 Task: Buy 2 Power Dental Flossers from Oral Care section under best seller category for shipping address: Karen Flores, 1475 Vineyard Drive, Independence, Ohio 44131, Cell Number 4403901431. Pay from credit card ending with 7965, CVV 549
Action: Mouse moved to (29, 109)
Screenshot: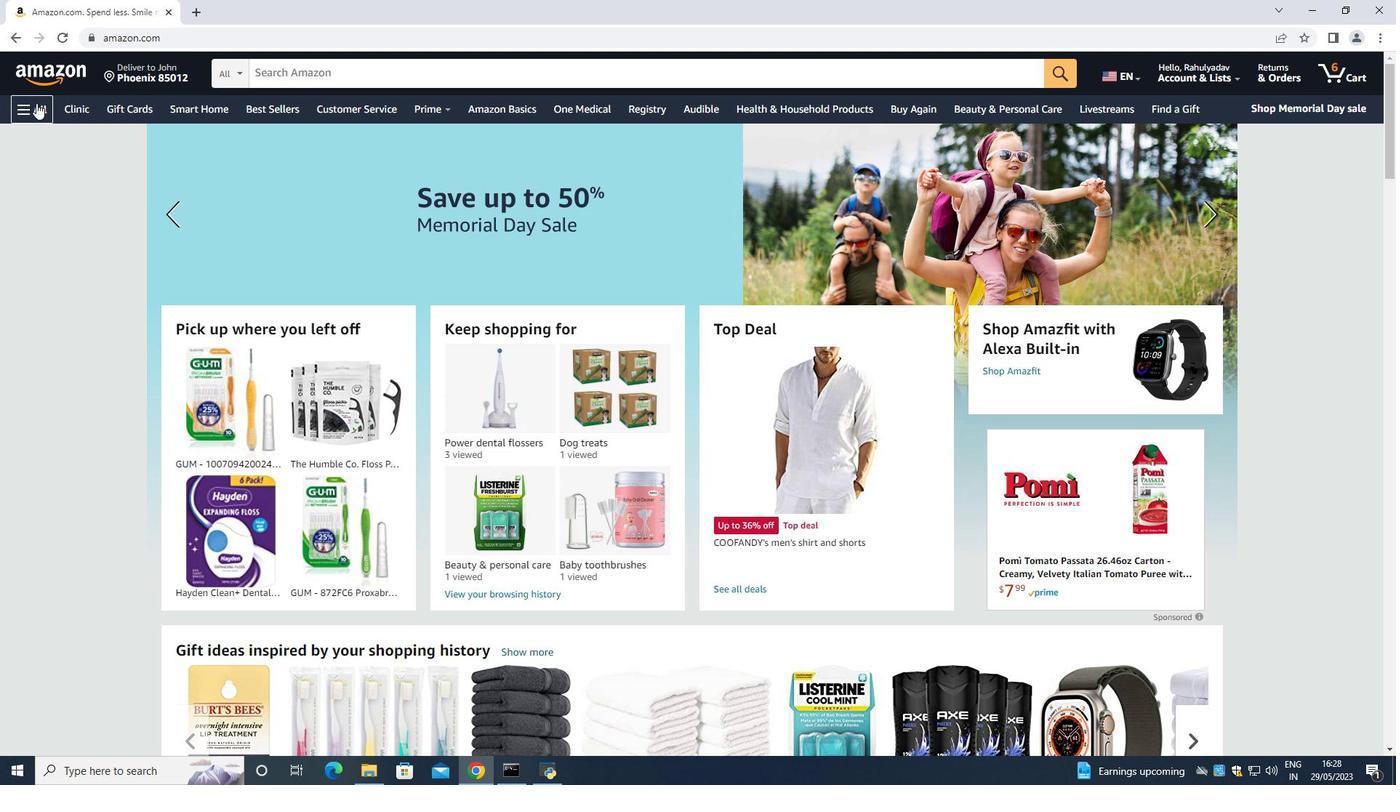 
Action: Mouse pressed left at (29, 109)
Screenshot: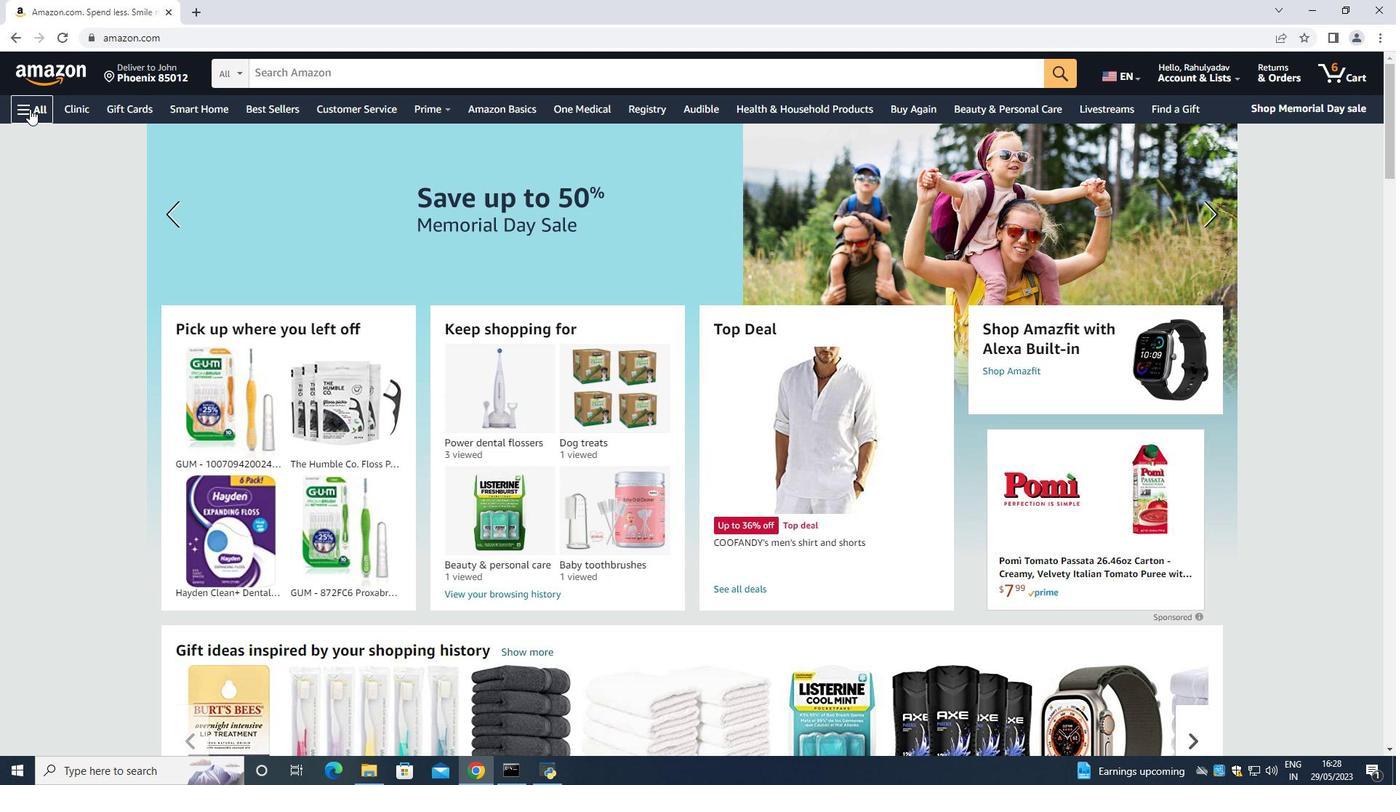 
Action: Mouse moved to (48, 138)
Screenshot: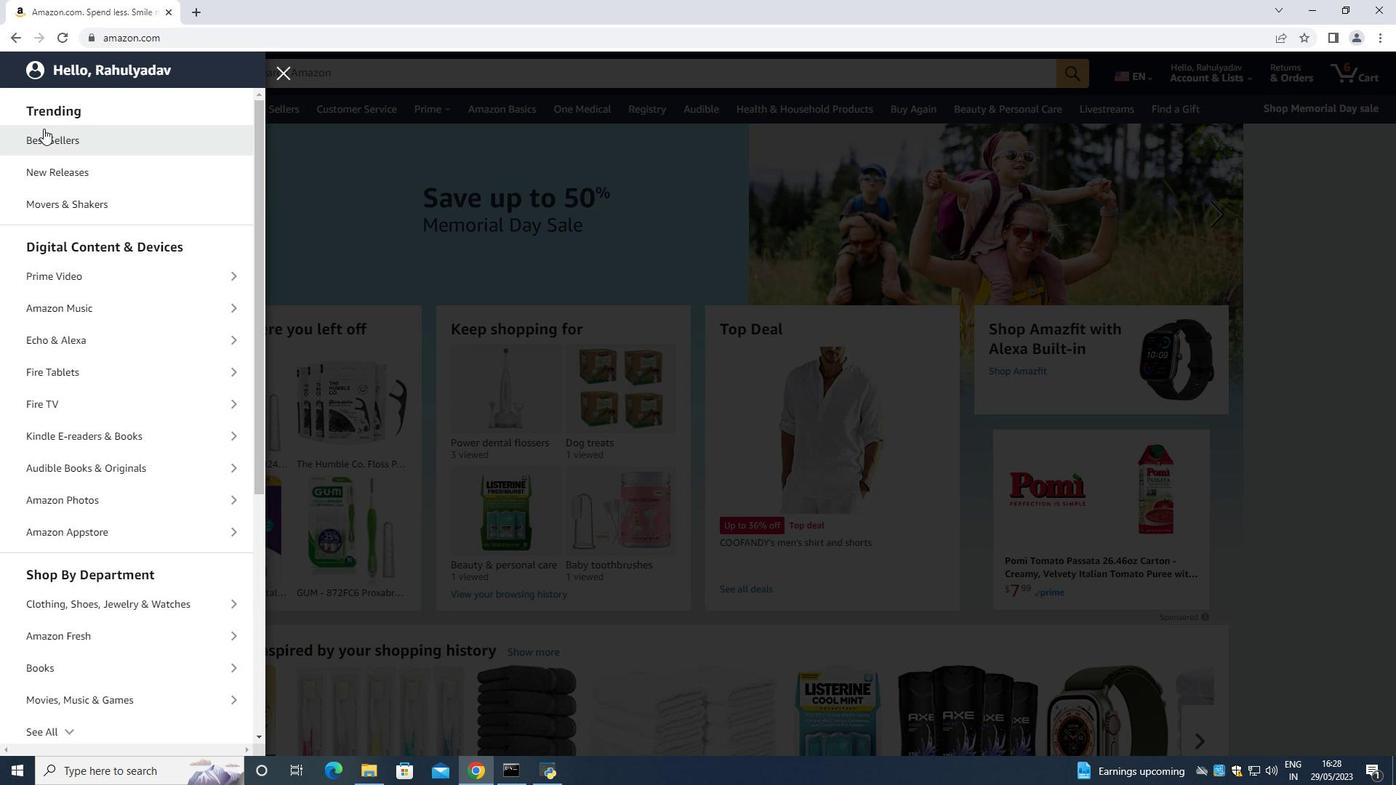 
Action: Mouse pressed left at (48, 138)
Screenshot: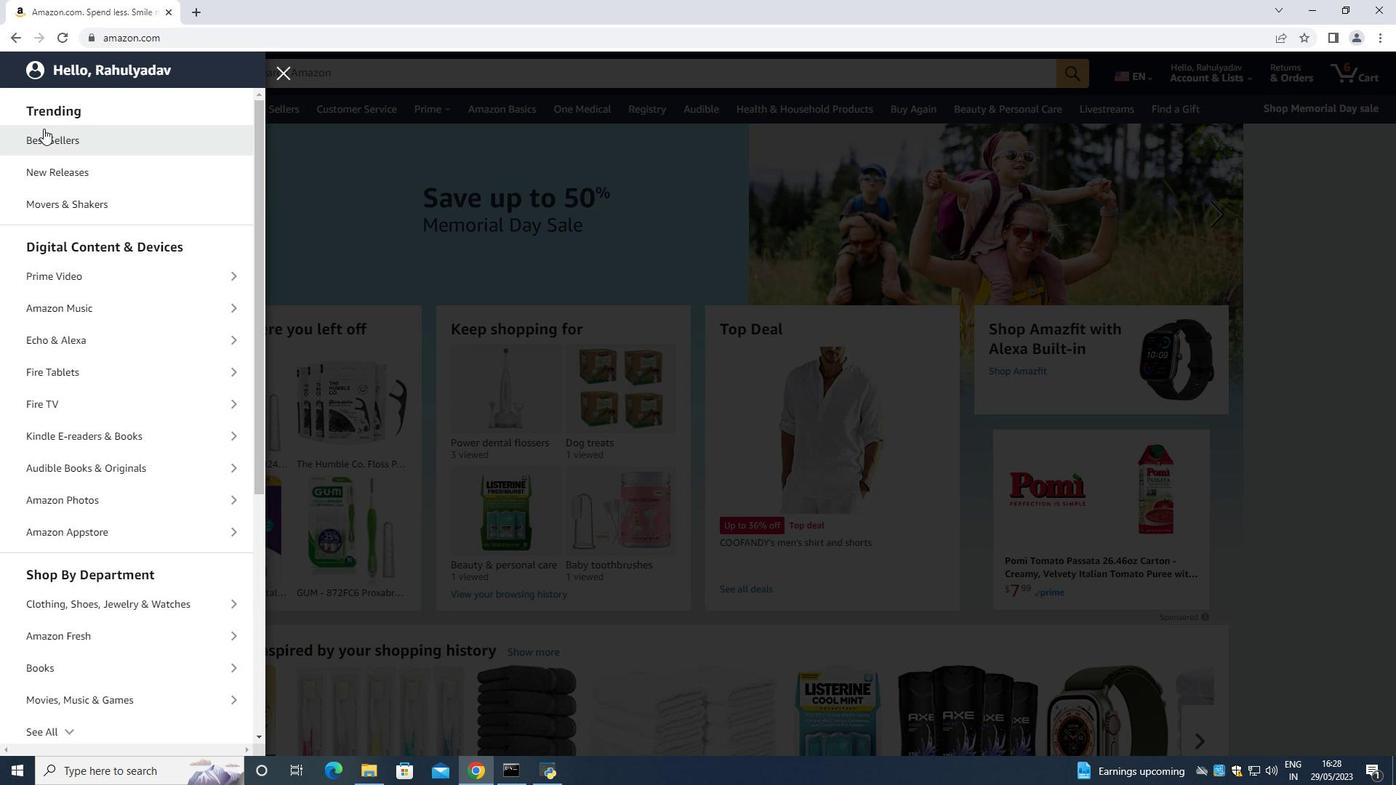 
Action: Mouse moved to (287, 78)
Screenshot: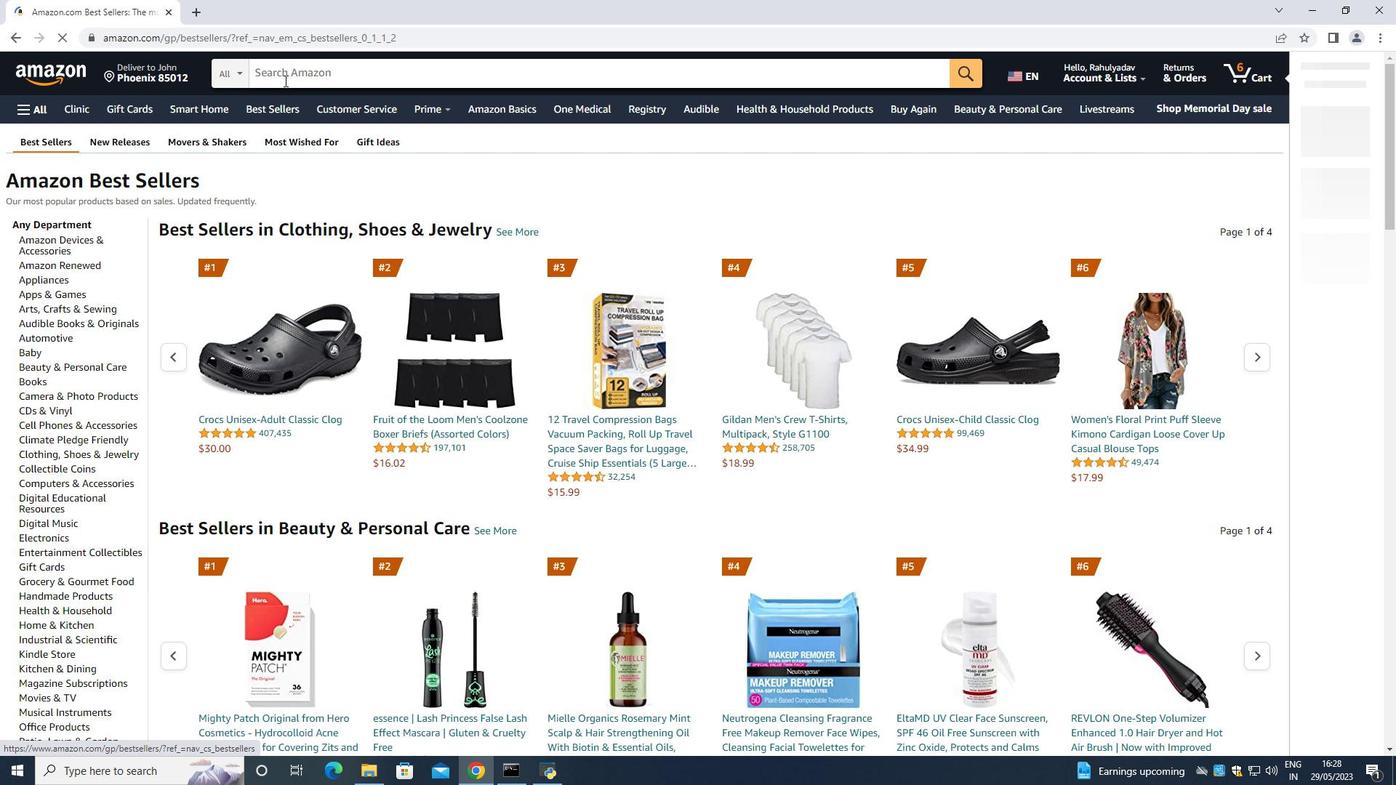 
Action: Mouse pressed left at (287, 78)
Screenshot: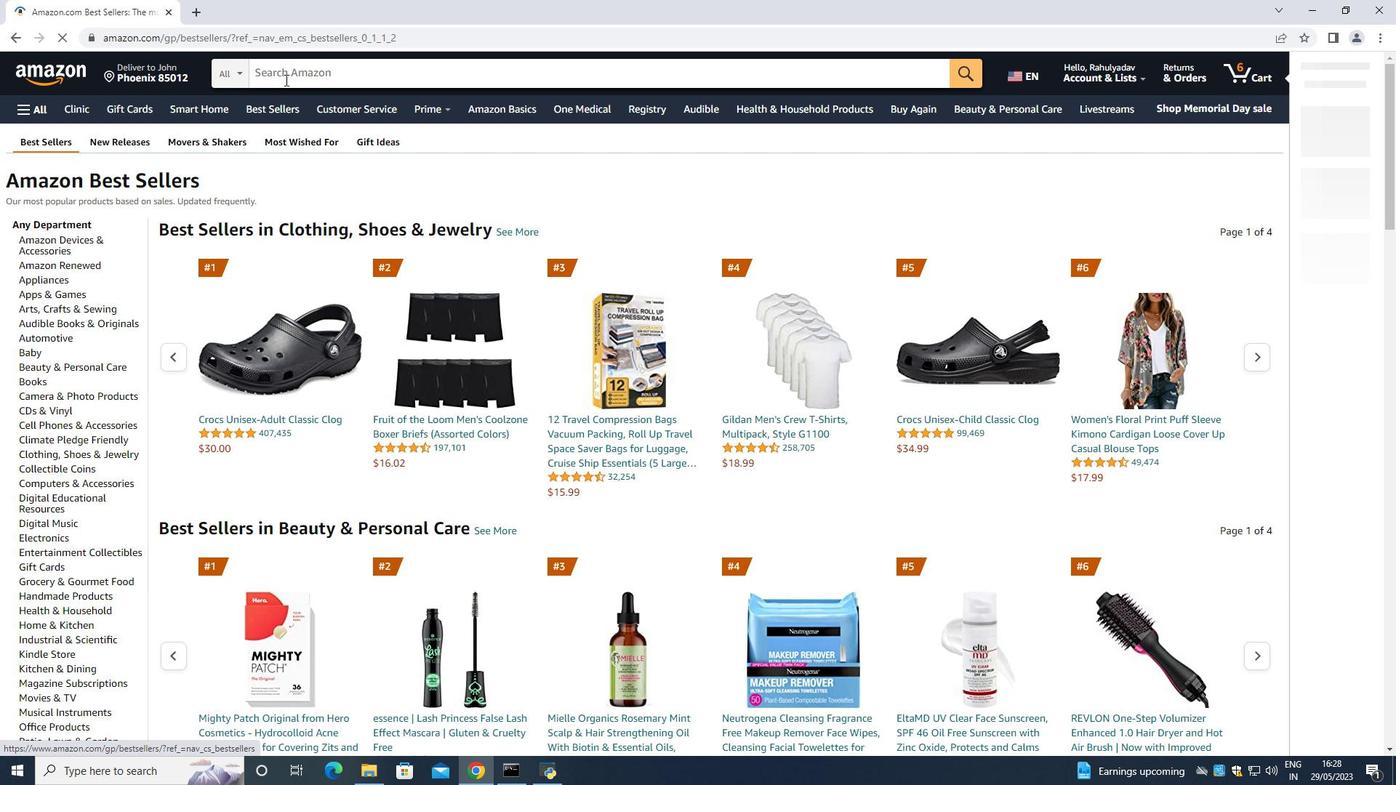
Action: Key pressed <Key.shift>Poer<Key.backspace><Key.backspace><Key.backspace><Key.shift>O<Key.backspace>ower<Key.space><Key.shift>Dental<Key.space><Key.shift><Key.shift><Key.shift>Flossers<Key.space>
Screenshot: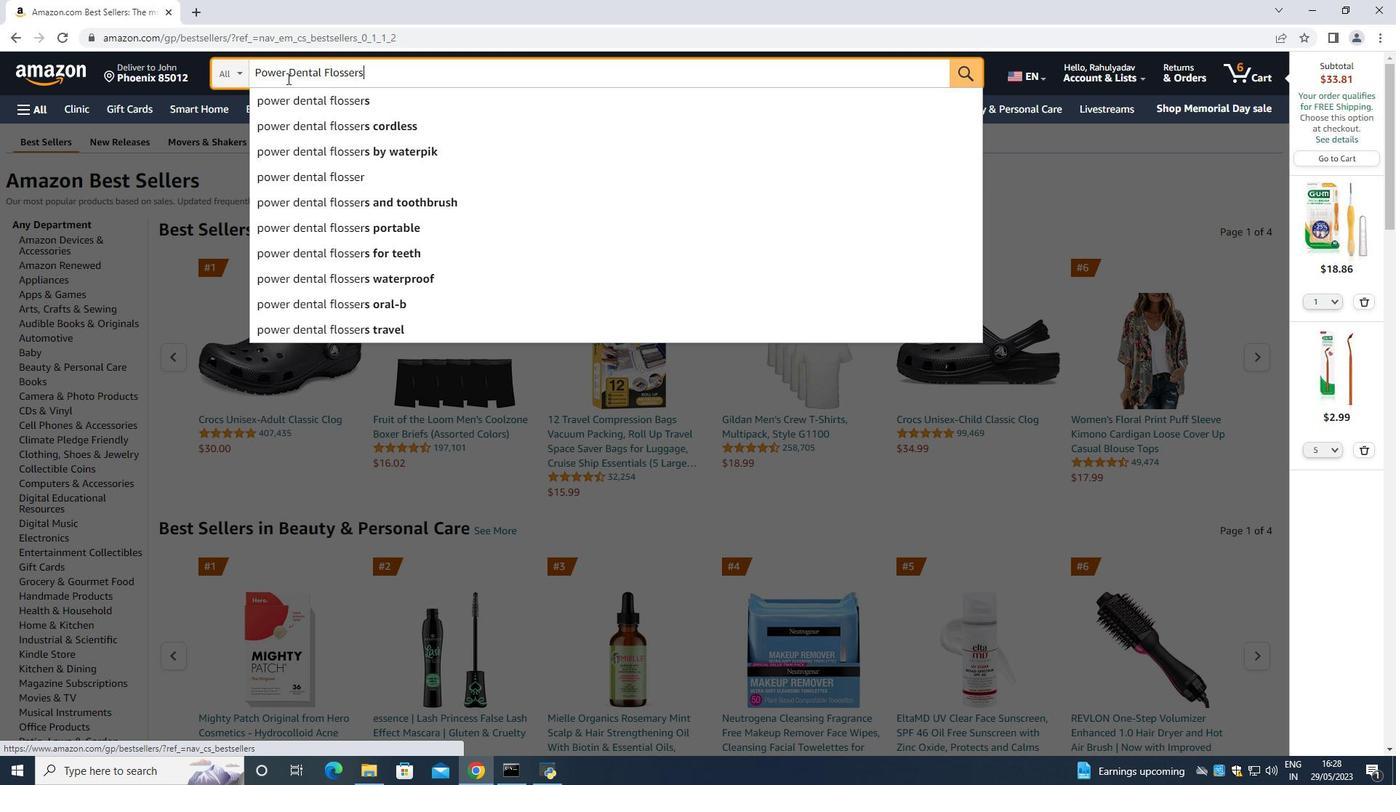 
Action: Mouse moved to (275, 71)
Screenshot: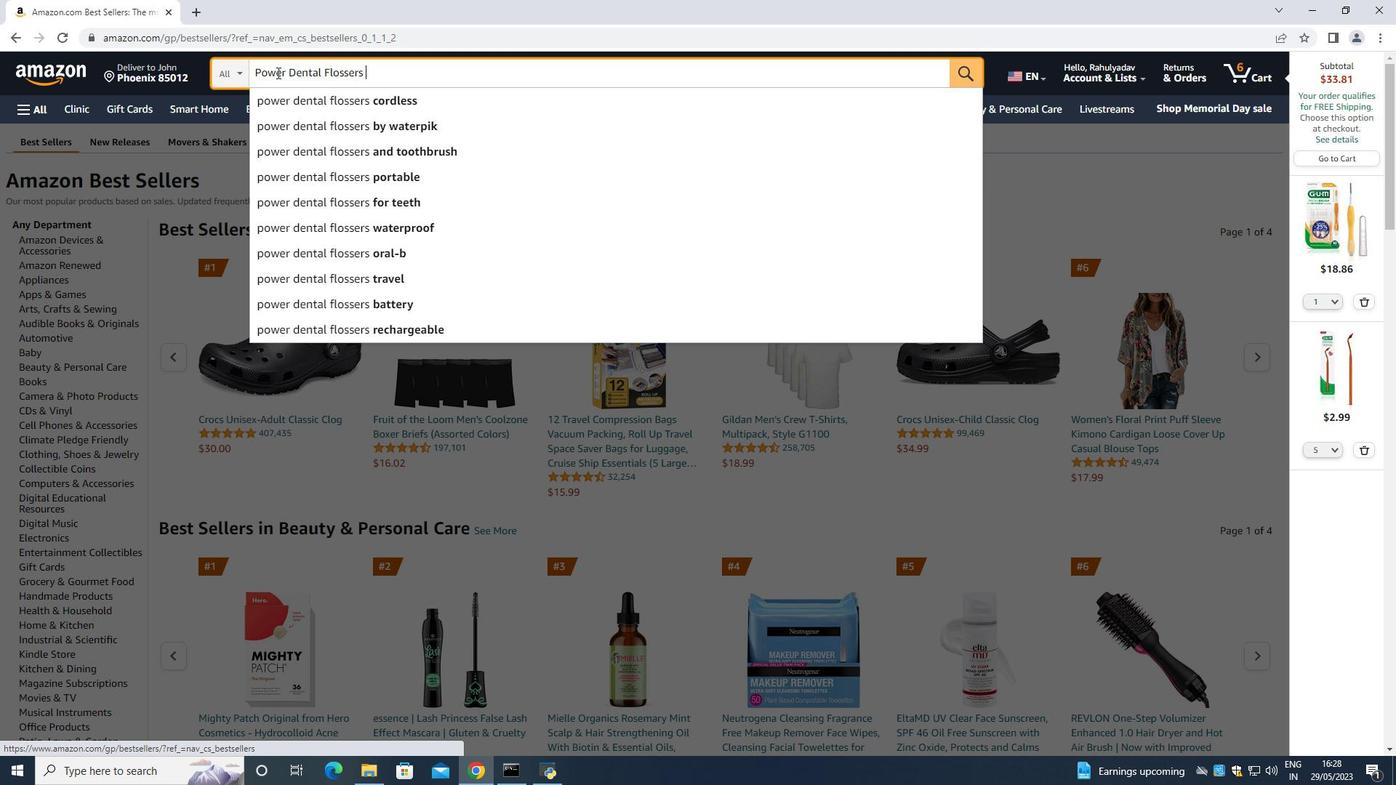 
Action: Key pressed <Key.enter>
Screenshot: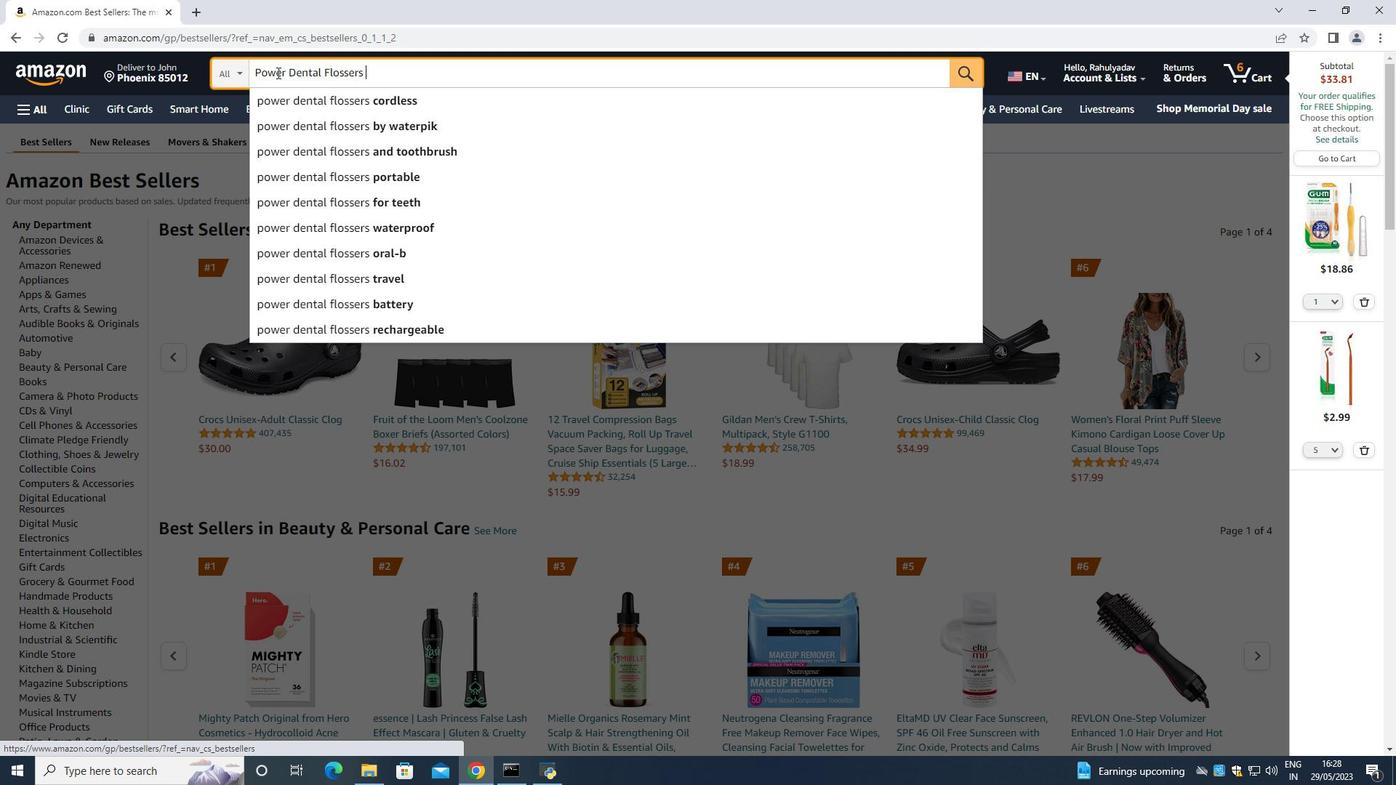 
Action: Mouse moved to (1192, 619)
Screenshot: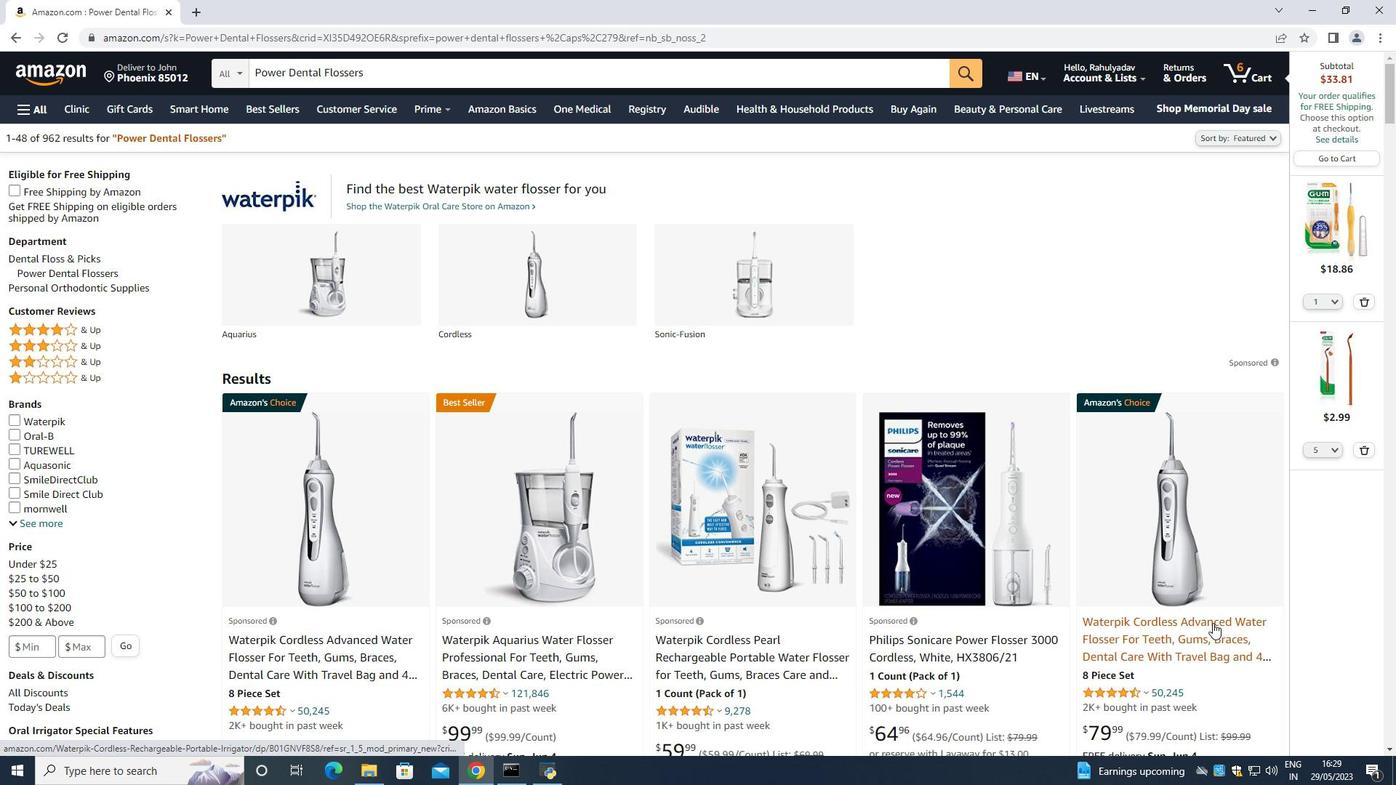 
Action: Mouse scrolled (1192, 618) with delta (0, 0)
Screenshot: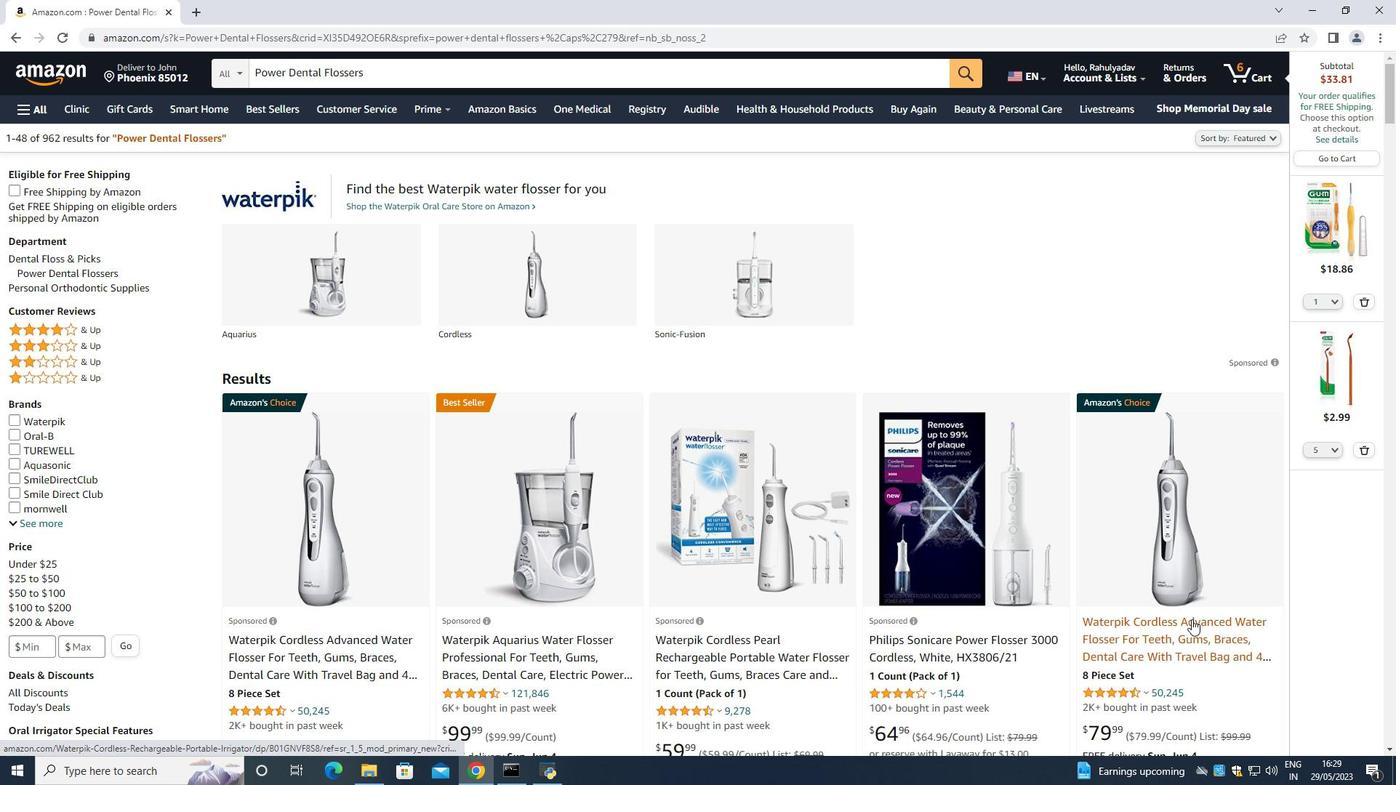 
Action: Mouse moved to (1191, 618)
Screenshot: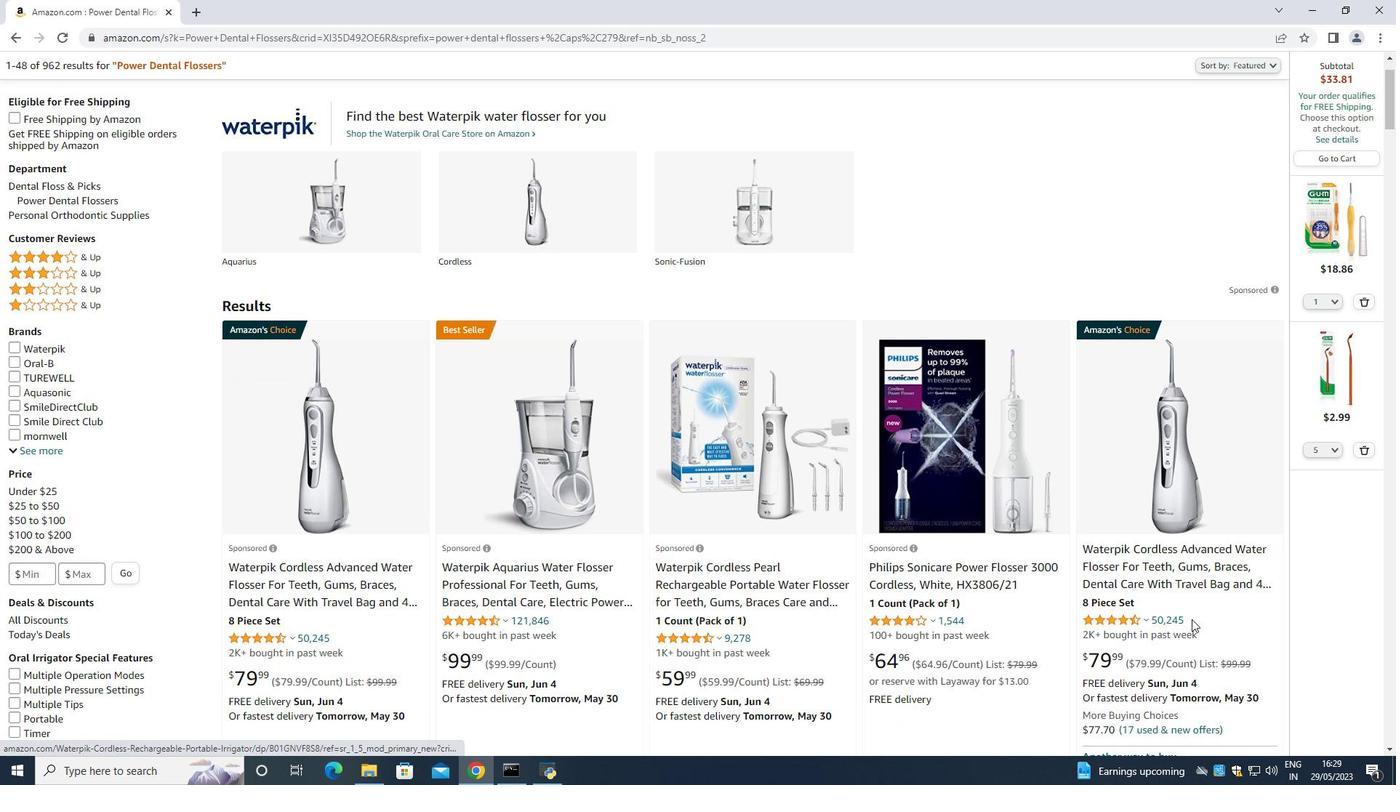 
Action: Mouse scrolled (1191, 618) with delta (0, 0)
Screenshot: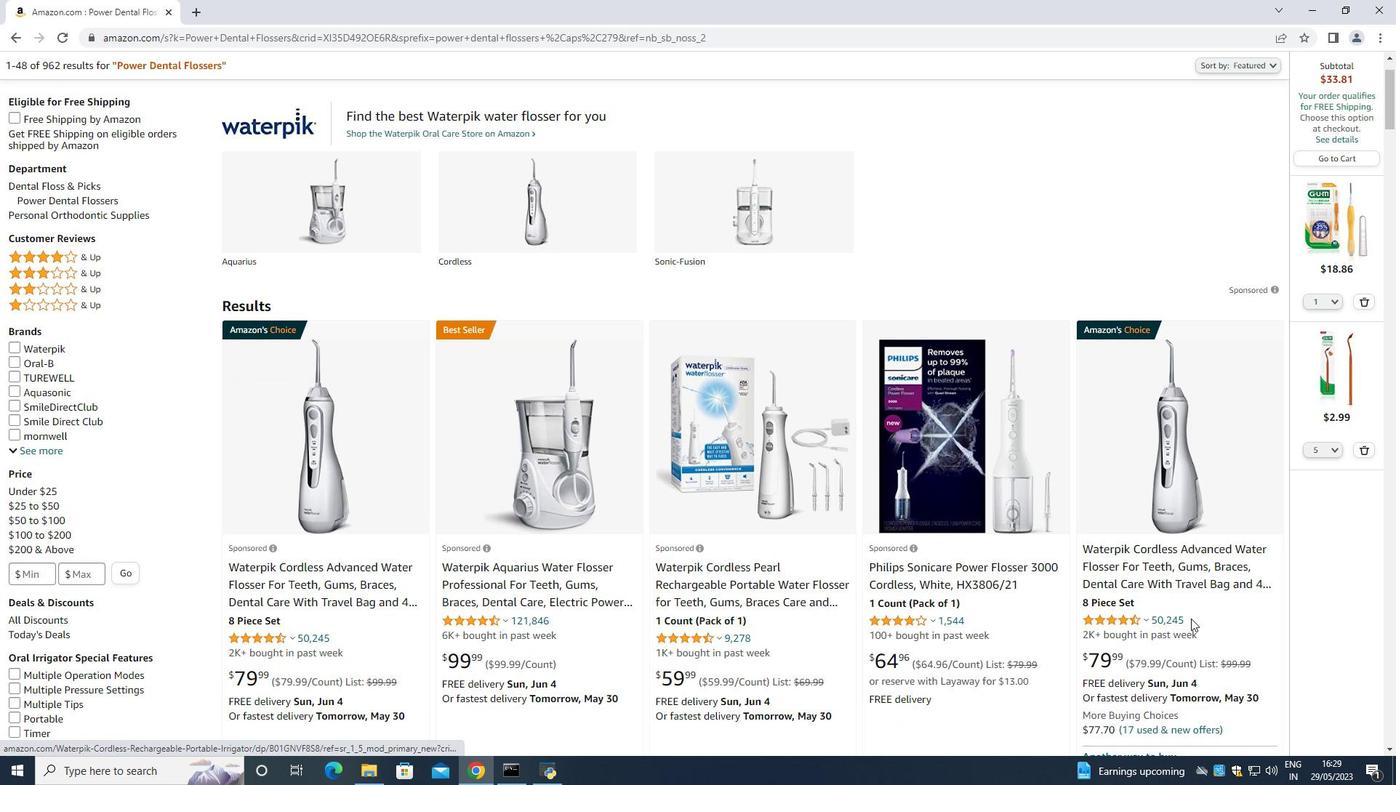 
Action: Mouse moved to (1189, 619)
Screenshot: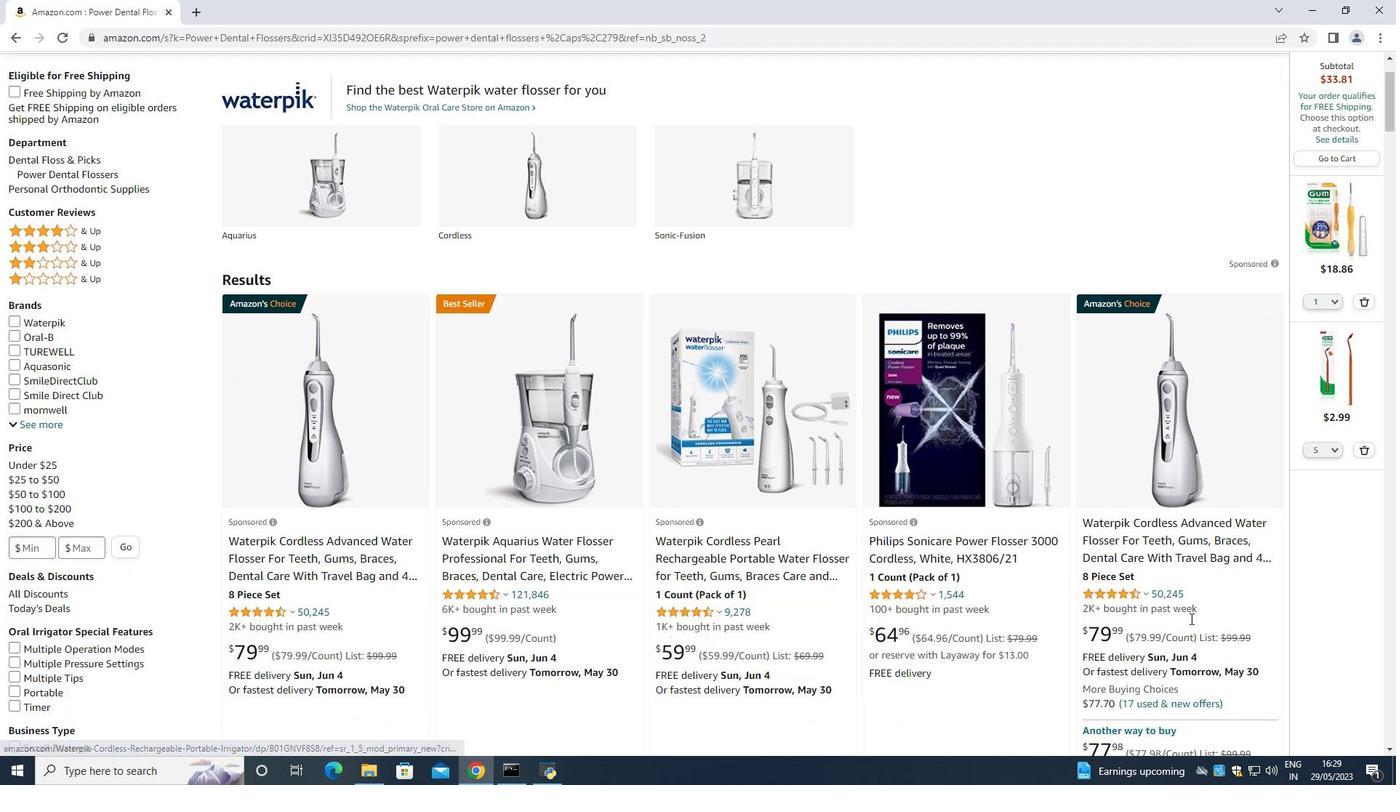 
Action: Mouse scrolled (1189, 618) with delta (0, 0)
Screenshot: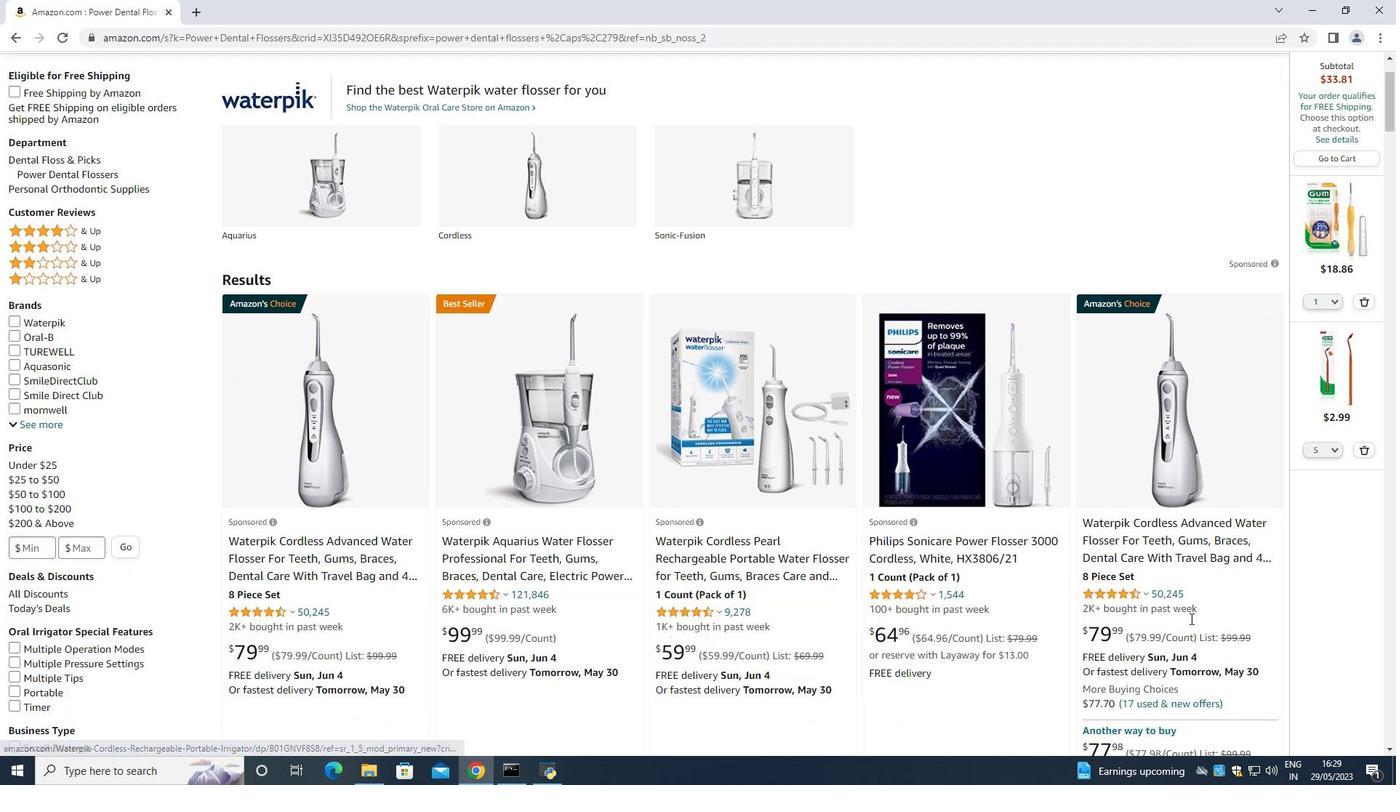
Action: Mouse moved to (1176, 626)
Screenshot: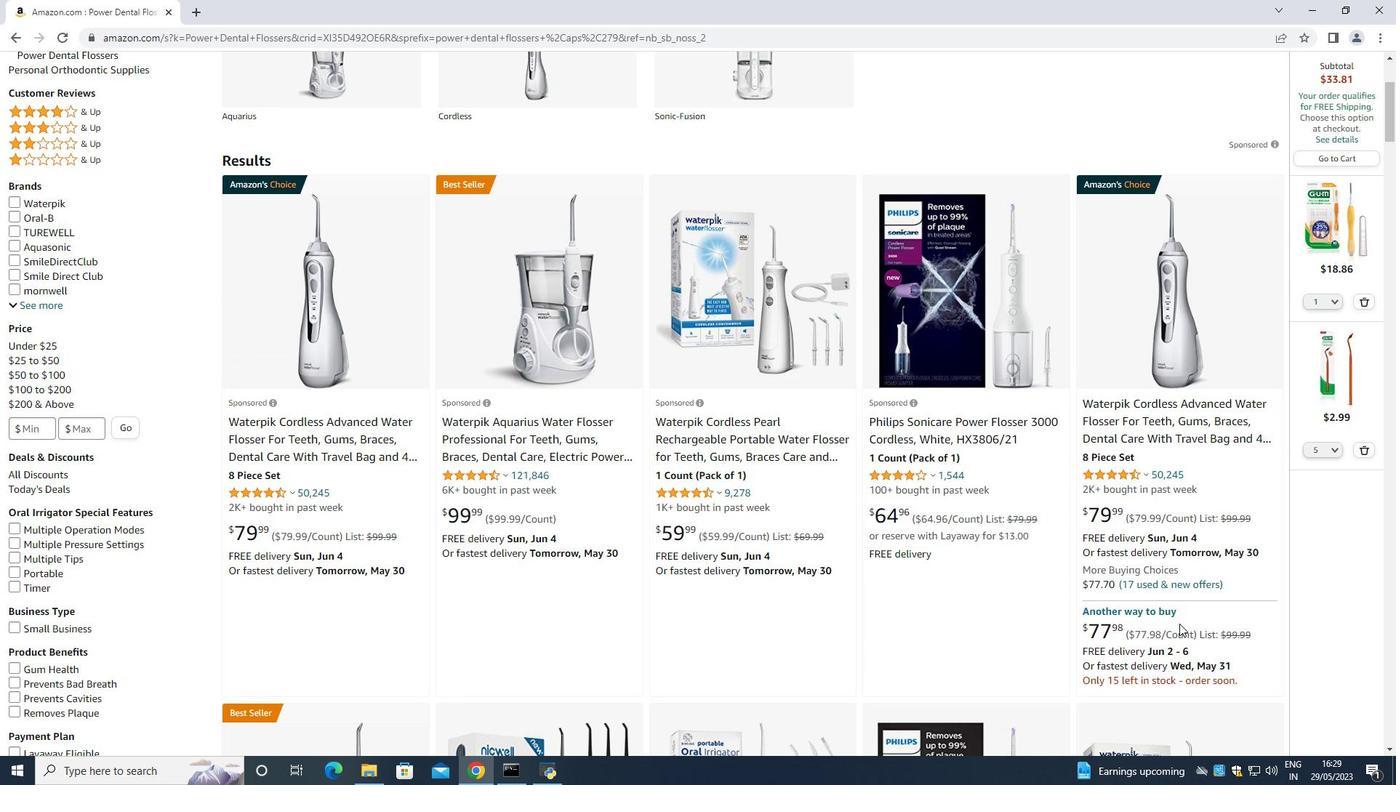 
Action: Mouse scrolled (1176, 625) with delta (0, 0)
Screenshot: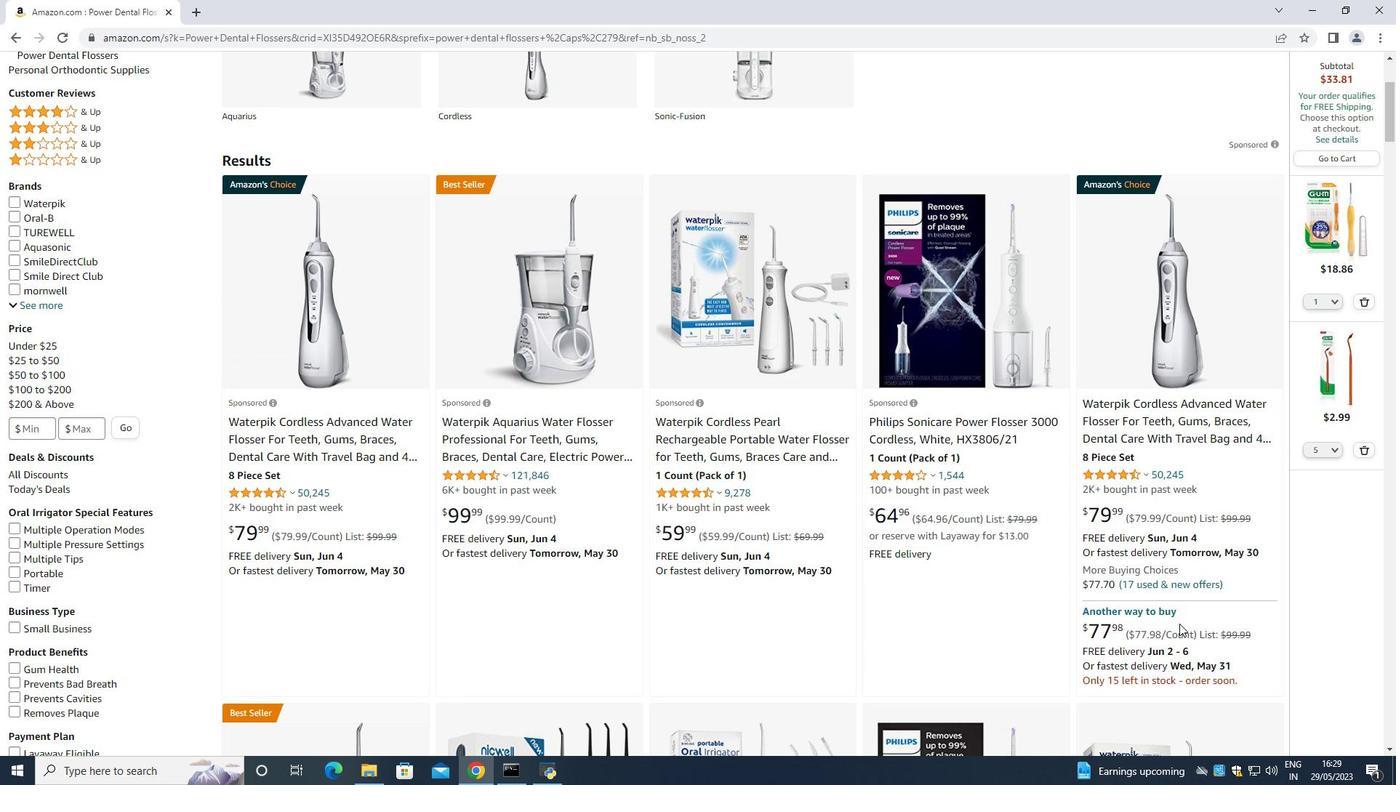 
Action: Mouse moved to (1174, 627)
Screenshot: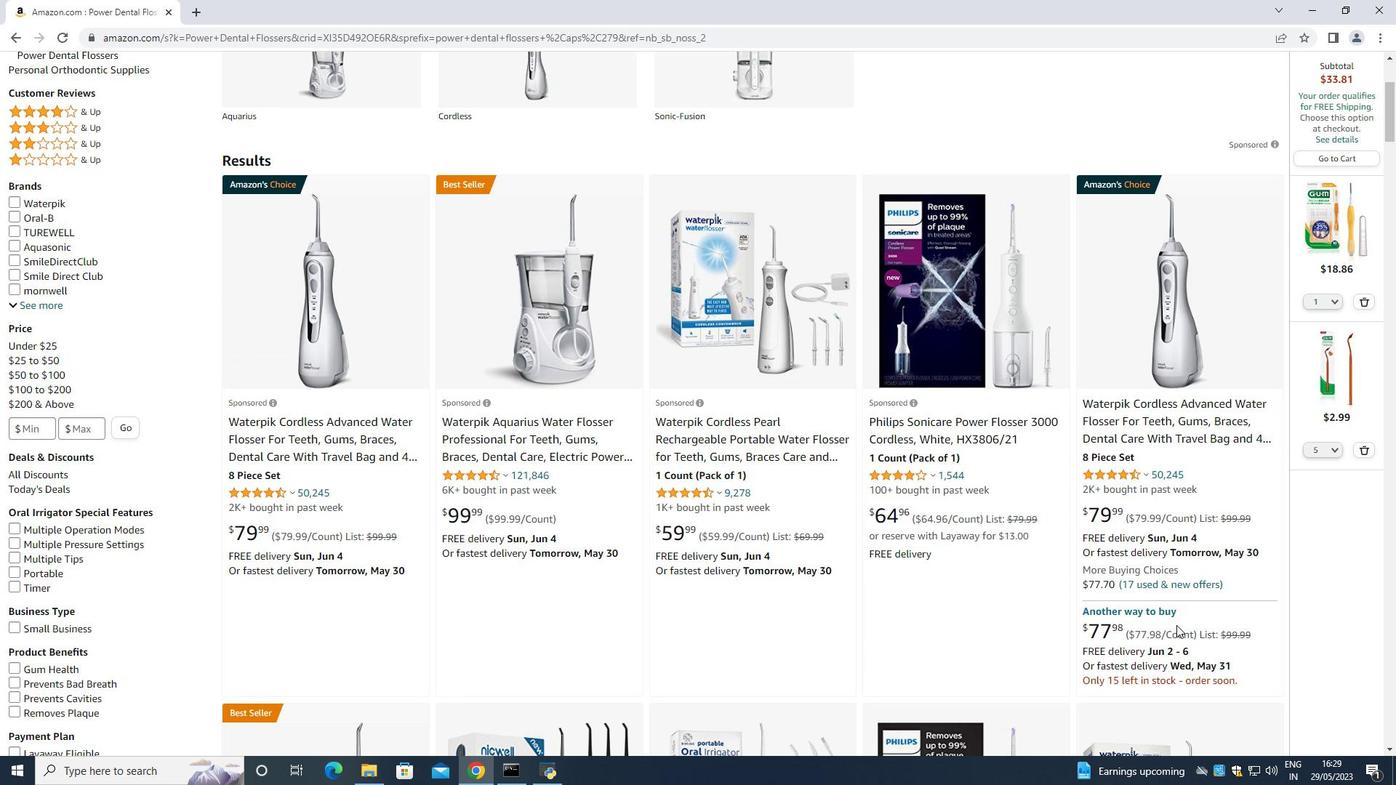 
Action: Mouse scrolled (1174, 626) with delta (0, 0)
Screenshot: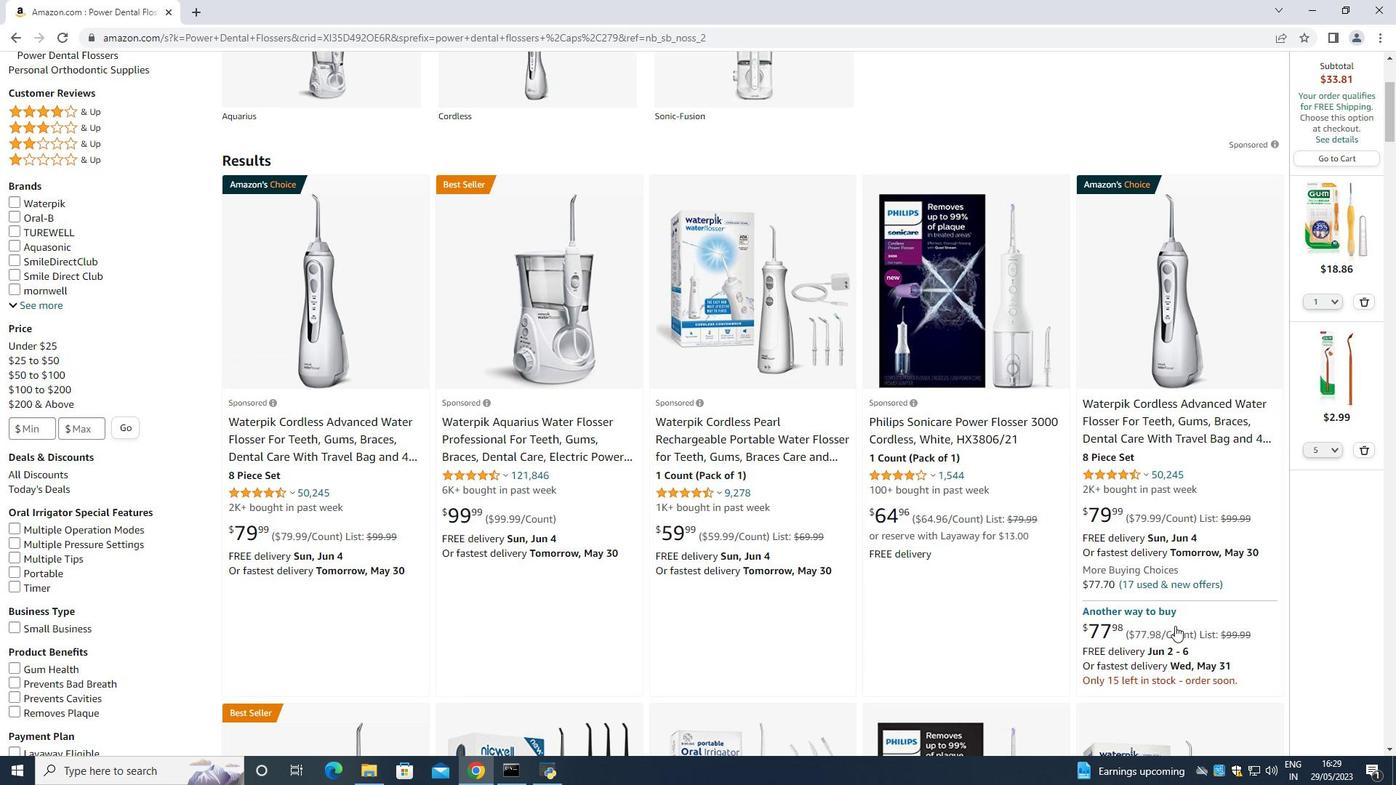 
Action: Mouse moved to (1173, 628)
Screenshot: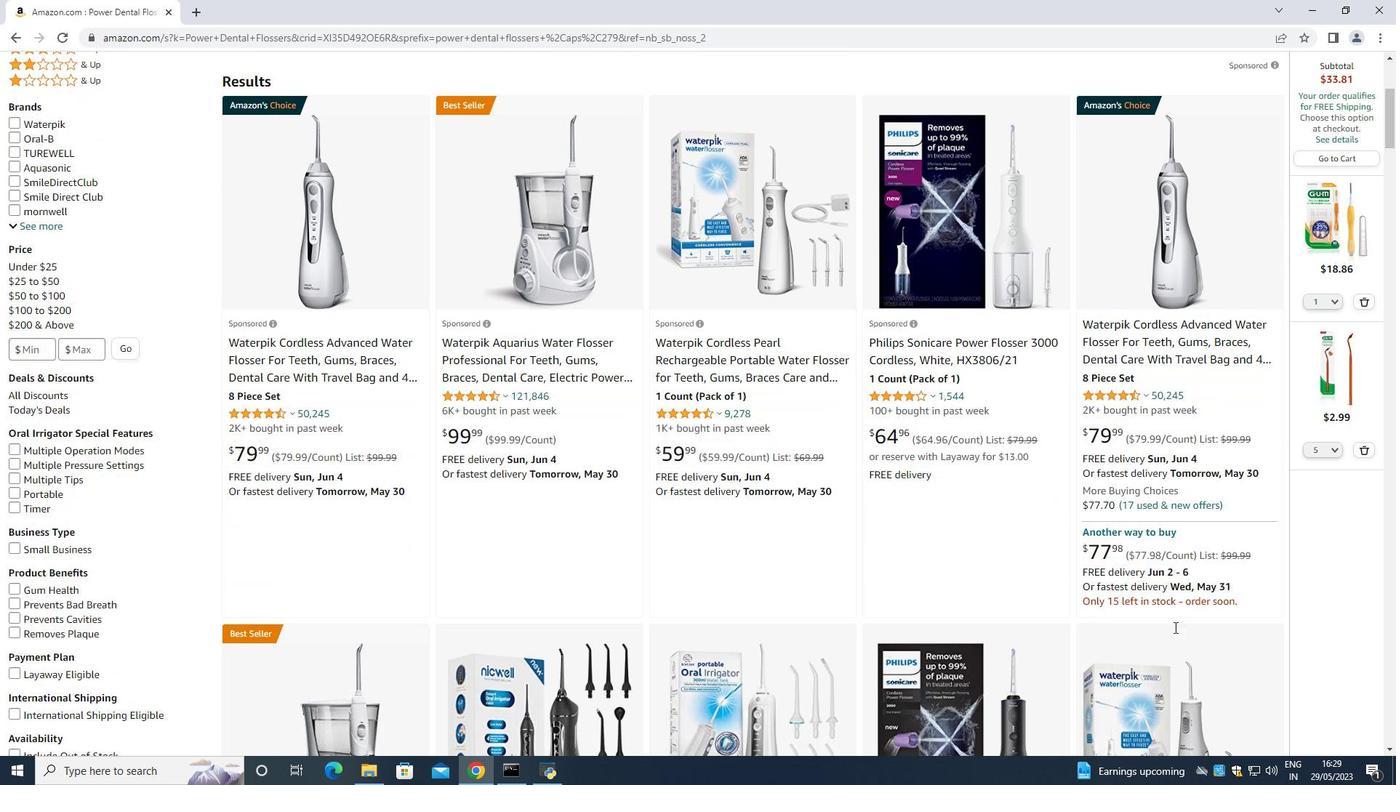 
Action: Mouse scrolled (1173, 627) with delta (0, 0)
Screenshot: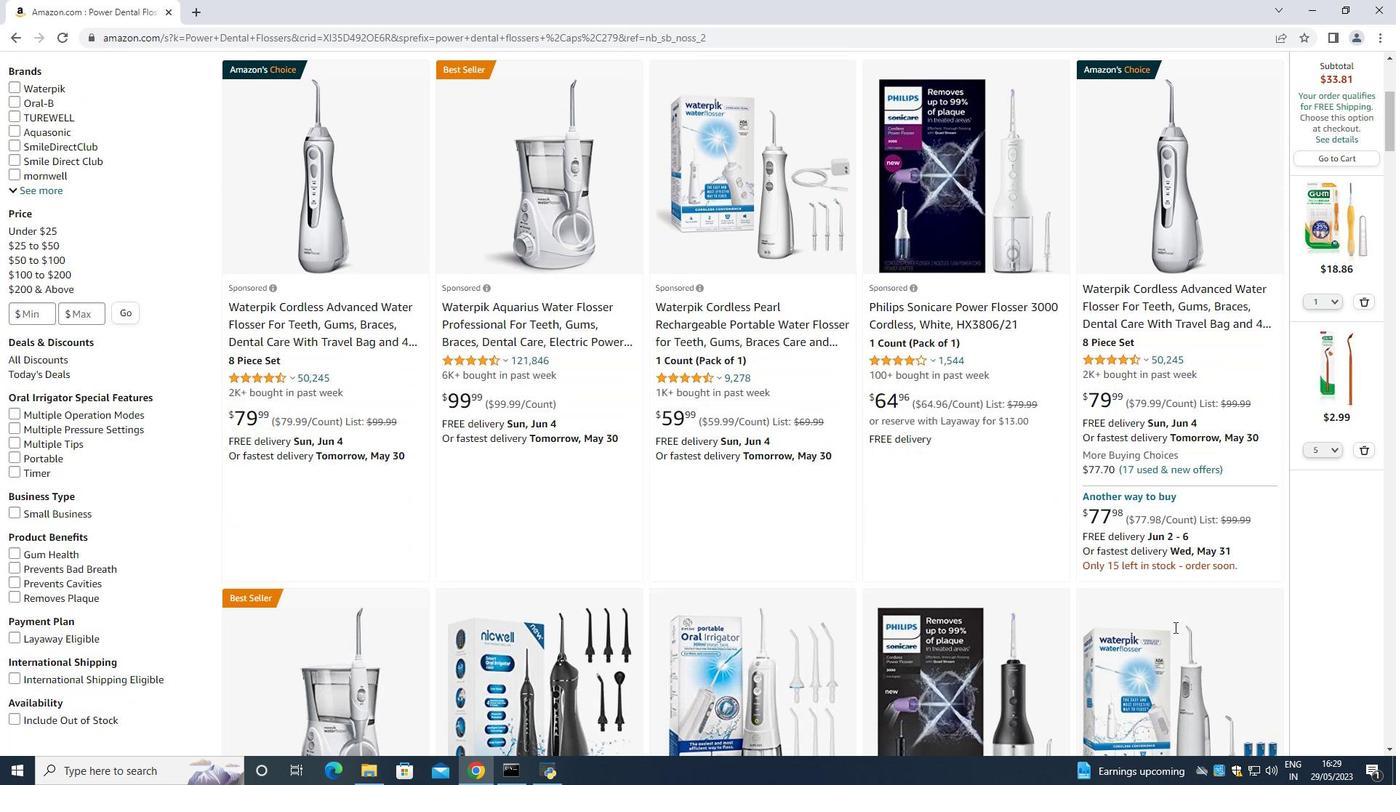 
Action: Mouse scrolled (1173, 627) with delta (0, 0)
Screenshot: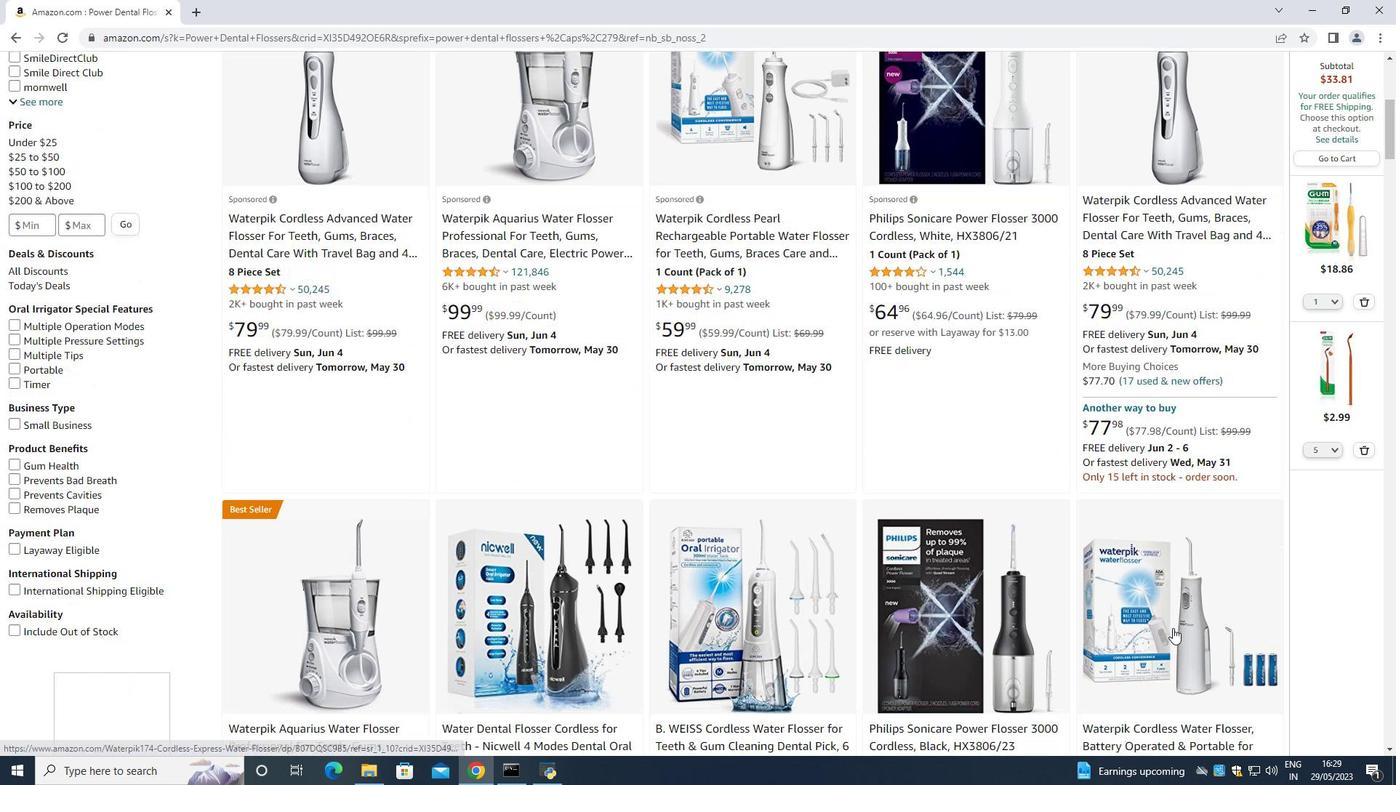 
Action: Mouse moved to (688, 625)
Screenshot: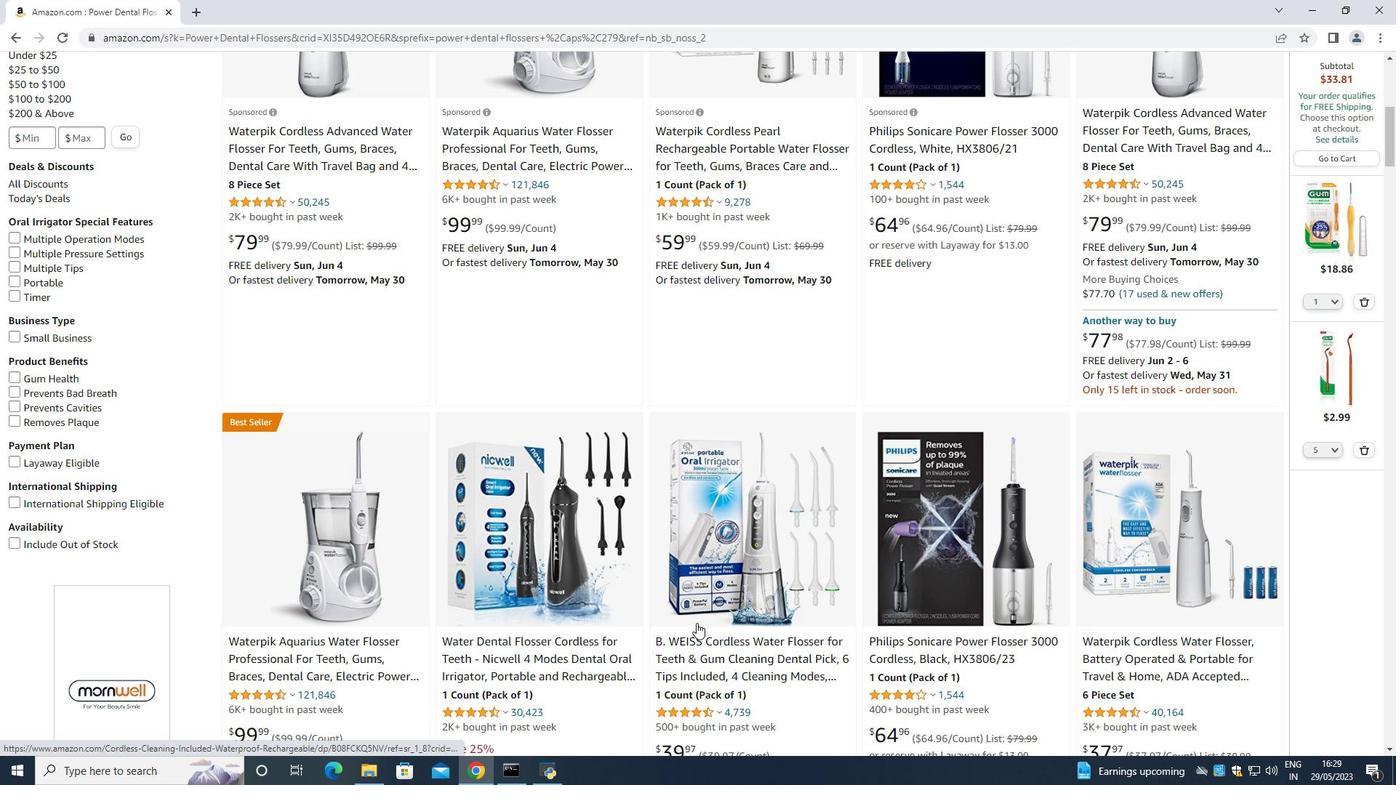 
Action: Mouse scrolled (688, 624) with delta (0, 0)
Screenshot: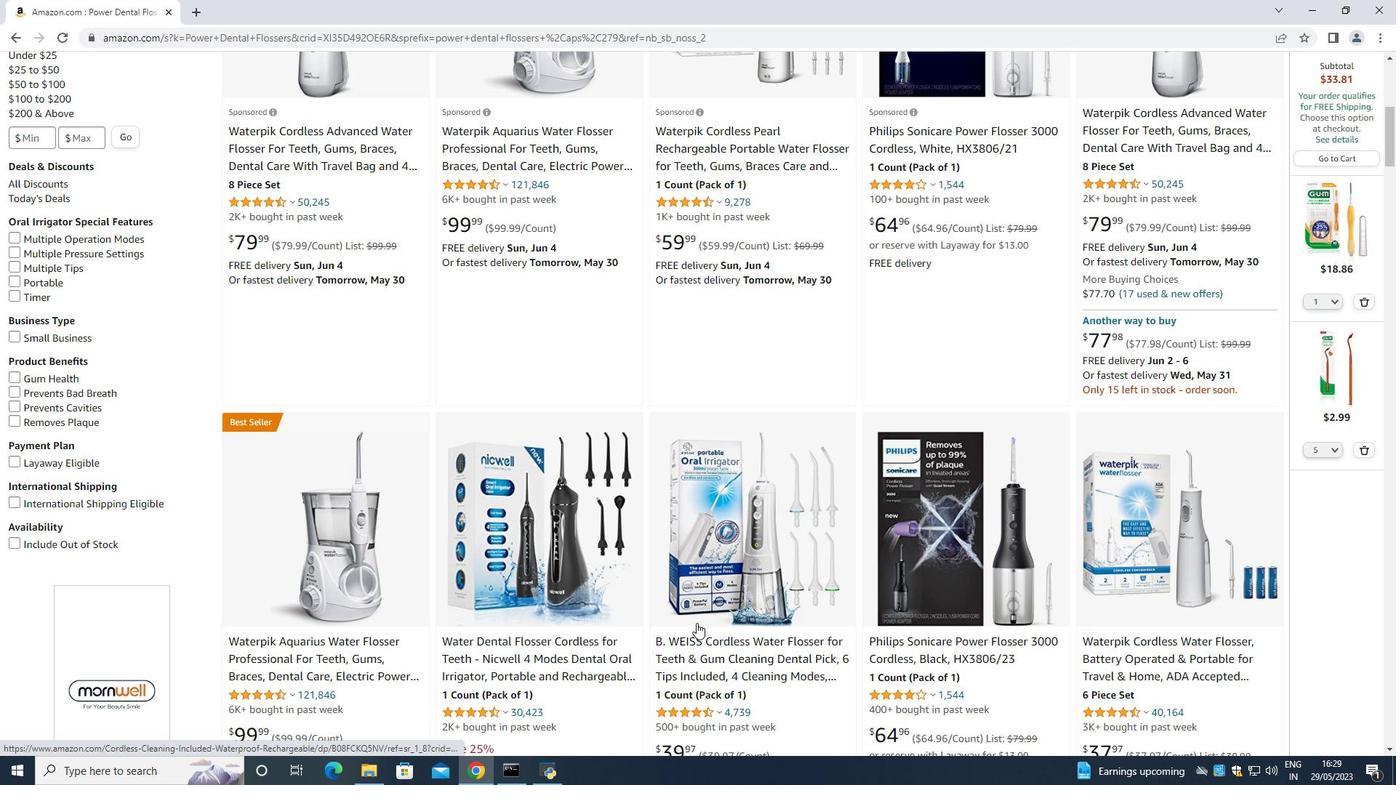 
Action: Mouse moved to (687, 625)
Screenshot: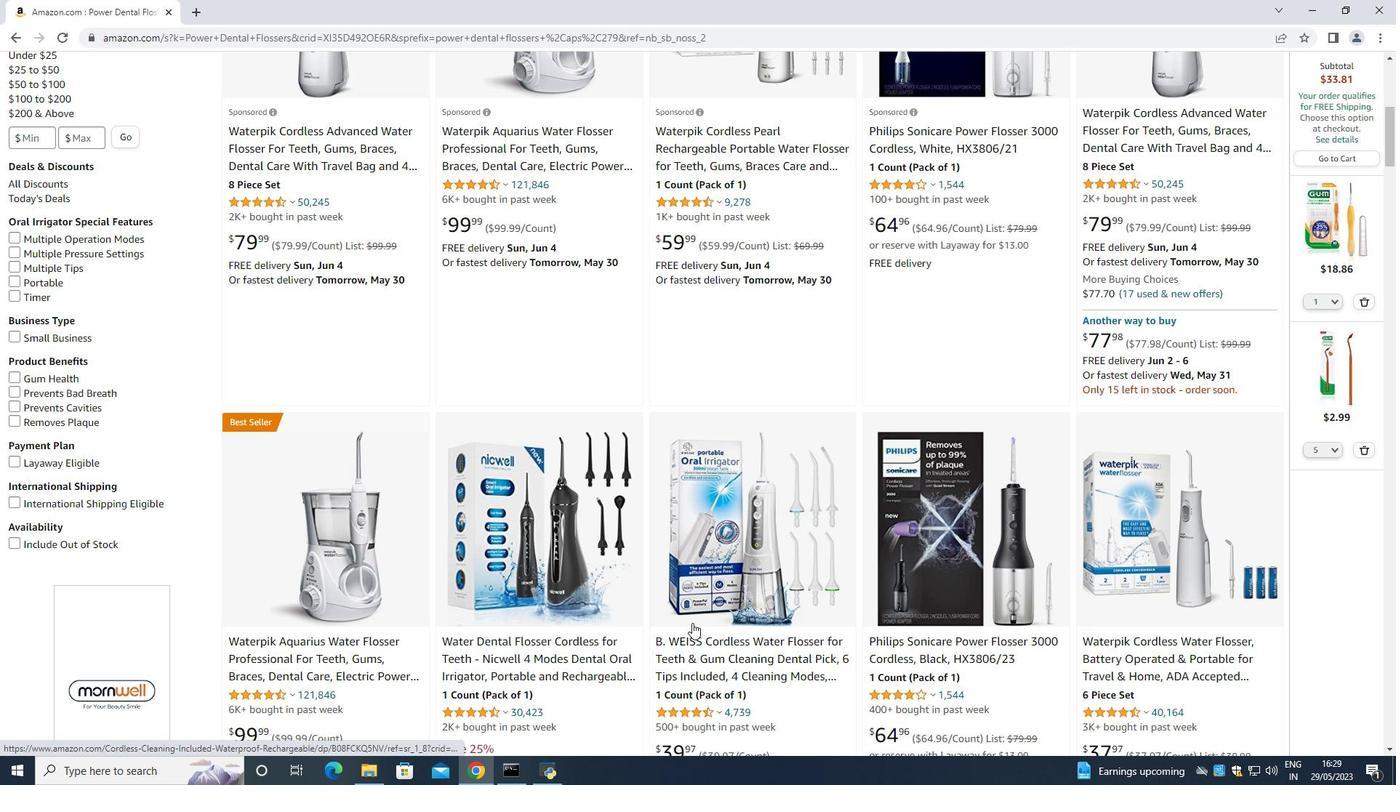 
Action: Mouse scrolled (687, 624) with delta (0, 0)
Screenshot: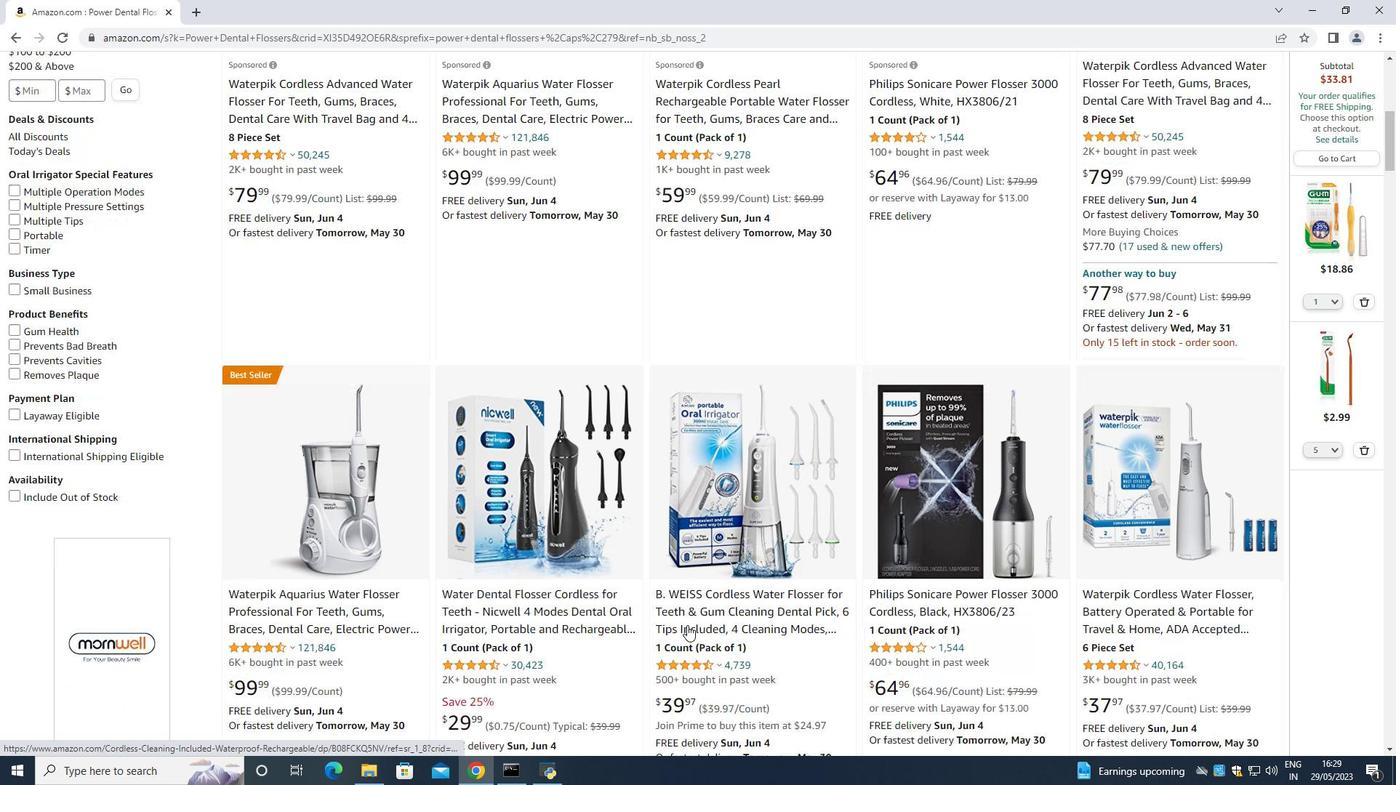 
Action: Mouse moved to (351, 514)
Screenshot: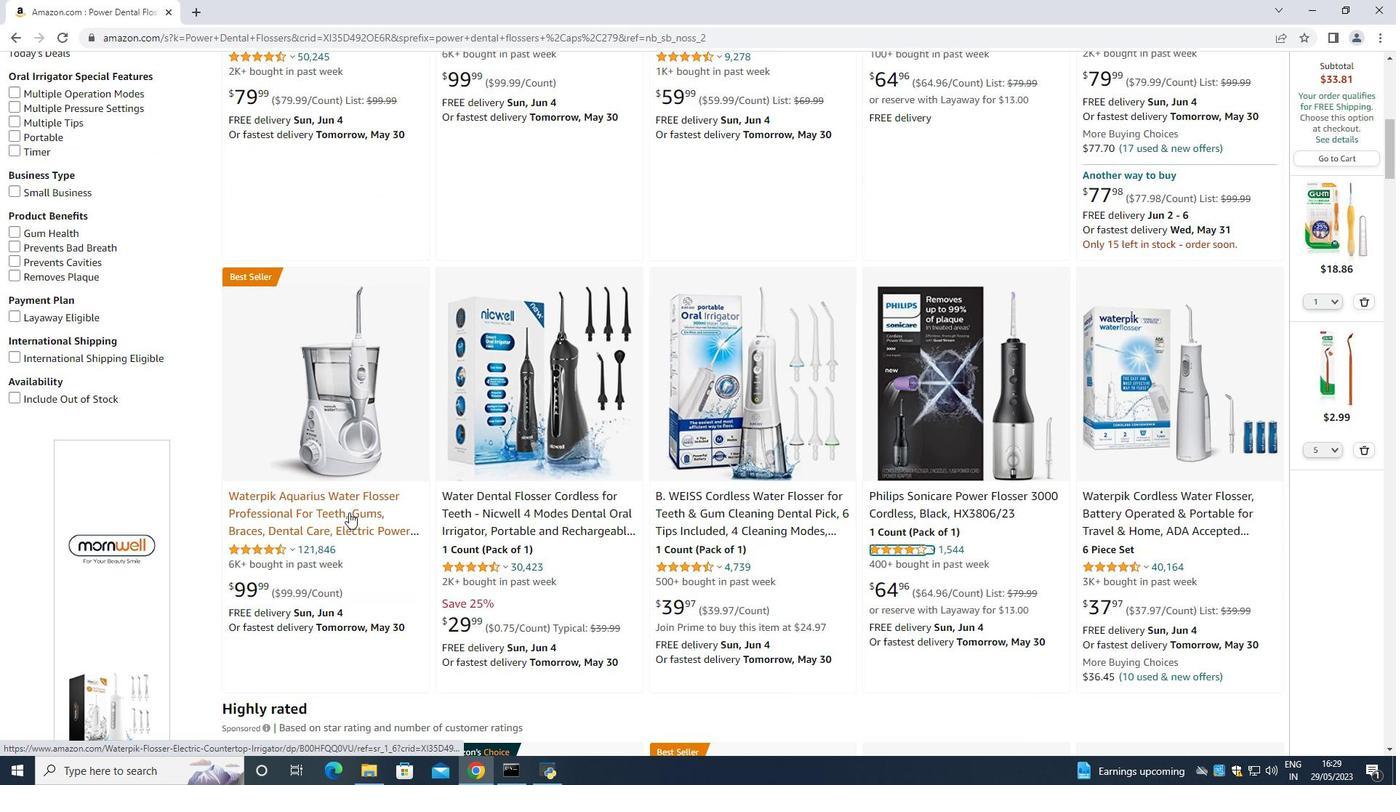 
Action: Mouse scrolled (351, 513) with delta (0, 0)
Screenshot: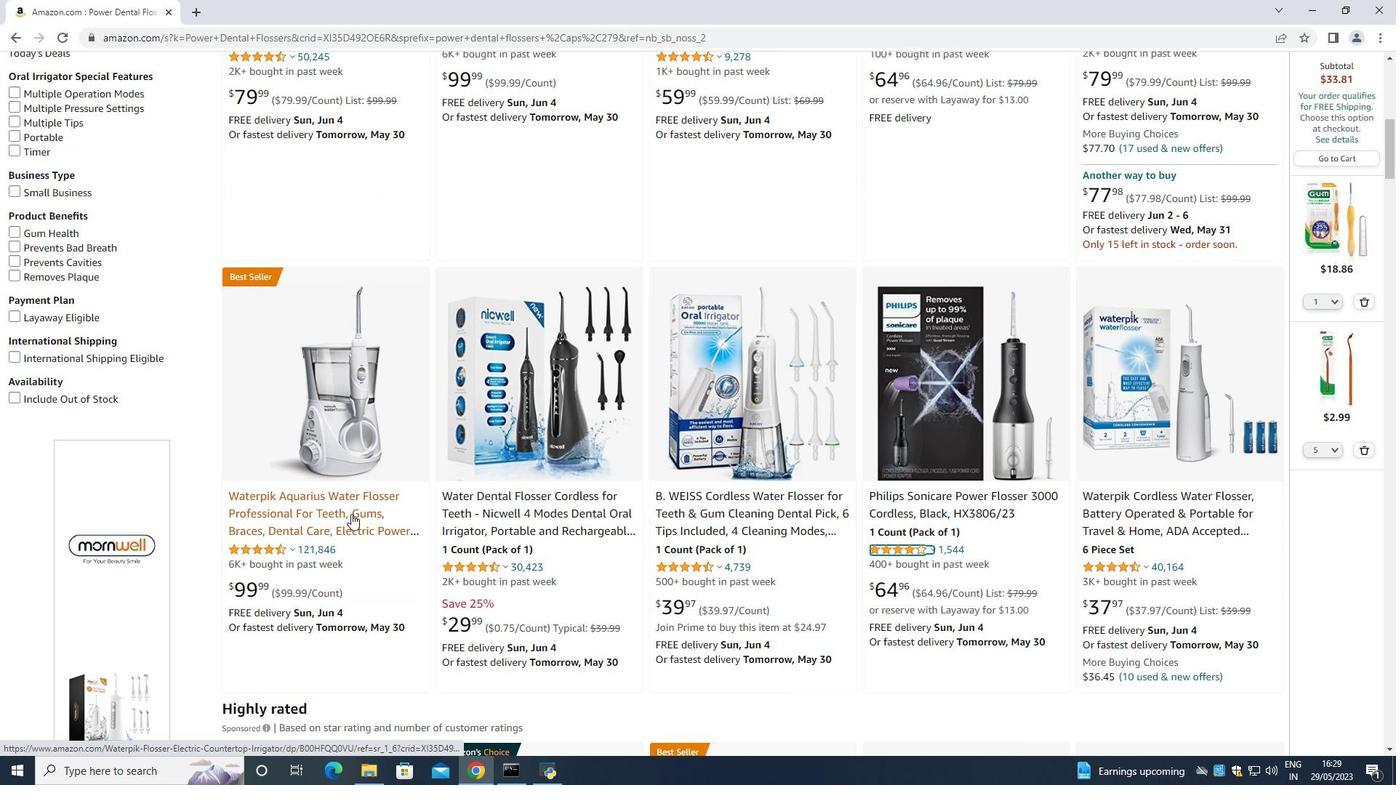 
Action: Mouse moved to (1007, 440)
Screenshot: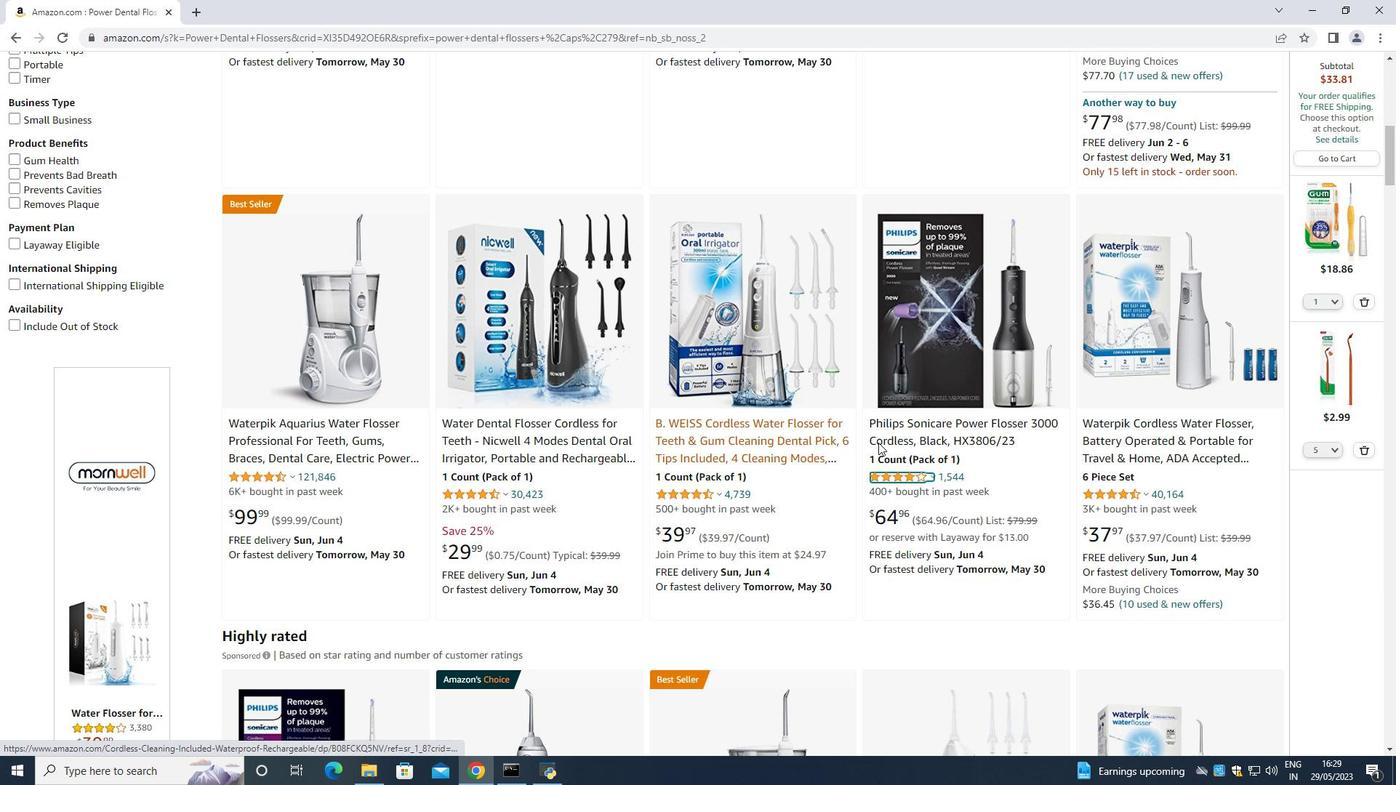 
Action: Mouse scrolled (1007, 440) with delta (0, 0)
Screenshot: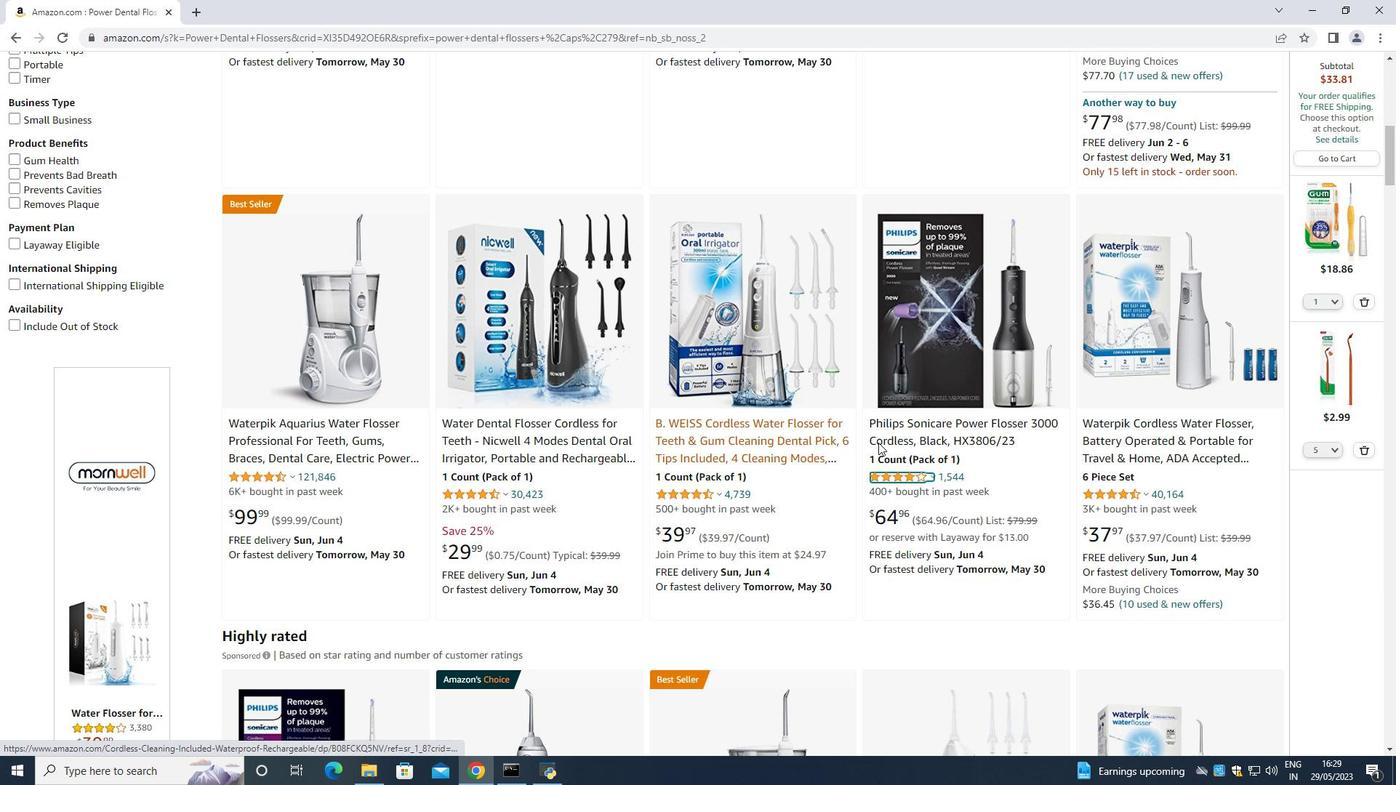 
Action: Mouse moved to (578, 528)
Screenshot: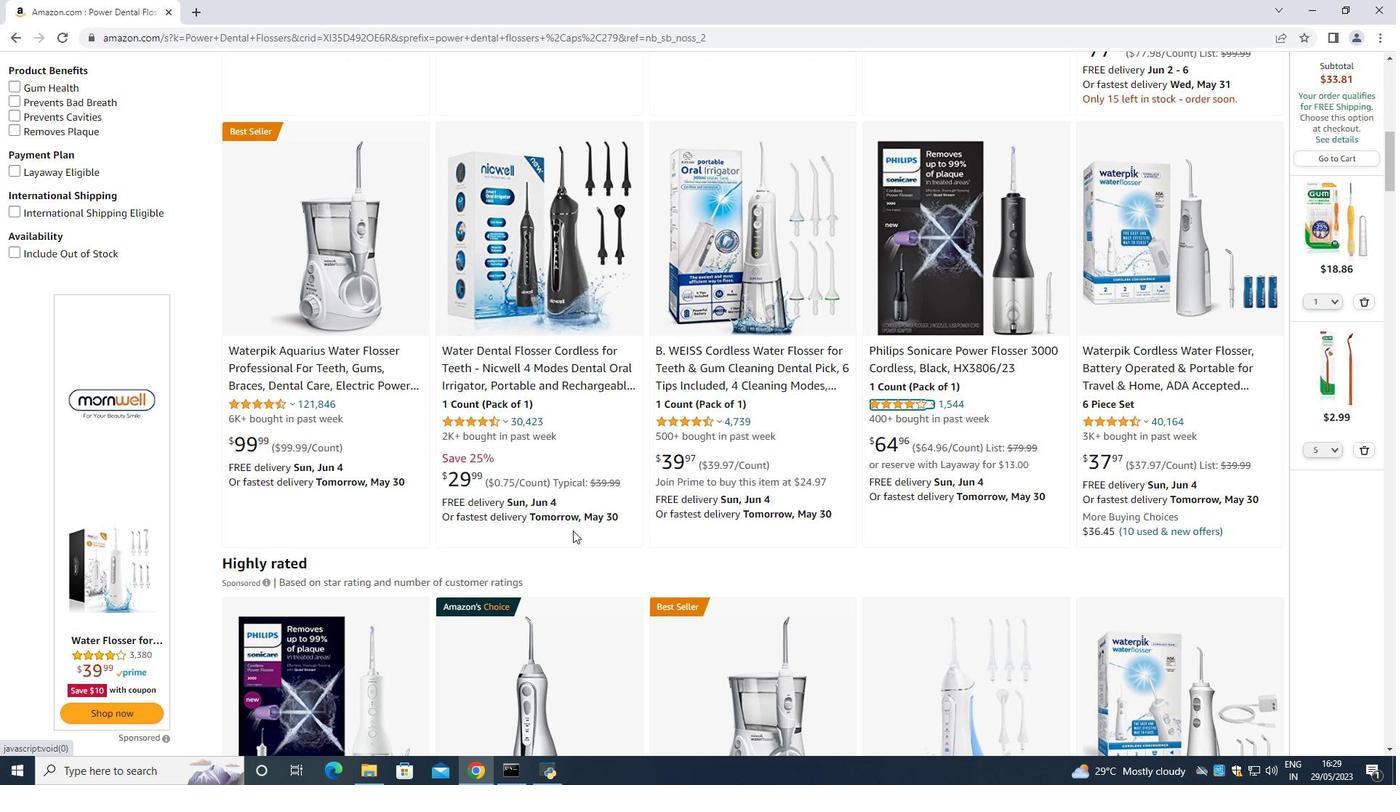
Action: Mouse scrolled (578, 528) with delta (0, 0)
Screenshot: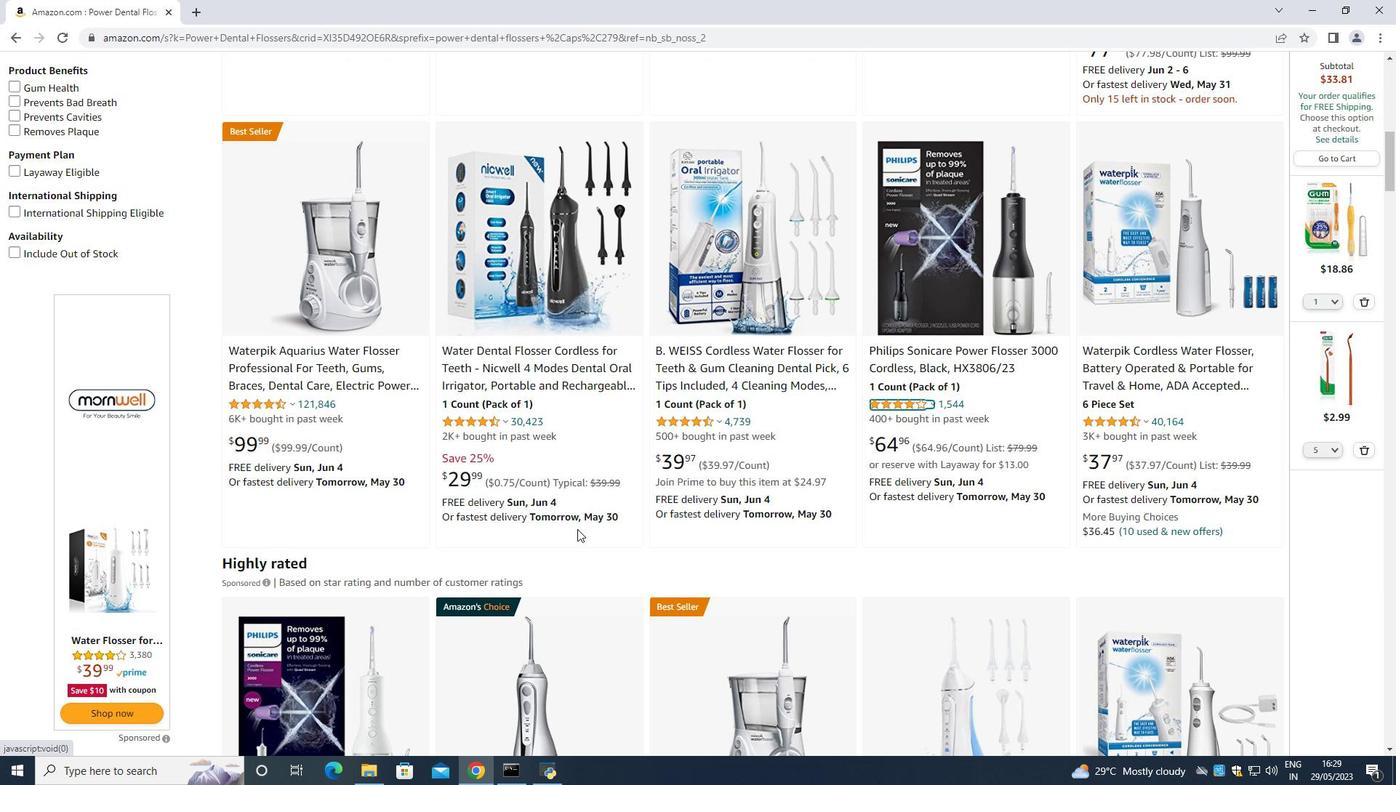 
Action: Mouse moved to (420, 564)
Screenshot: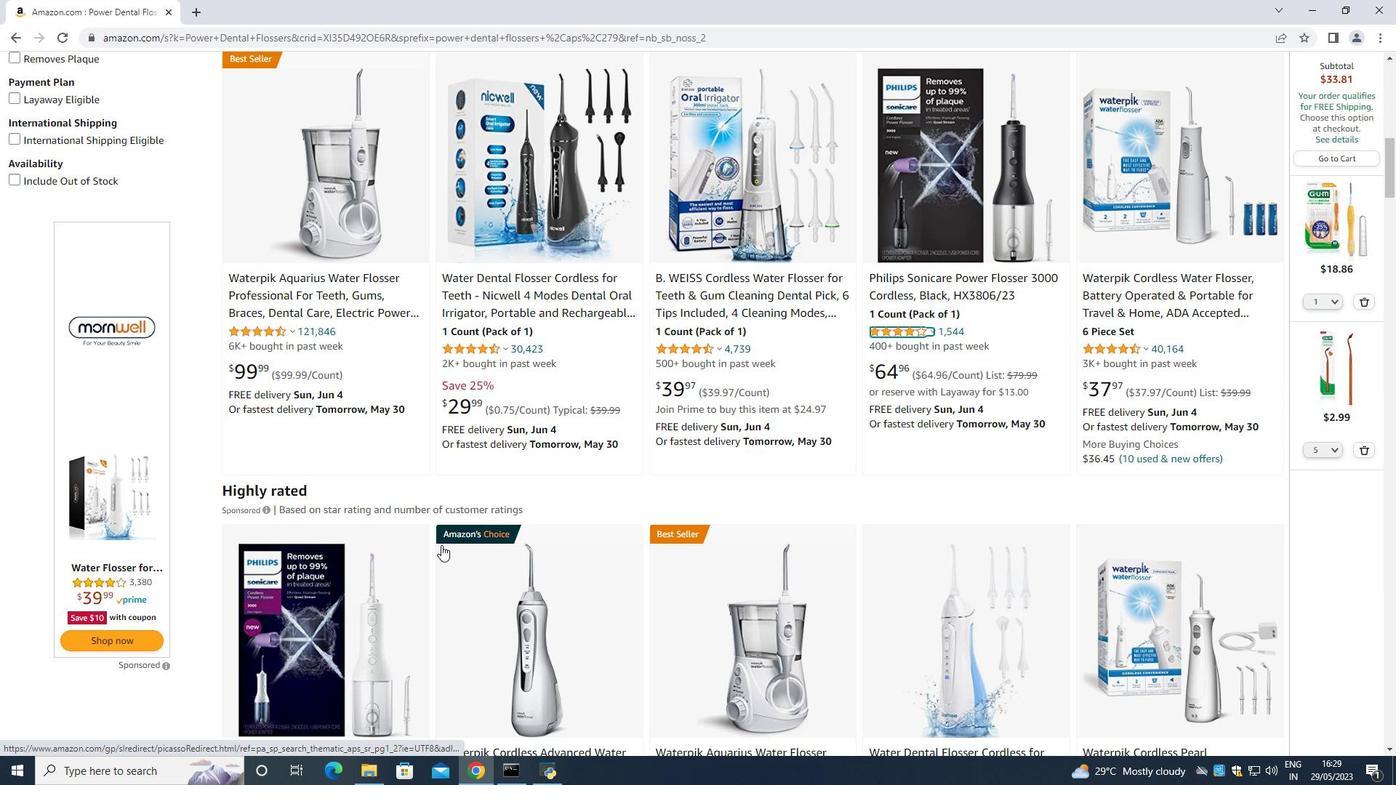 
Action: Mouse scrolled (437, 548) with delta (0, 0)
Screenshot: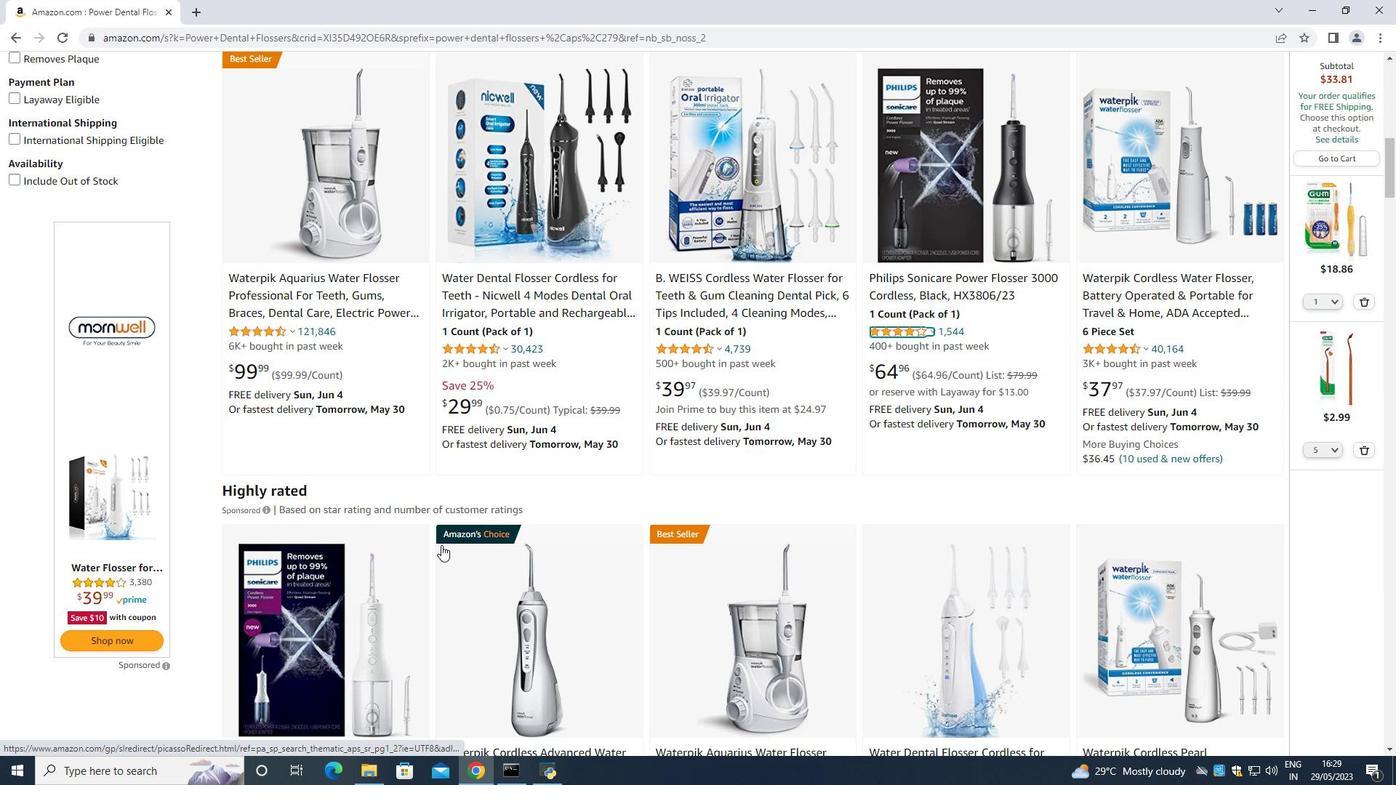 
Action: Mouse moved to (410, 574)
Screenshot: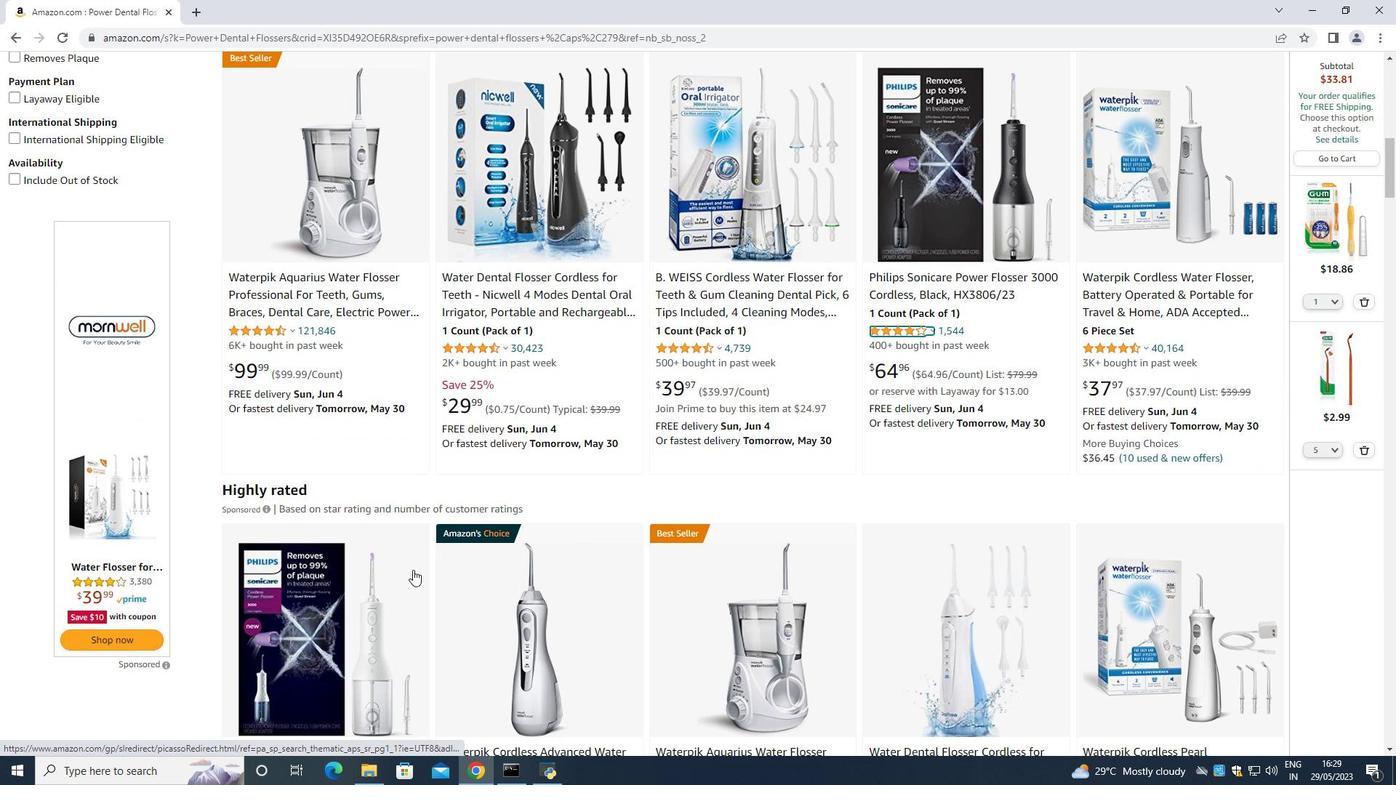 
Action: Mouse scrolled (410, 573) with delta (0, 0)
Screenshot: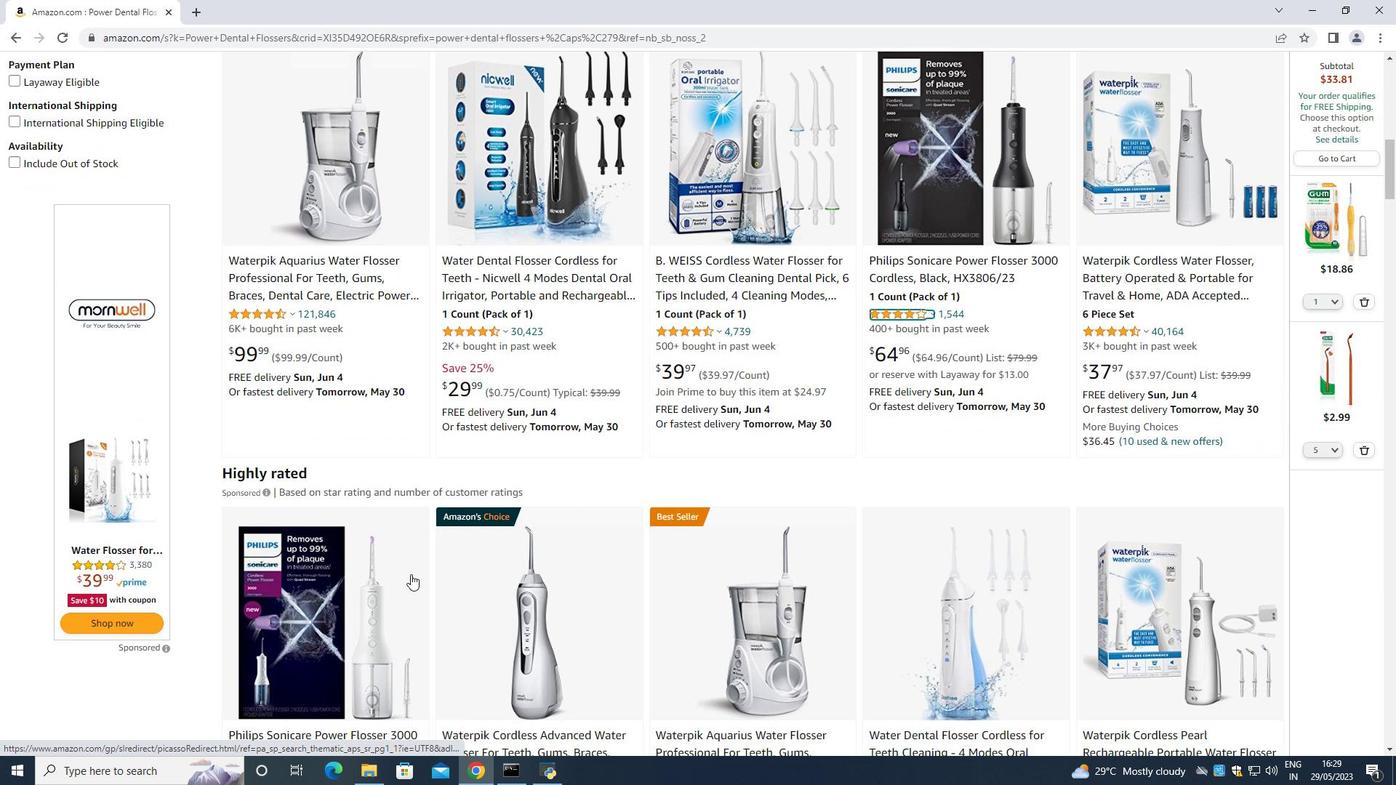 
Action: Mouse moved to (333, 644)
Screenshot: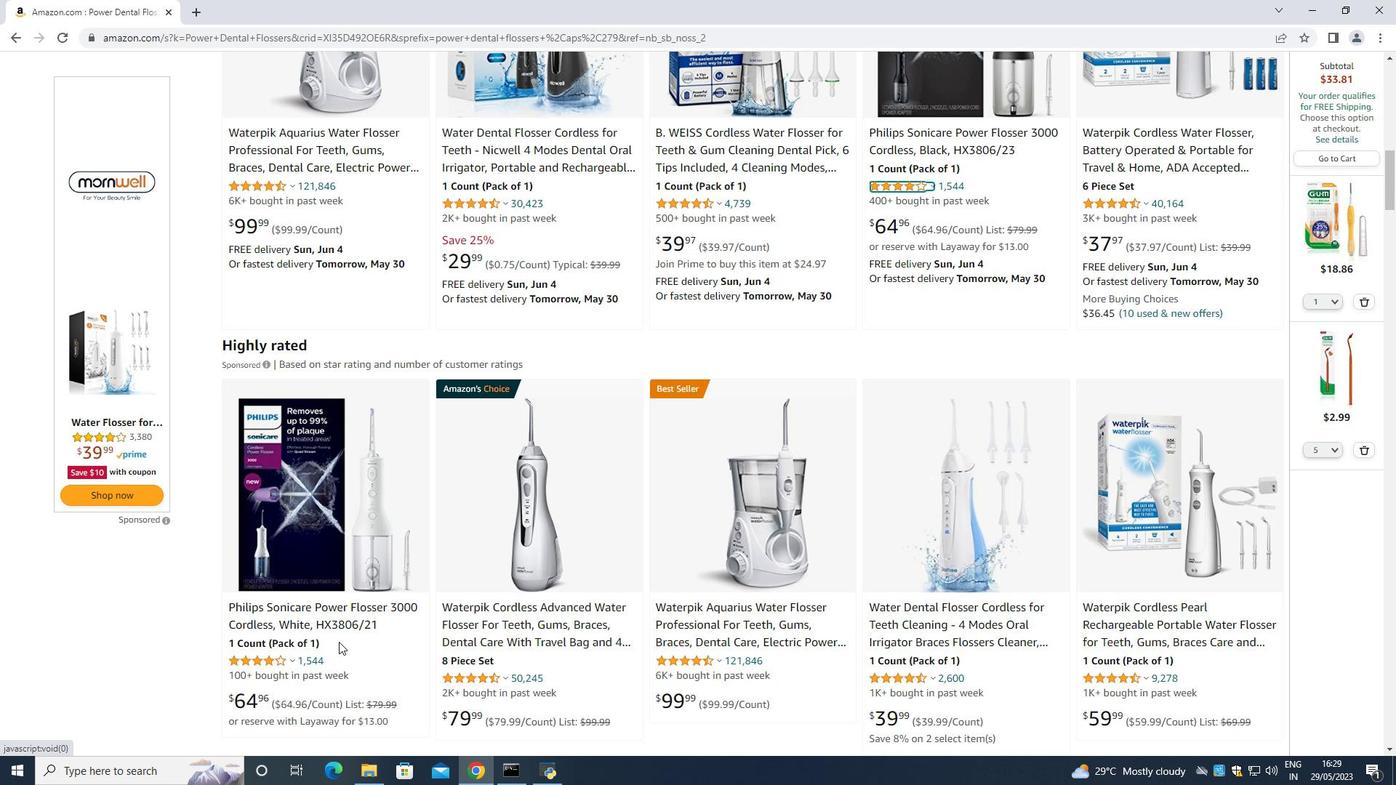 
Action: Mouse scrolled (333, 643) with delta (0, 0)
Screenshot: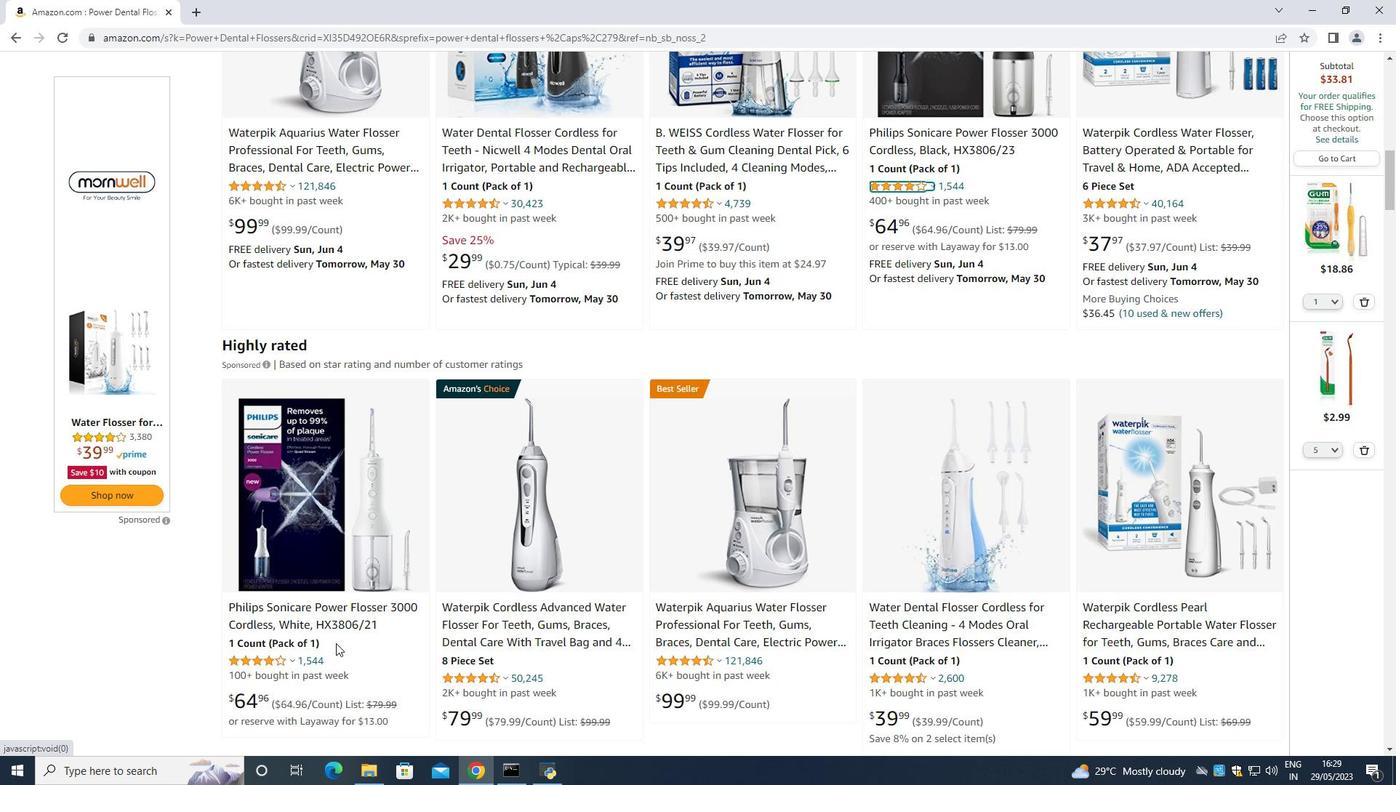 
Action: Mouse moved to (330, 644)
Screenshot: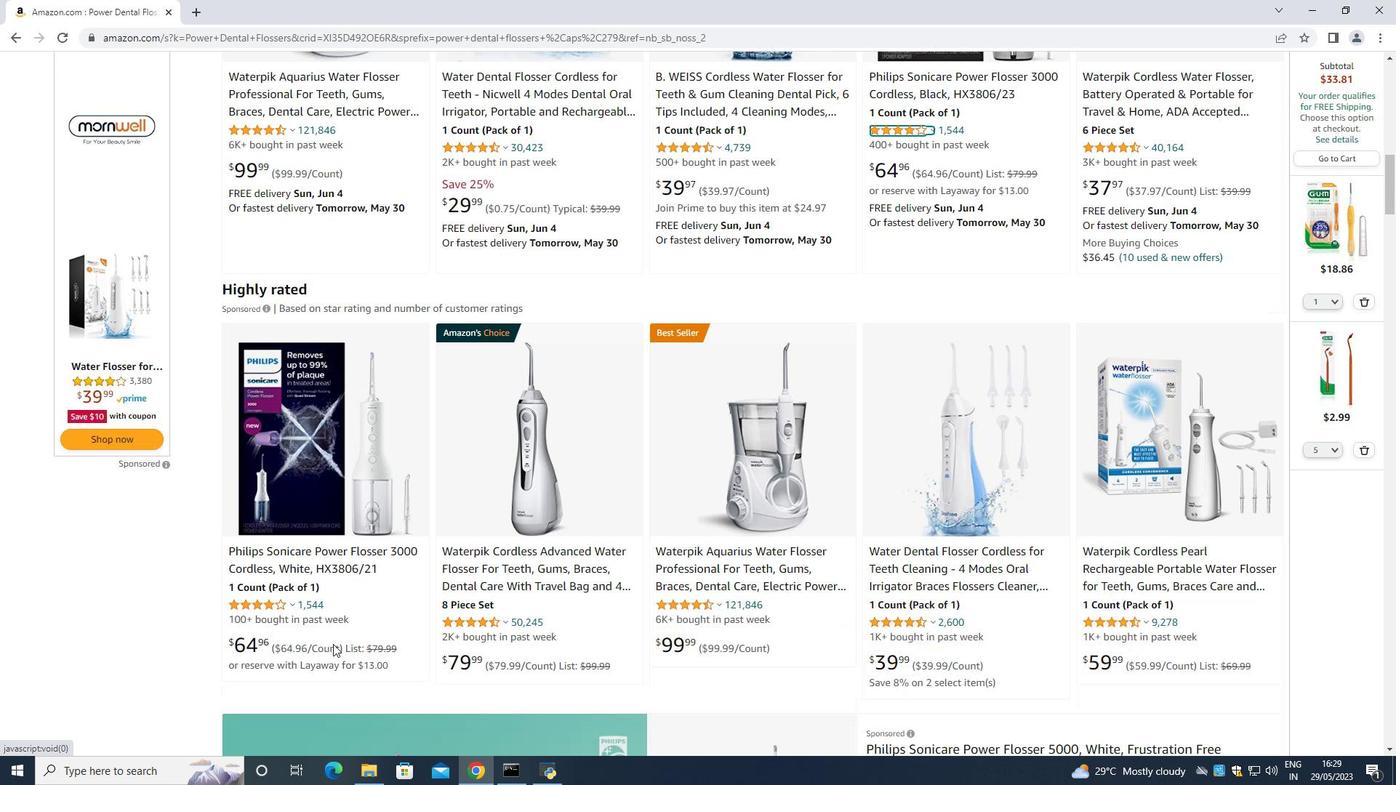 
Action: Mouse scrolled (330, 643) with delta (0, 0)
Screenshot: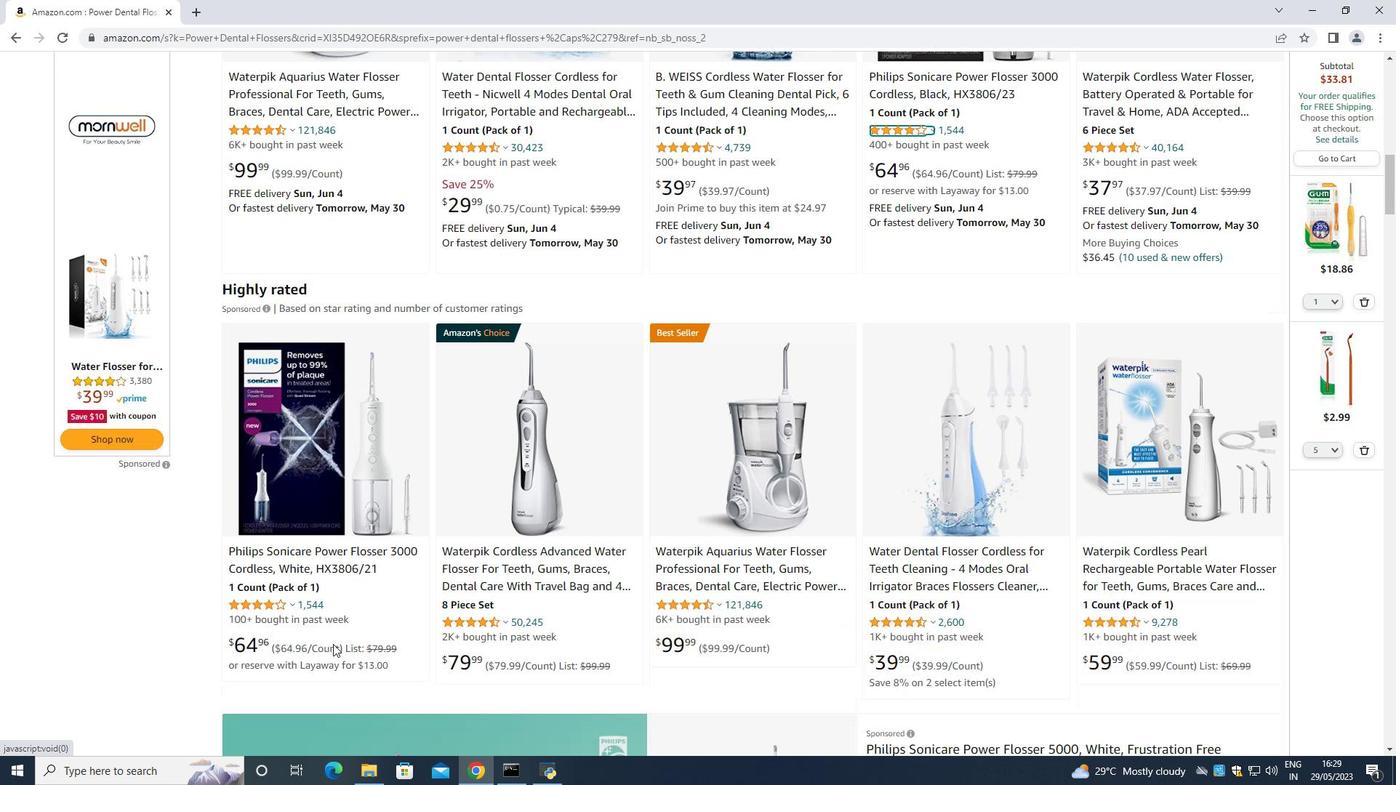 
Action: Mouse moved to (978, 600)
Screenshot: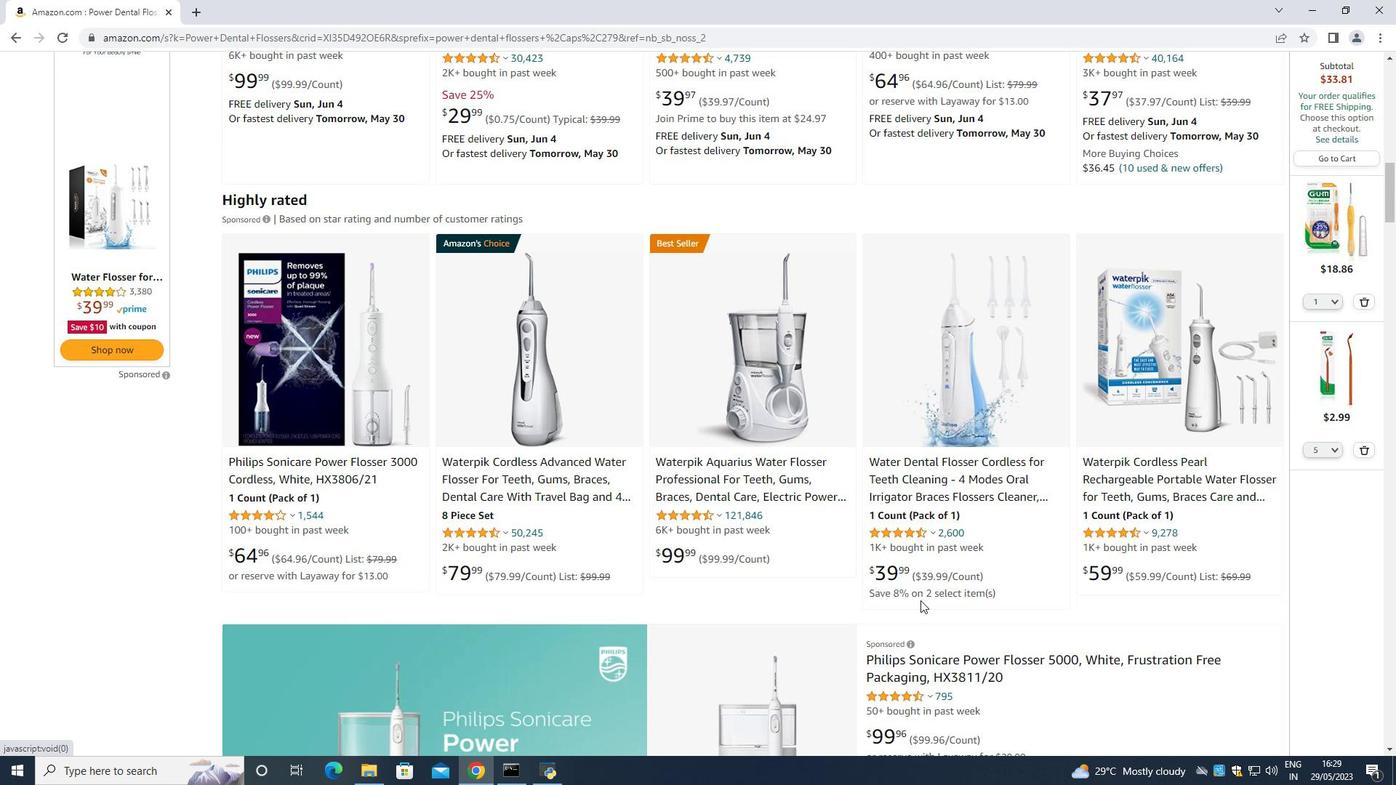 
Action: Mouse scrolled (978, 600) with delta (0, 0)
Screenshot: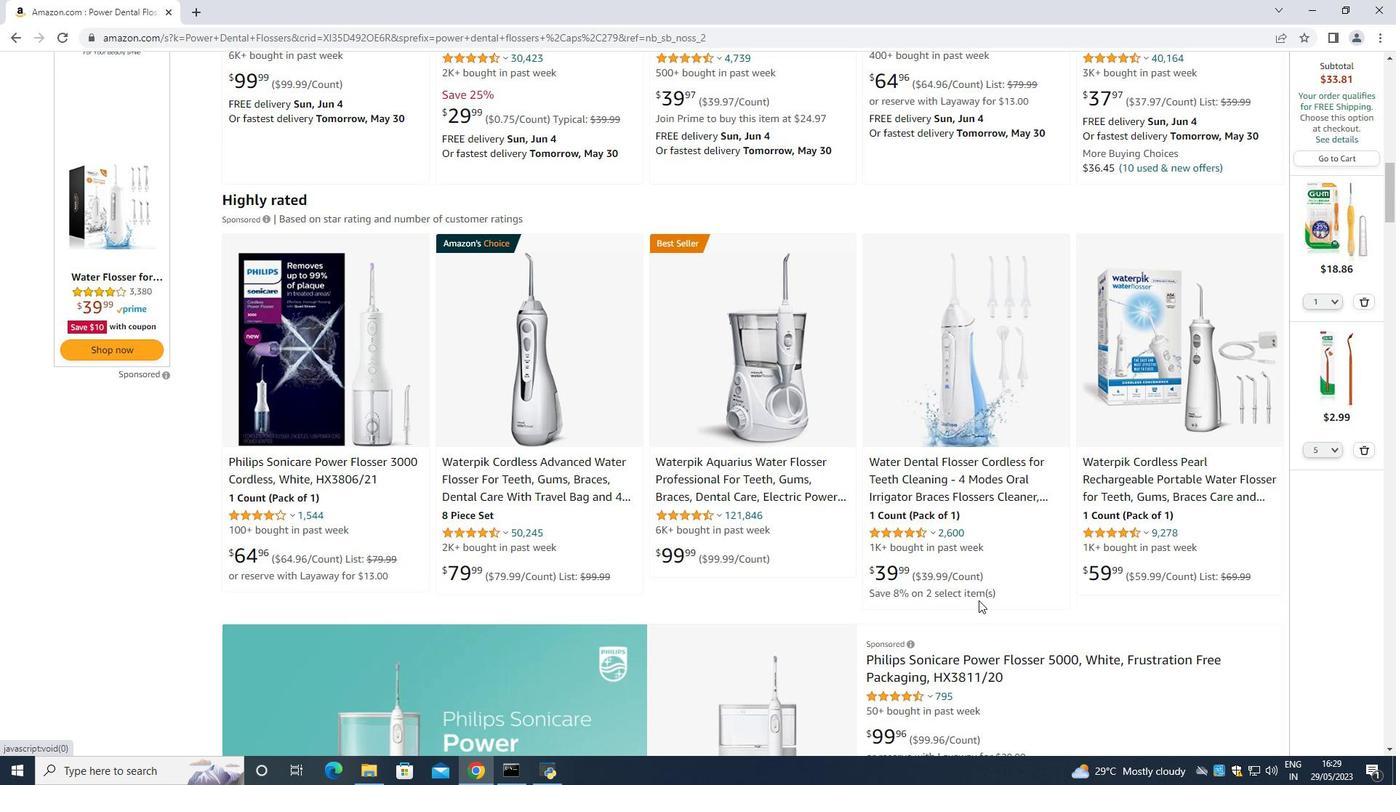 
Action: Mouse scrolled (978, 600) with delta (0, 0)
Screenshot: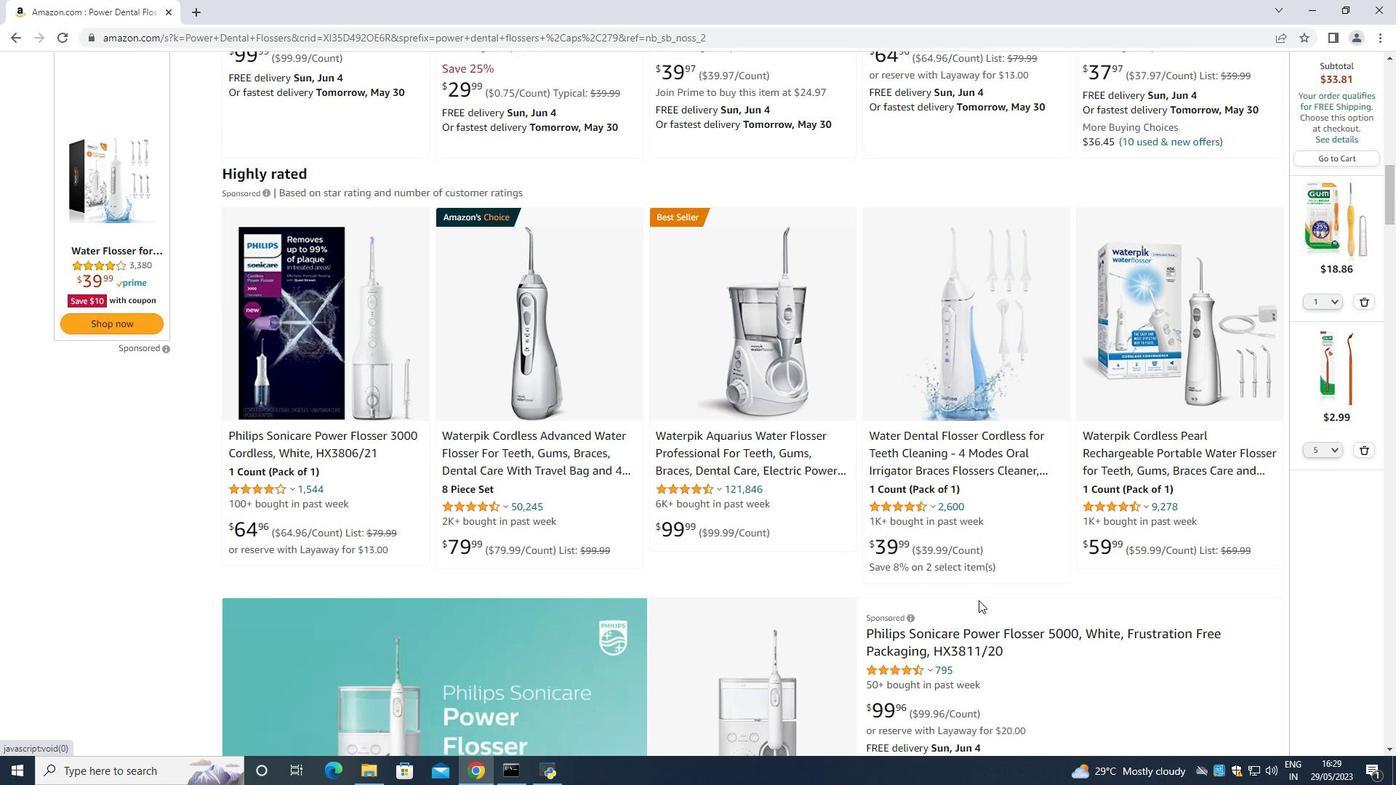 
Action: Mouse moved to (962, 571)
Screenshot: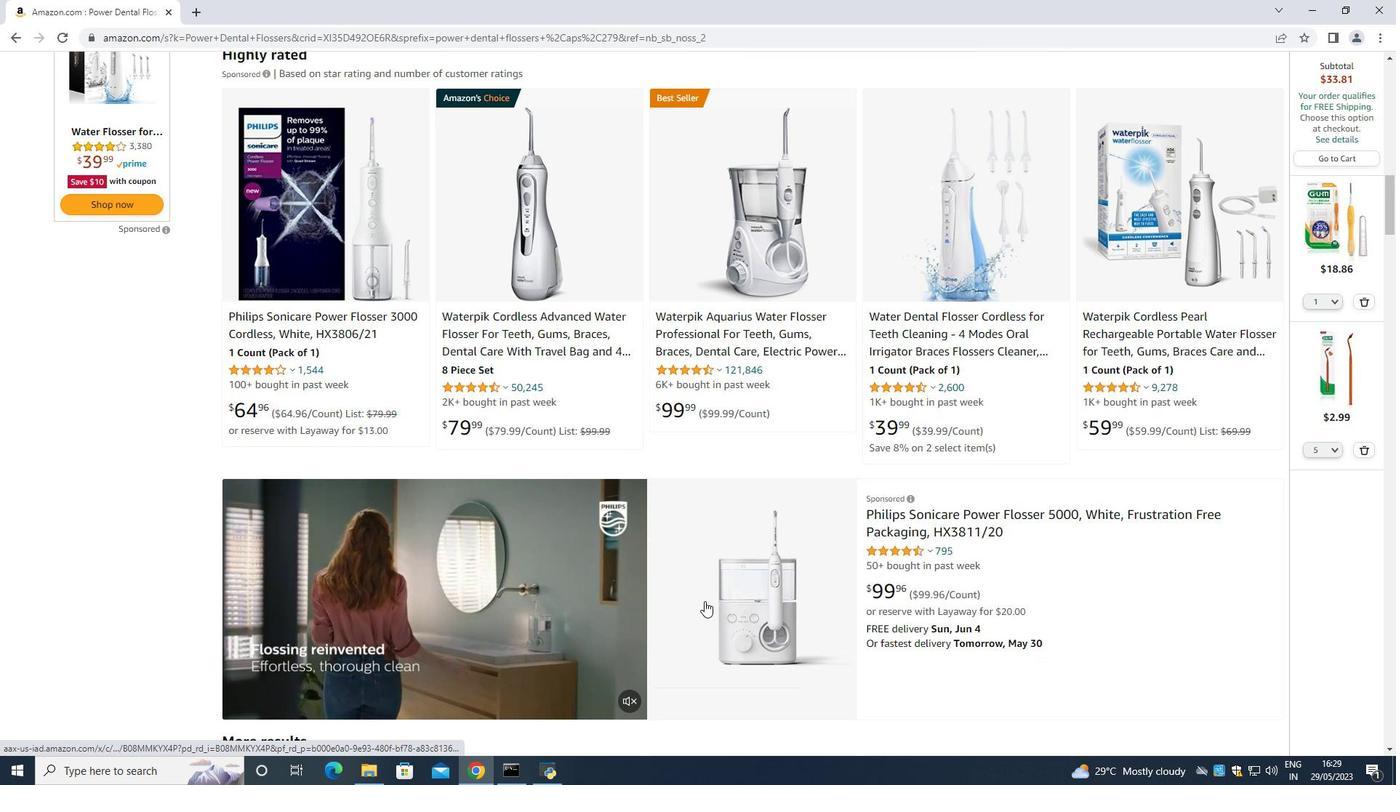 
Action: Mouse scrolled (962, 570) with delta (0, 0)
Screenshot: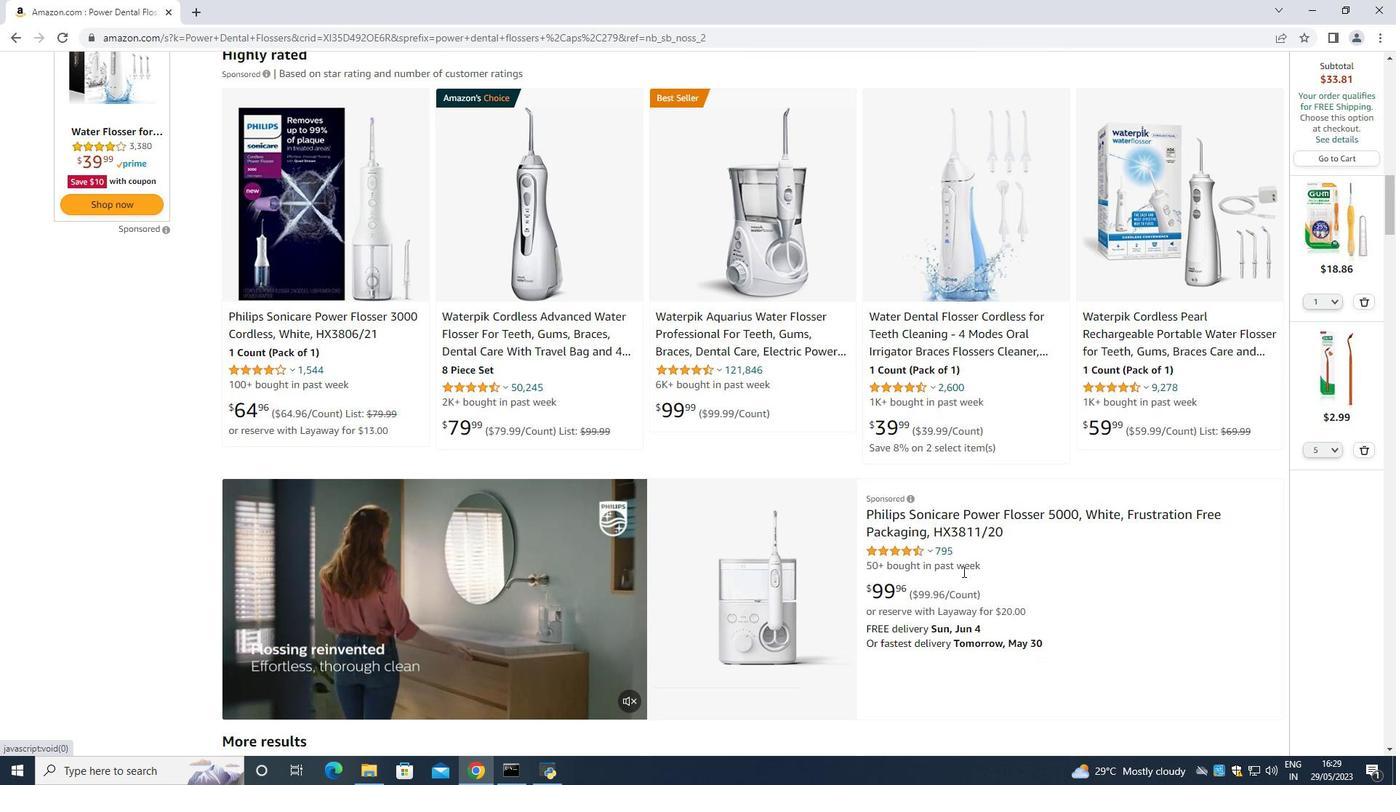 
Action: Mouse moved to (973, 567)
Screenshot: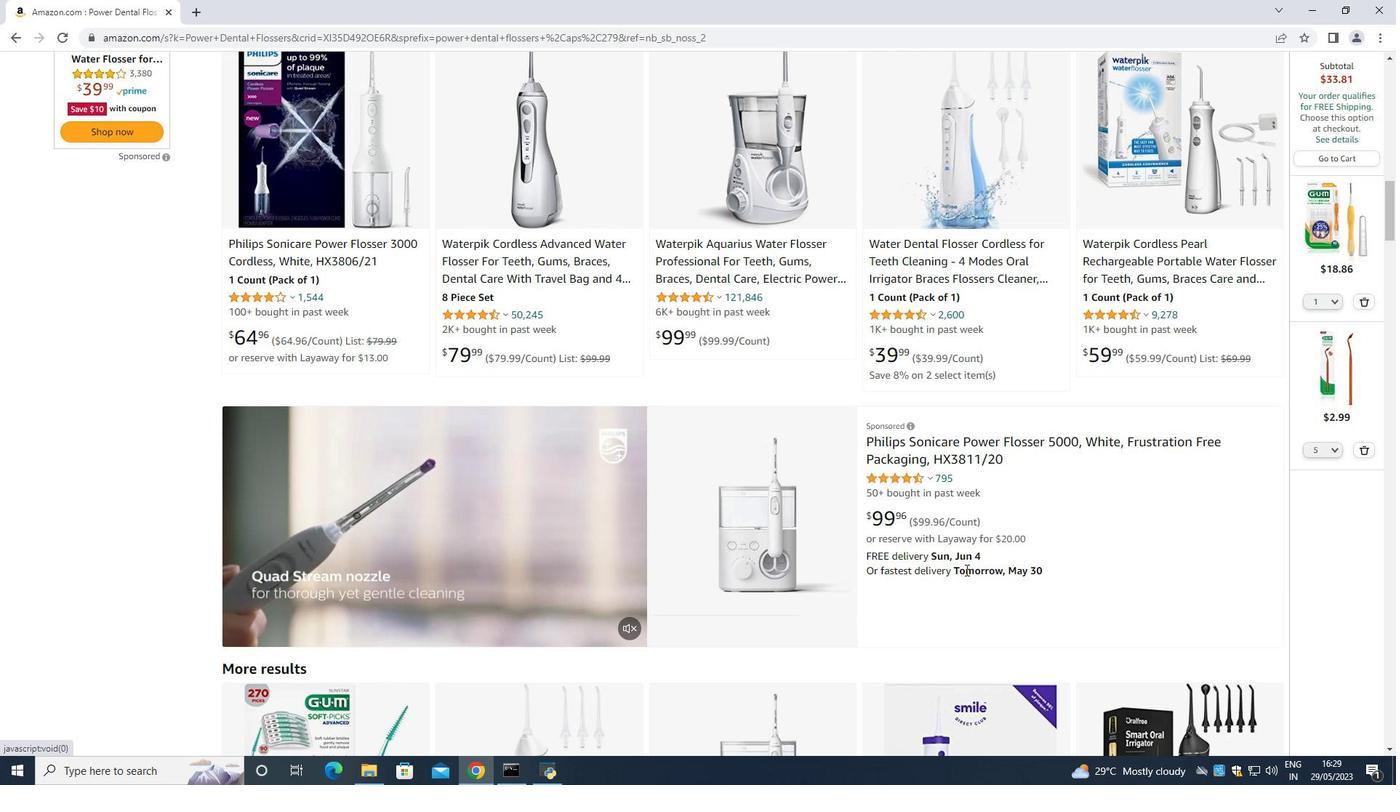 
Action: Mouse scrolled (973, 566) with delta (0, 0)
Screenshot: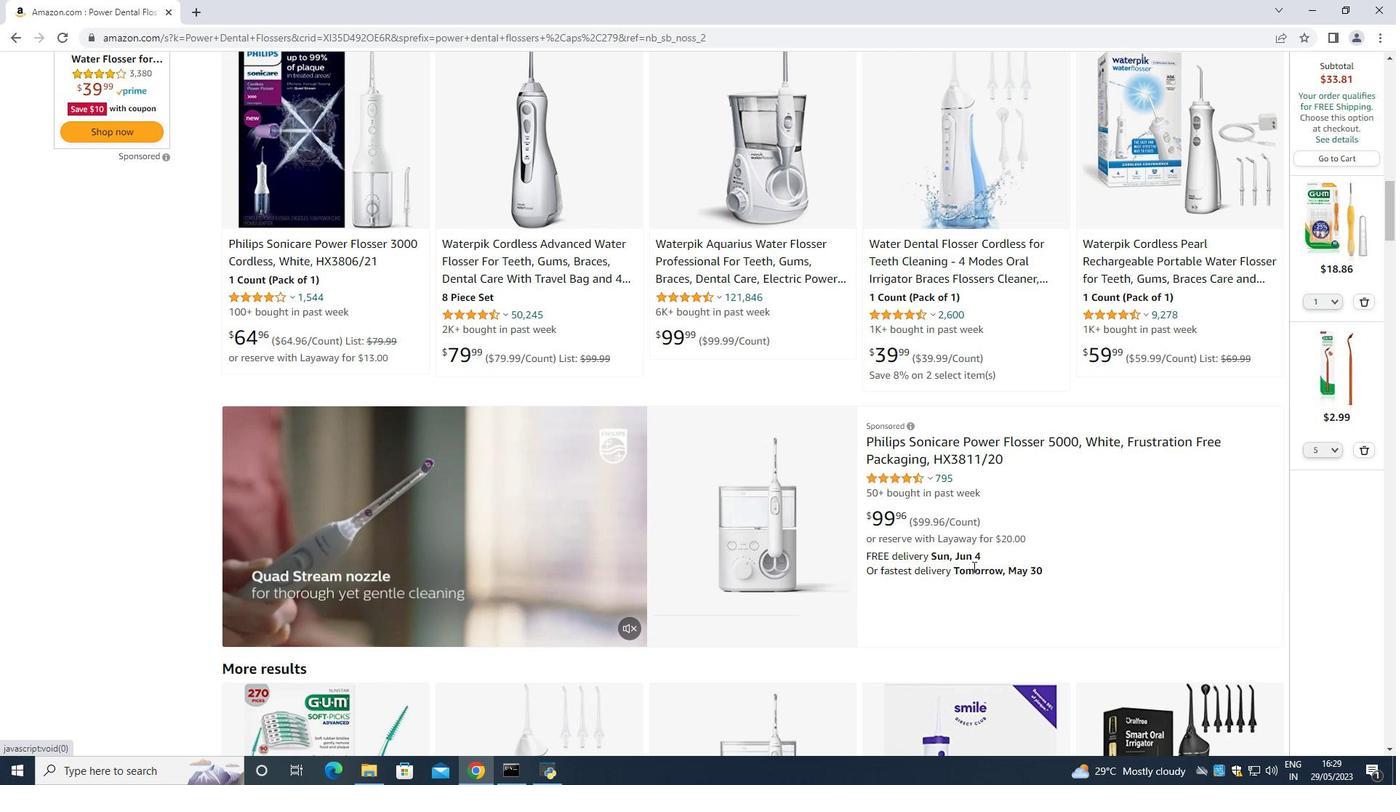 
Action: Mouse moved to (924, 564)
Screenshot: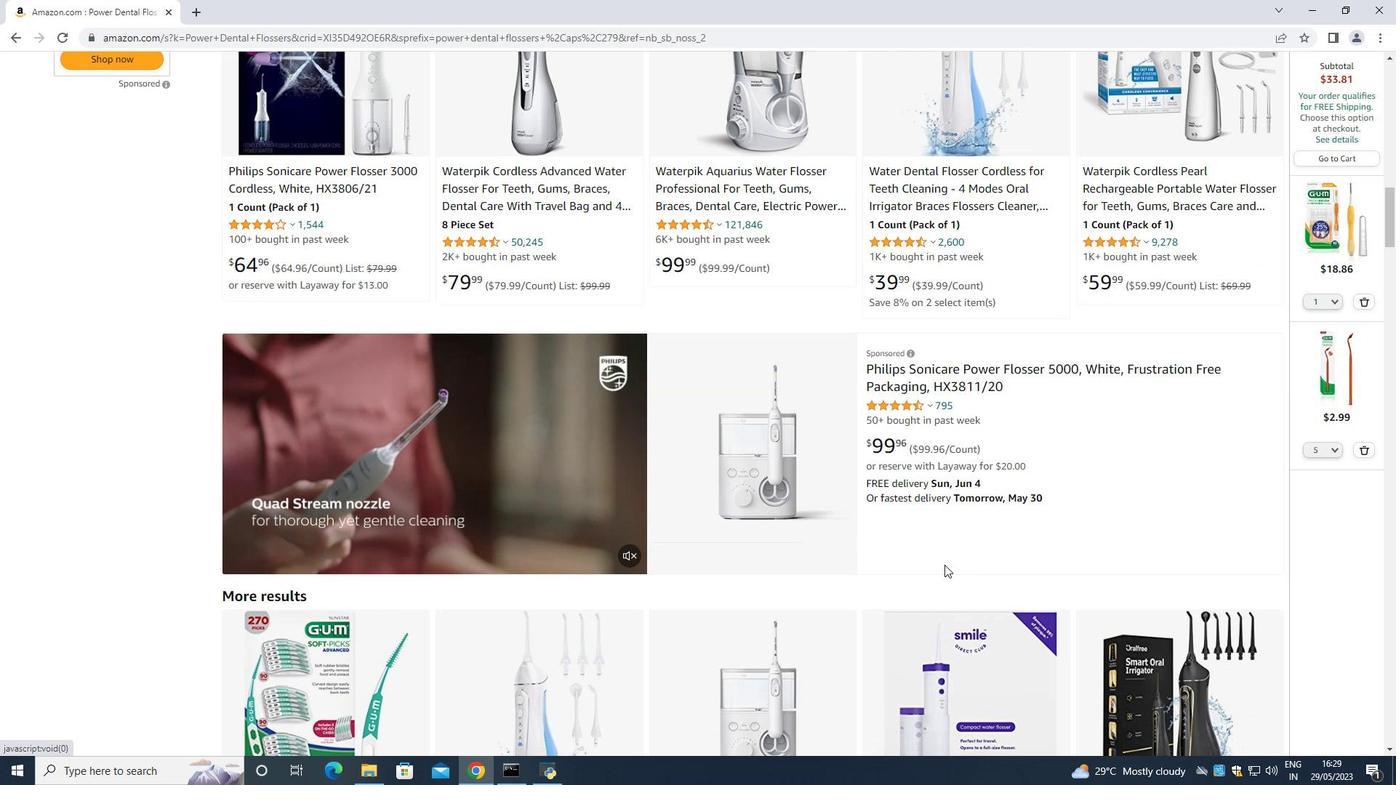 
Action: Mouse scrolled (924, 563) with delta (0, 0)
Screenshot: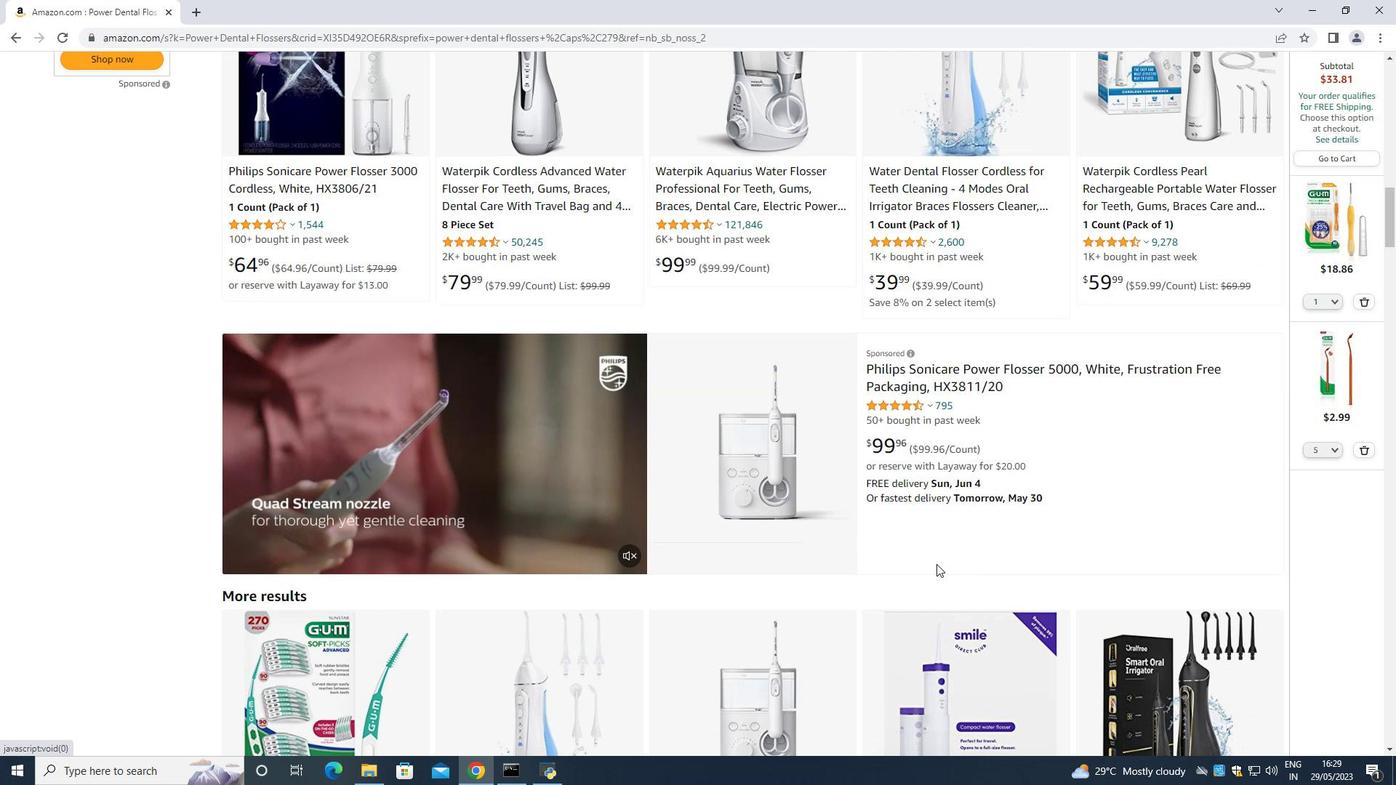 
Action: Mouse moved to (922, 564)
Screenshot: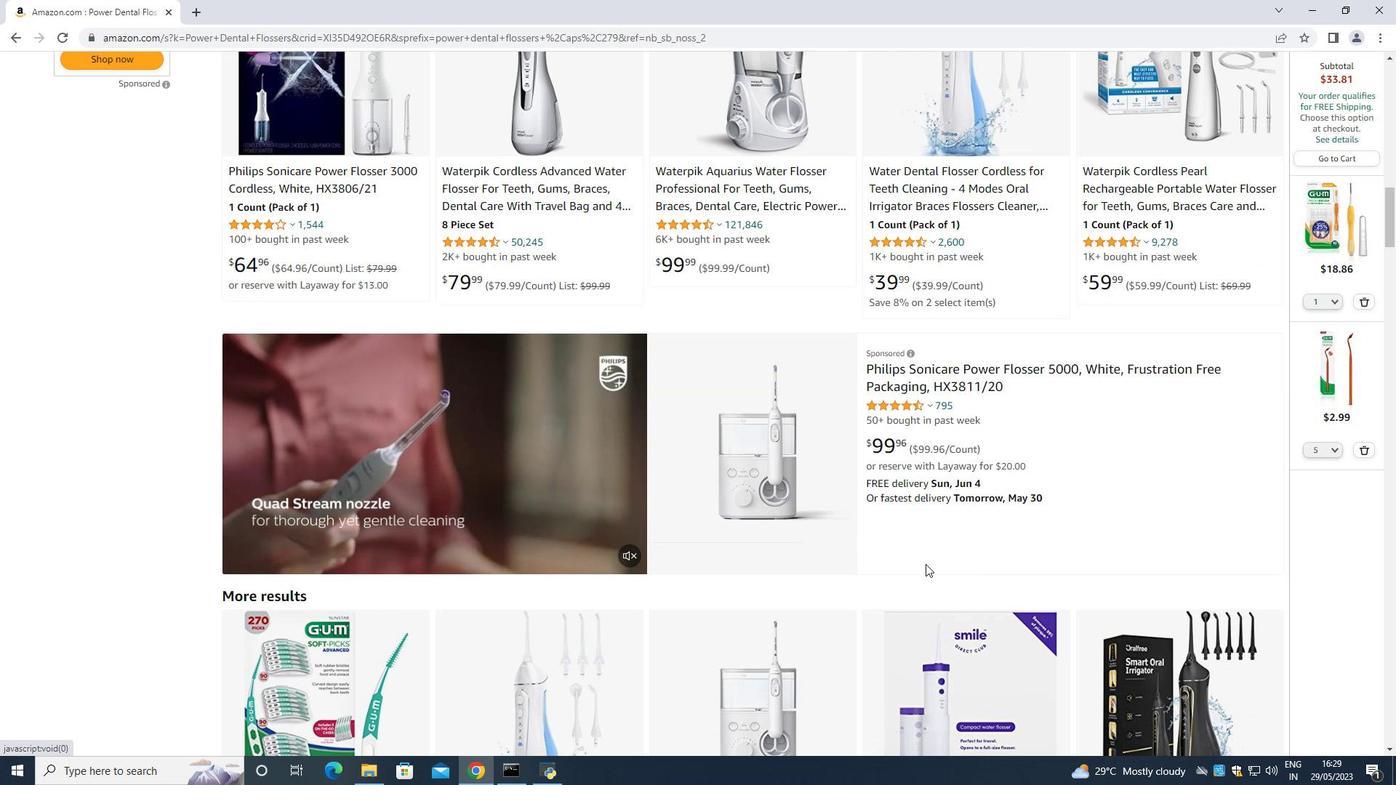 
Action: Mouse scrolled (922, 563) with delta (0, 0)
Screenshot: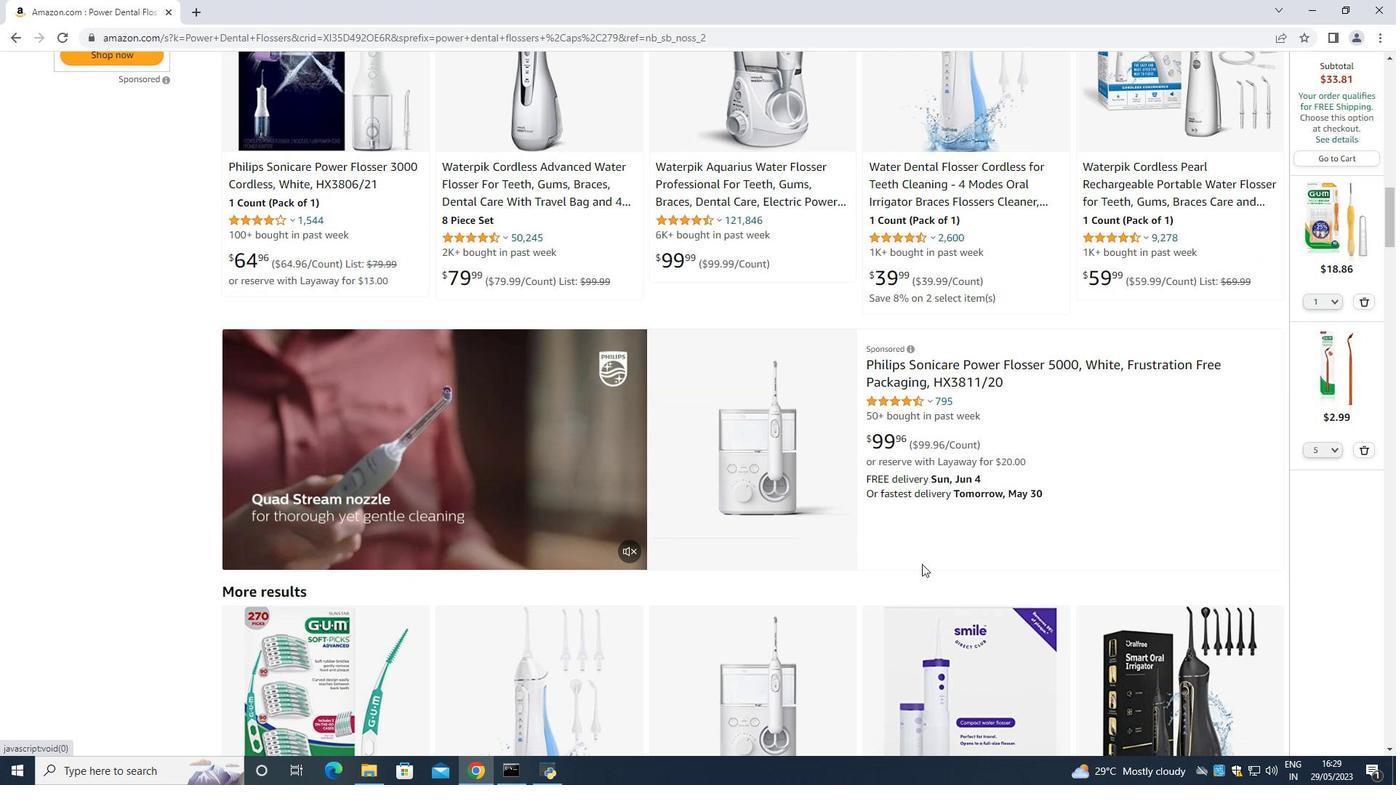 
Action: Mouse moved to (918, 566)
Screenshot: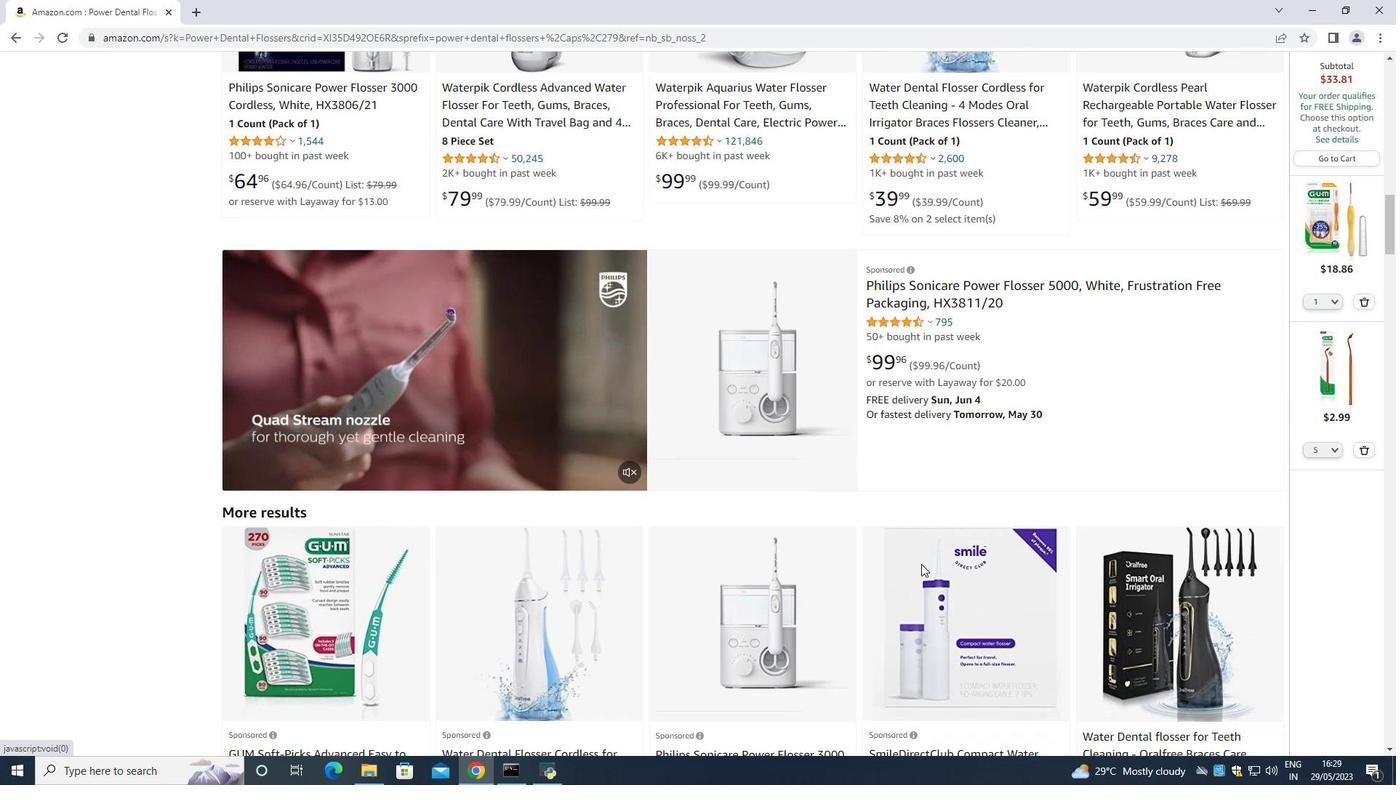 
Action: Mouse scrolled (918, 565) with delta (0, 0)
Screenshot: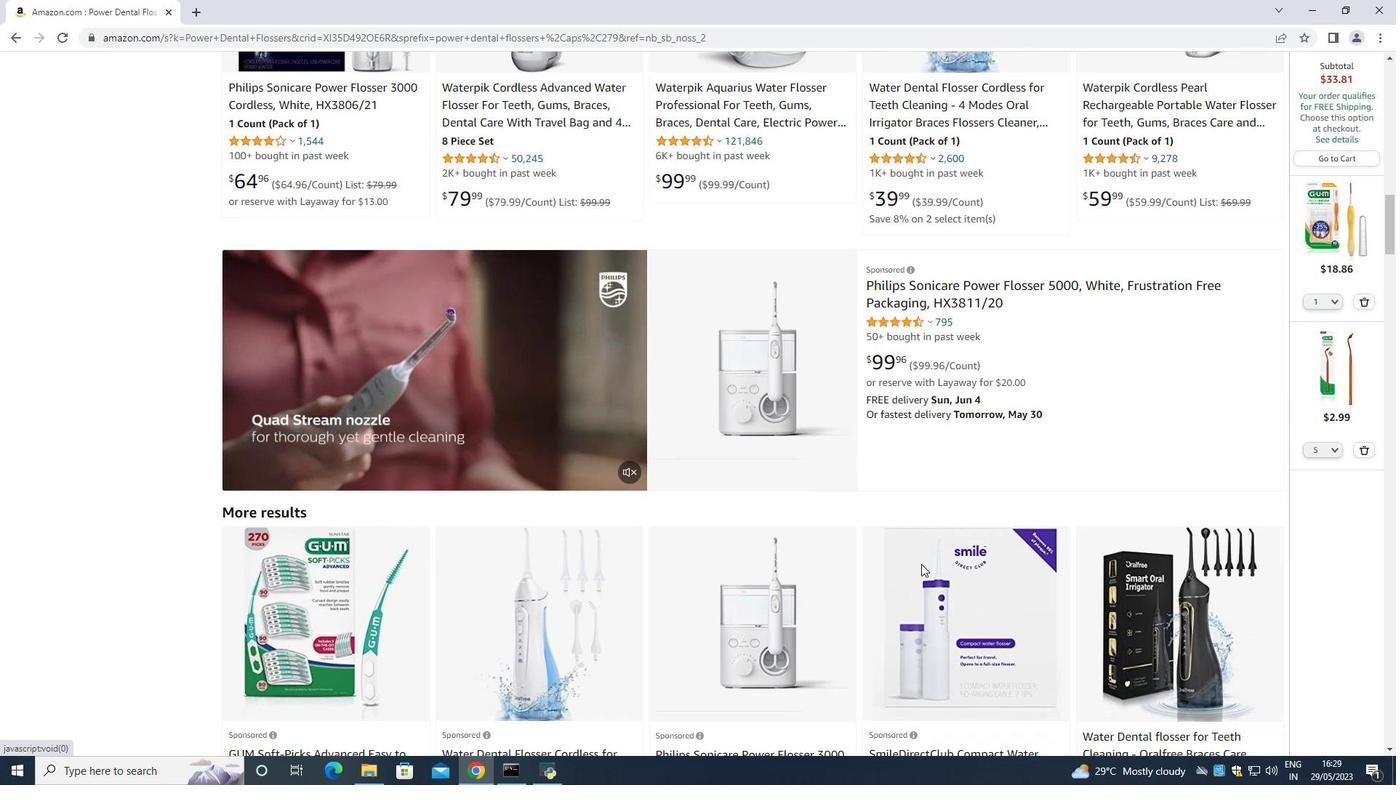 
Action: Mouse moved to (520, 702)
Screenshot: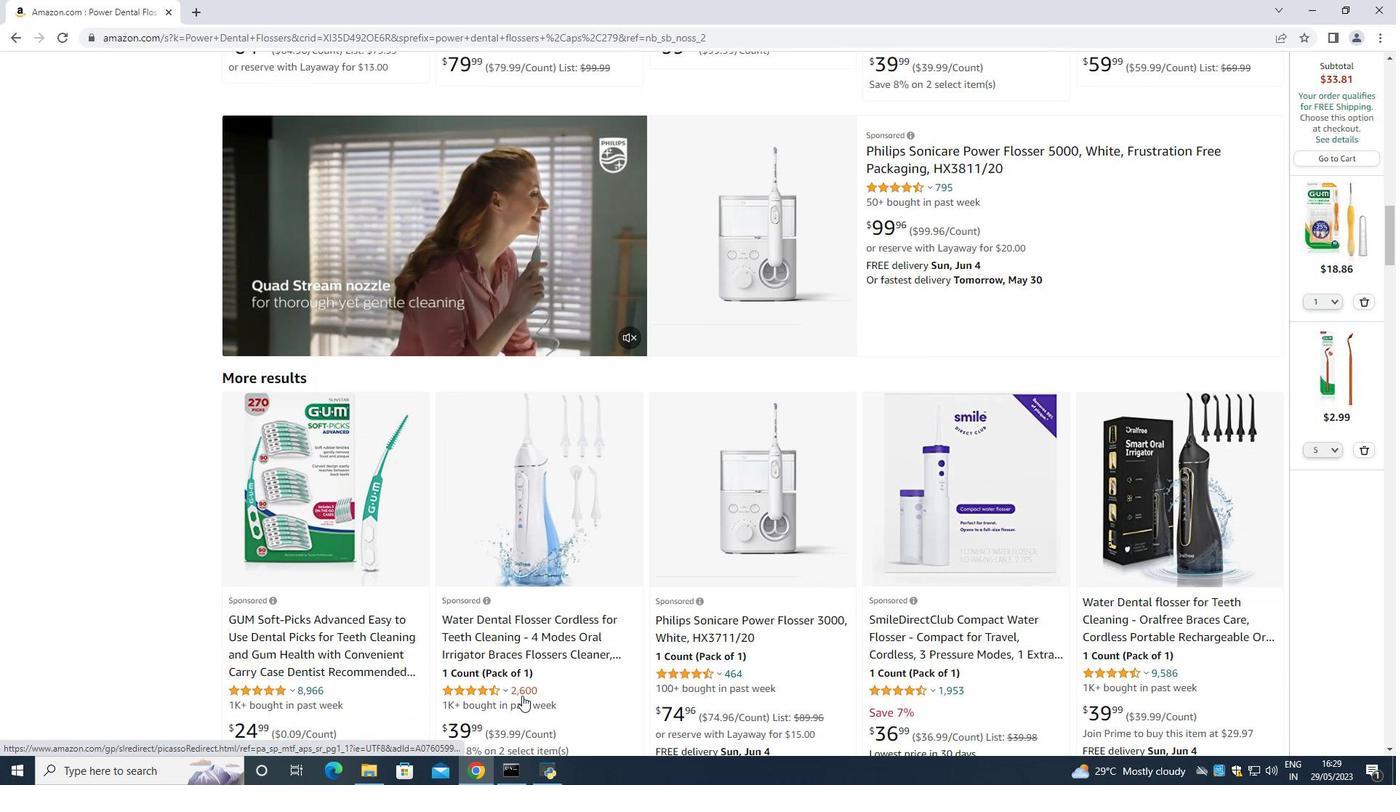 
Action: Mouse scrolled (520, 701) with delta (0, 0)
Screenshot: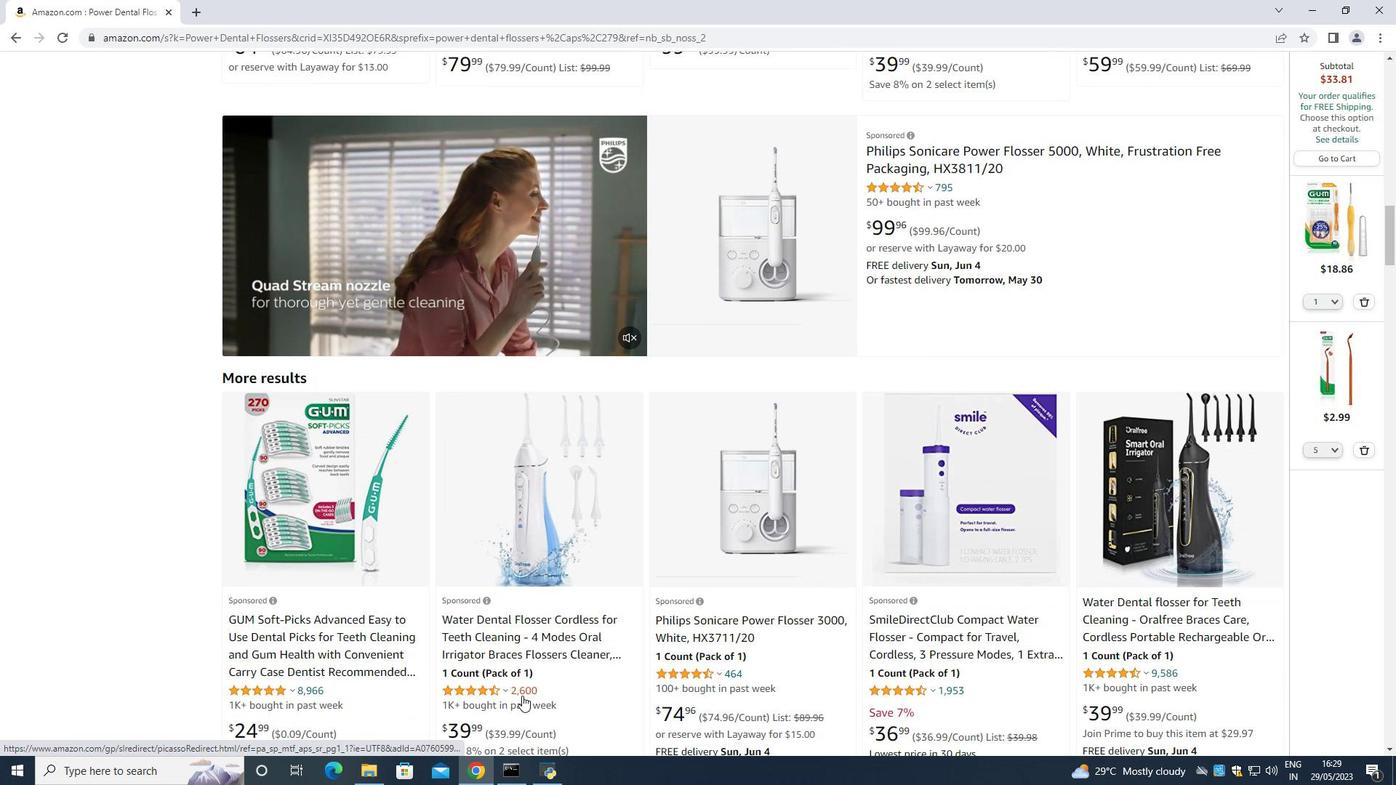 
Action: Mouse moved to (735, 590)
Screenshot: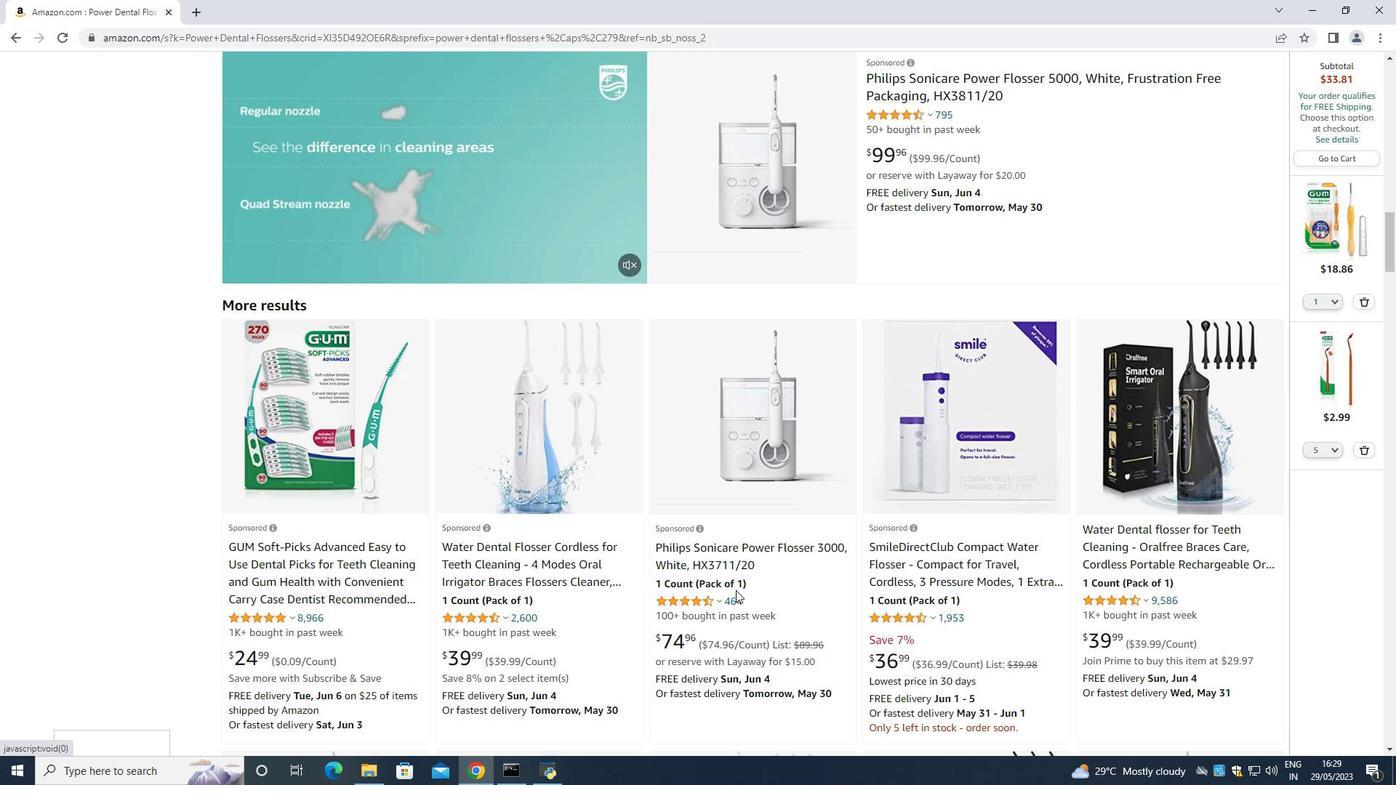 
Action: Mouse scrolled (735, 591) with delta (0, 0)
Screenshot: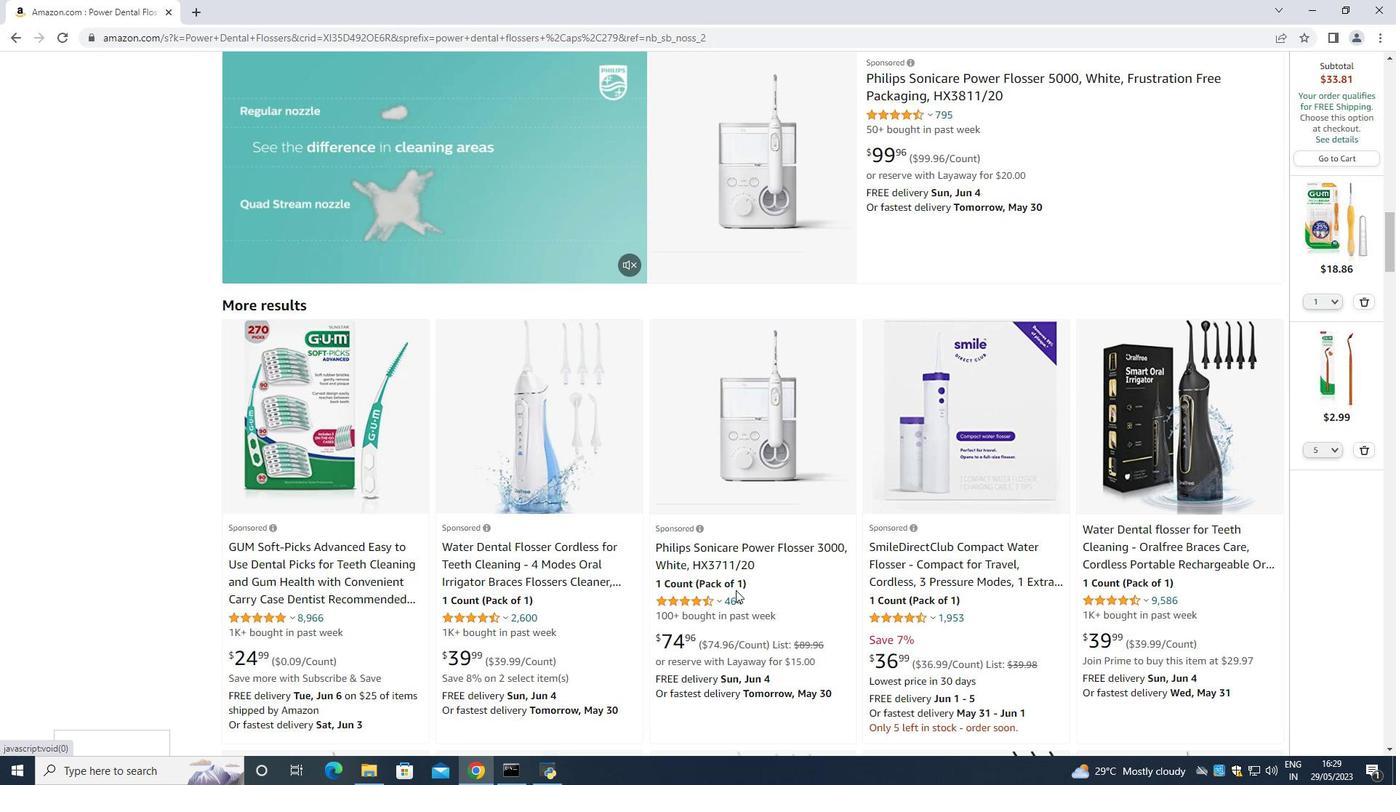 
Action: Mouse moved to (1168, 605)
Screenshot: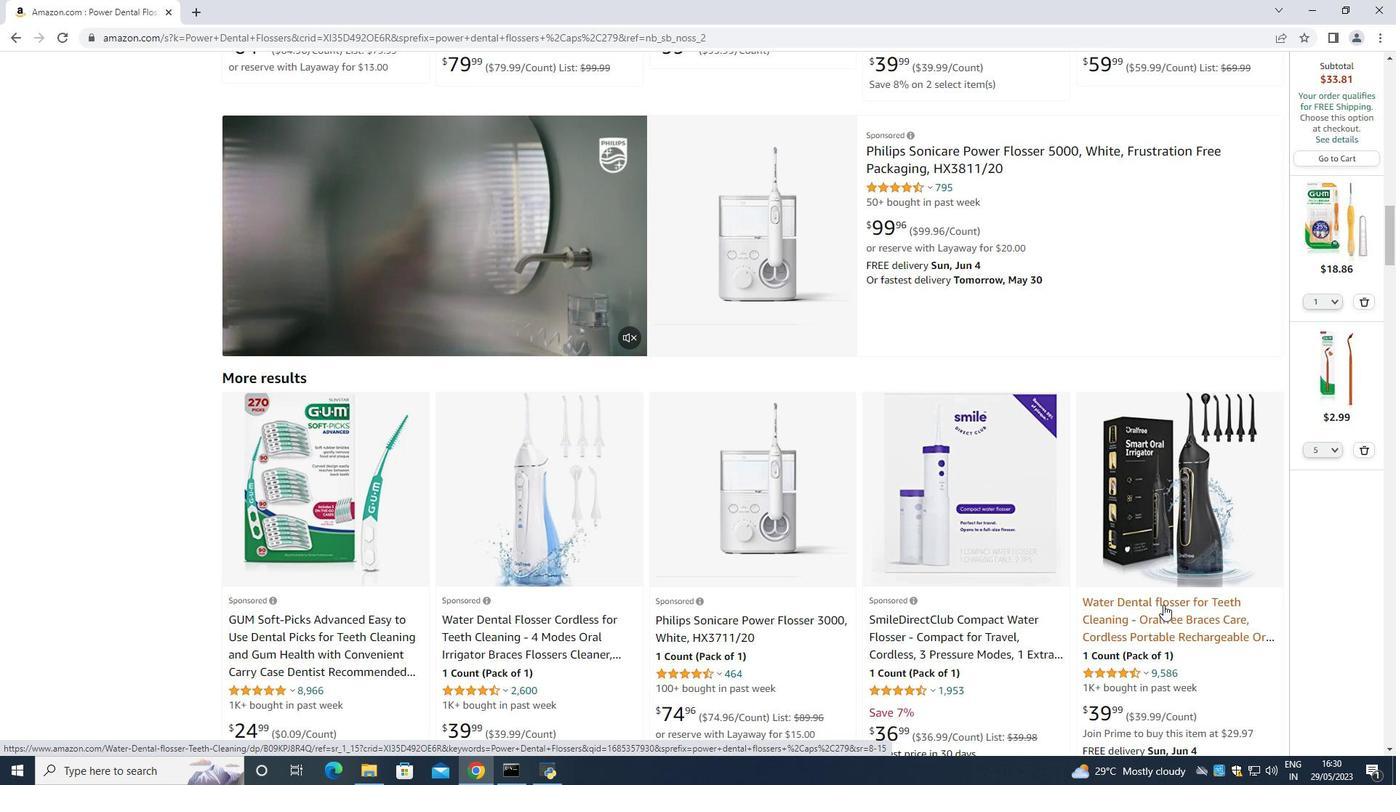 
Action: Mouse scrolled (1168, 604) with delta (0, 0)
Screenshot: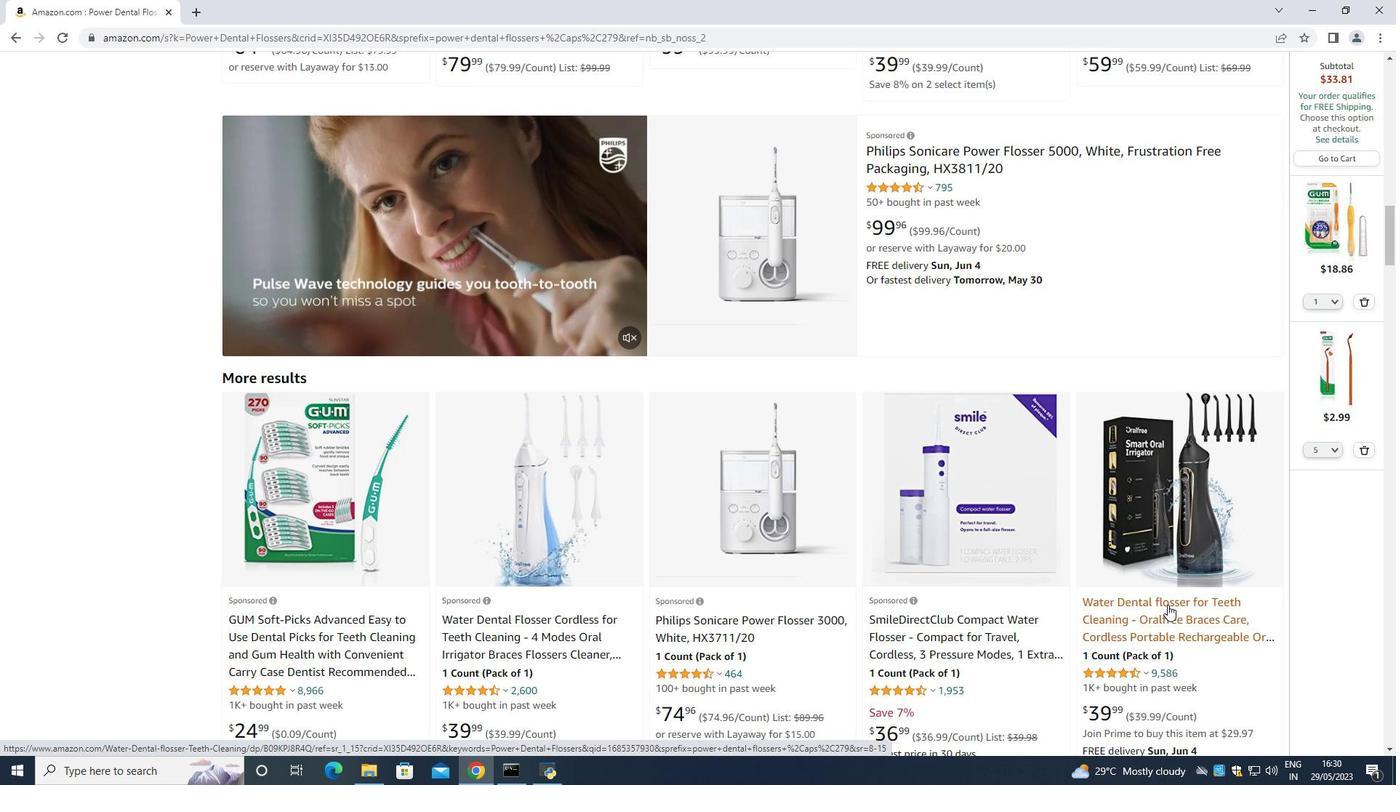 
Action: Mouse scrolled (1168, 604) with delta (0, 0)
Screenshot: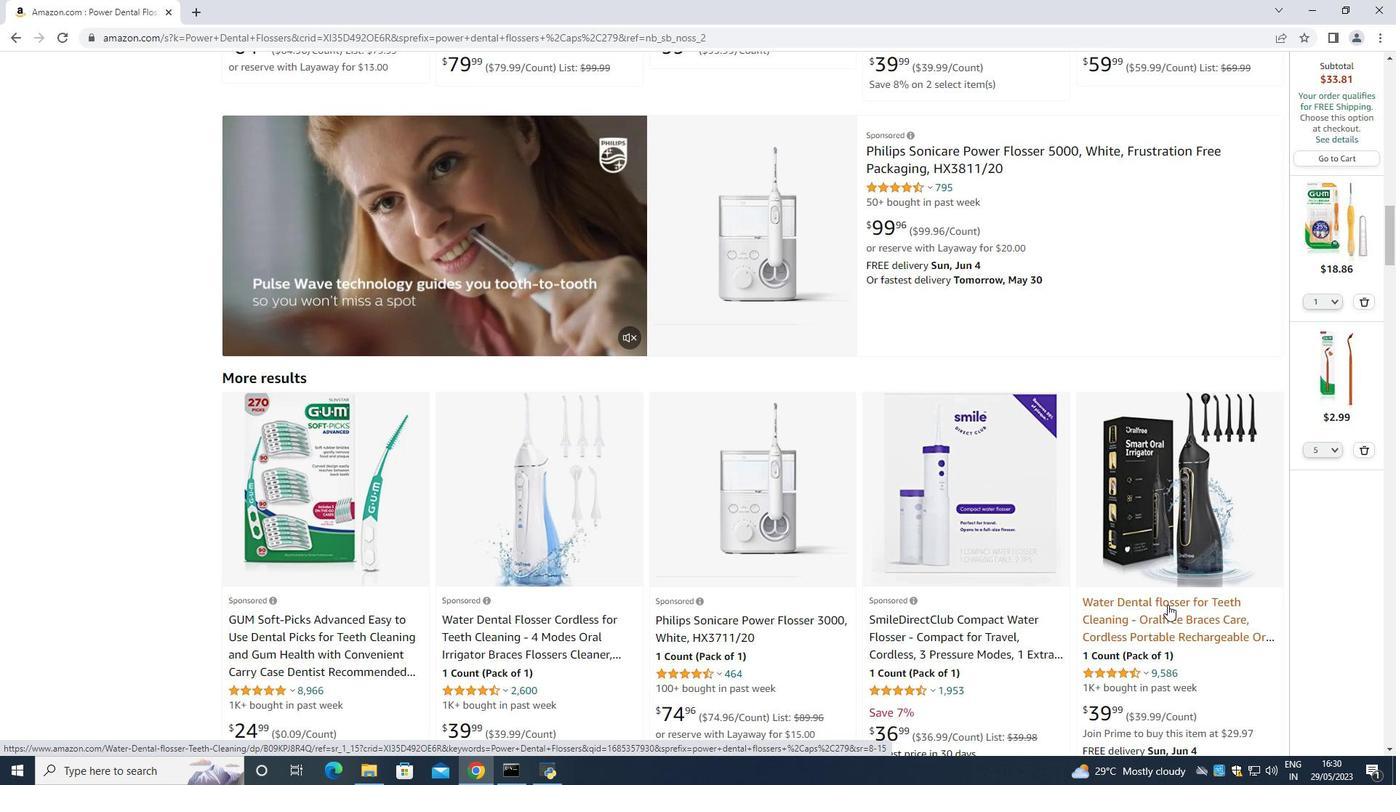 
Action: Mouse moved to (402, 536)
Screenshot: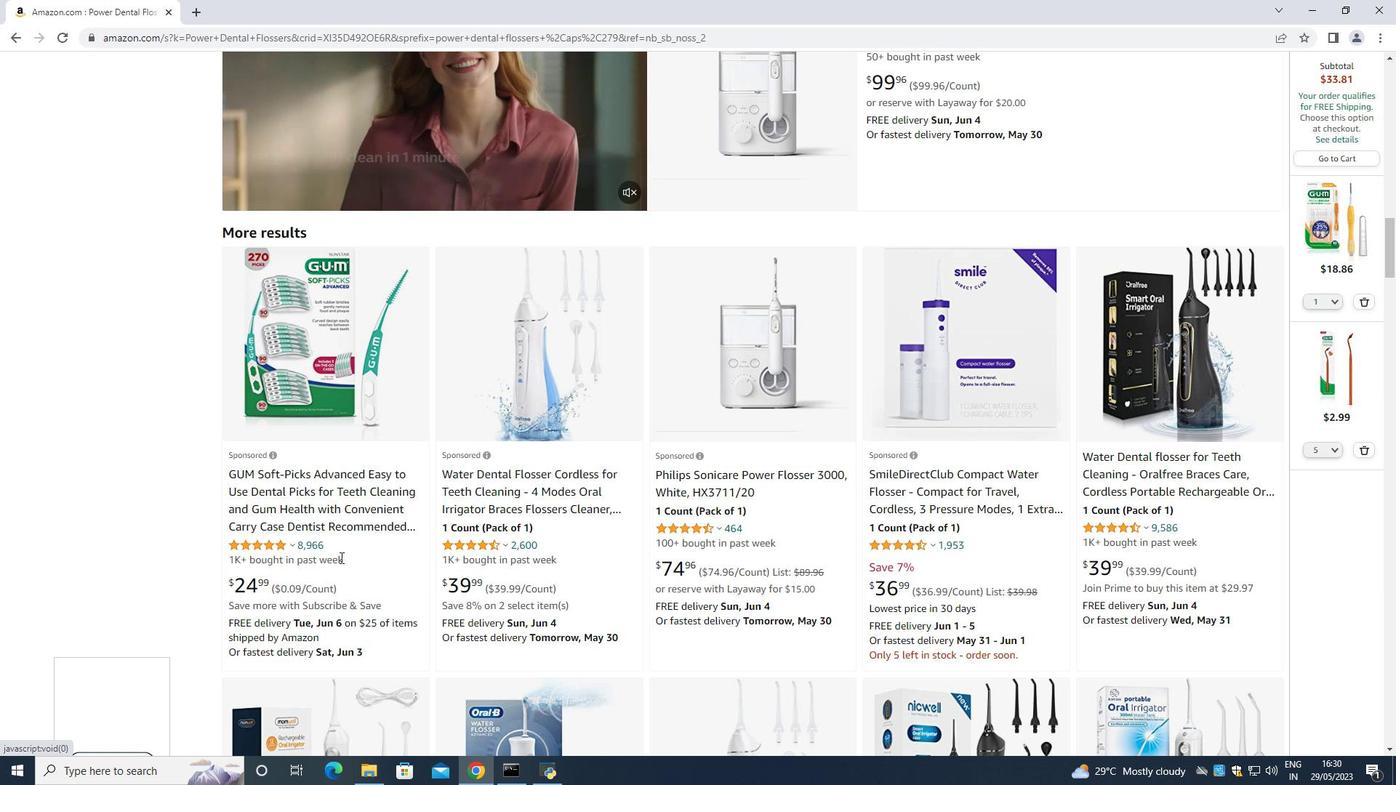 
Action: Mouse scrolled (402, 535) with delta (0, 0)
Screenshot: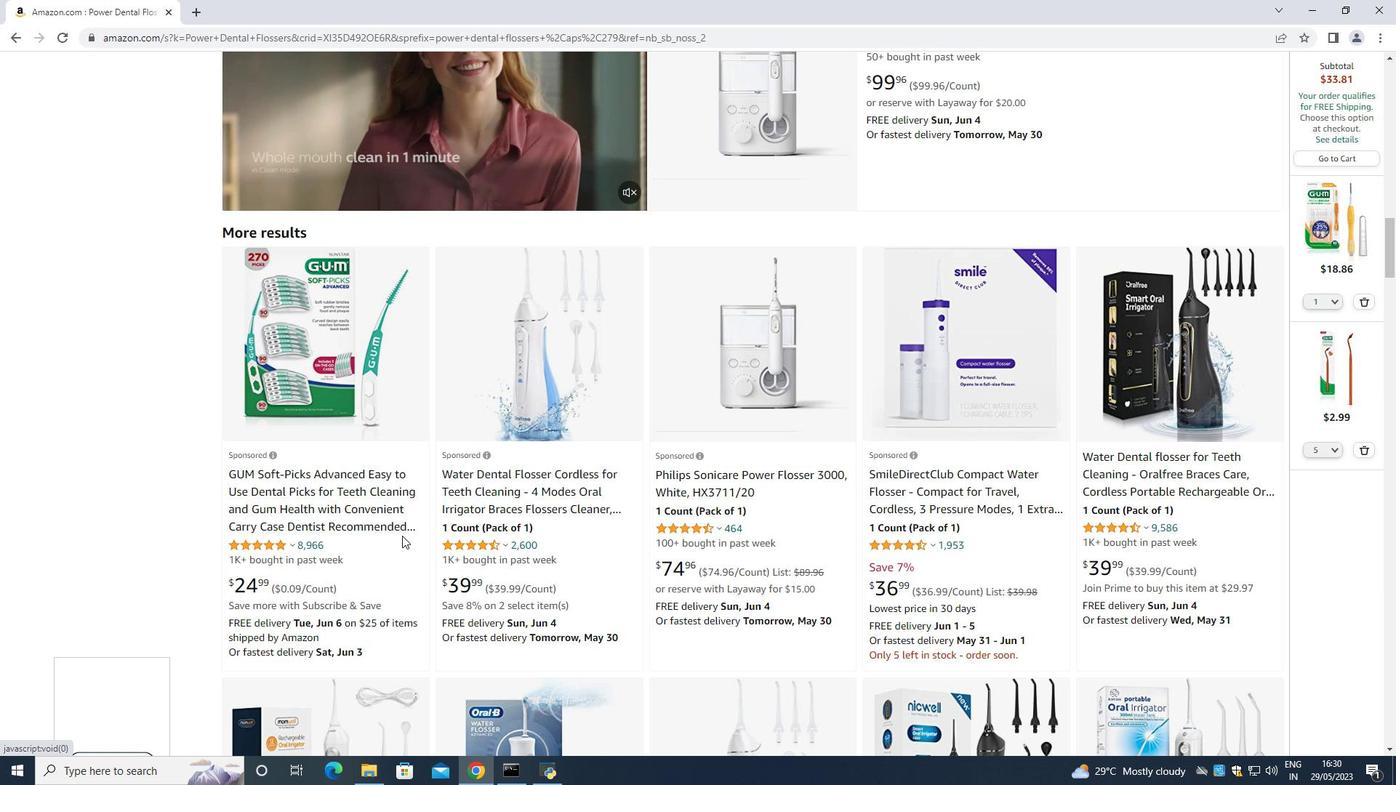 
Action: Mouse scrolled (402, 535) with delta (0, 0)
Screenshot: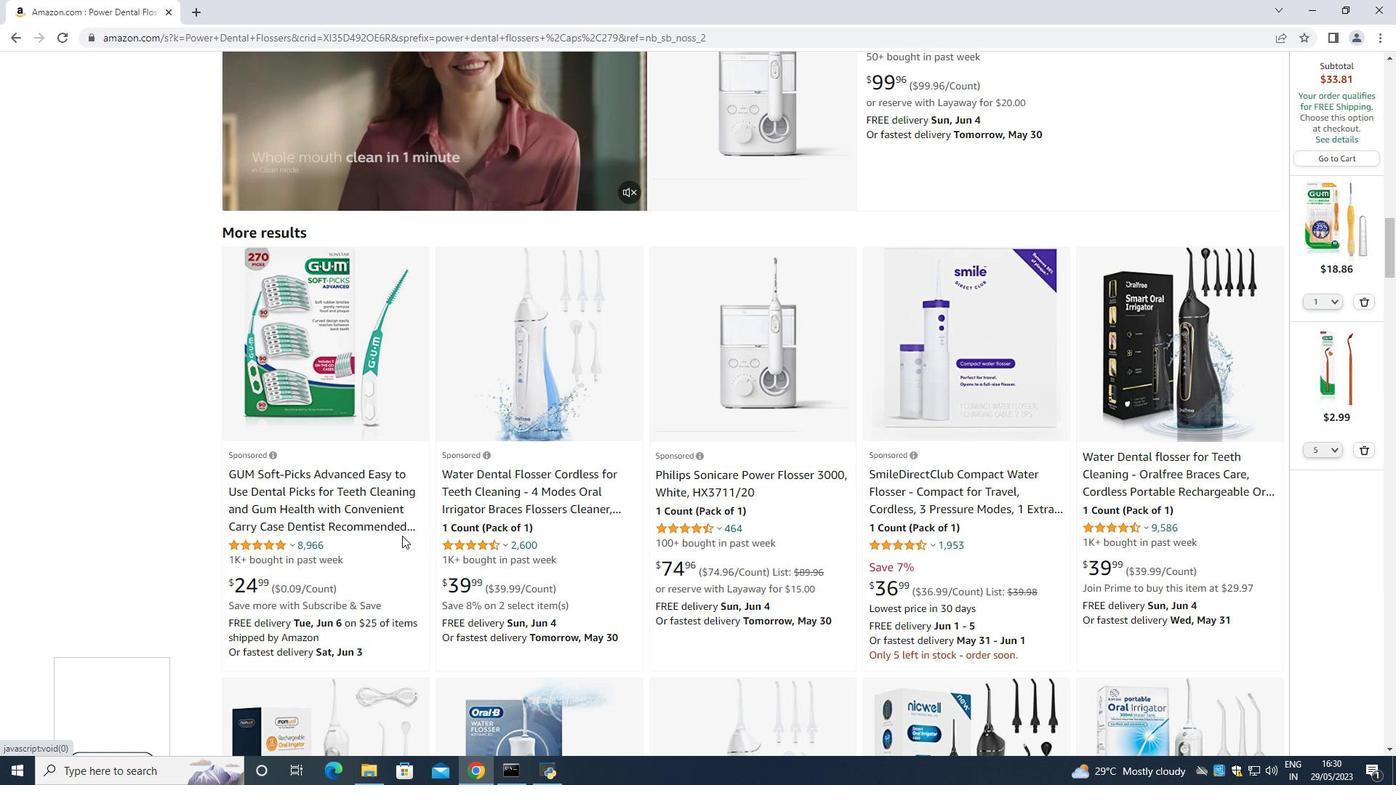 
Action: Mouse scrolled (402, 535) with delta (0, 0)
Screenshot: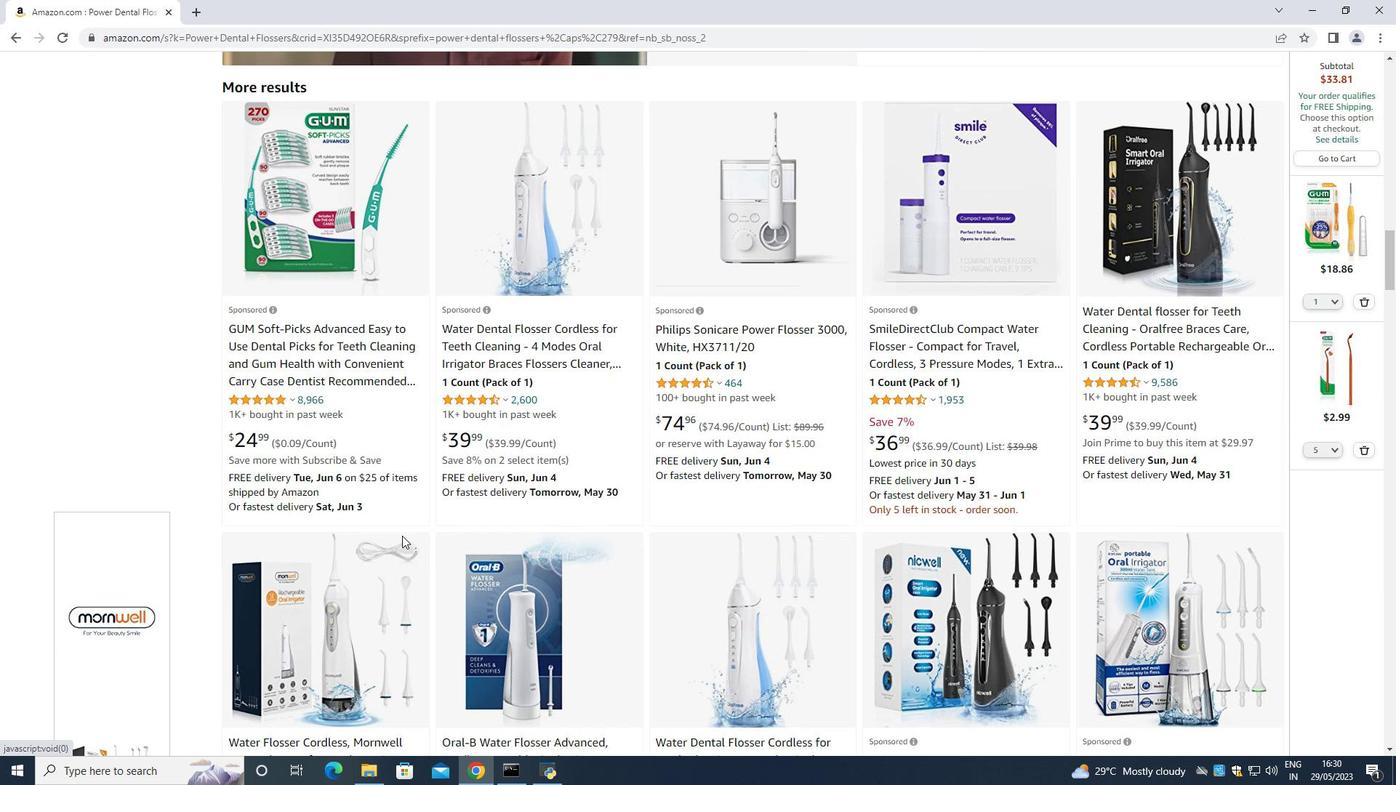 
Action: Mouse moved to (1106, 717)
Screenshot: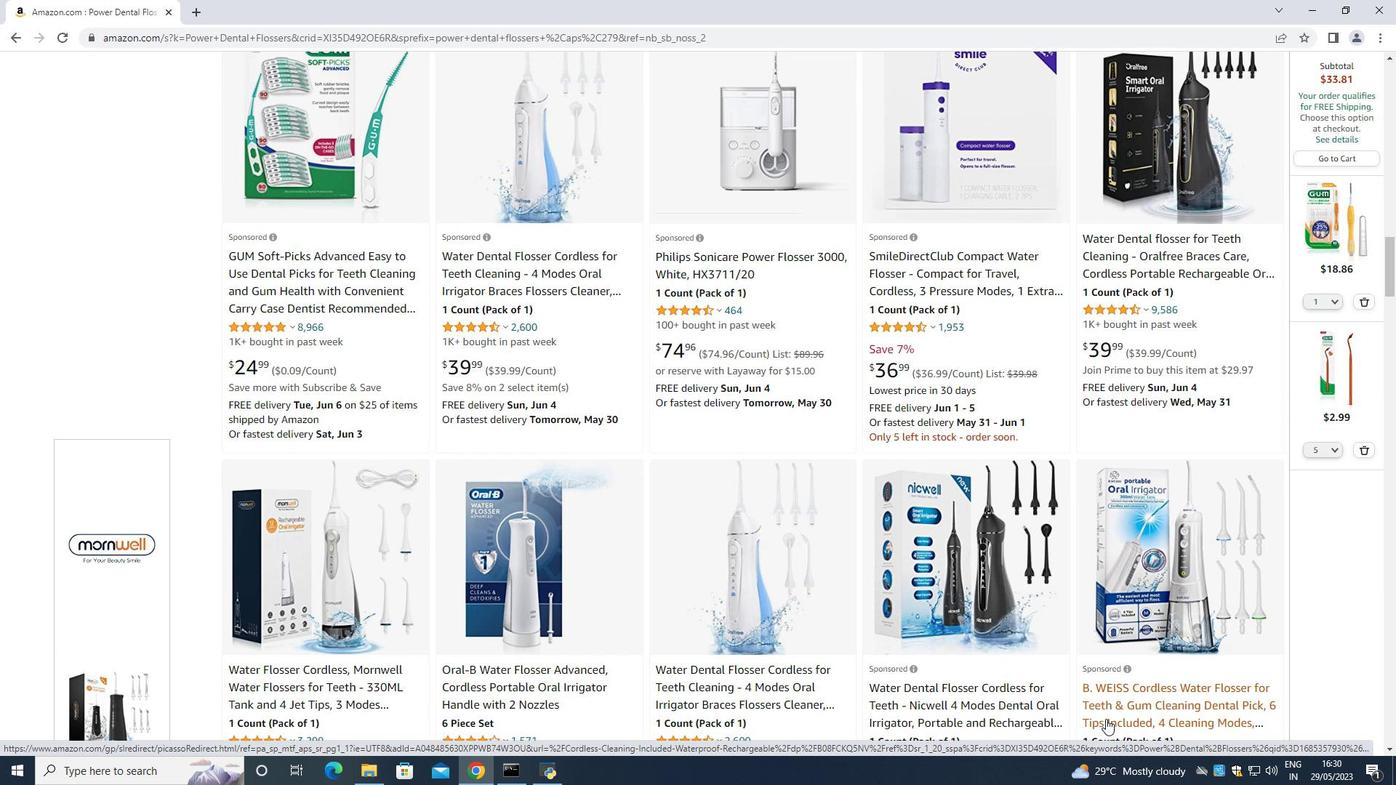
Action: Mouse scrolled (1106, 716) with delta (0, 0)
Screenshot: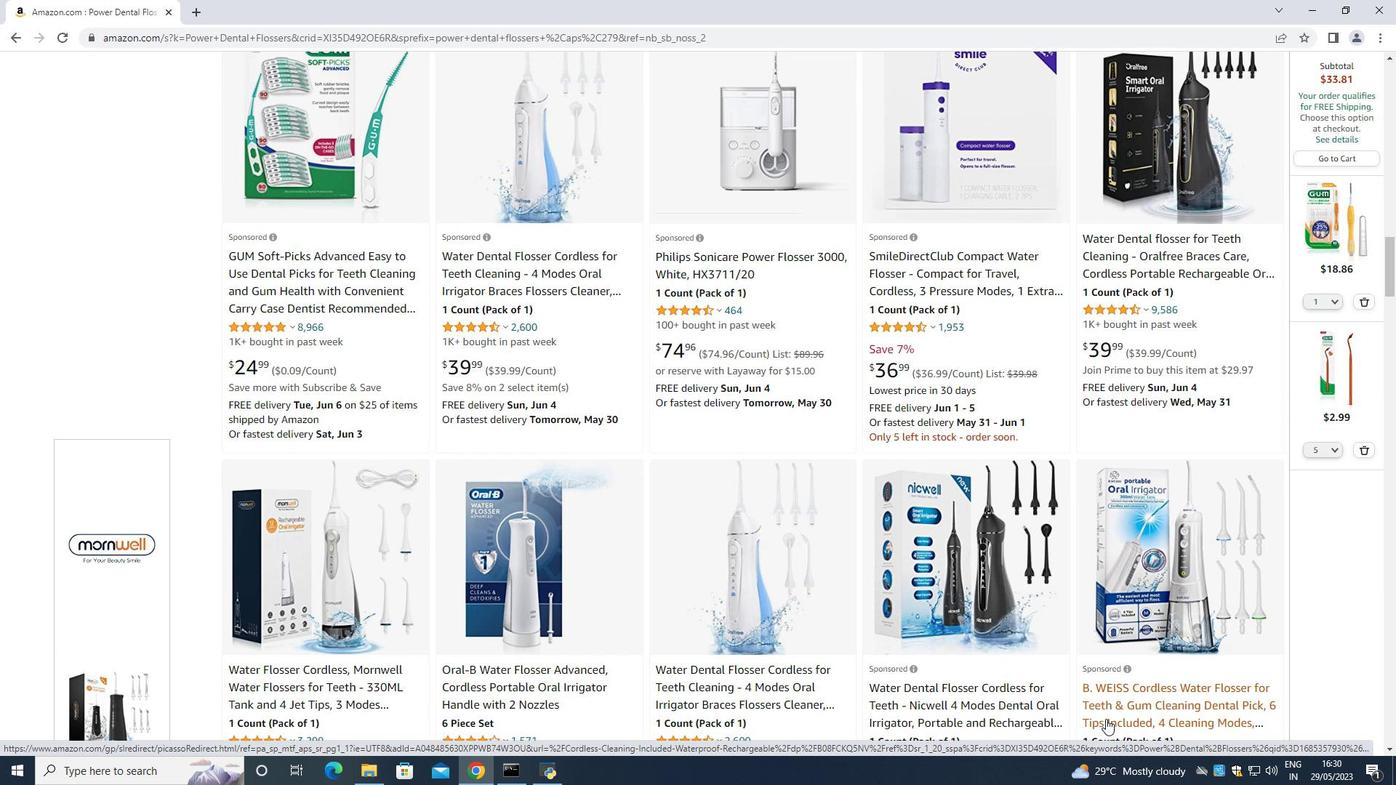 
Action: Mouse moved to (932, 669)
Screenshot: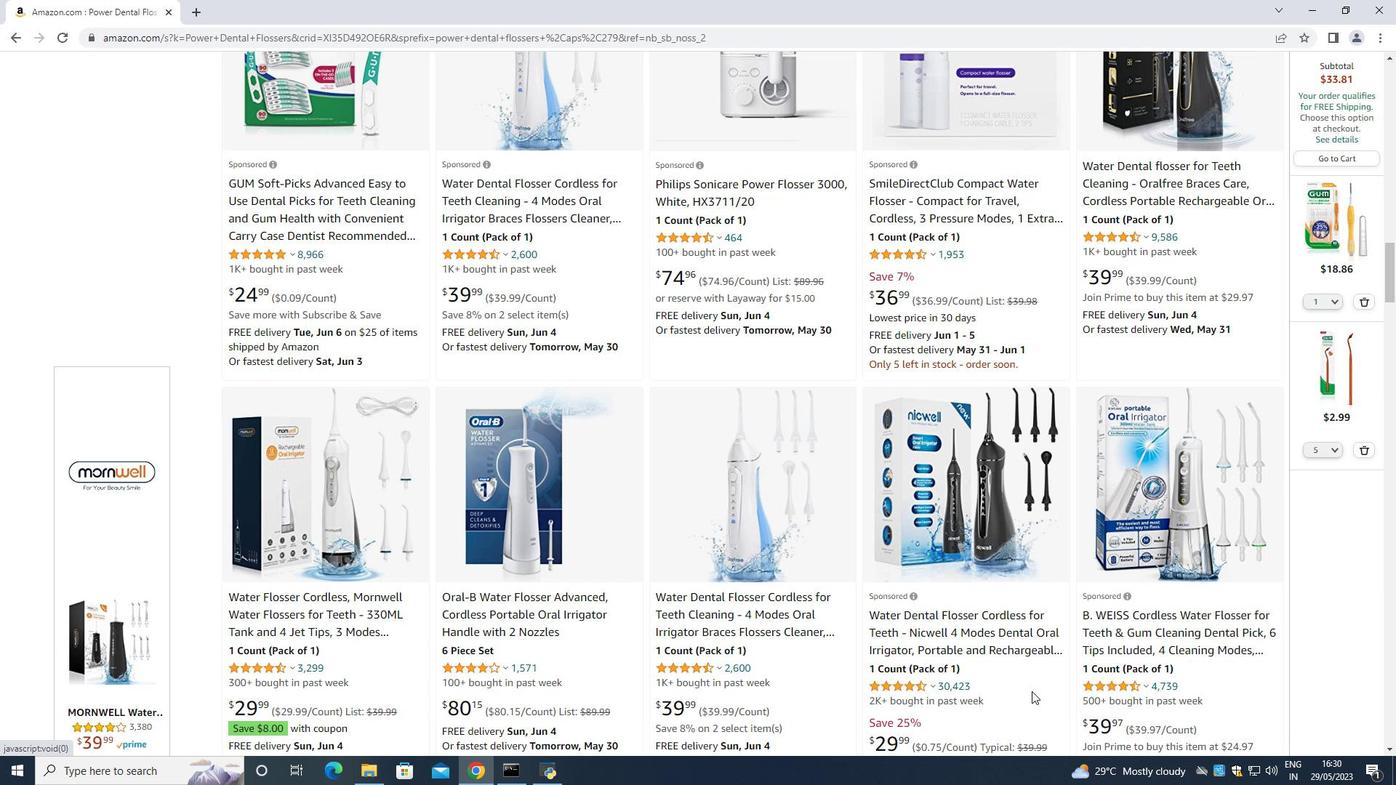 
Action: Mouse scrolled (932, 668) with delta (0, 0)
Screenshot: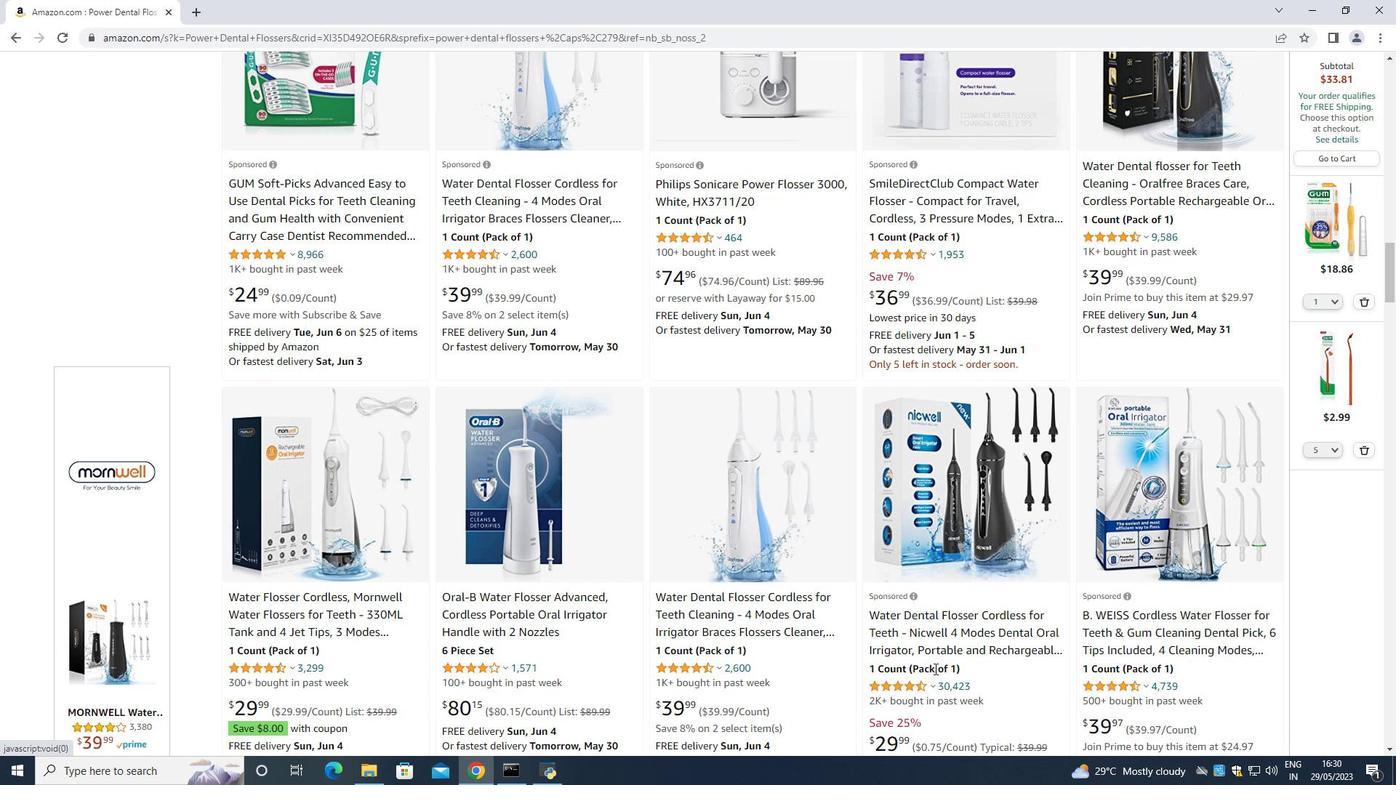 
Action: Mouse moved to (496, 621)
Screenshot: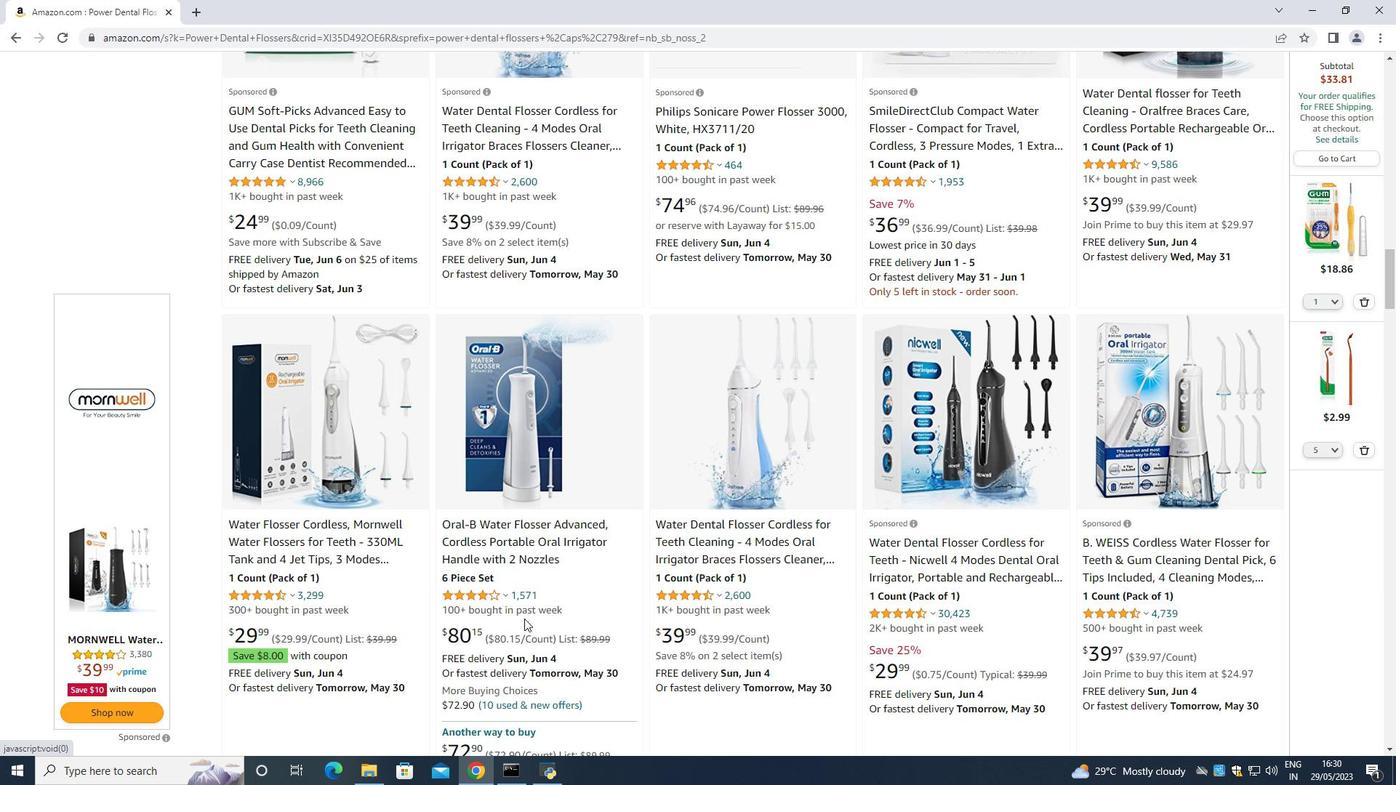
Action: Mouse scrolled (496, 620) with delta (0, 0)
Screenshot: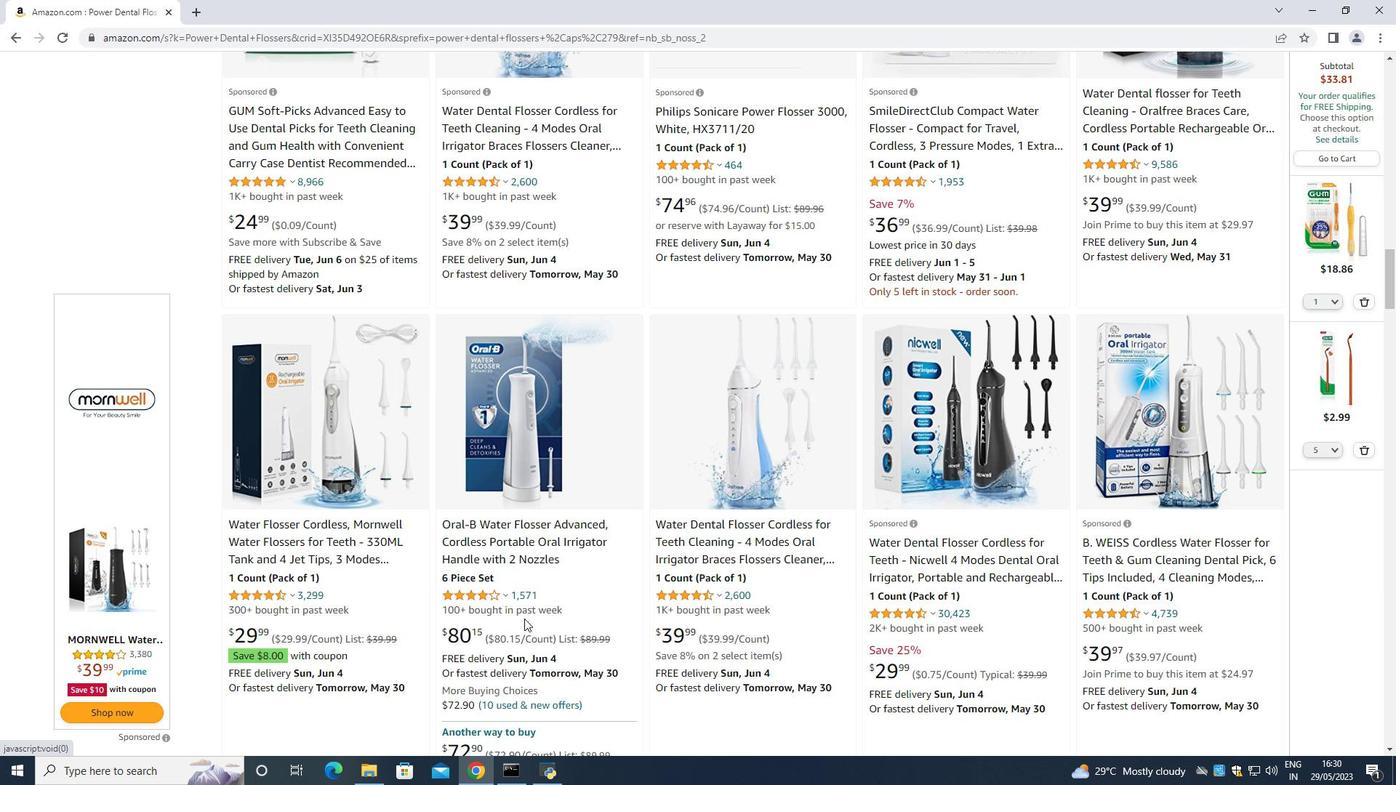 
Action: Mouse scrolled (496, 620) with delta (0, 0)
Screenshot: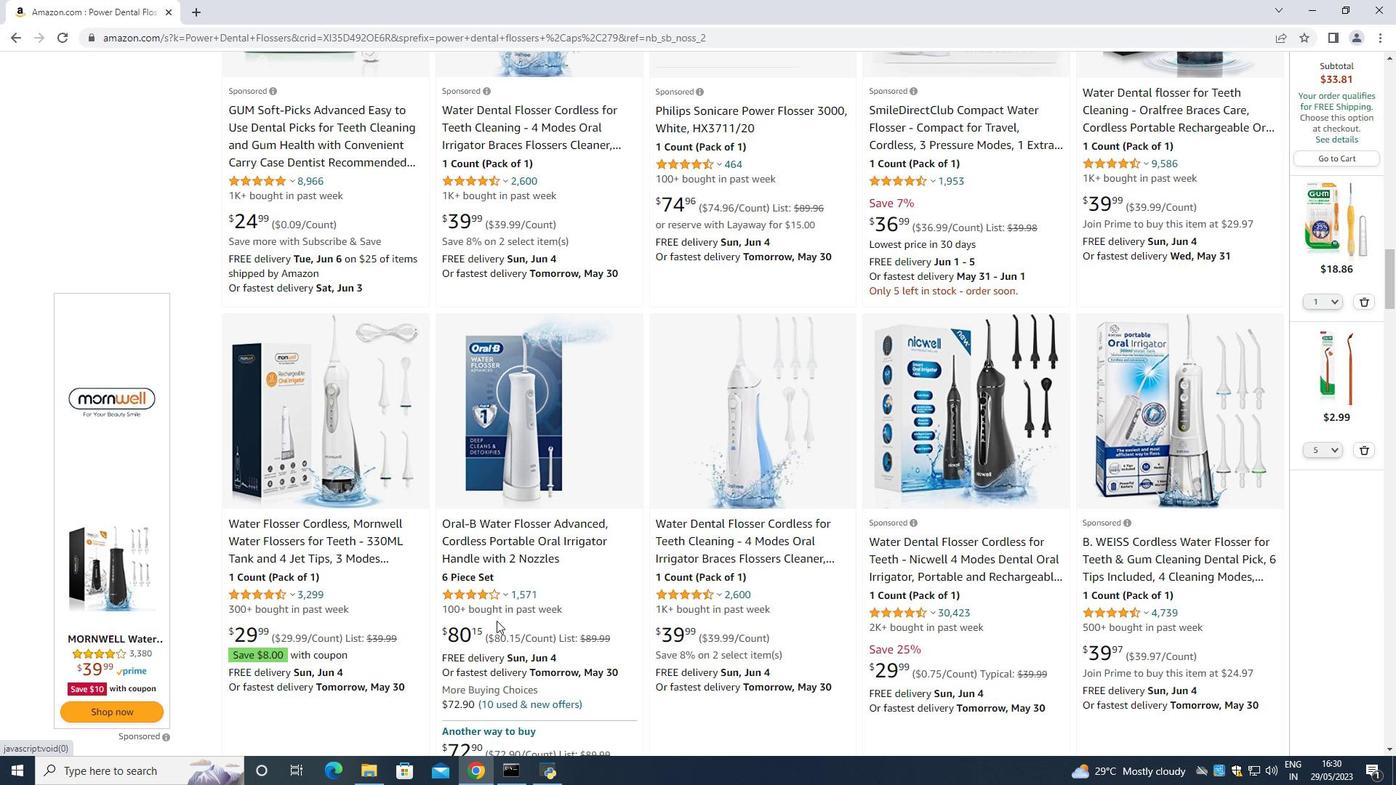 
Action: Mouse scrolled (496, 620) with delta (0, 0)
Screenshot: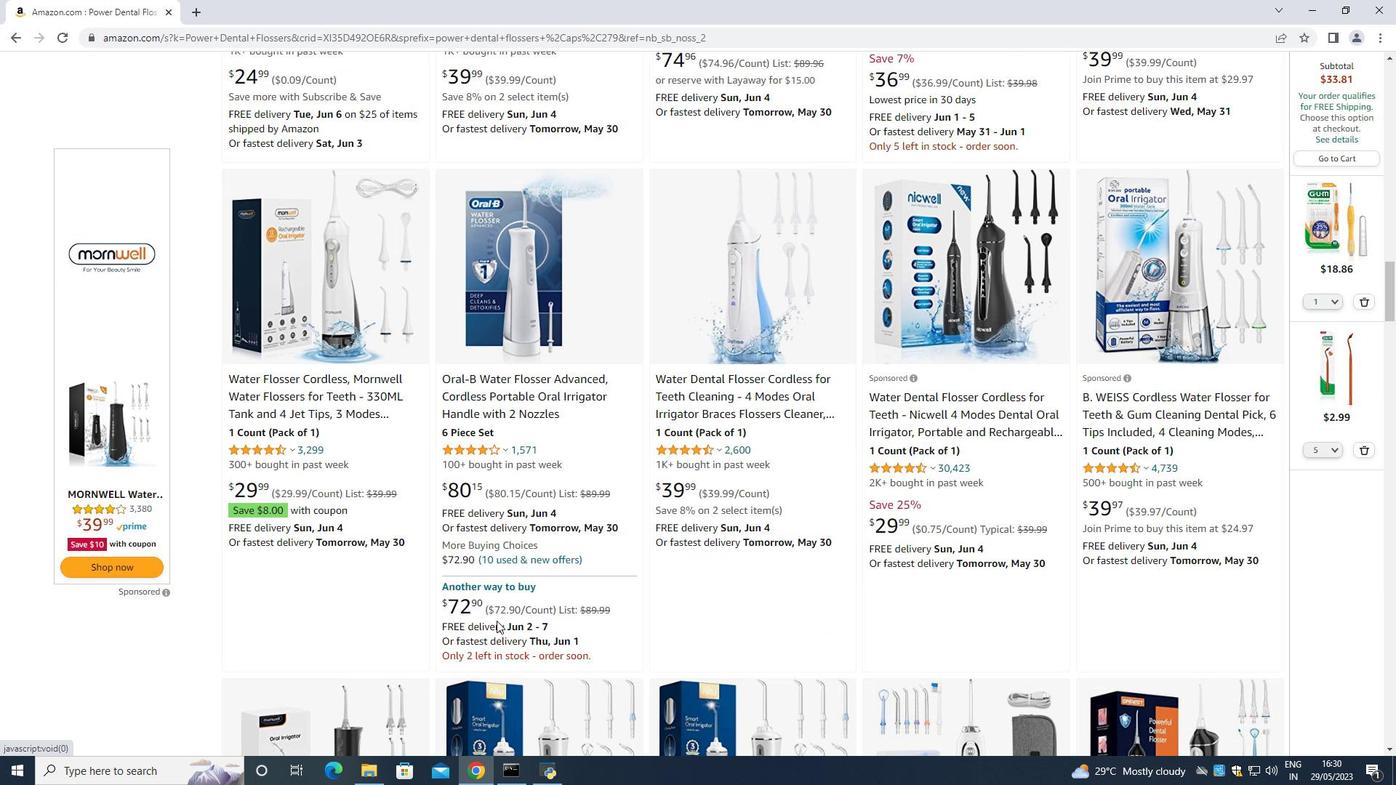 
Action: Mouse scrolled (496, 620) with delta (0, 0)
Screenshot: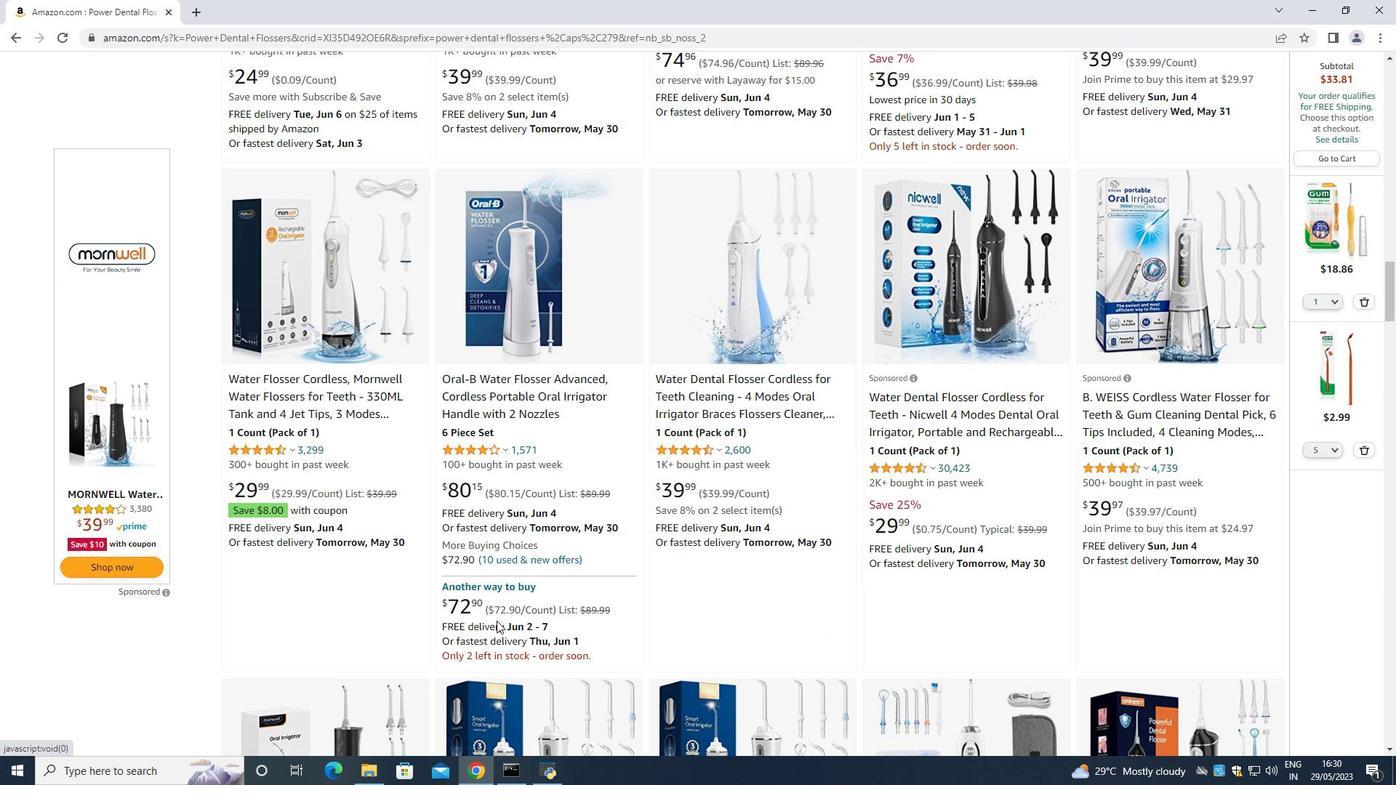 
Action: Mouse scrolled (496, 620) with delta (0, 0)
Screenshot: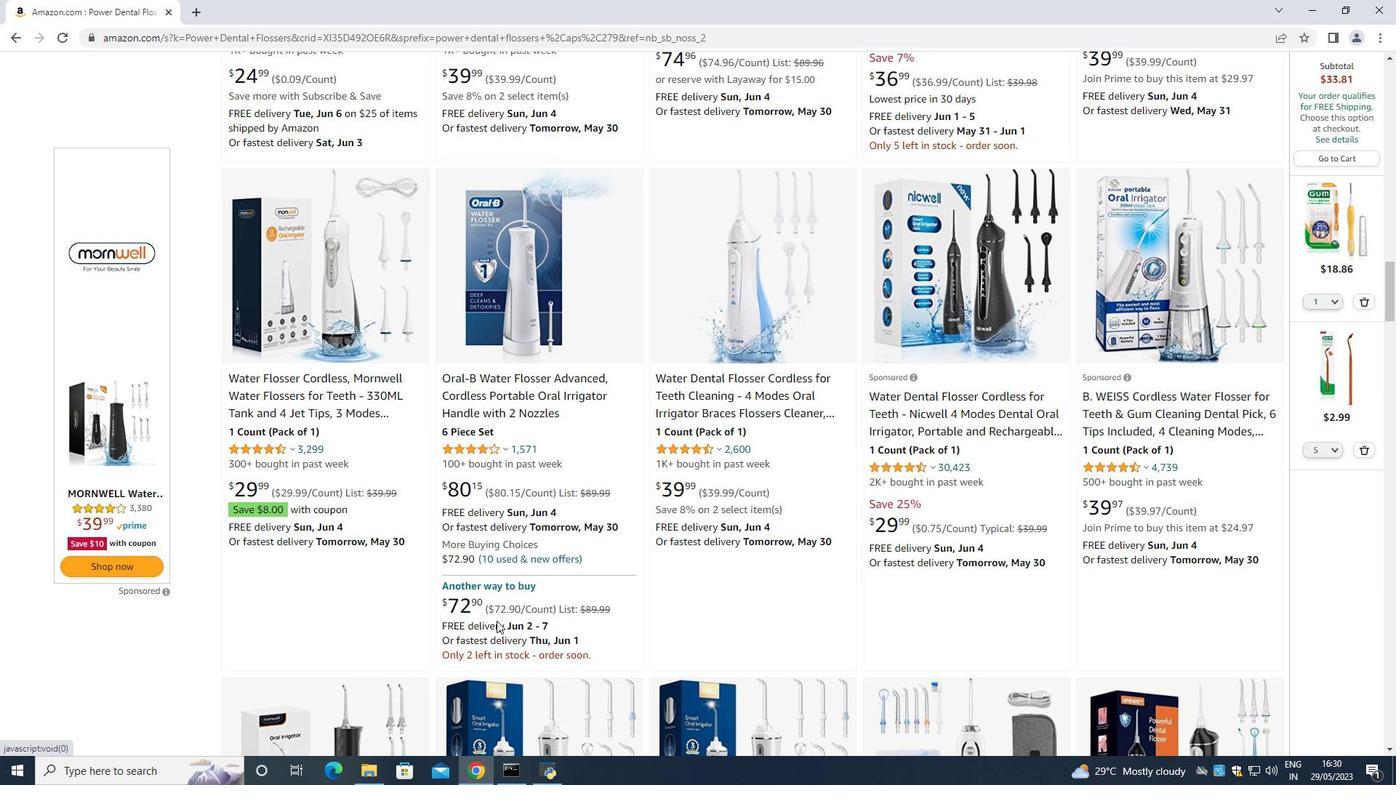 
Action: Mouse scrolled (496, 620) with delta (0, 0)
Screenshot: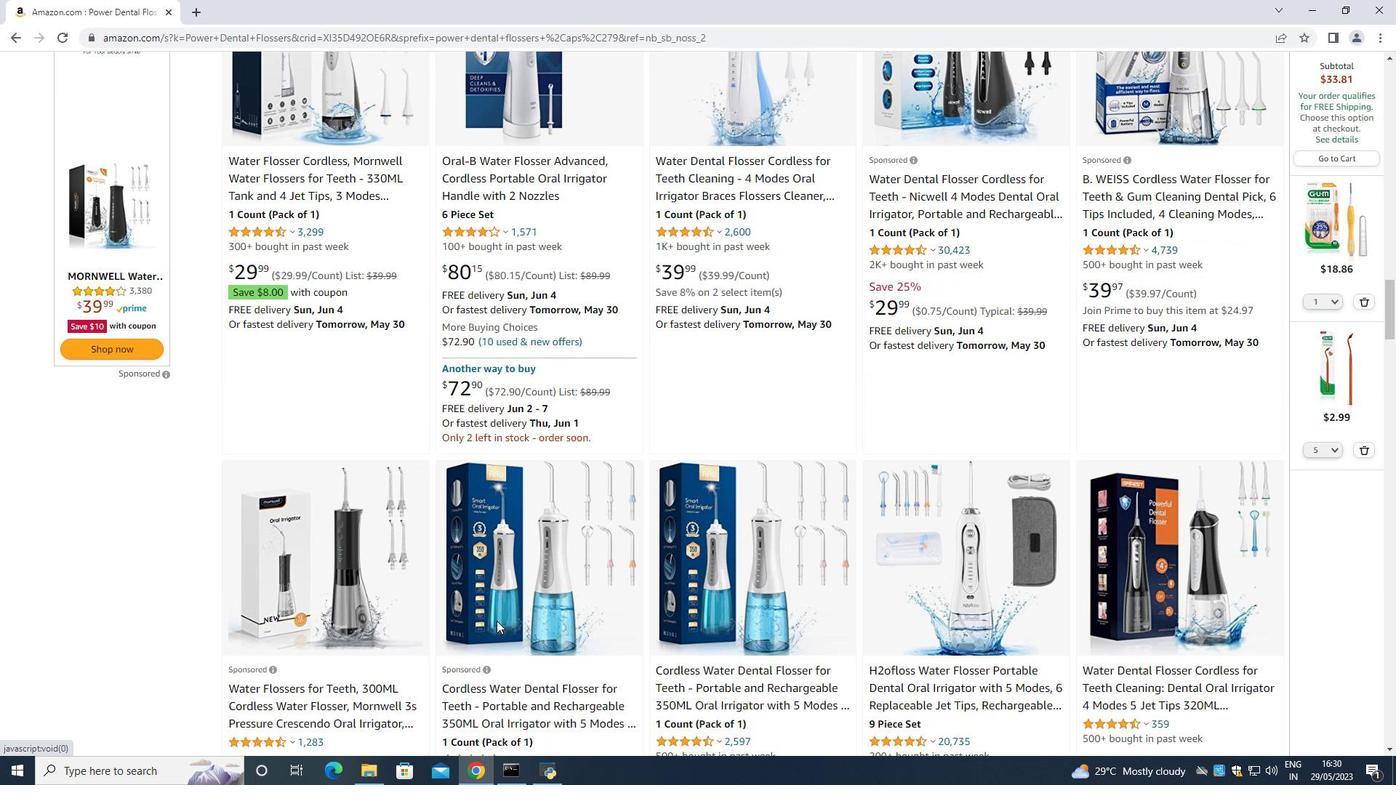 
Action: Mouse moved to (709, 661)
Screenshot: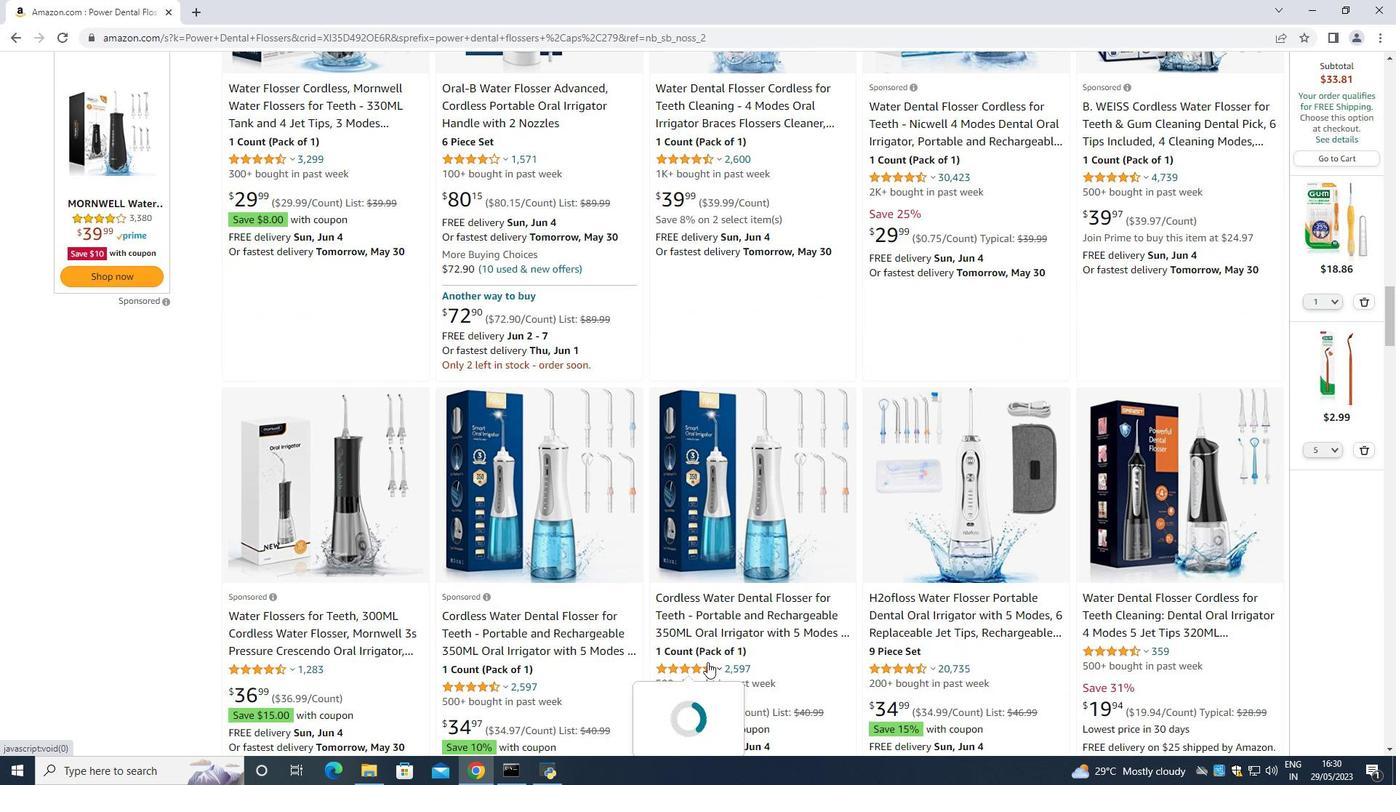 
Action: Mouse scrolled (709, 661) with delta (0, 0)
Screenshot: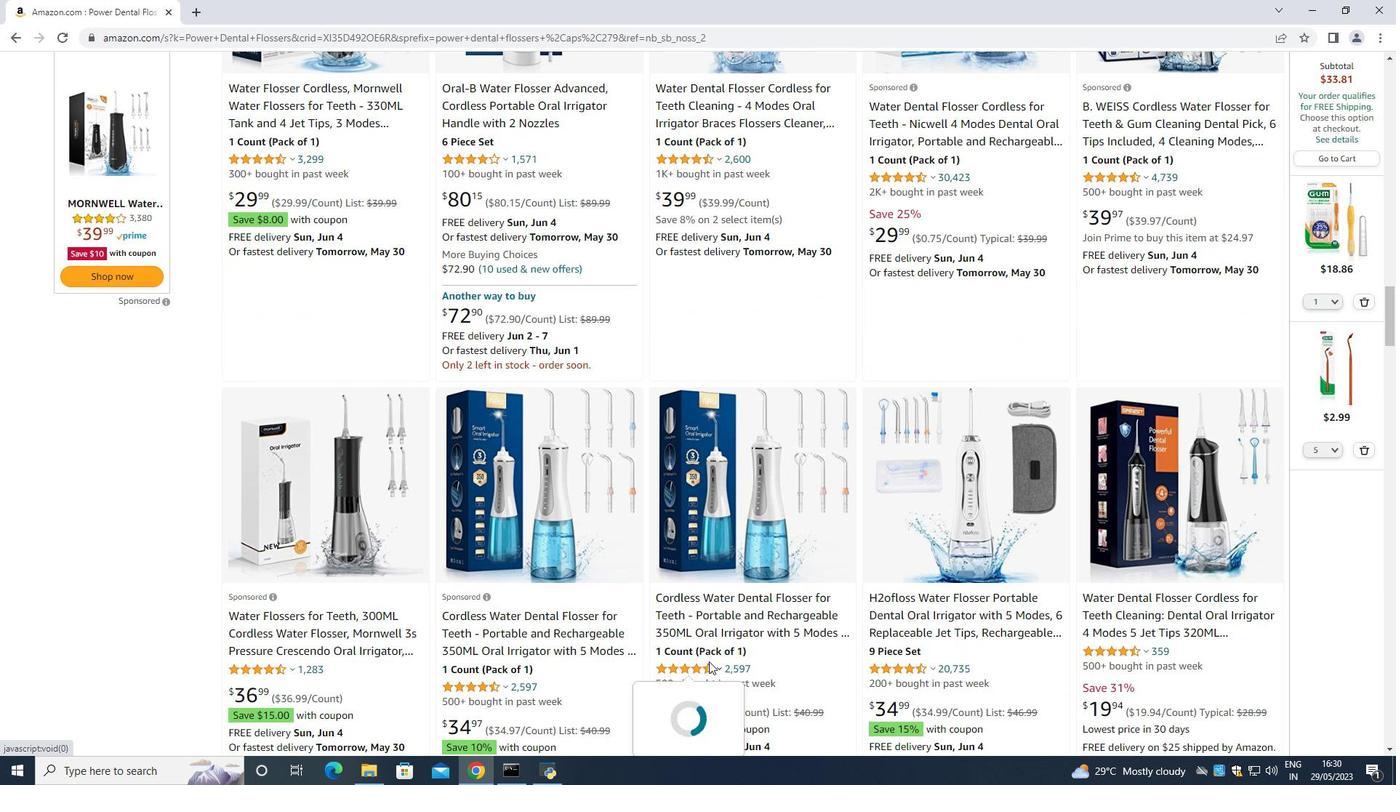 
Action: Mouse scrolled (709, 661) with delta (0, 0)
Screenshot: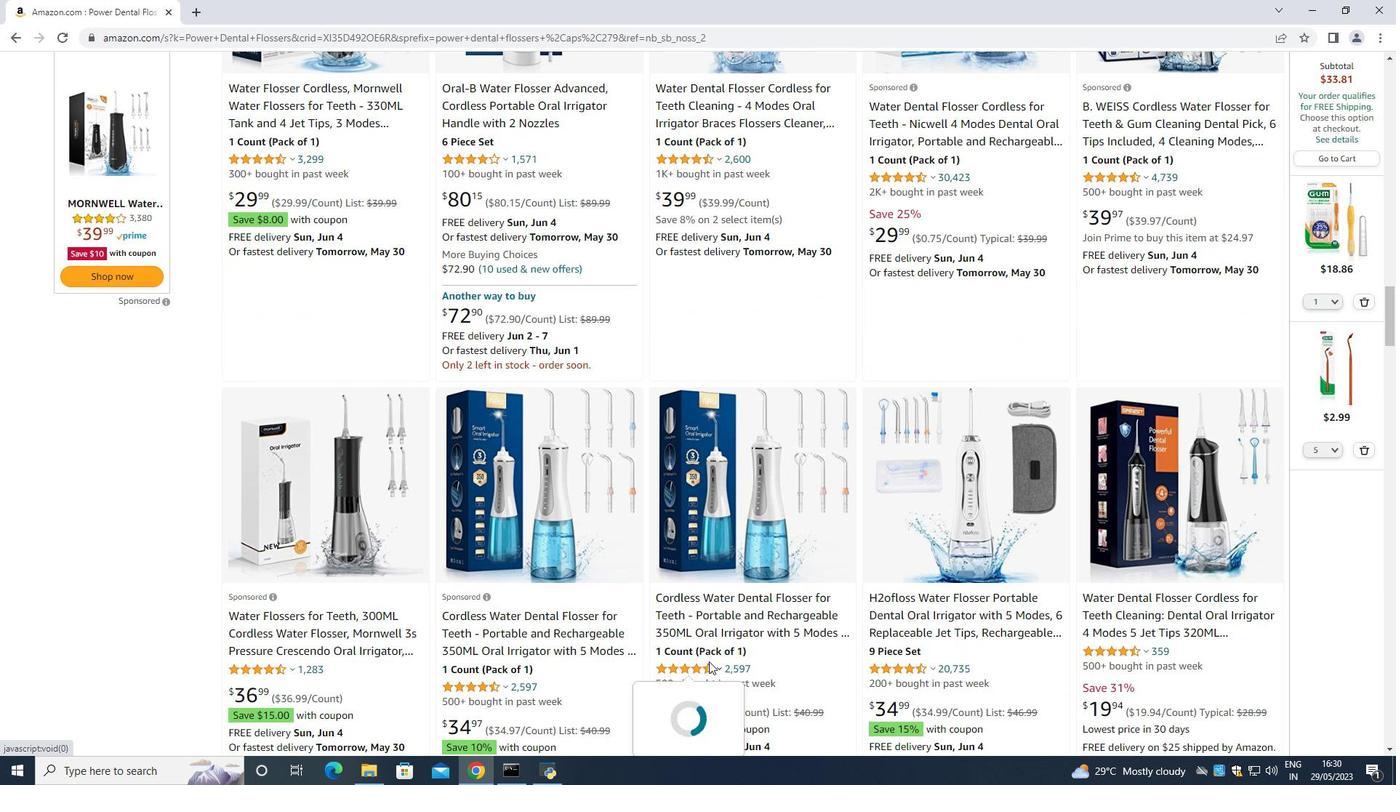 
Action: Mouse scrolled (709, 661) with delta (0, 0)
Screenshot: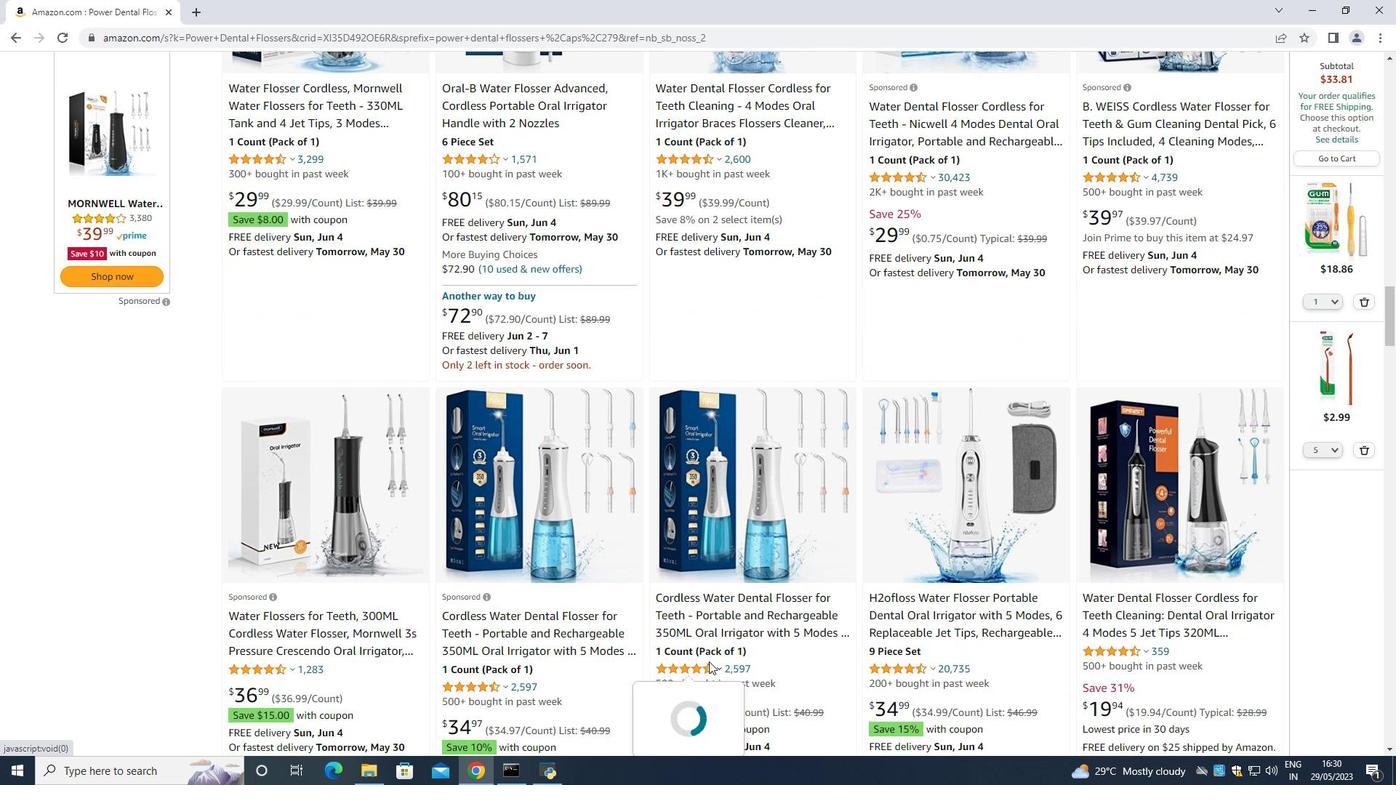 
Action: Mouse scrolled (709, 661) with delta (0, 0)
Screenshot: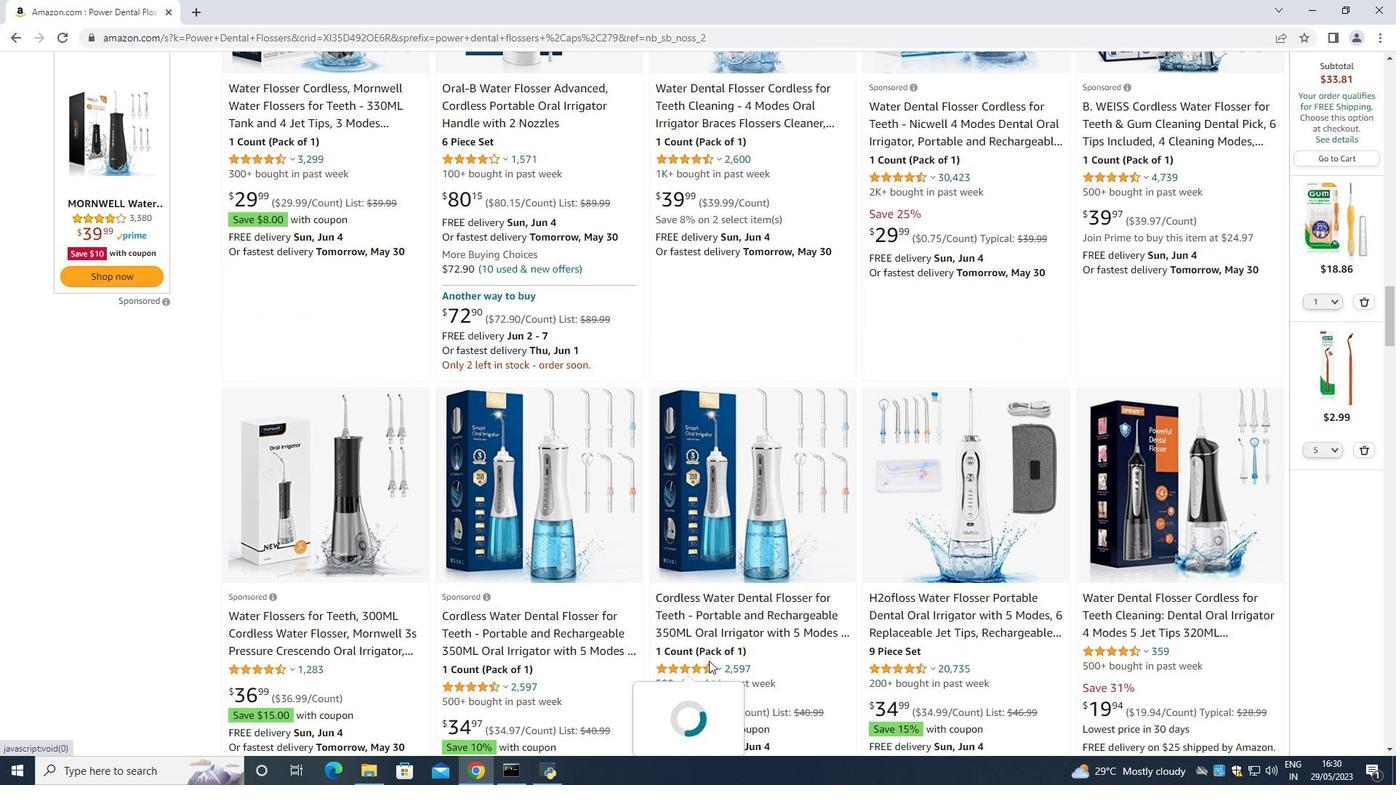
Action: Mouse scrolled (709, 661) with delta (0, 0)
Screenshot: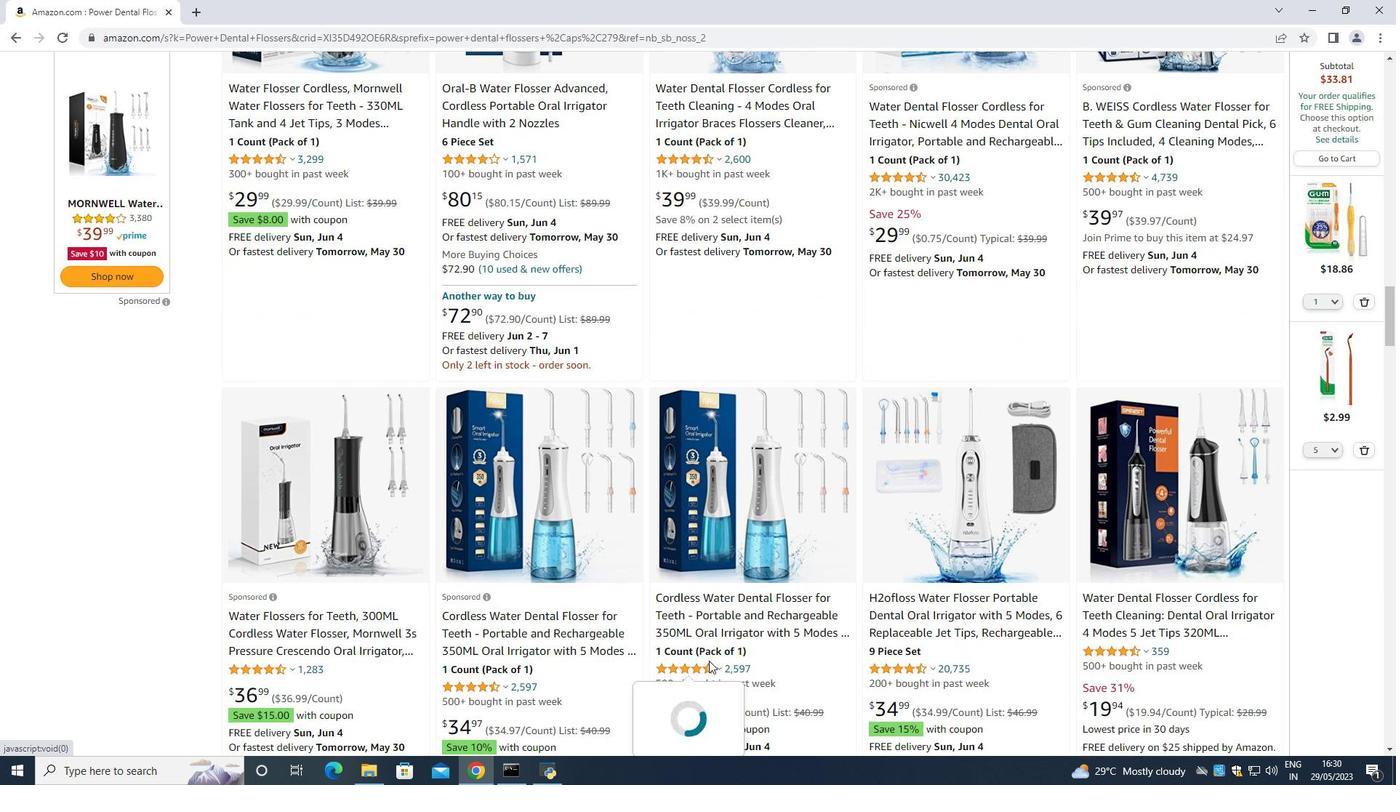 
Action: Mouse scrolled (709, 661) with delta (0, 0)
Screenshot: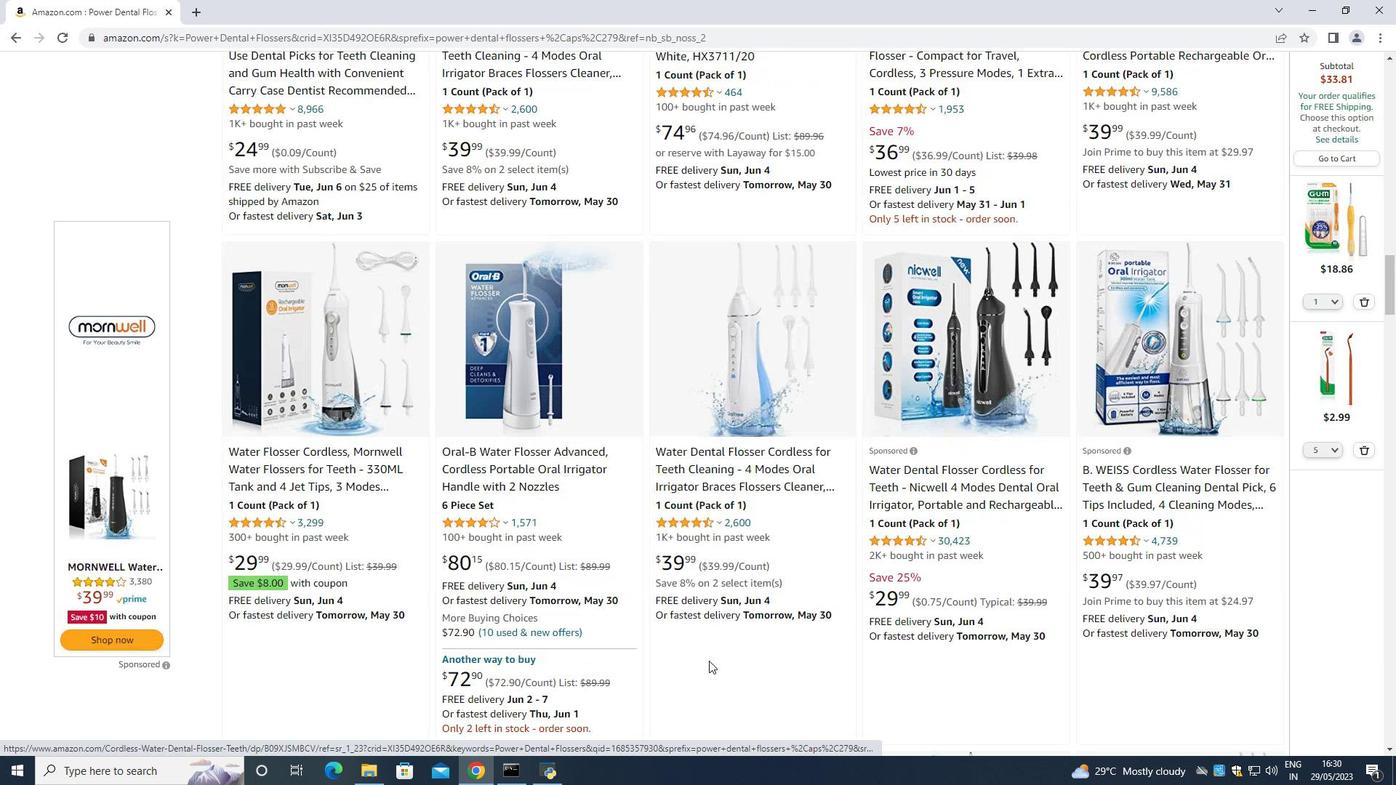 
Action: Mouse scrolled (709, 661) with delta (0, 0)
Screenshot: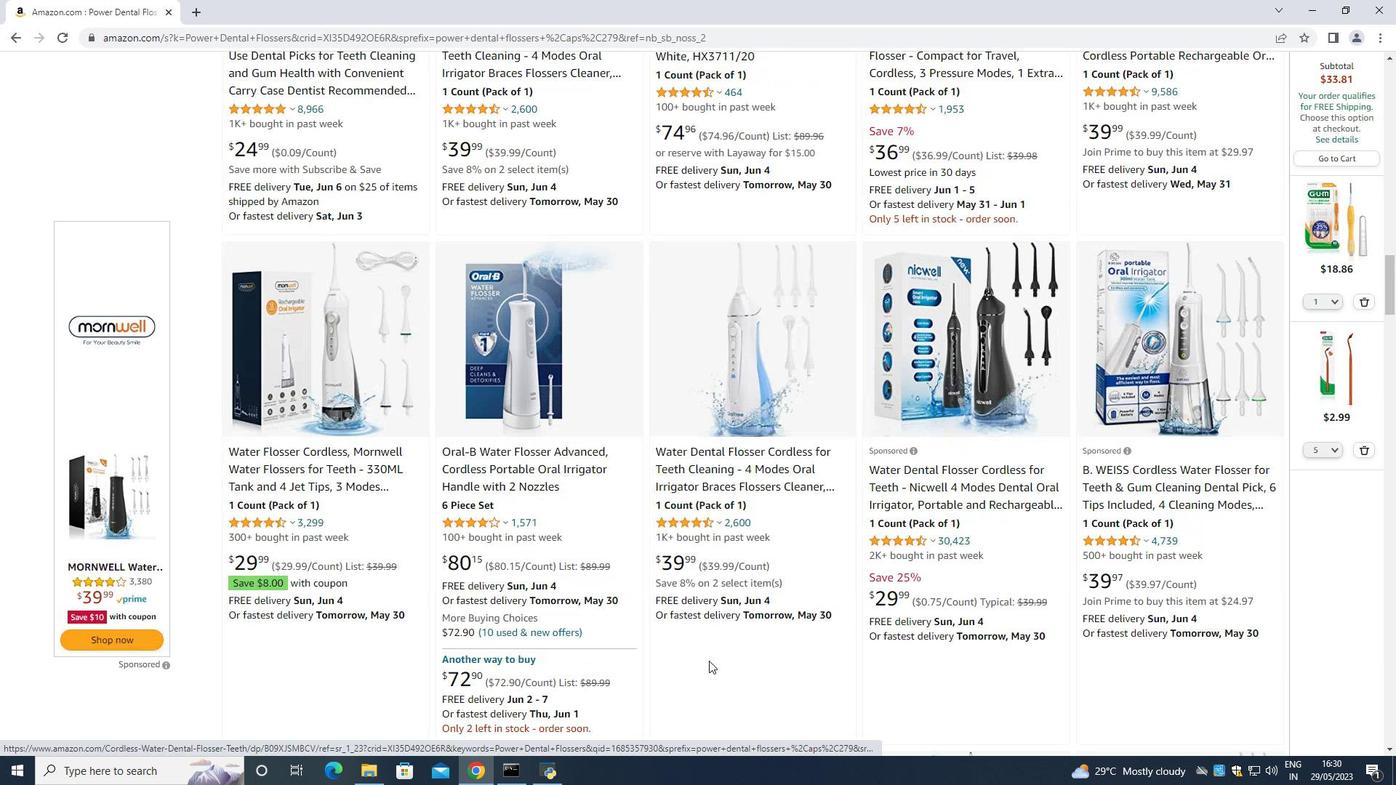 
Action: Mouse moved to (709, 660)
Screenshot: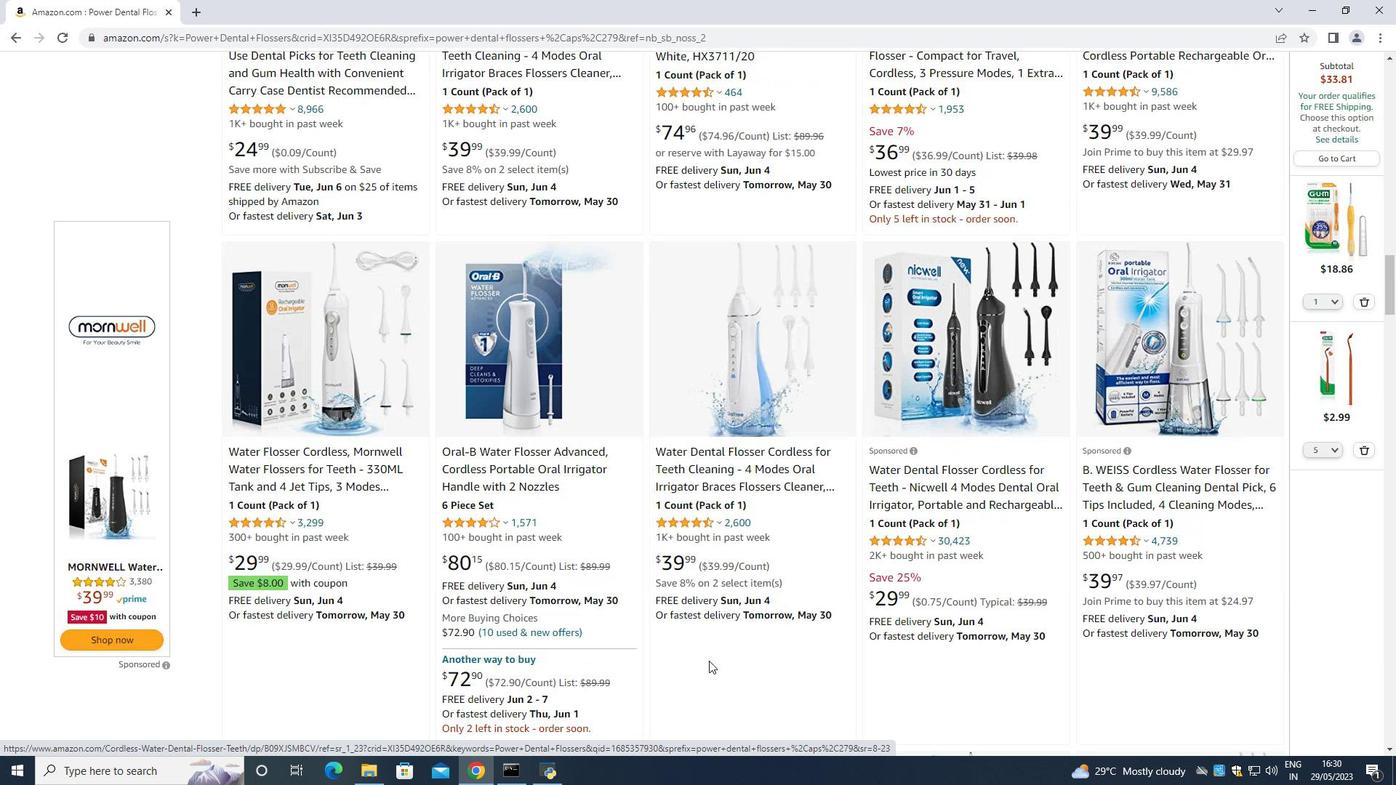 
Action: Mouse scrolled (709, 661) with delta (0, 0)
Screenshot: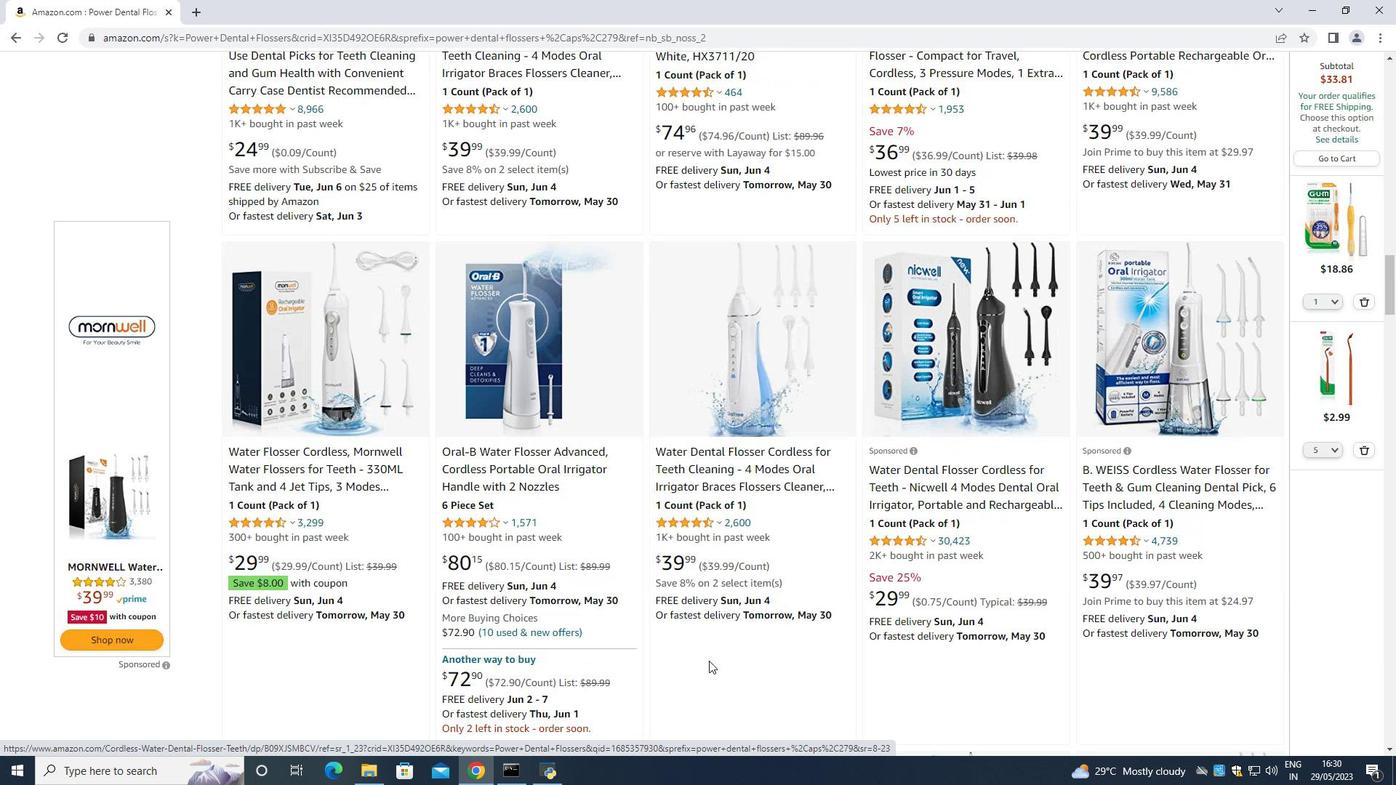 
Action: Mouse scrolled (709, 661) with delta (0, 0)
Screenshot: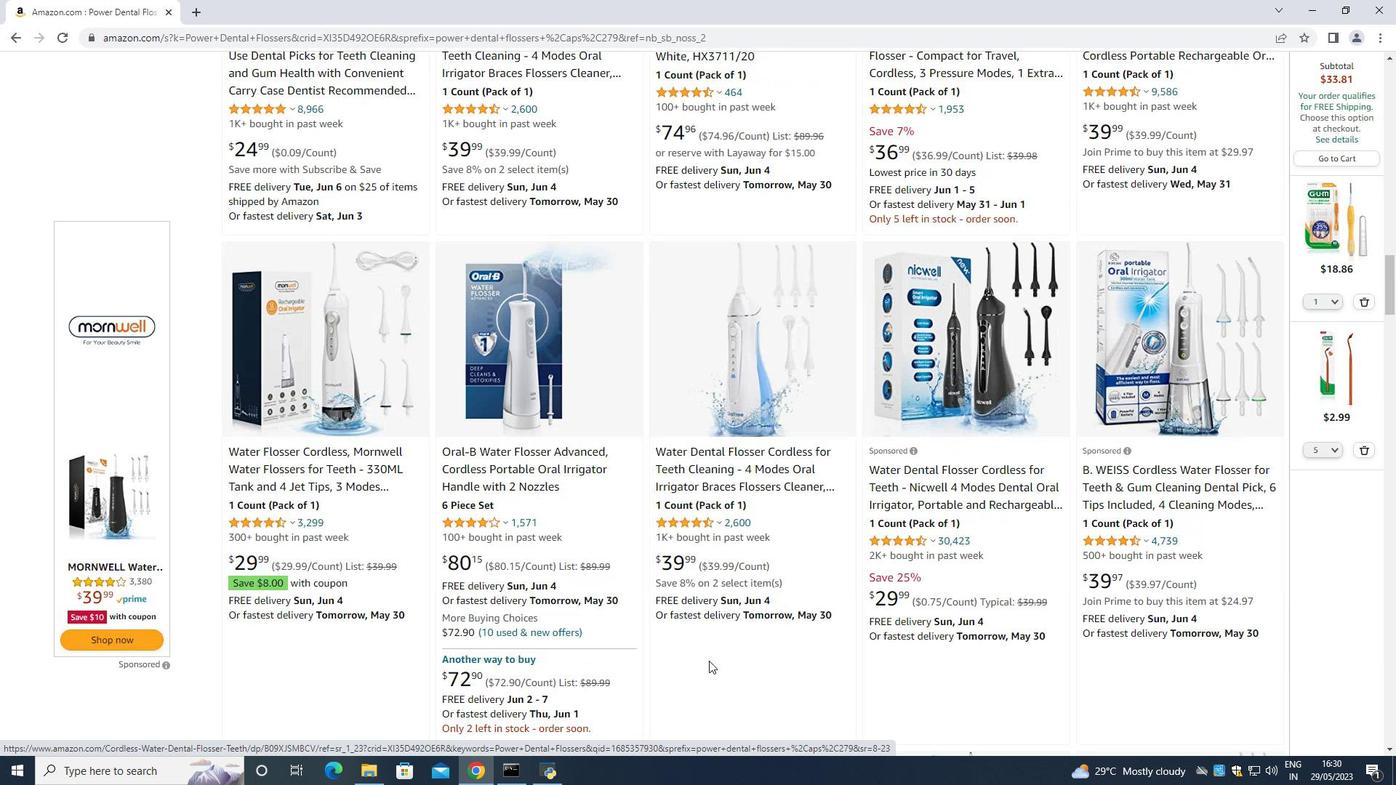 
Action: Mouse scrolled (709, 661) with delta (0, 0)
Screenshot: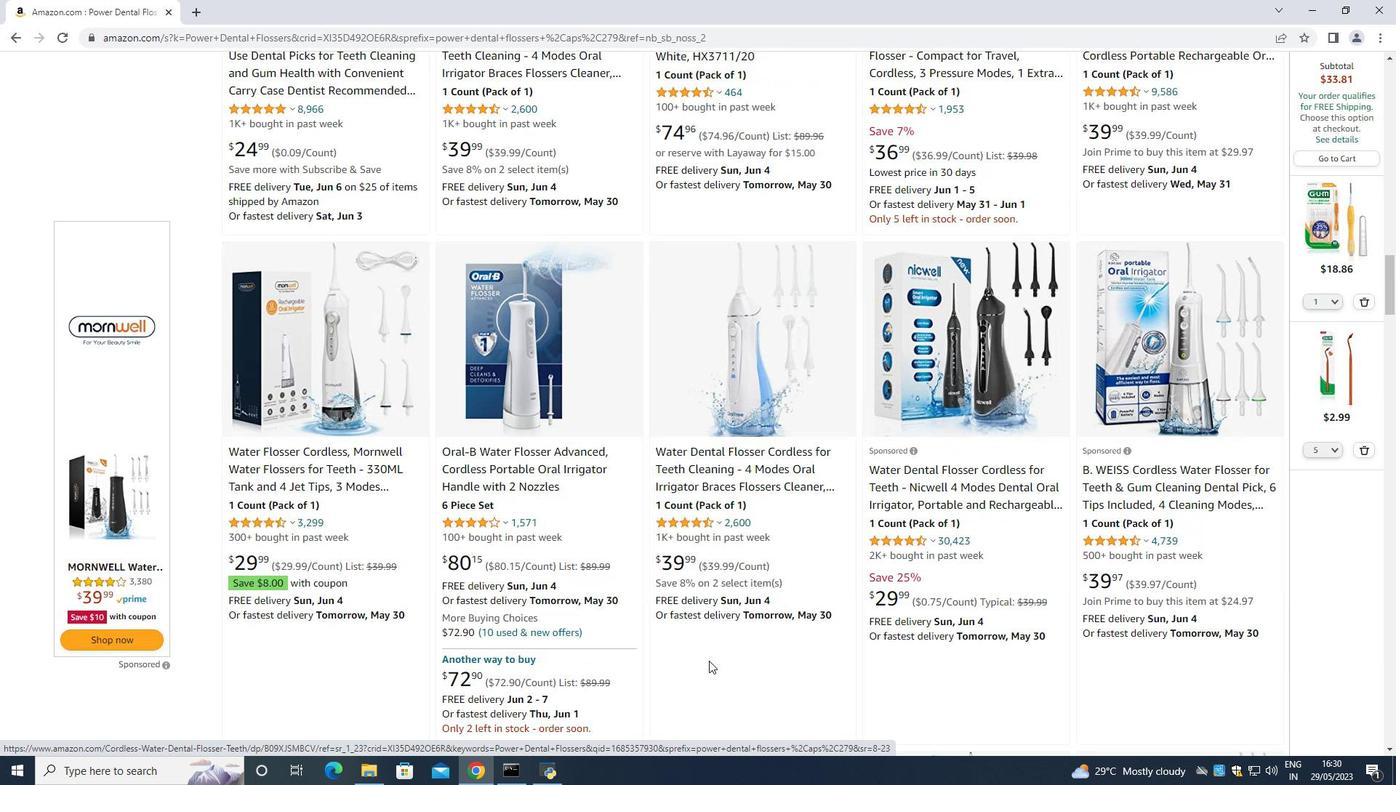 
Action: Mouse scrolled (709, 661) with delta (0, 0)
Screenshot: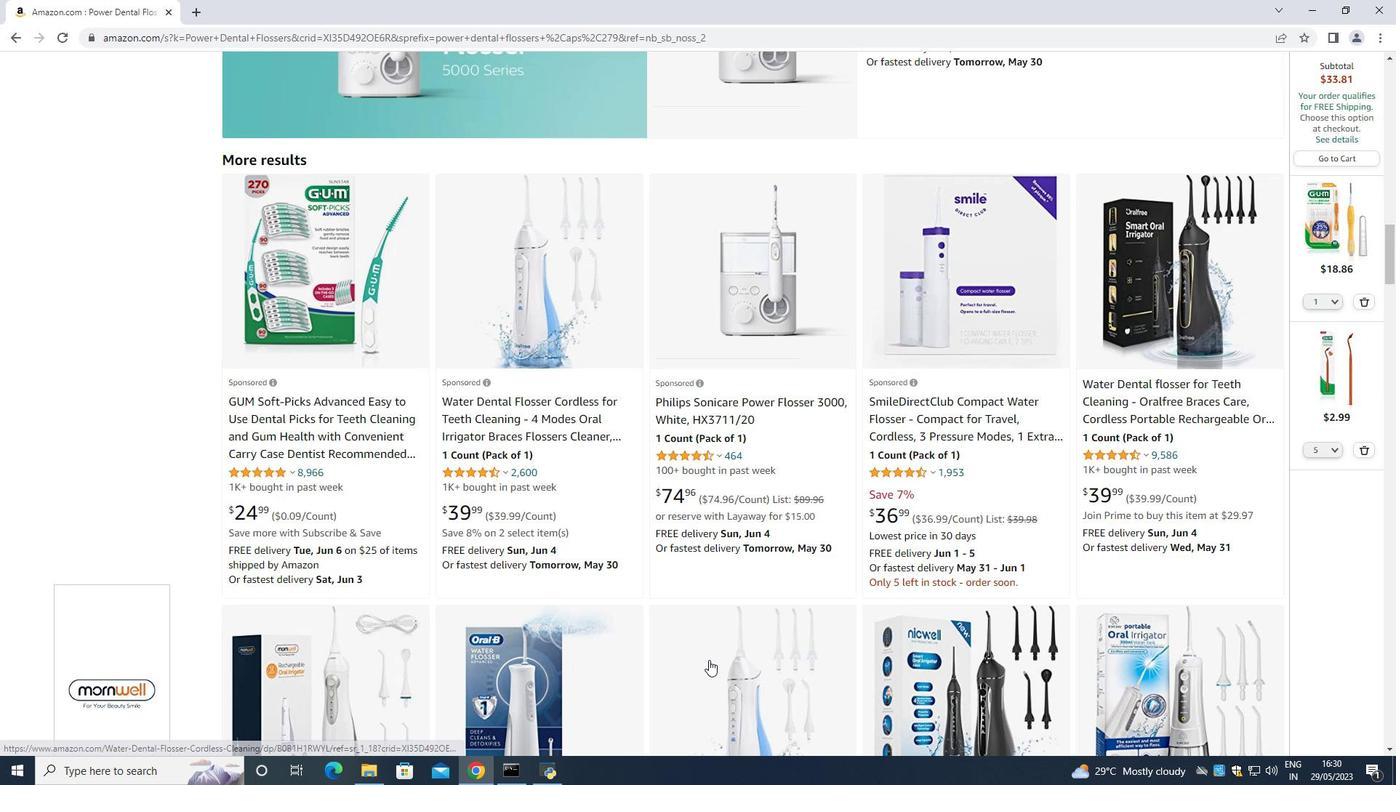 
Action: Mouse scrolled (709, 661) with delta (0, 0)
Screenshot: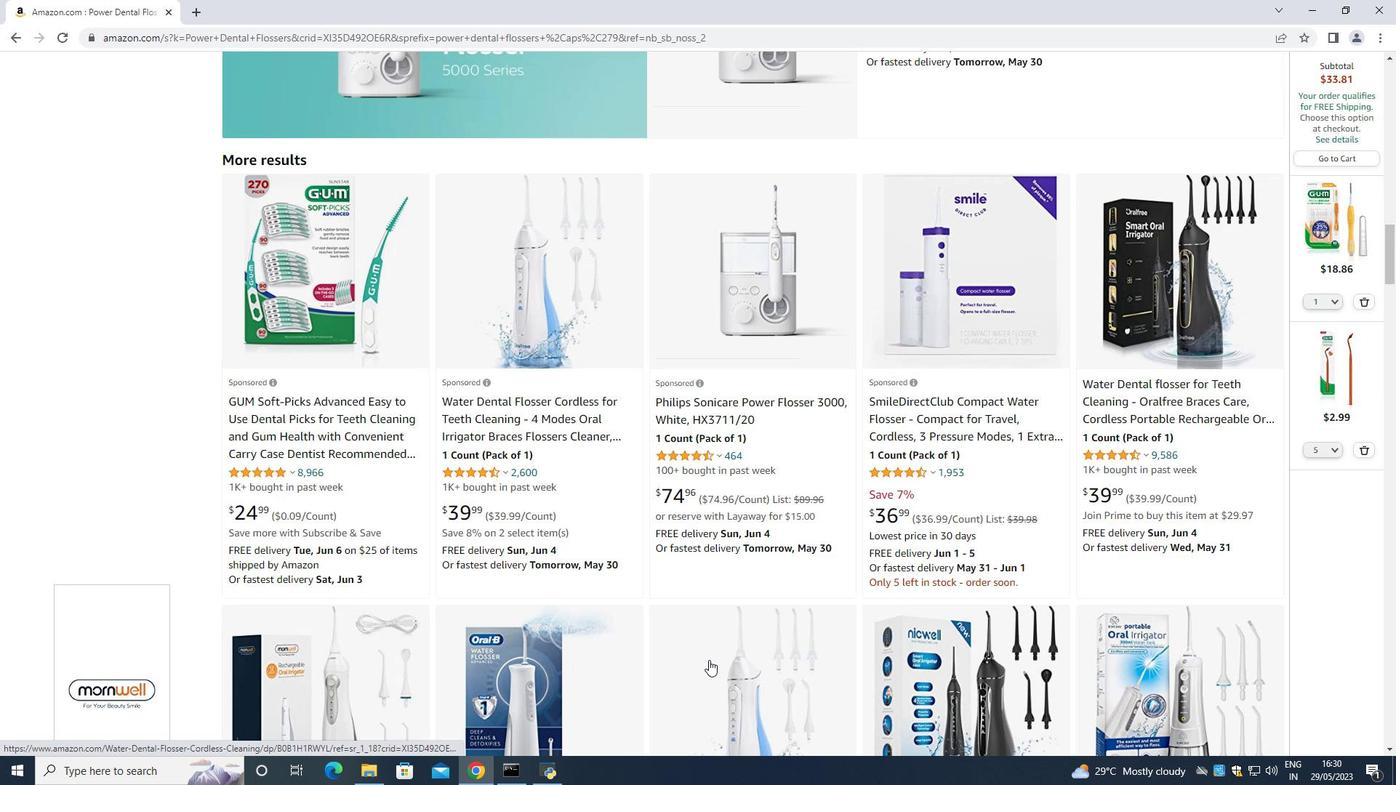 
Action: Mouse scrolled (709, 661) with delta (0, 0)
Screenshot: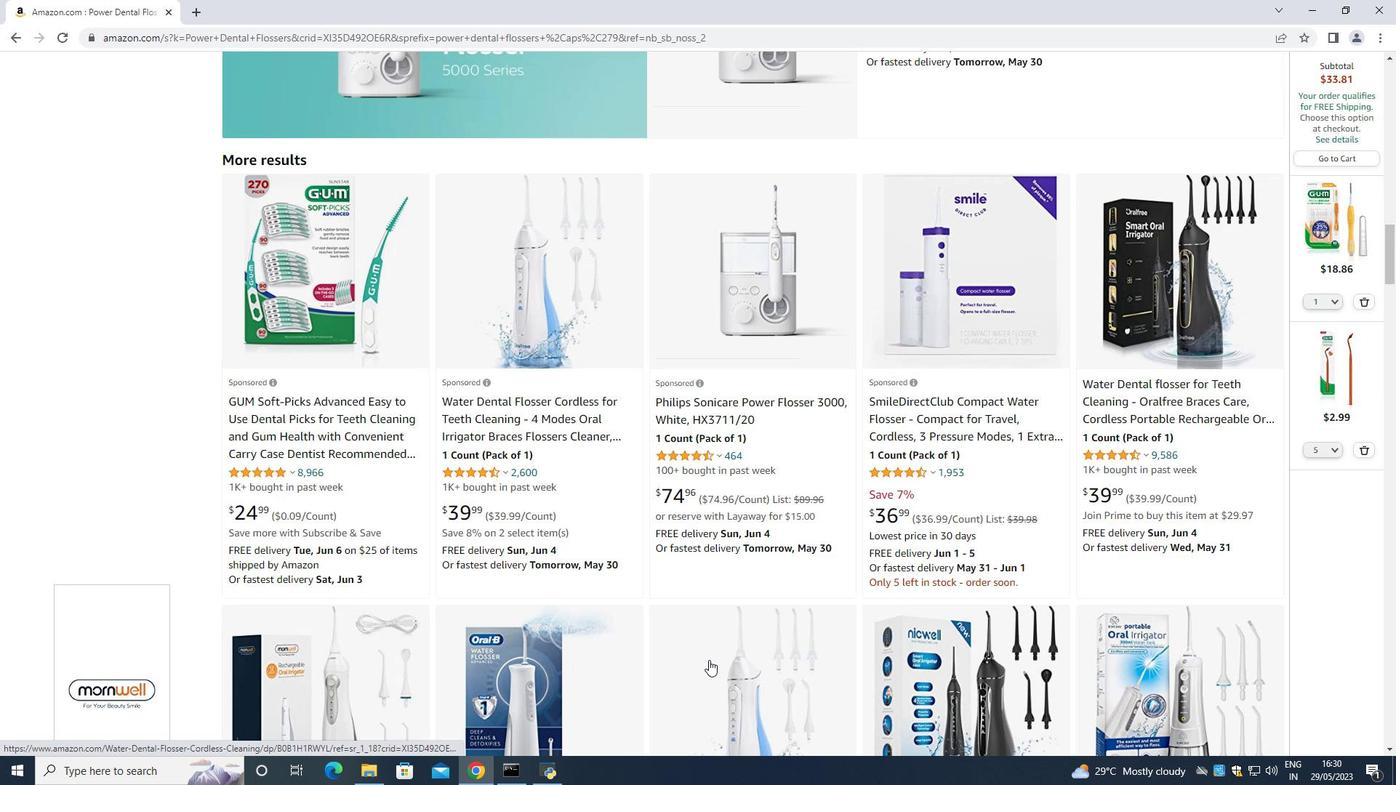 
Action: Mouse scrolled (709, 661) with delta (0, 0)
Screenshot: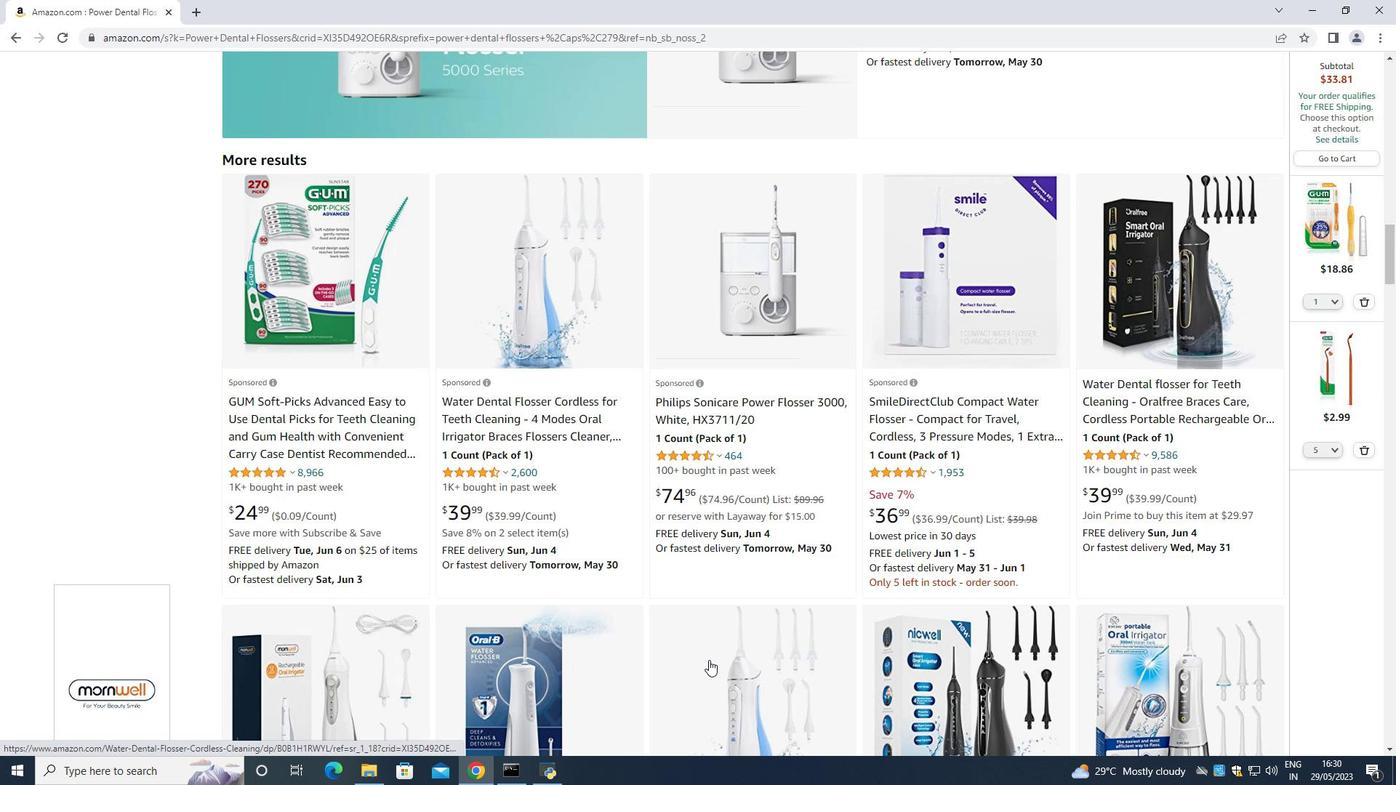 
Action: Mouse scrolled (709, 661) with delta (0, 0)
Screenshot: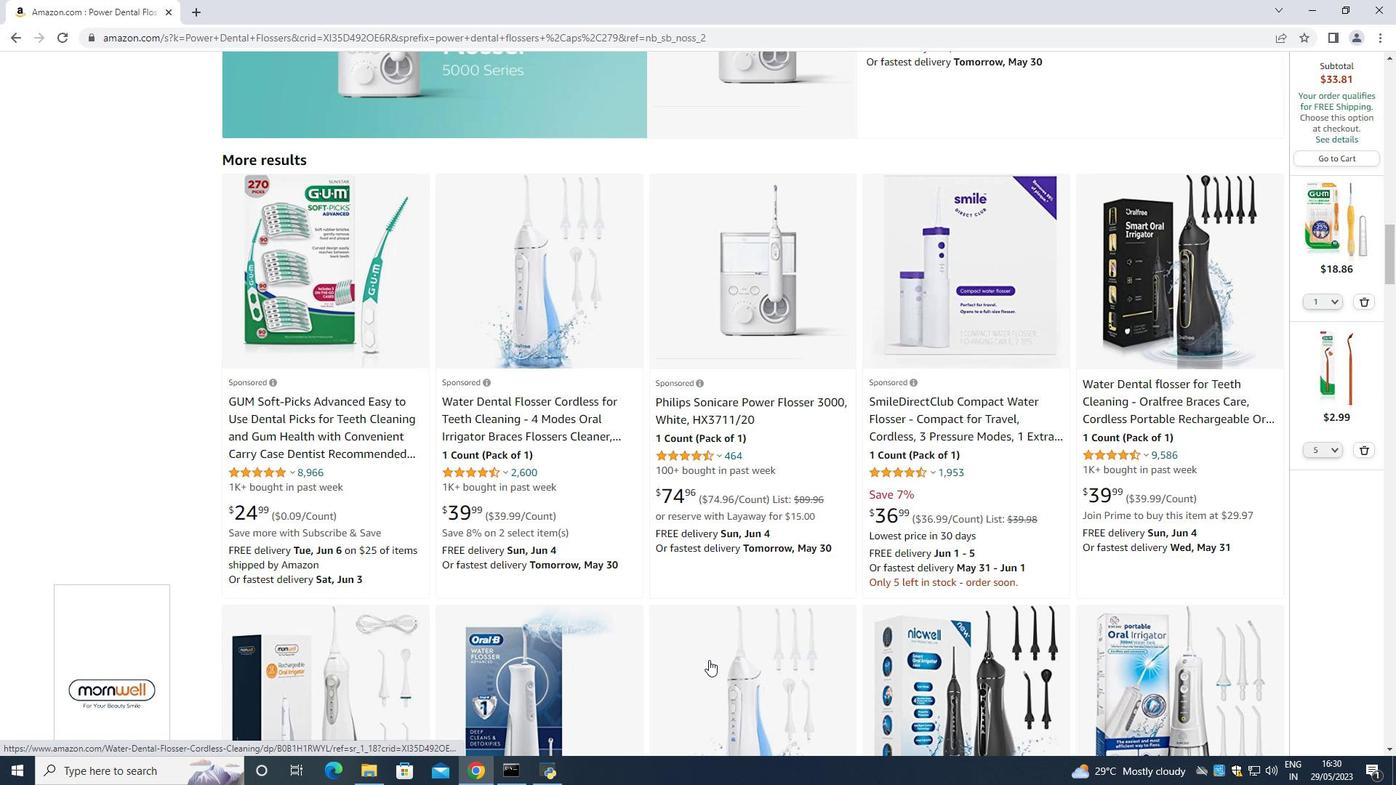 
Action: Mouse moved to (709, 658)
Screenshot: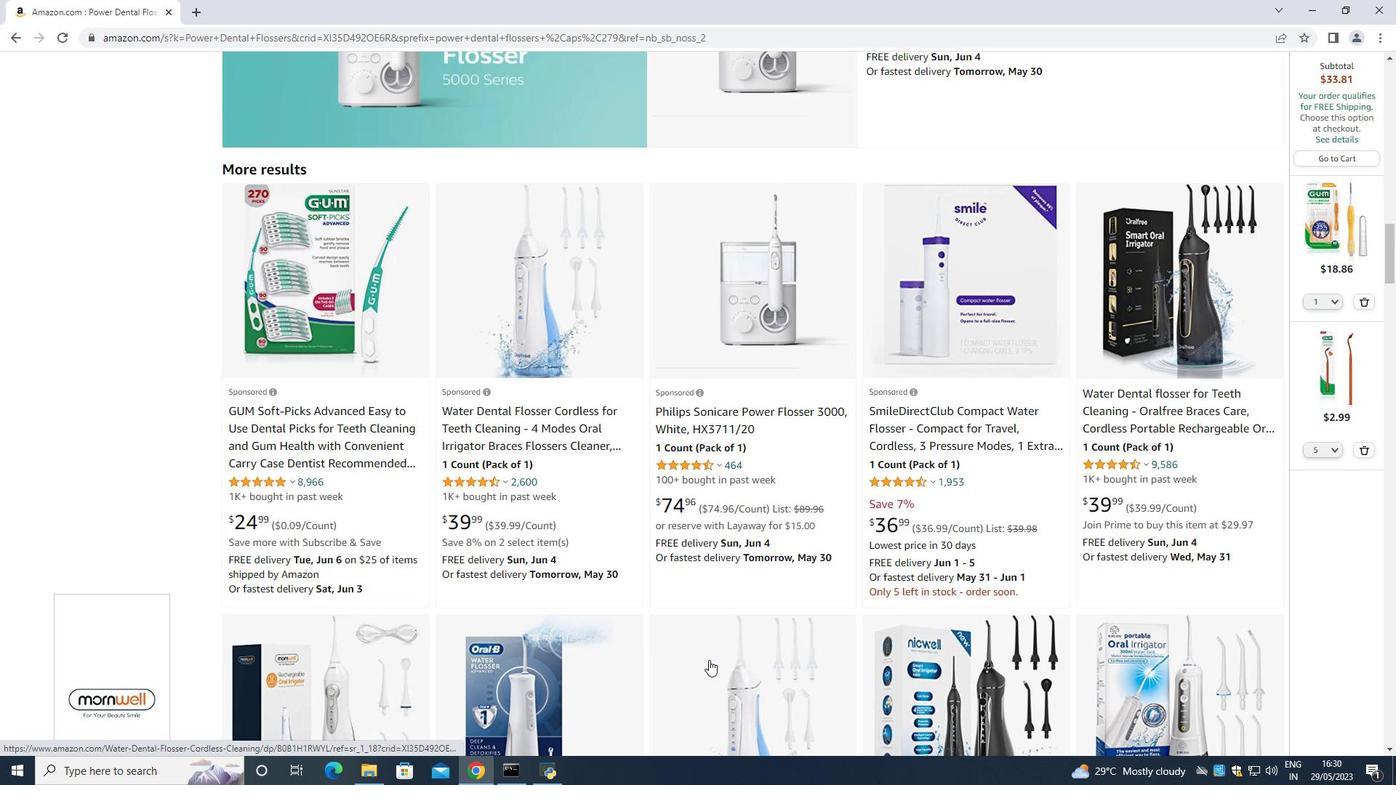 
Action: Mouse scrolled (709, 658) with delta (0, 0)
Screenshot: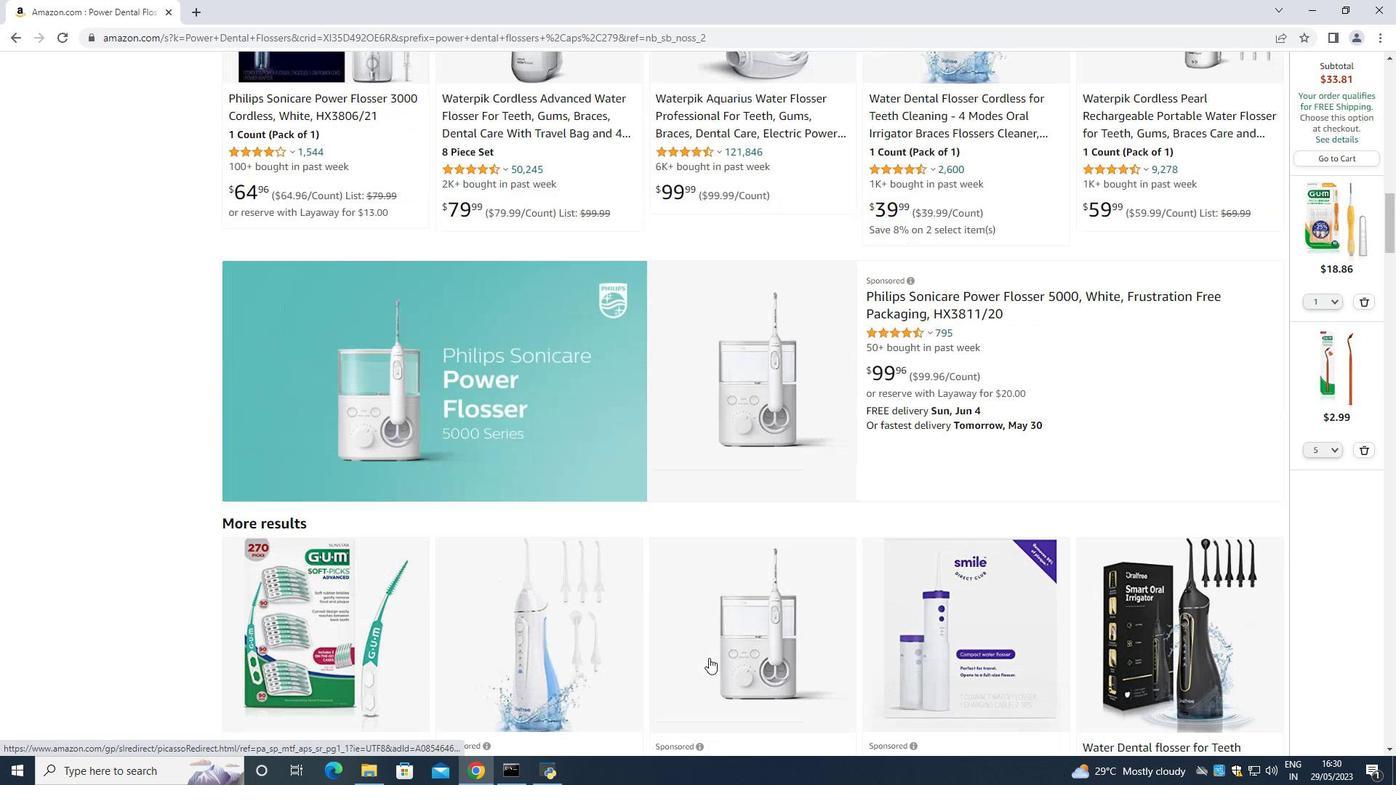 
Action: Mouse scrolled (709, 658) with delta (0, 0)
Screenshot: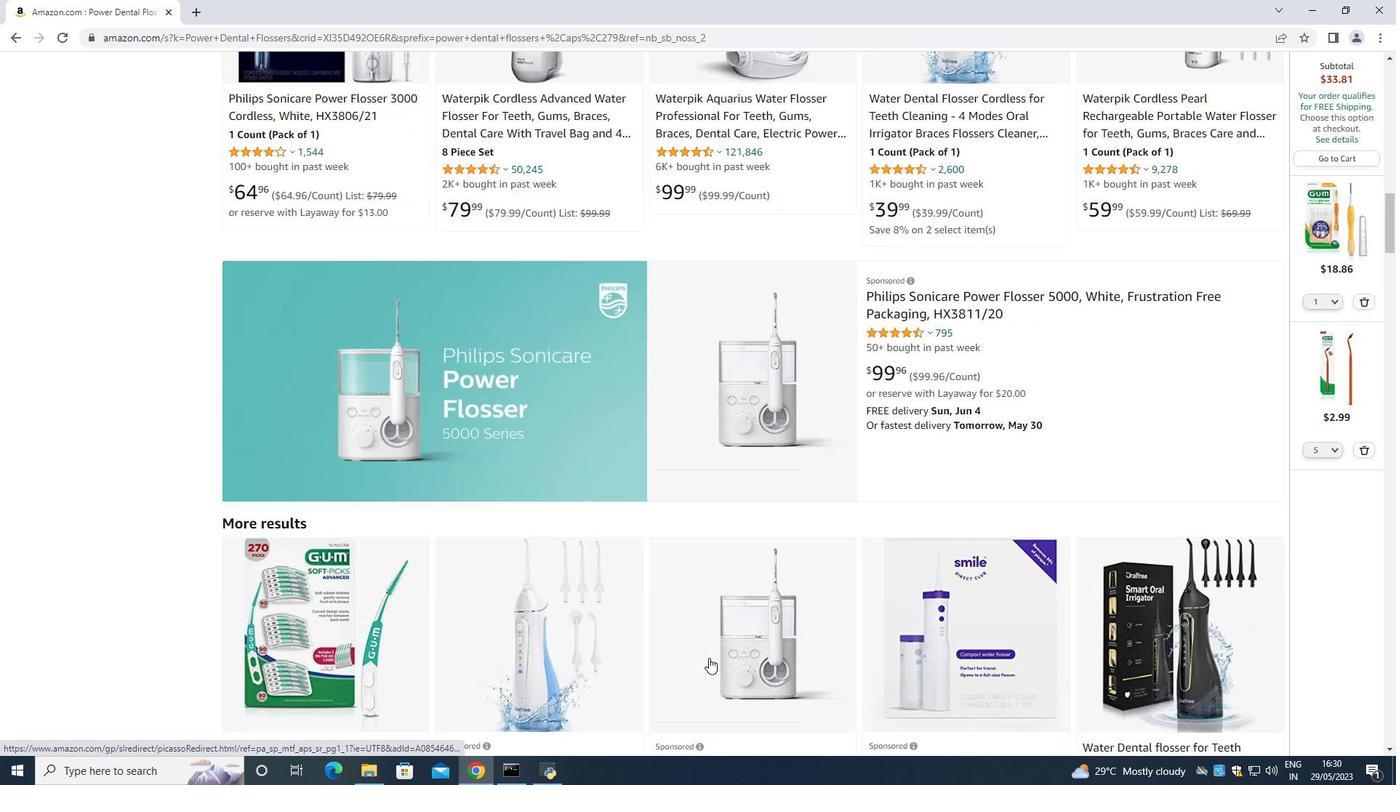 
Action: Mouse moved to (709, 657)
Screenshot: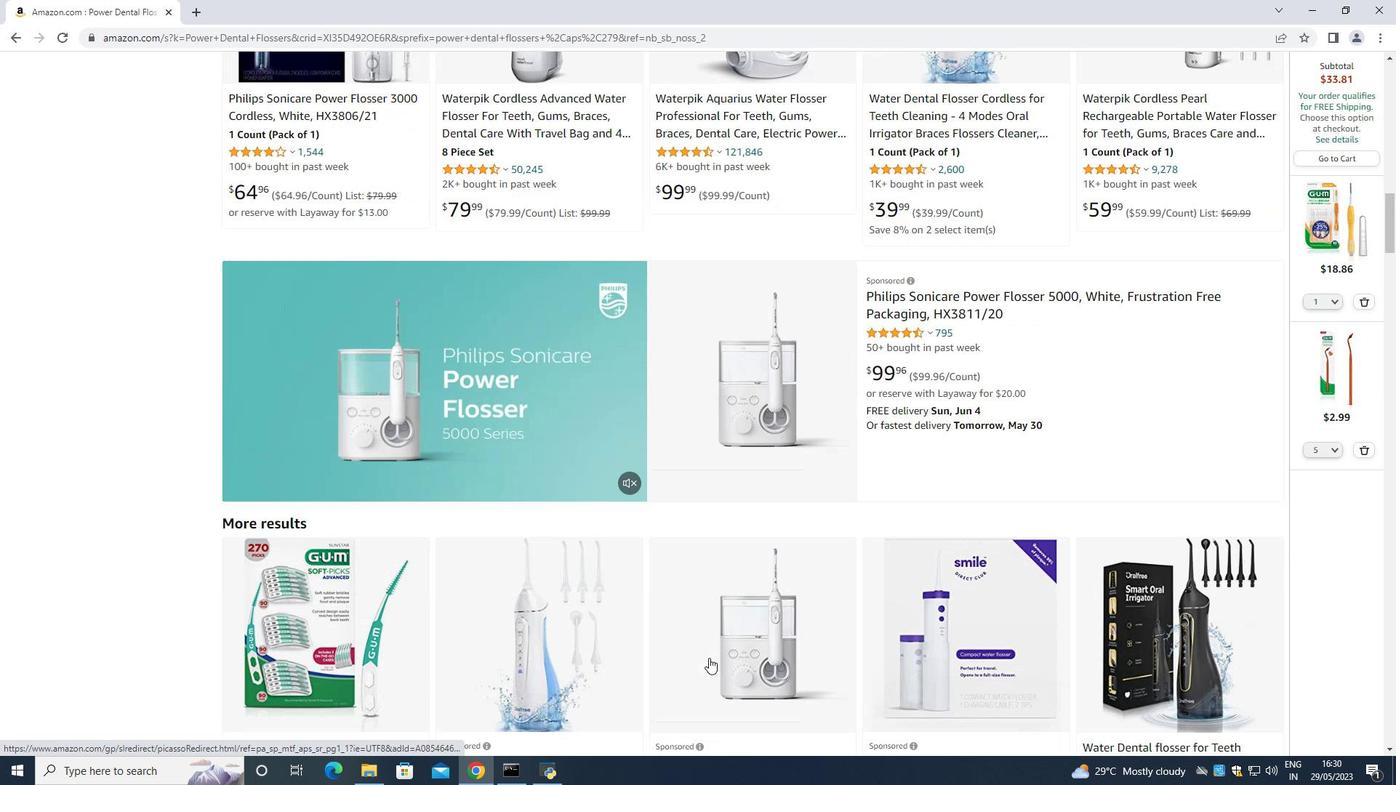 
Action: Mouse scrolled (709, 658) with delta (0, 0)
Screenshot: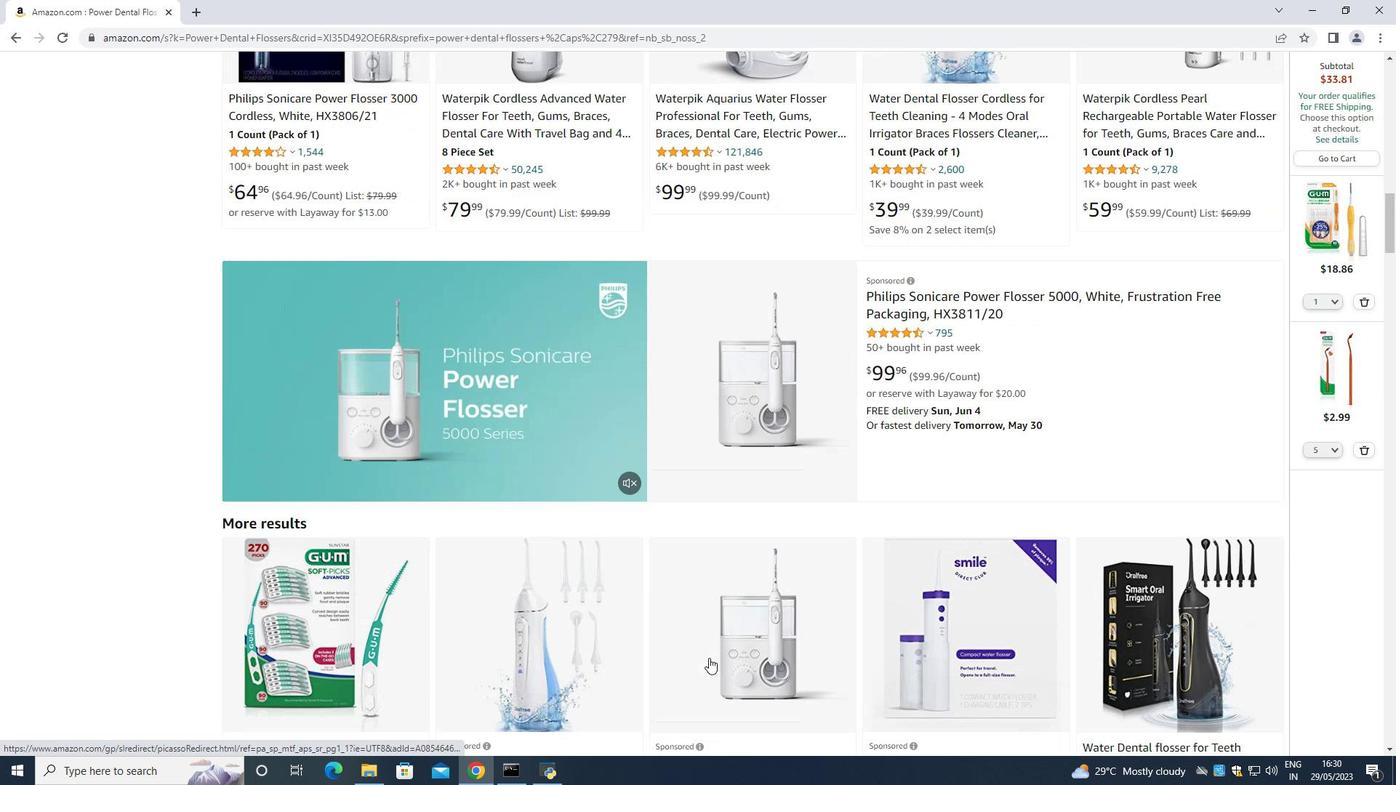 
Action: Mouse scrolled (709, 658) with delta (0, 0)
Screenshot: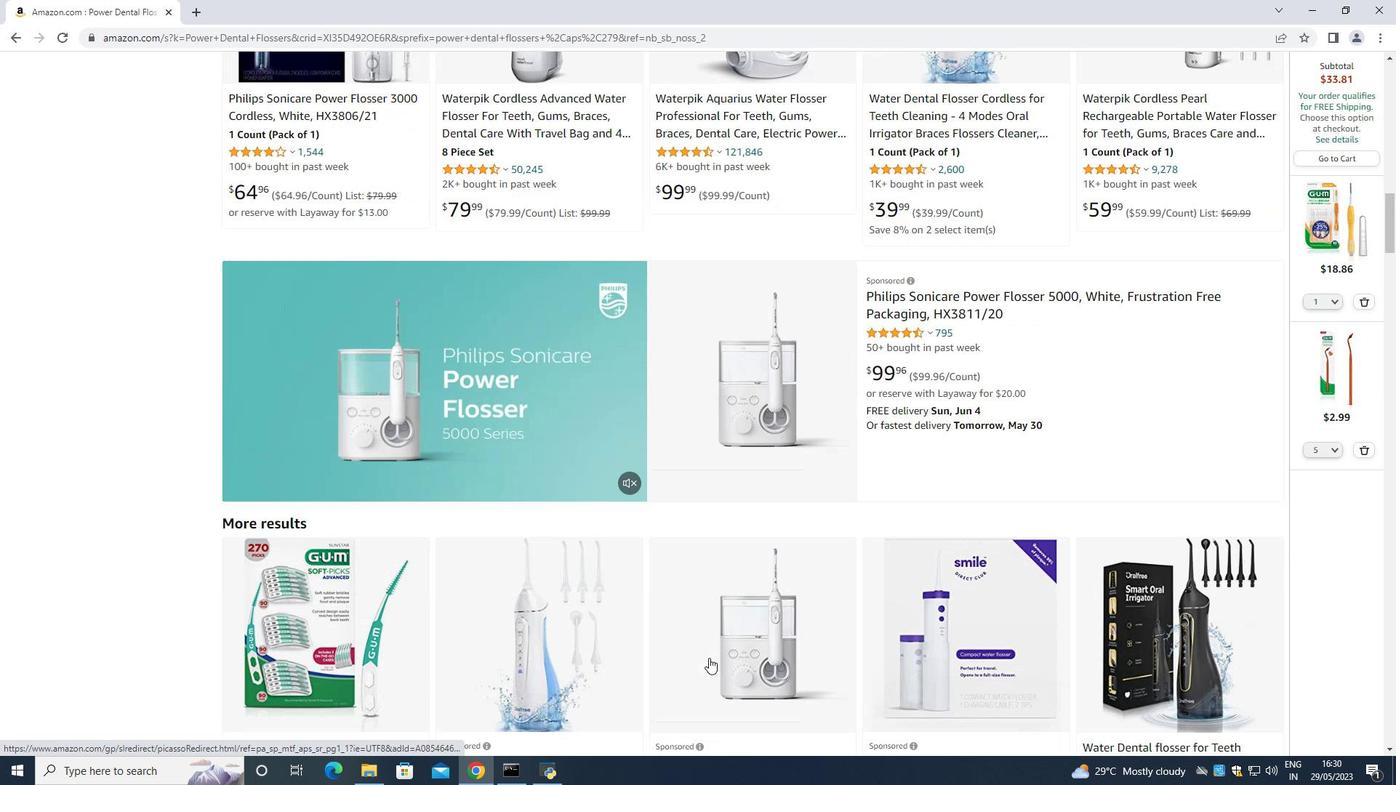 
Action: Mouse scrolled (709, 658) with delta (0, 0)
Screenshot: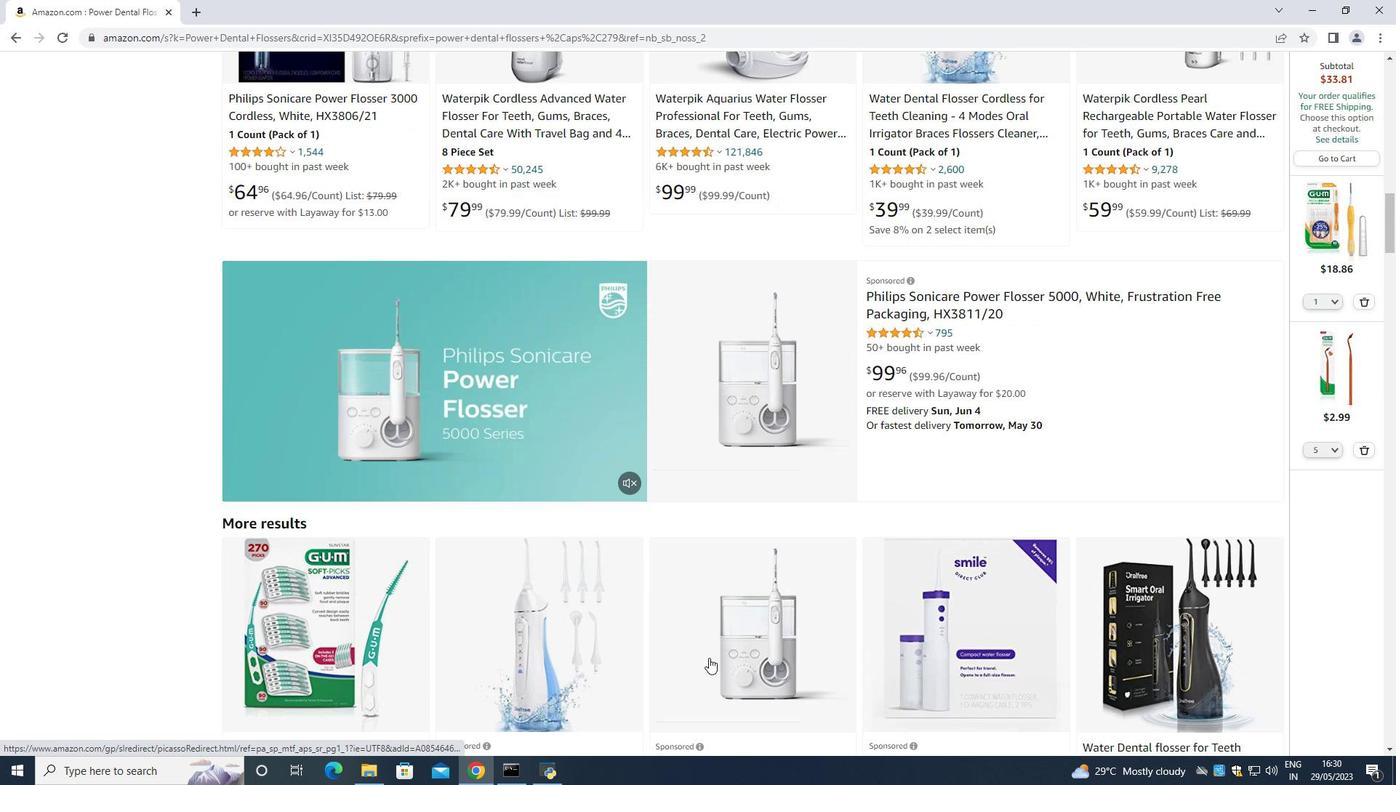 
Action: Mouse moved to (709, 655)
Screenshot: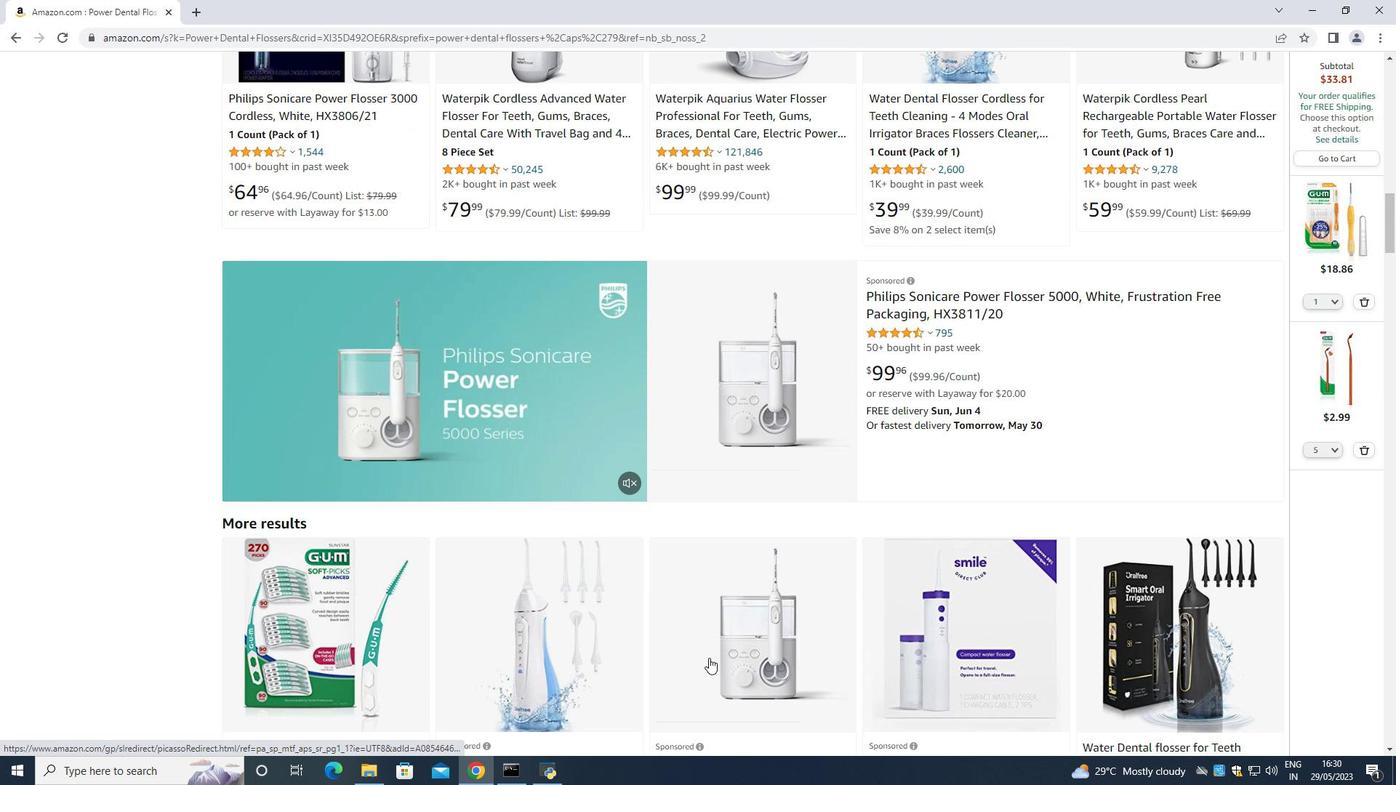 
Action: Mouse scrolled (709, 656) with delta (0, 0)
Screenshot: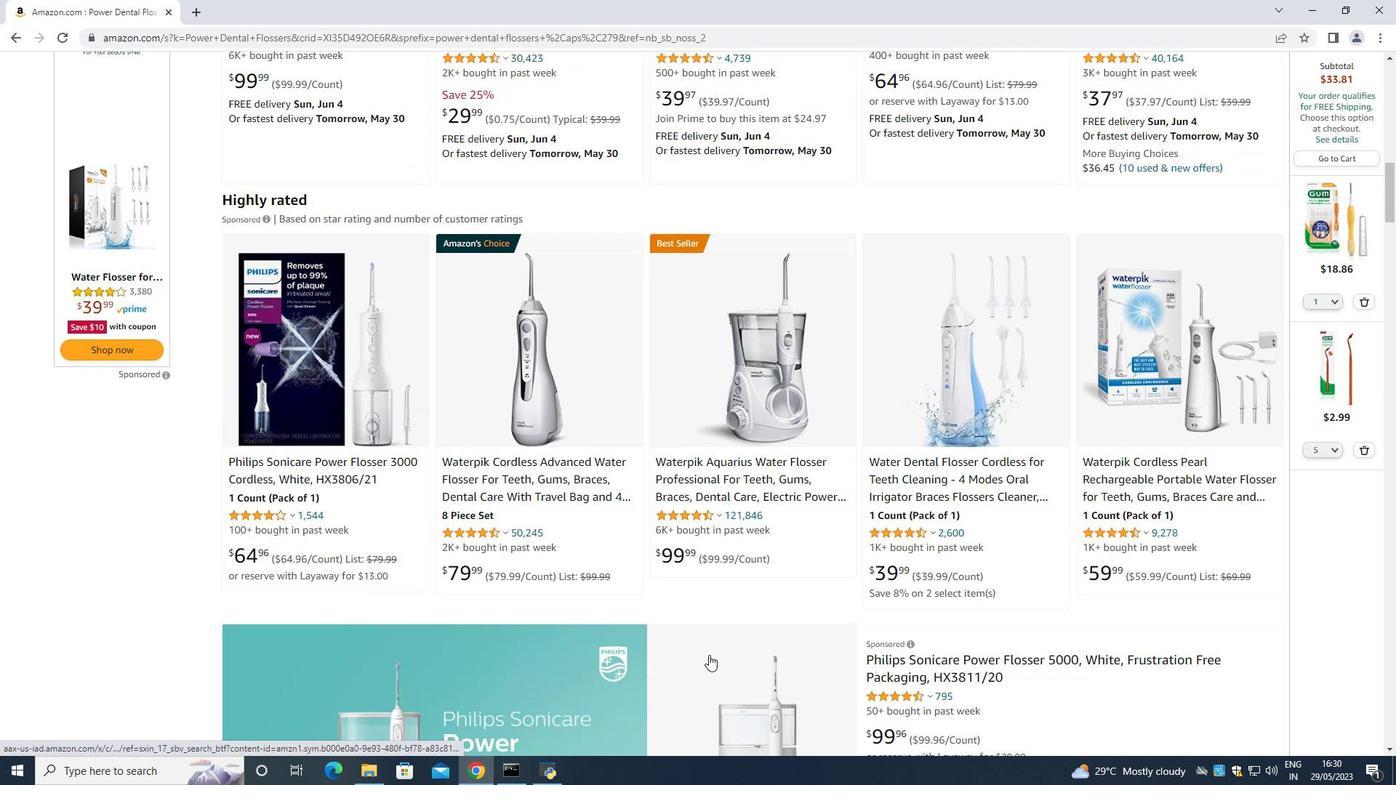 
Action: Mouse scrolled (709, 656) with delta (0, 0)
Screenshot: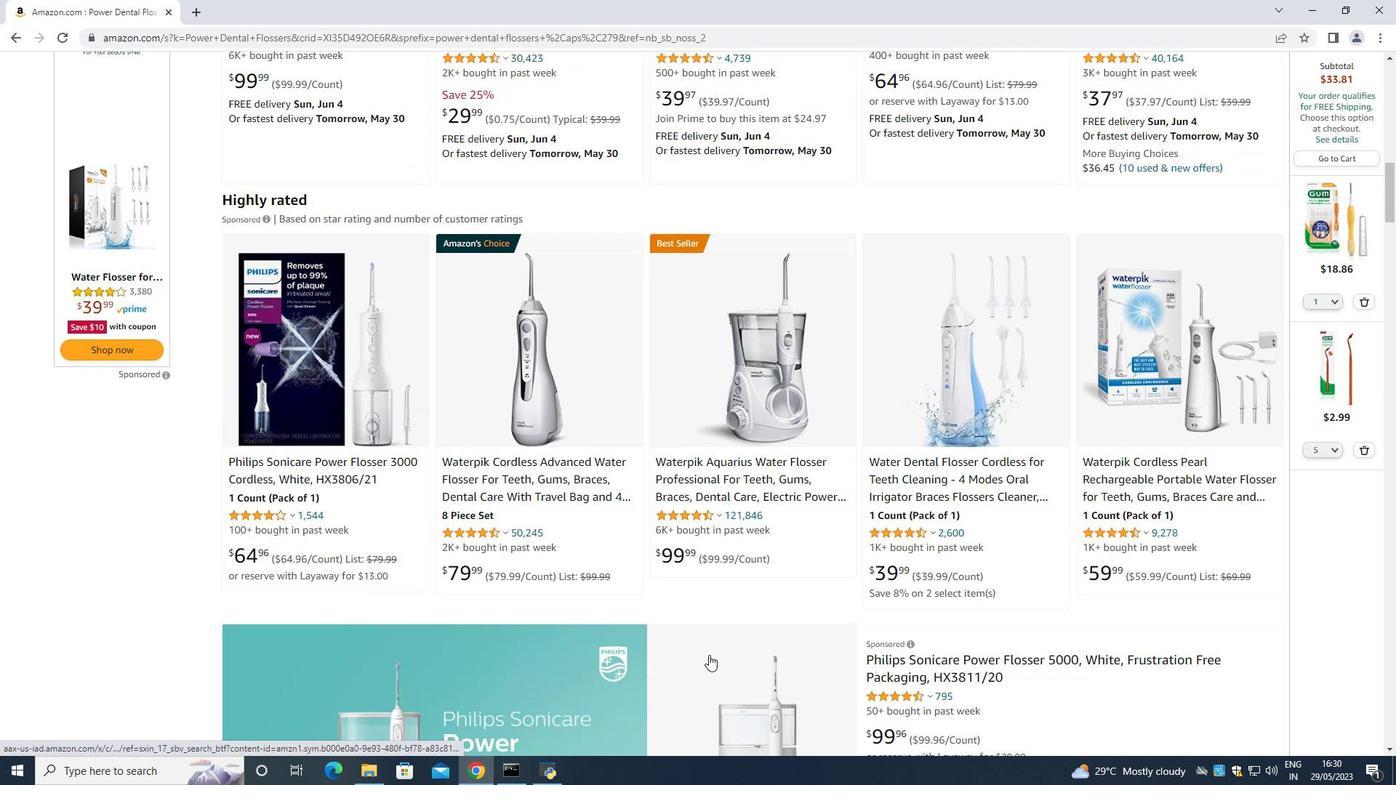 
Action: Mouse scrolled (709, 656) with delta (0, 0)
Screenshot: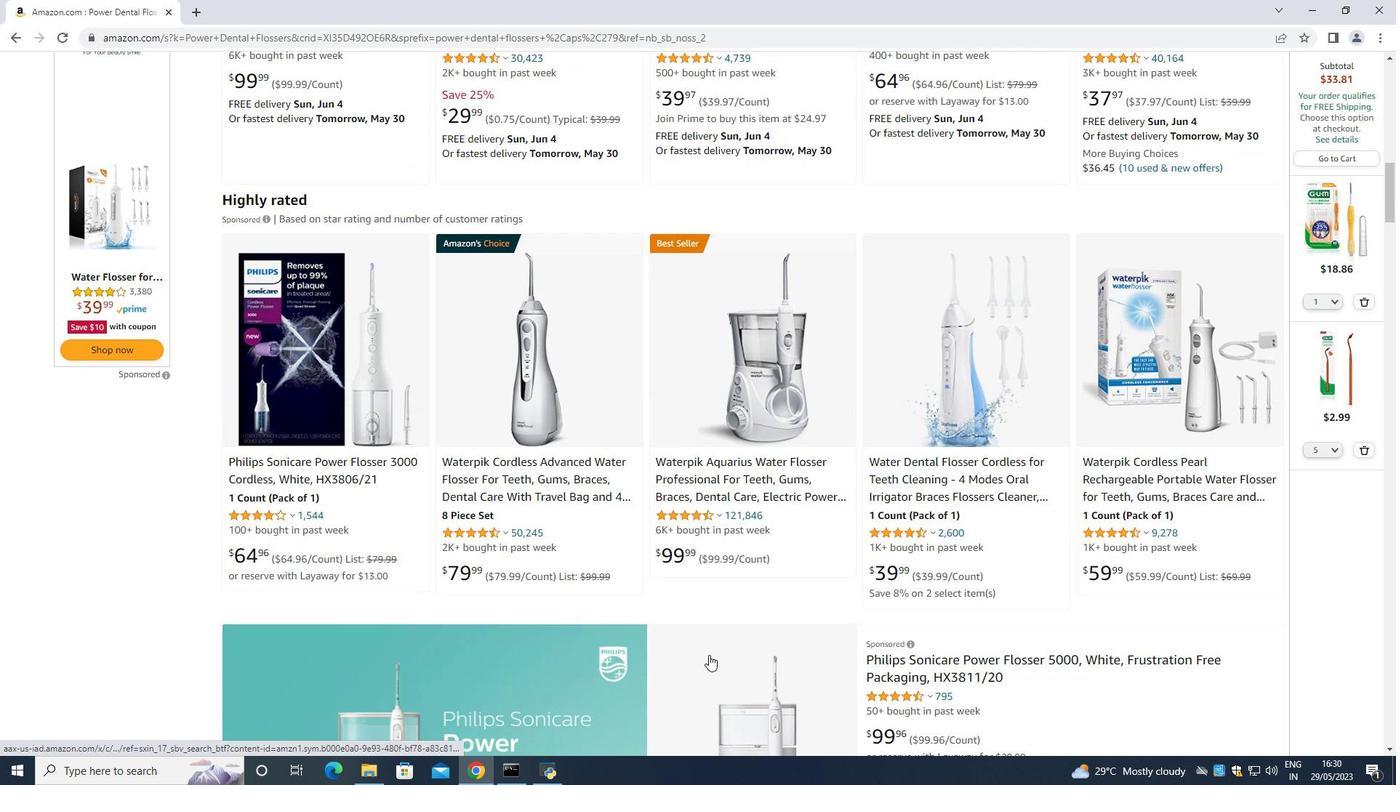 
Action: Mouse scrolled (709, 656) with delta (0, 0)
Screenshot: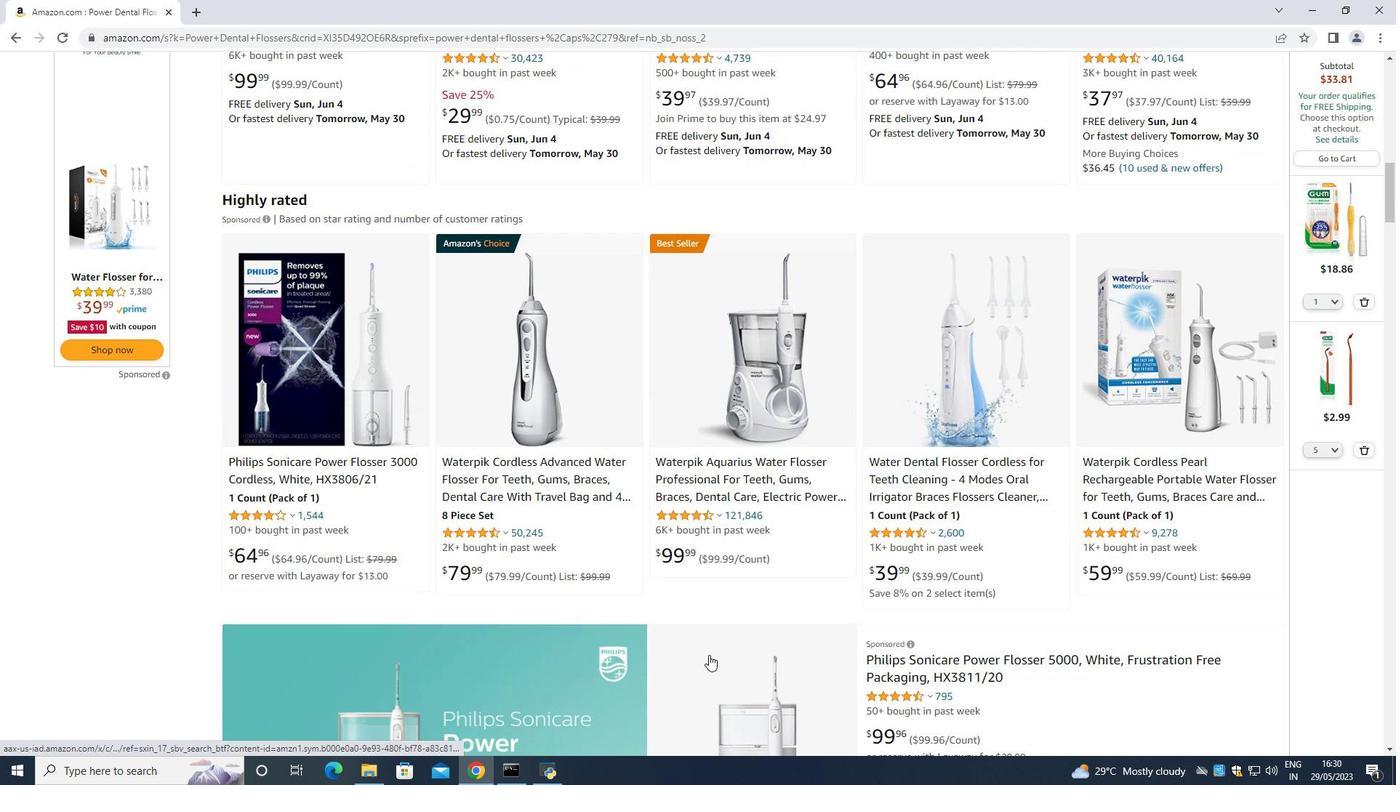 
Action: Mouse scrolled (709, 656) with delta (0, 0)
Screenshot: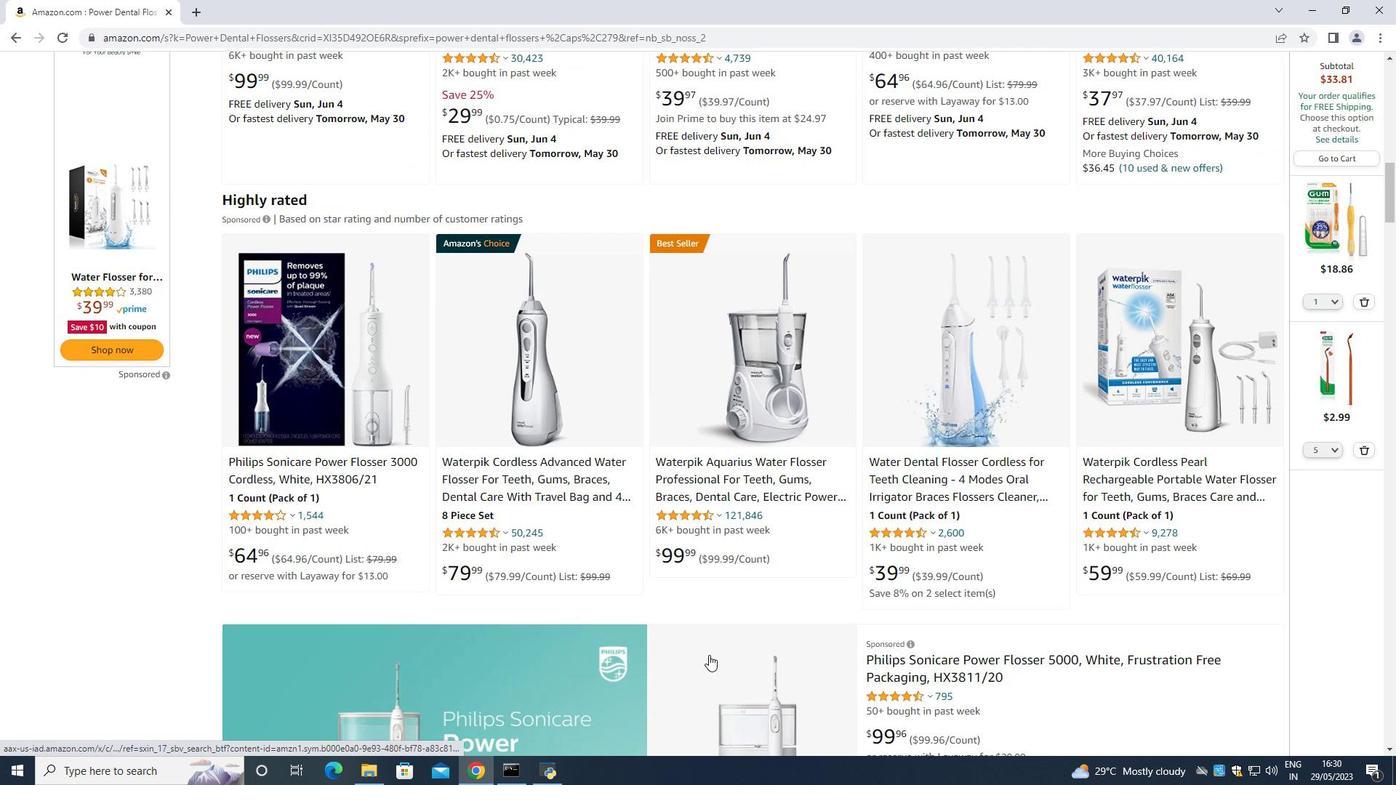 
Action: Mouse scrolled (709, 656) with delta (0, 0)
Screenshot: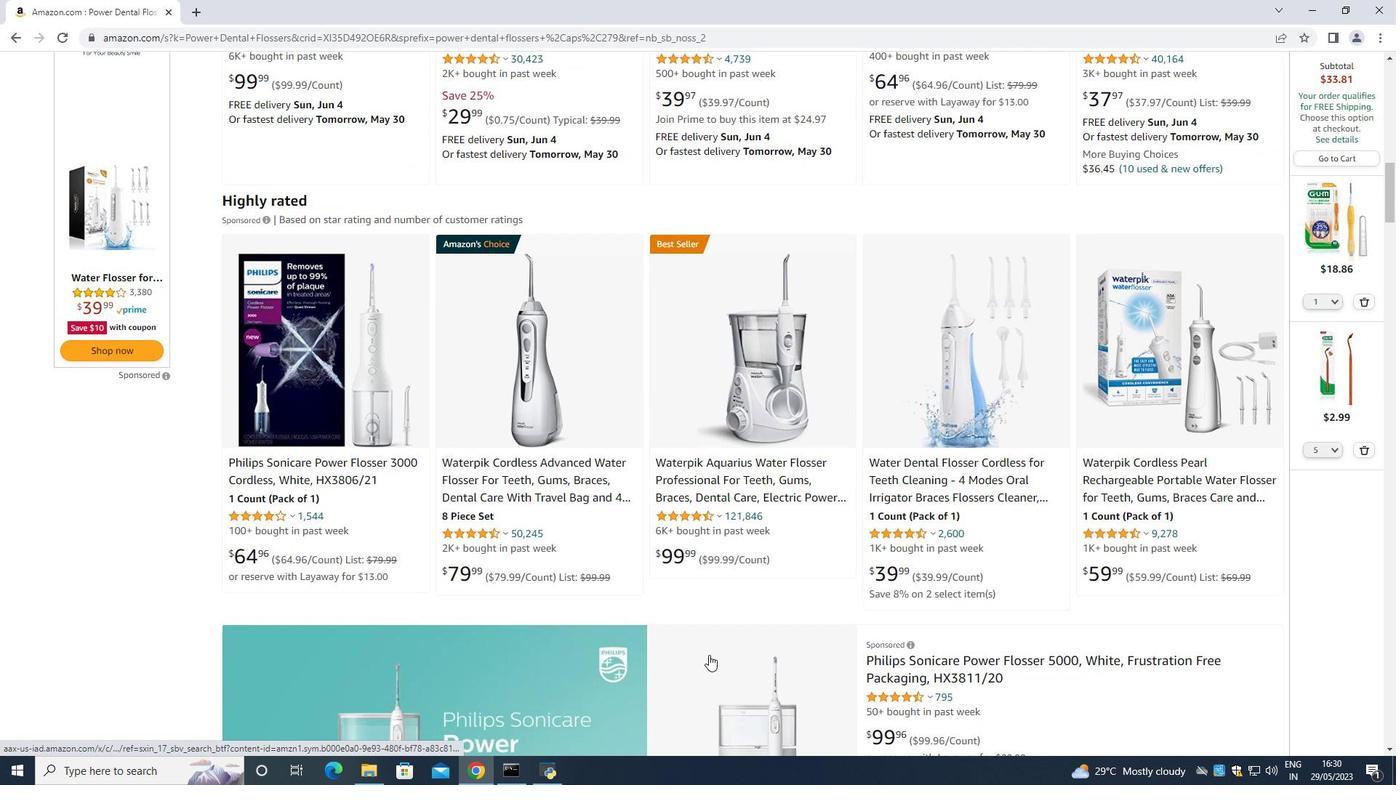 
Action: Mouse moved to (708, 653)
Screenshot: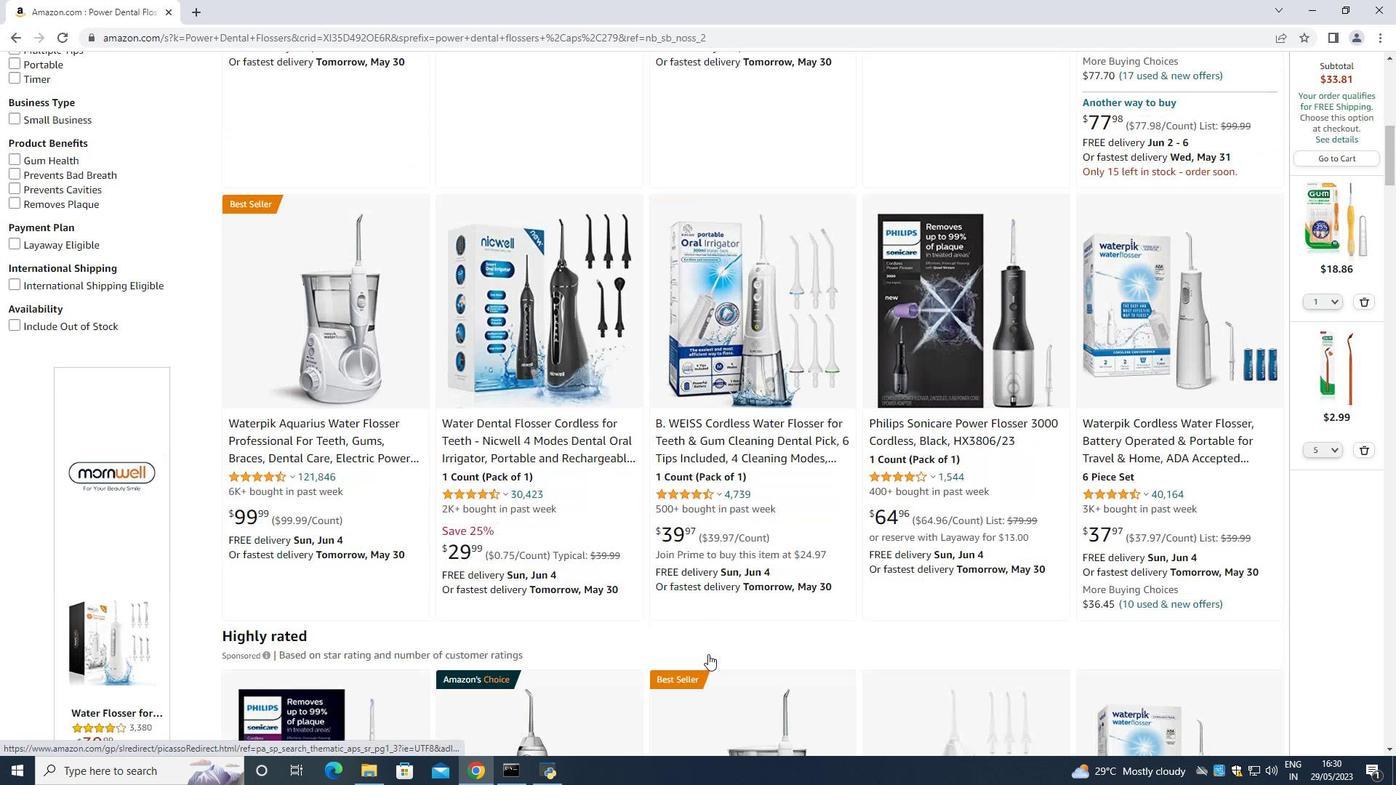
Action: Mouse scrolled (708, 654) with delta (0, 0)
Screenshot: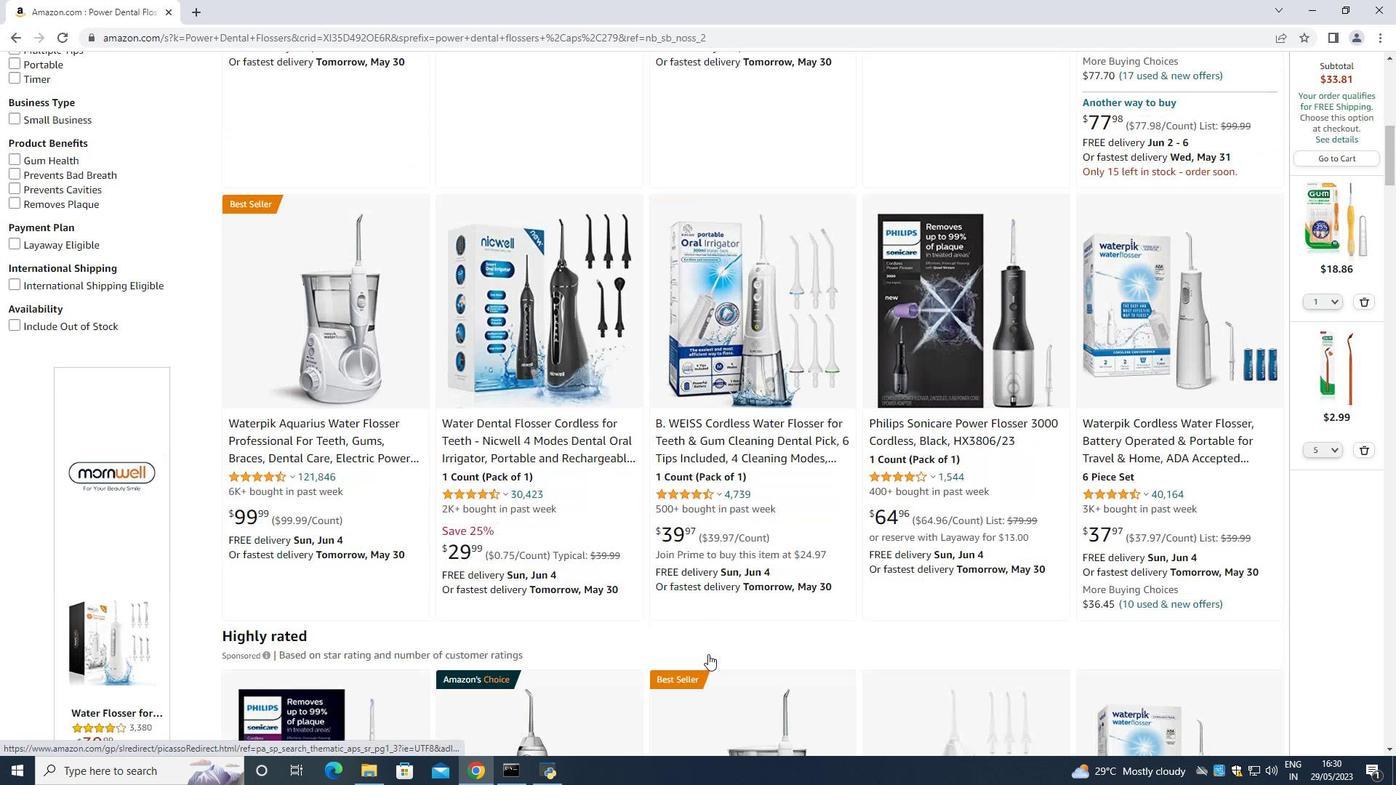 
Action: Mouse scrolled (708, 654) with delta (0, 0)
Screenshot: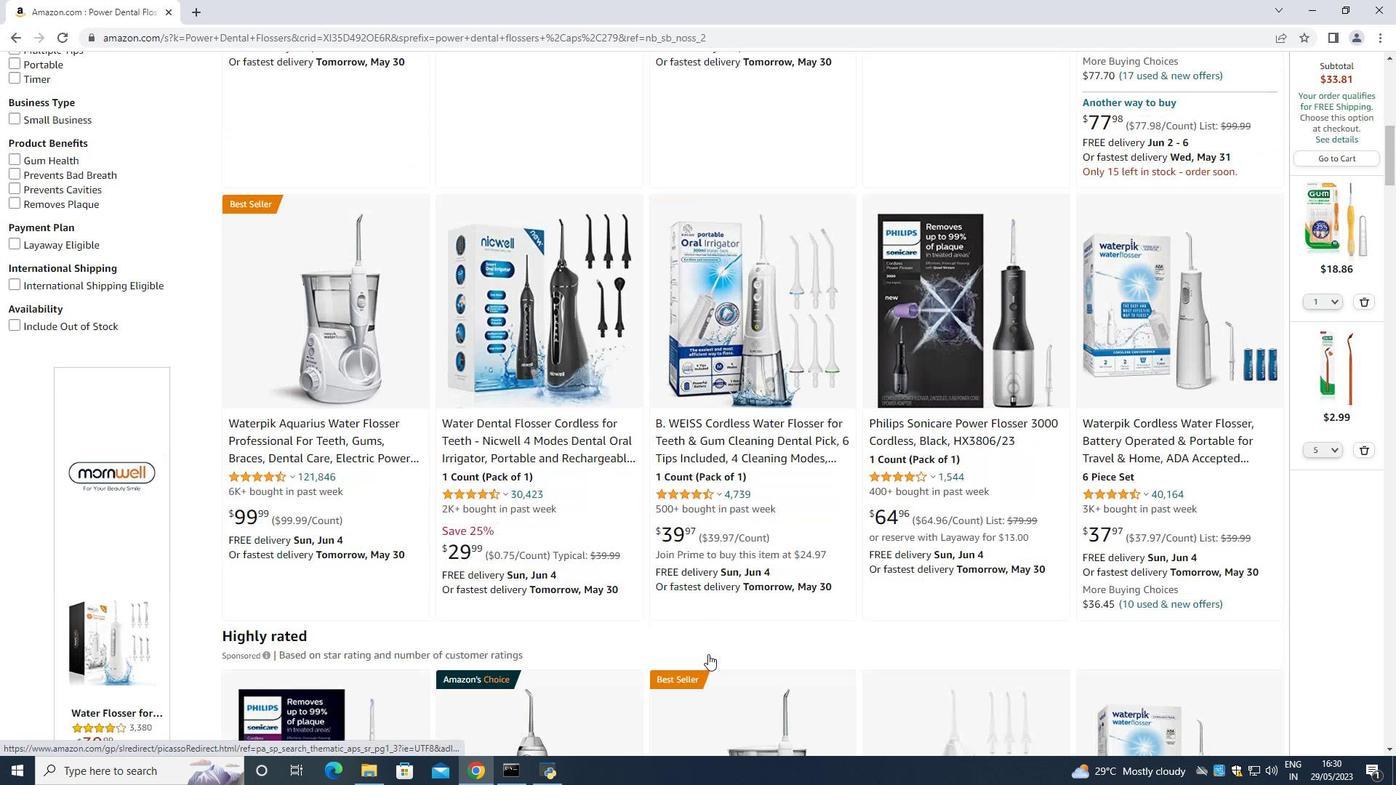 
Action: Mouse scrolled (708, 654) with delta (0, 0)
Screenshot: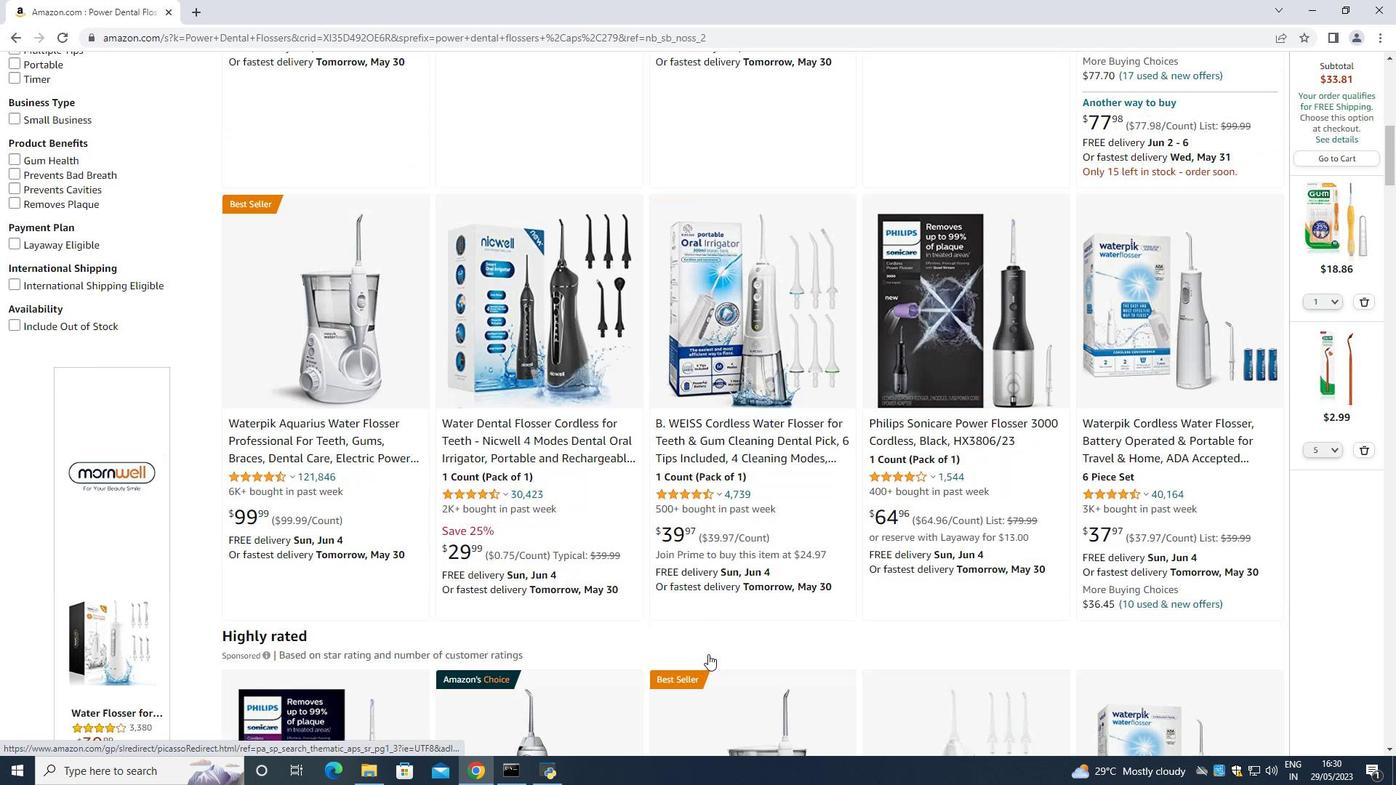 
Action: Mouse scrolled (708, 654) with delta (0, 0)
Screenshot: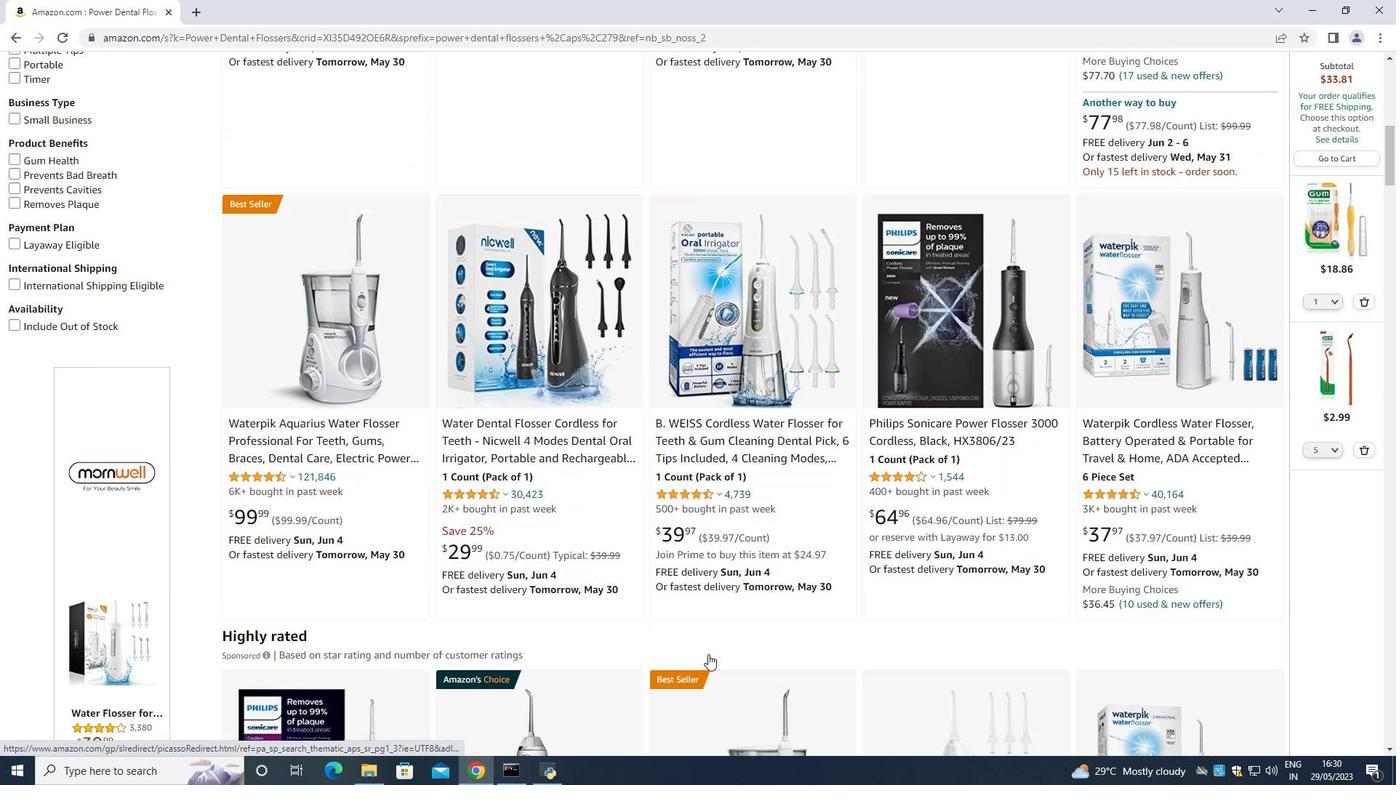 
Action: Mouse scrolled (708, 654) with delta (0, 0)
Screenshot: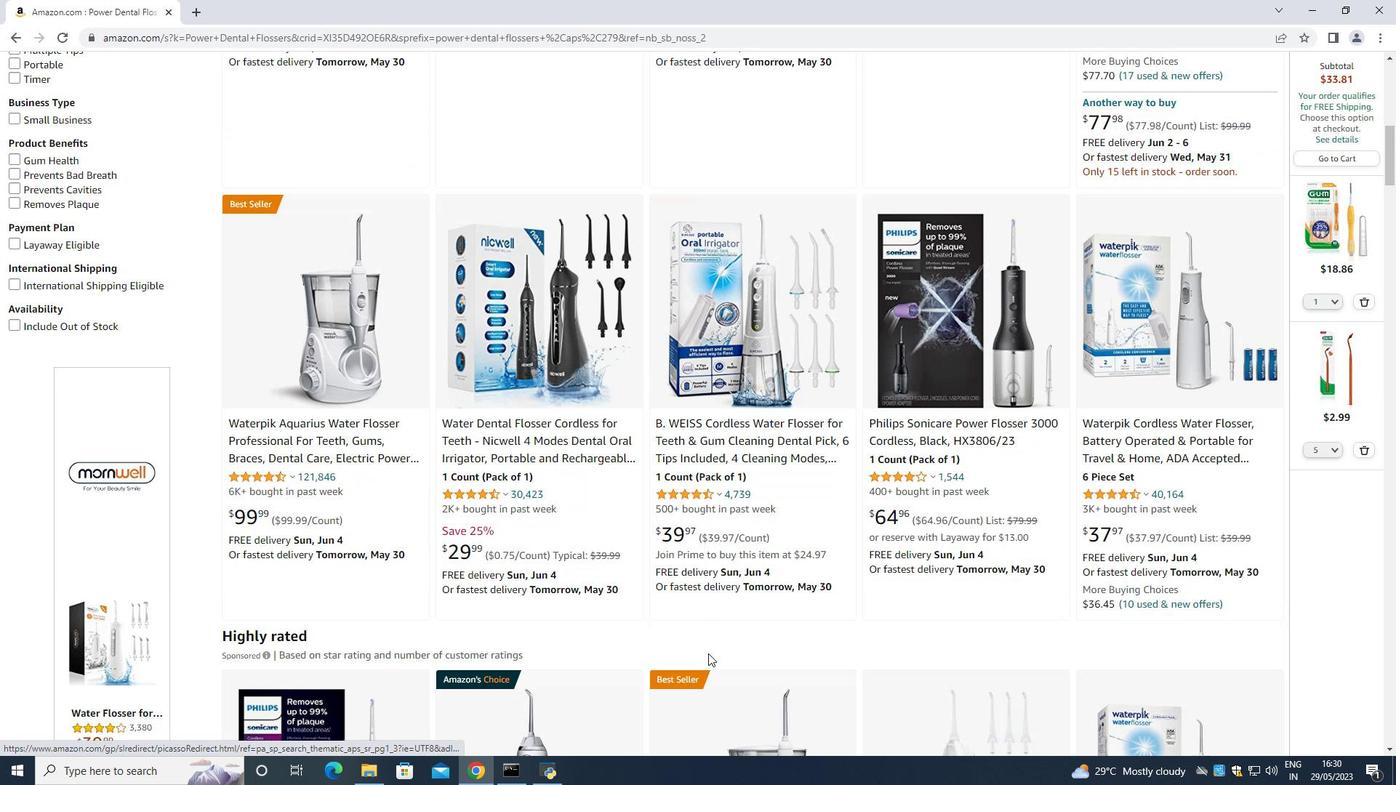 
Action: Mouse moved to (704, 650)
Screenshot: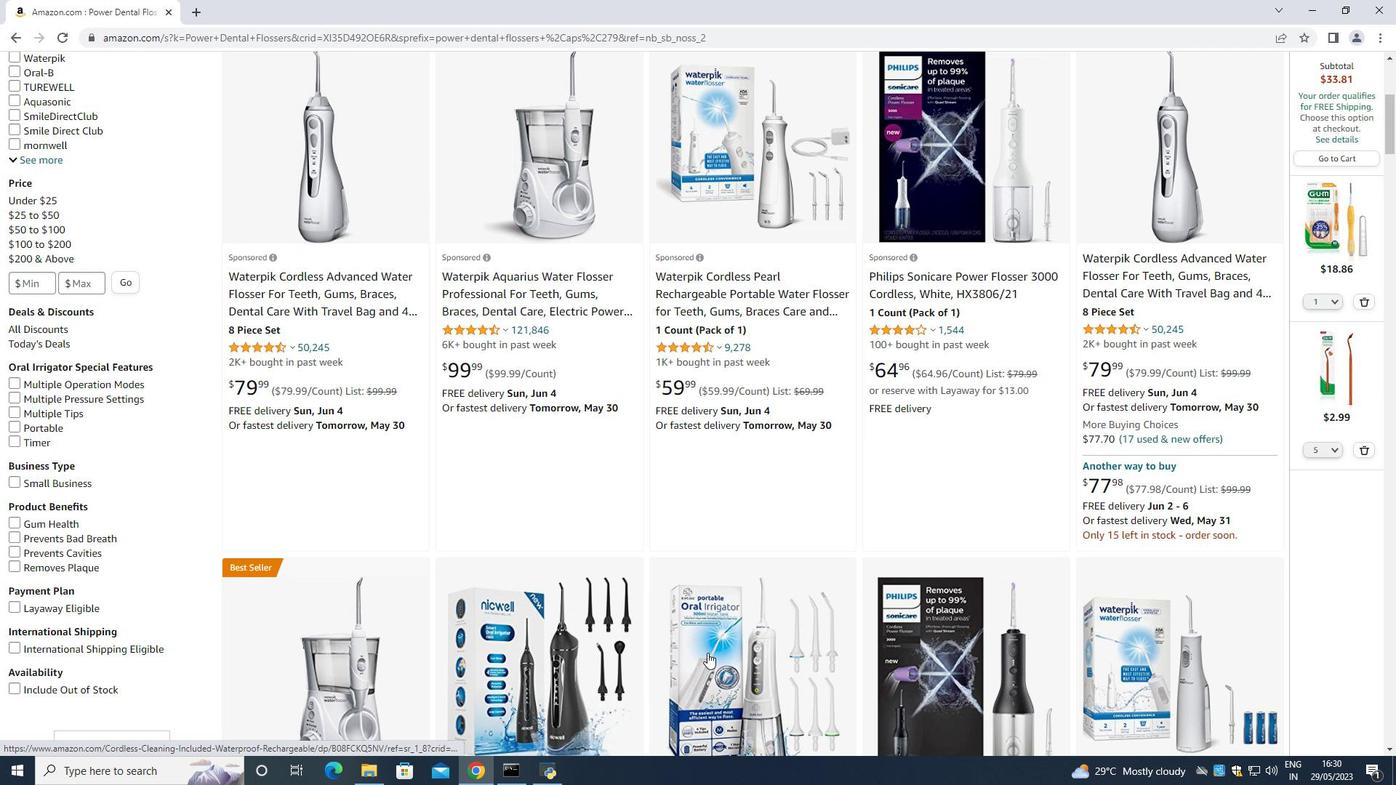 
Action: Mouse scrolled (704, 650) with delta (0, 0)
Screenshot: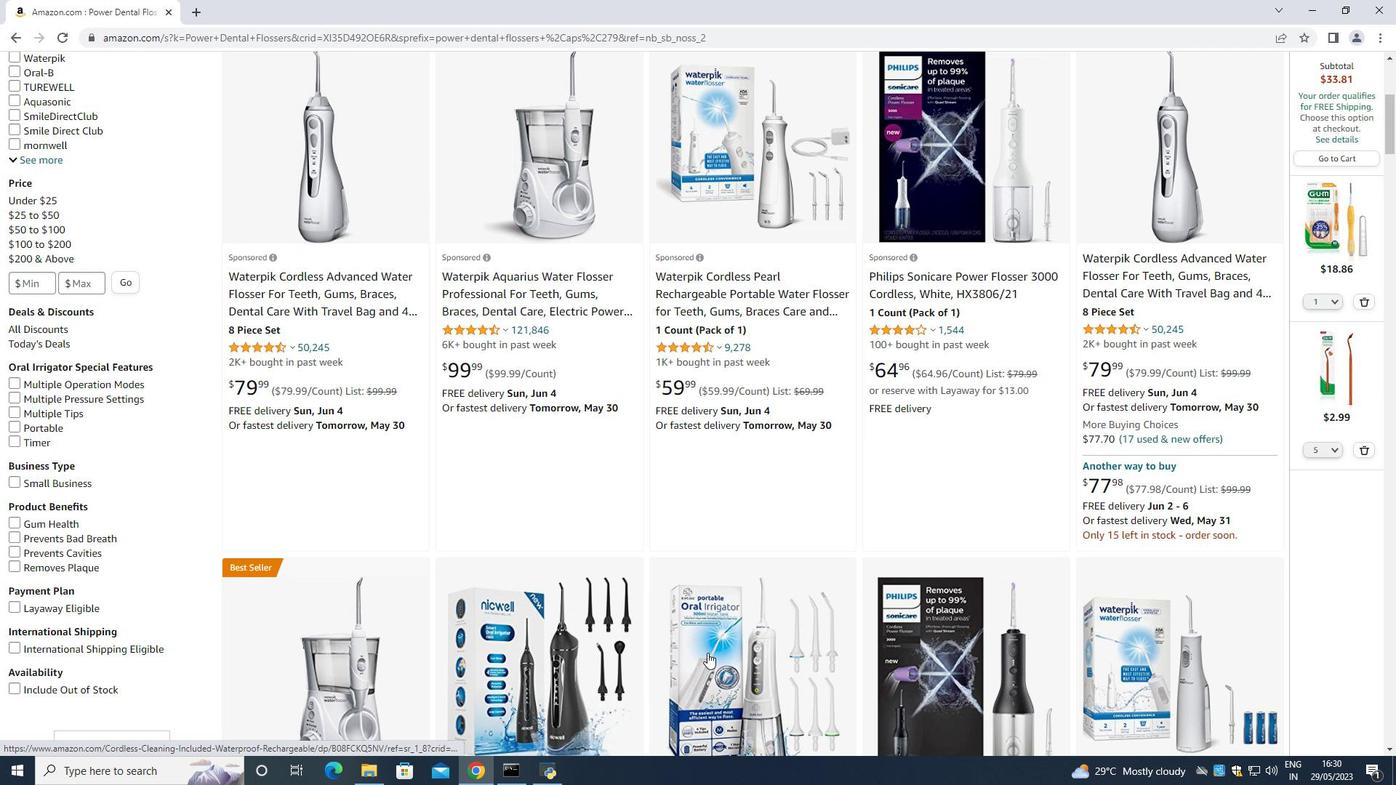 
Action: Mouse scrolled (704, 650) with delta (0, 0)
Screenshot: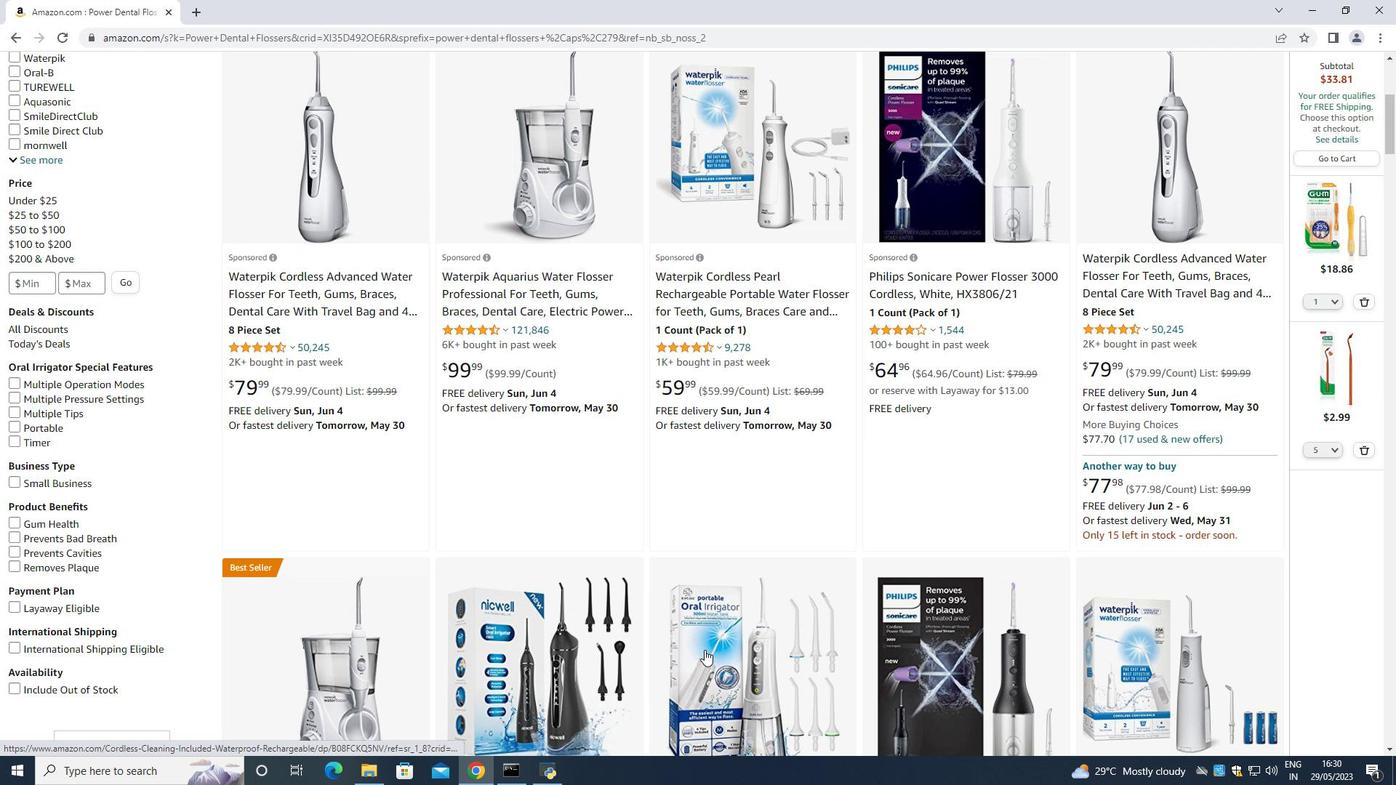 
Action: Mouse moved to (632, 600)
Screenshot: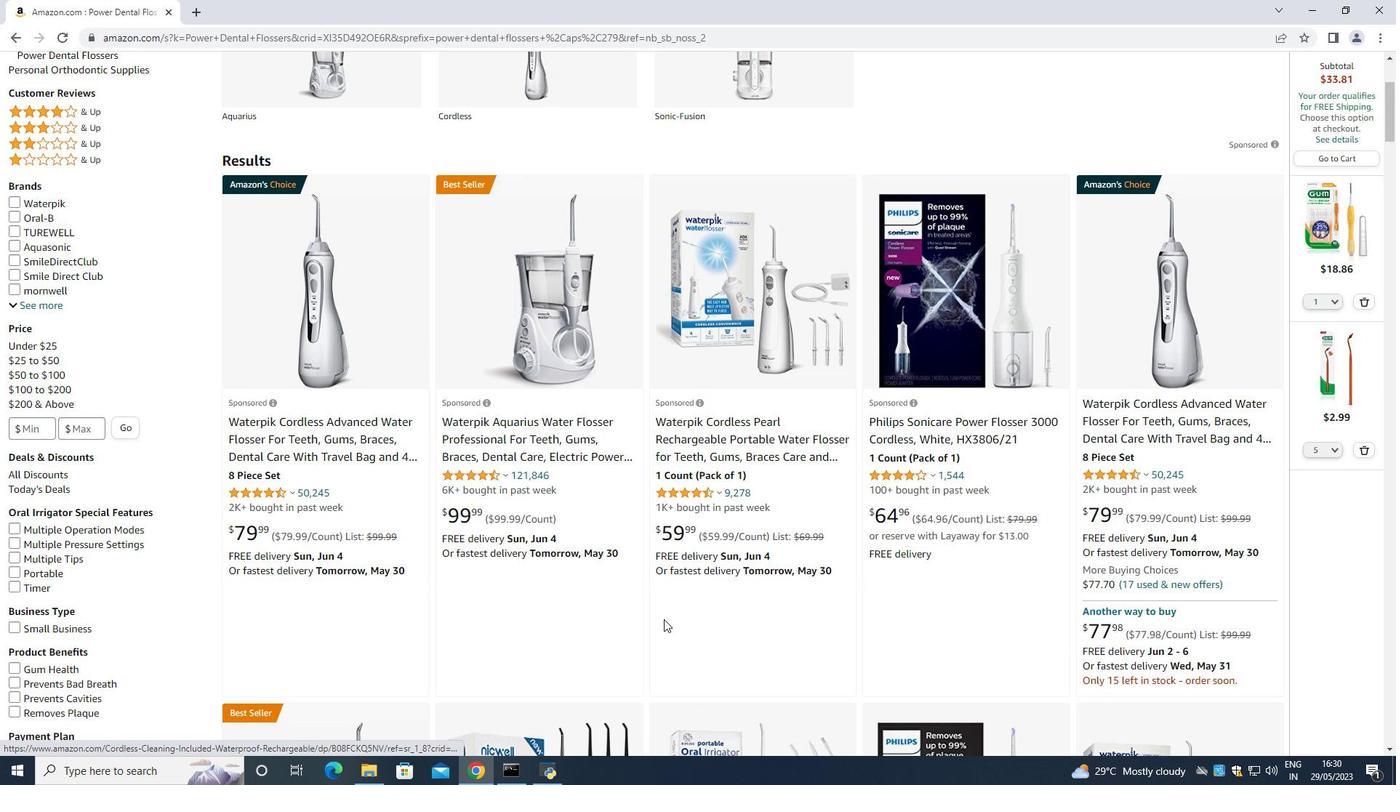 
Action: Mouse scrolled (632, 601) with delta (0, 0)
Screenshot: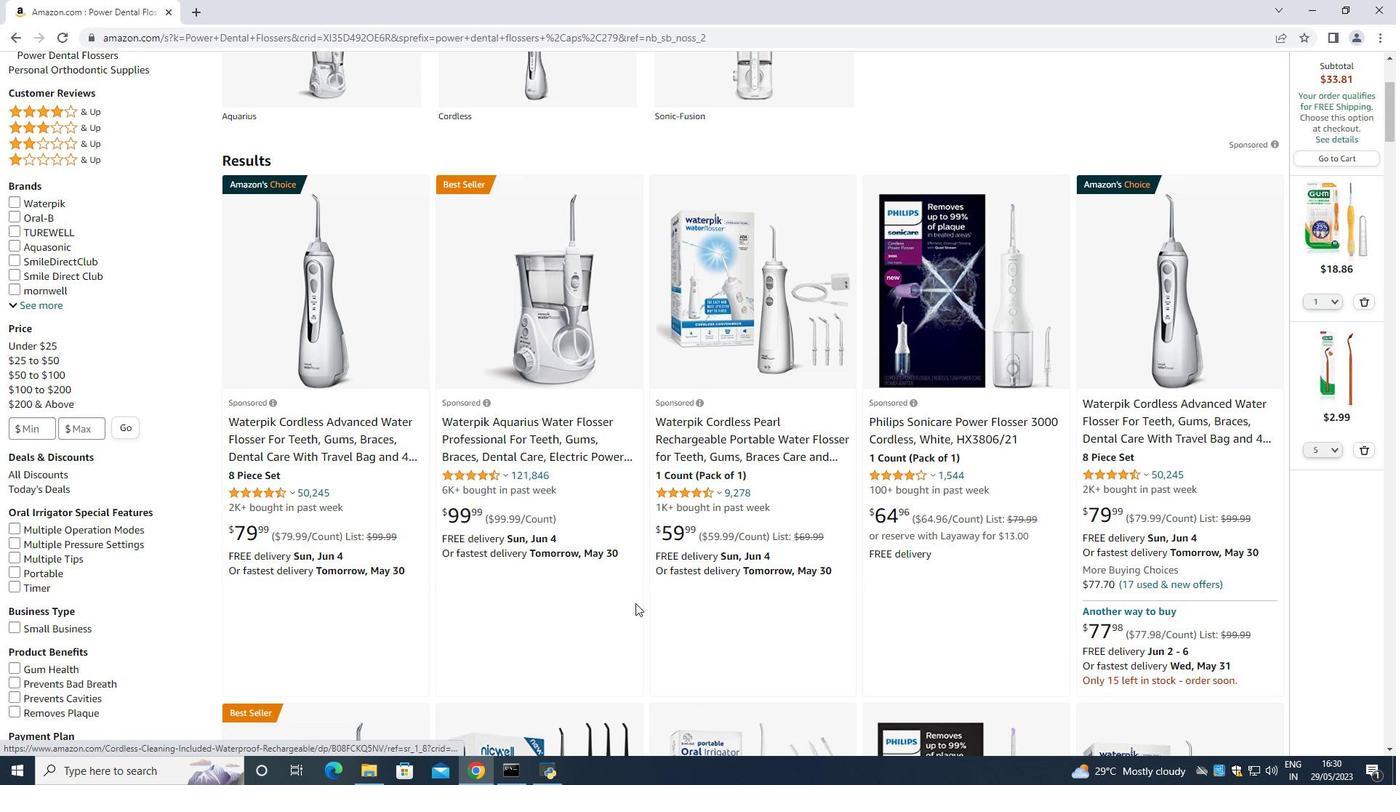 
Action: Mouse scrolled (632, 601) with delta (0, 0)
Screenshot: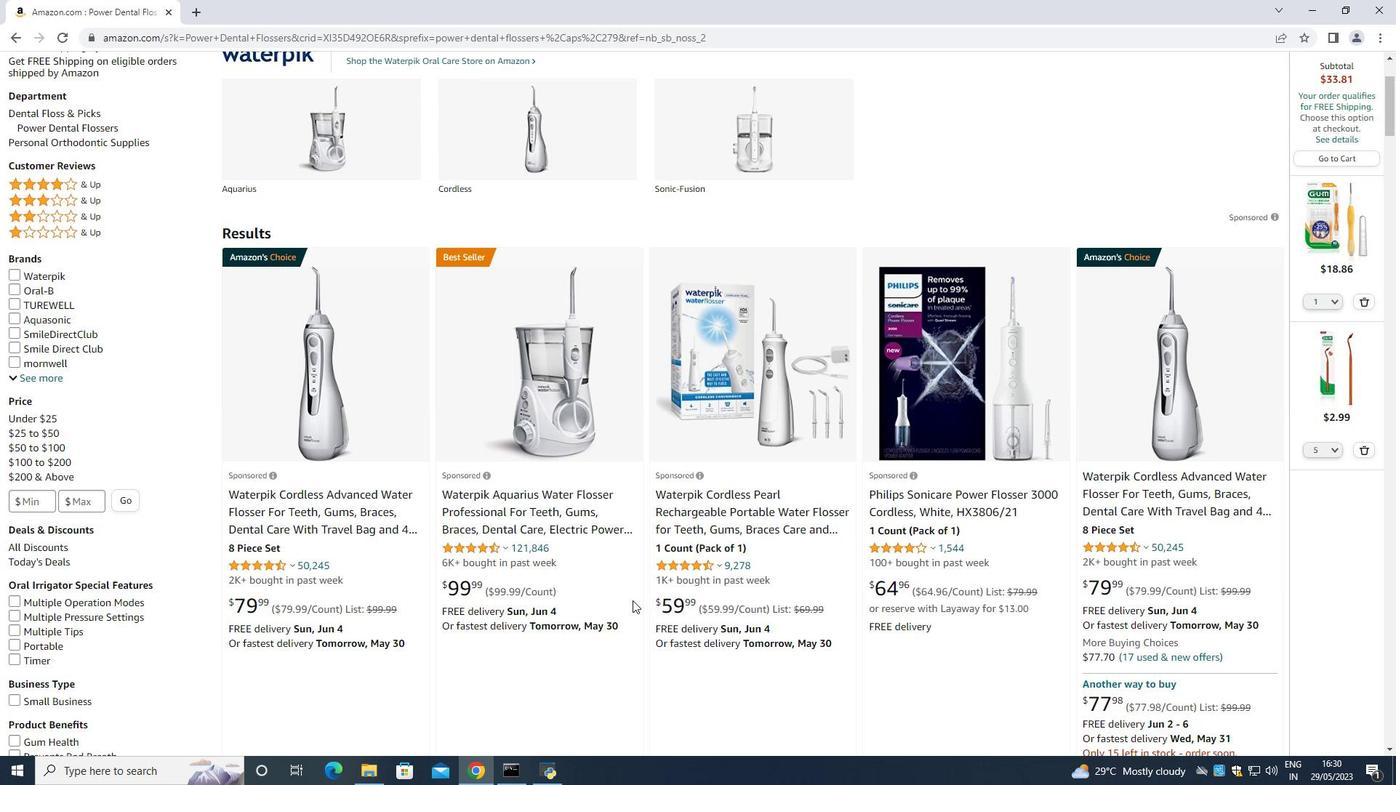 
Action: Mouse scrolled (632, 601) with delta (0, 0)
Screenshot: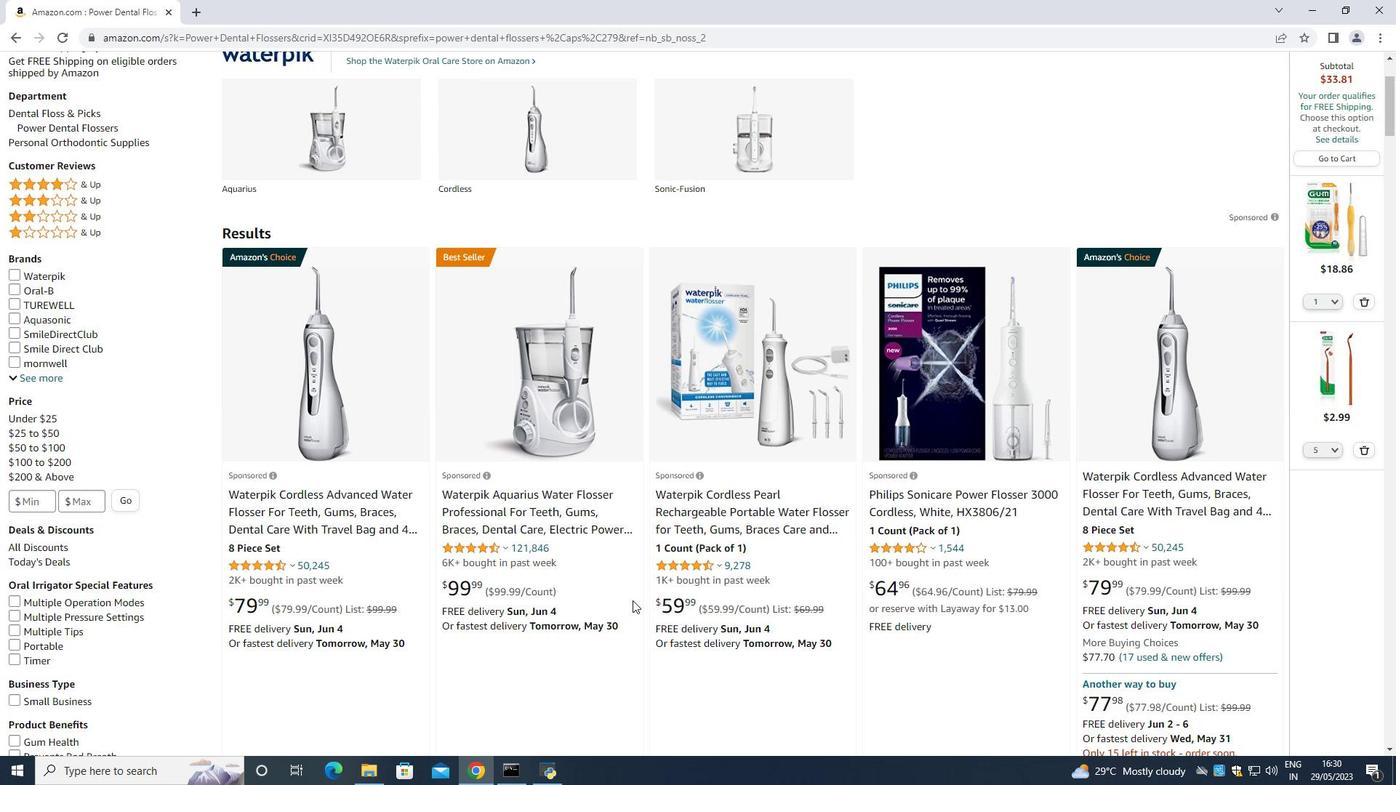 
Action: Mouse moved to (989, 652)
Screenshot: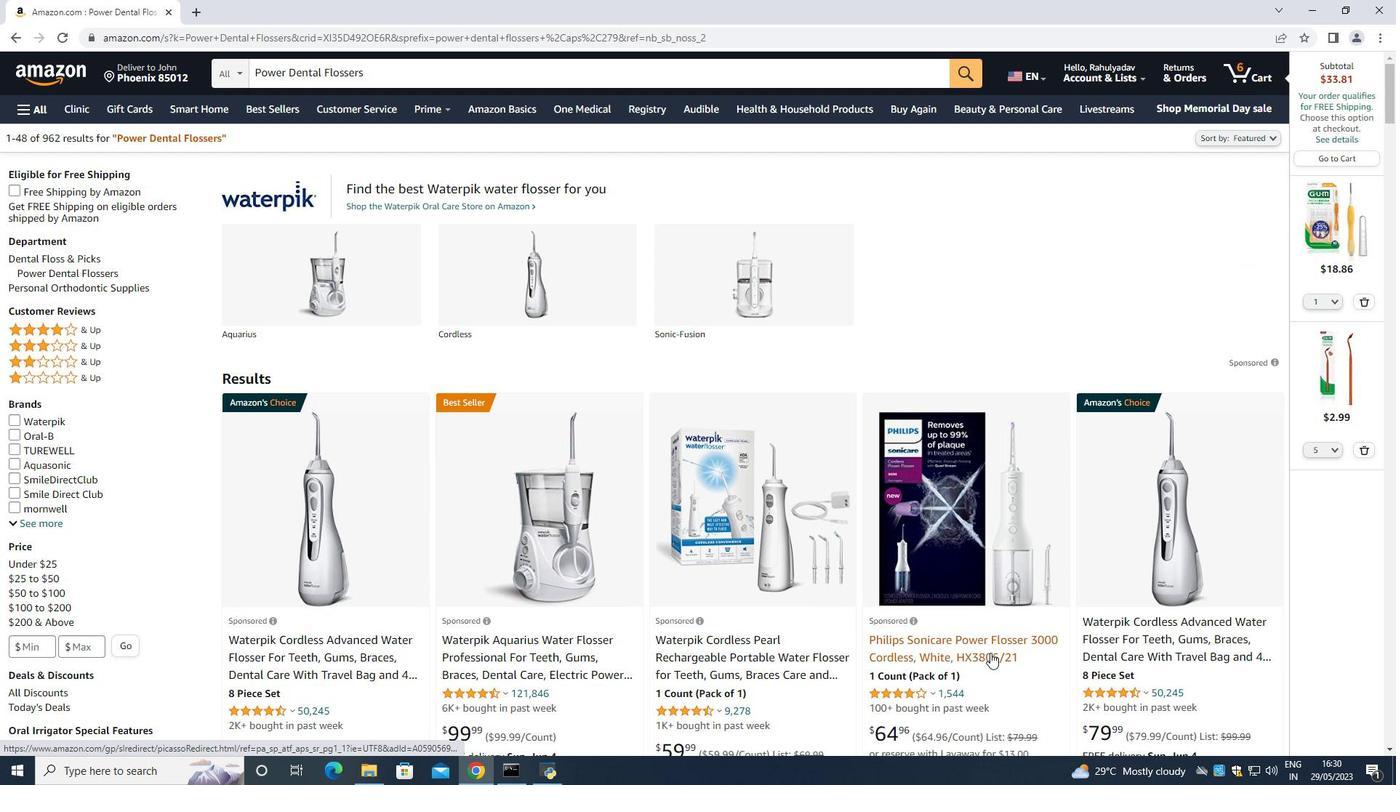 
Action: Mouse pressed left at (989, 652)
Screenshot: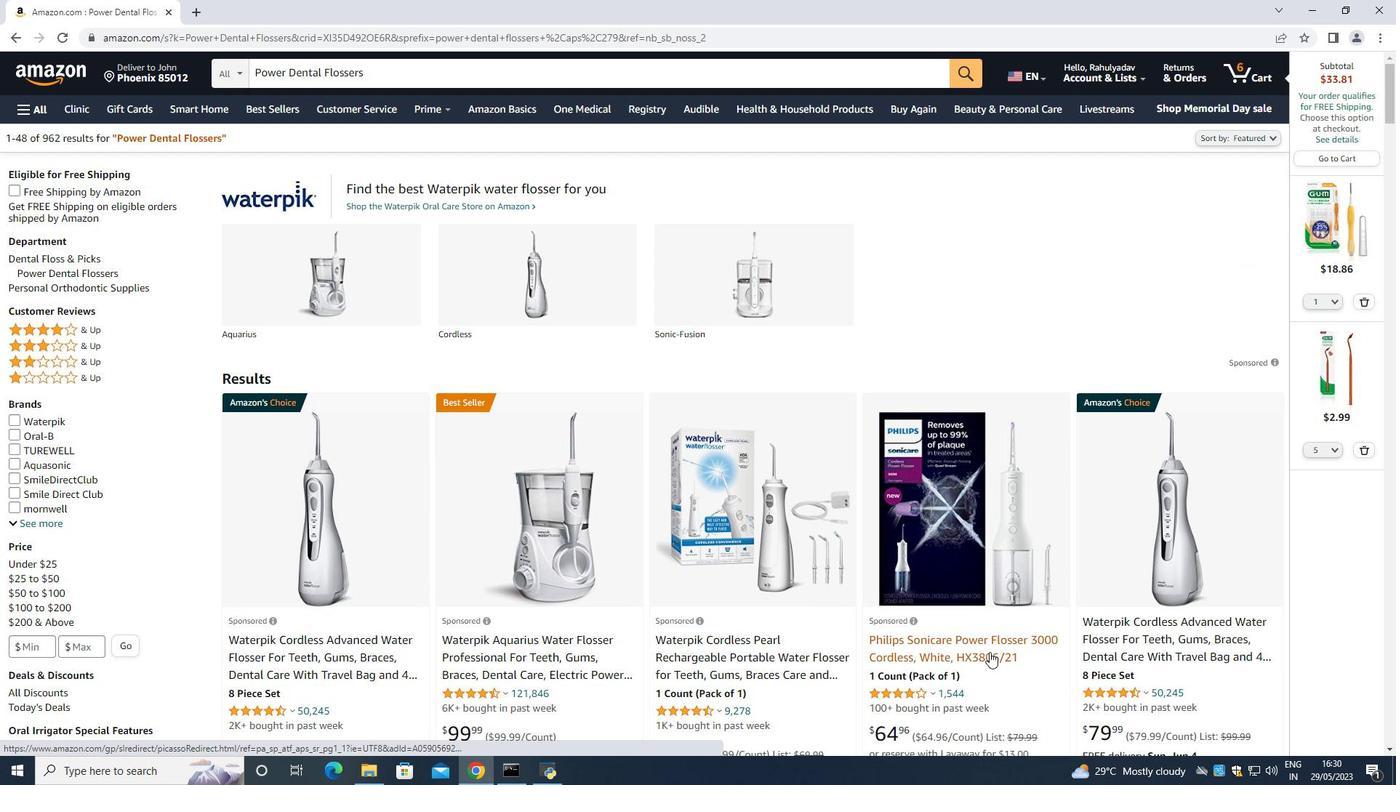 
Action: Mouse moved to (663, 365)
Screenshot: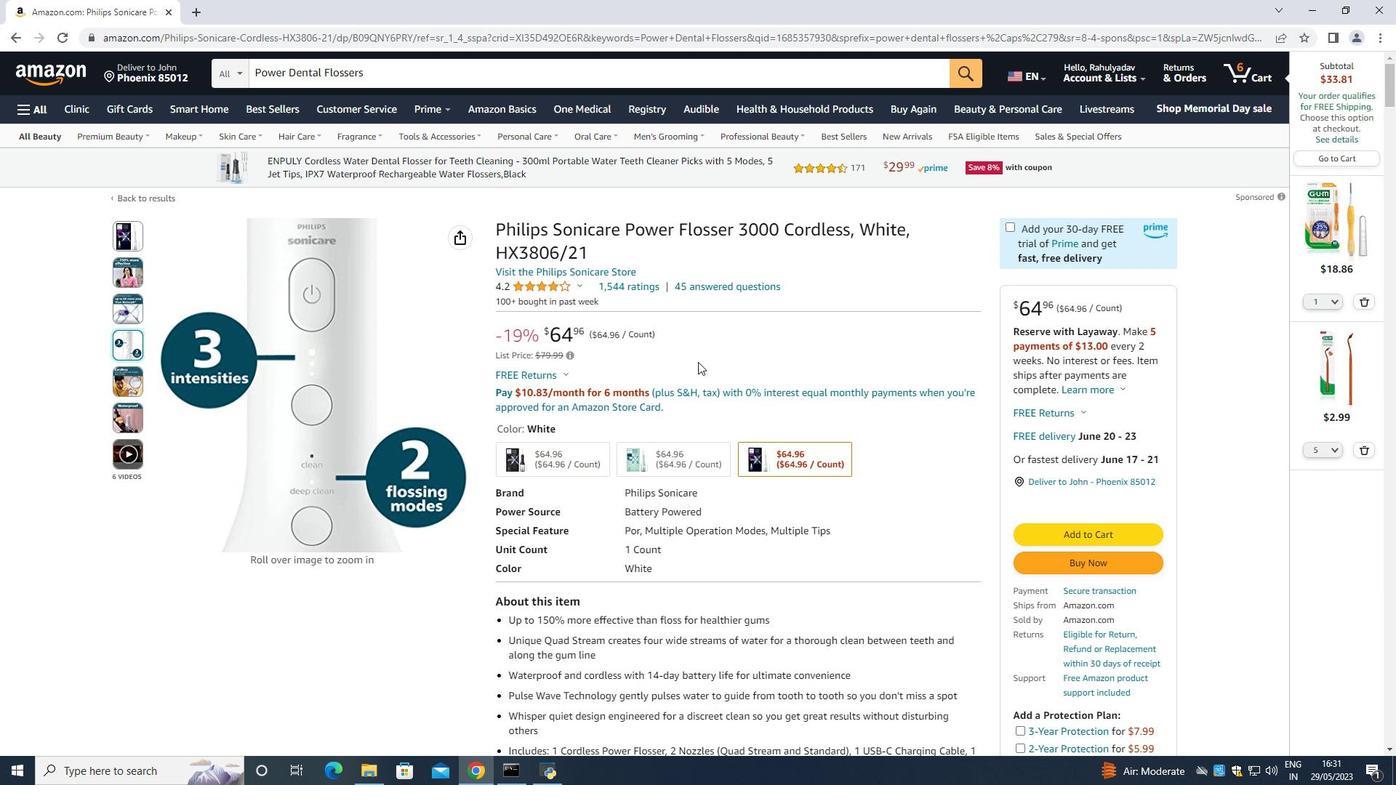 
Action: Mouse scrolled (664, 364) with delta (0, 0)
Screenshot: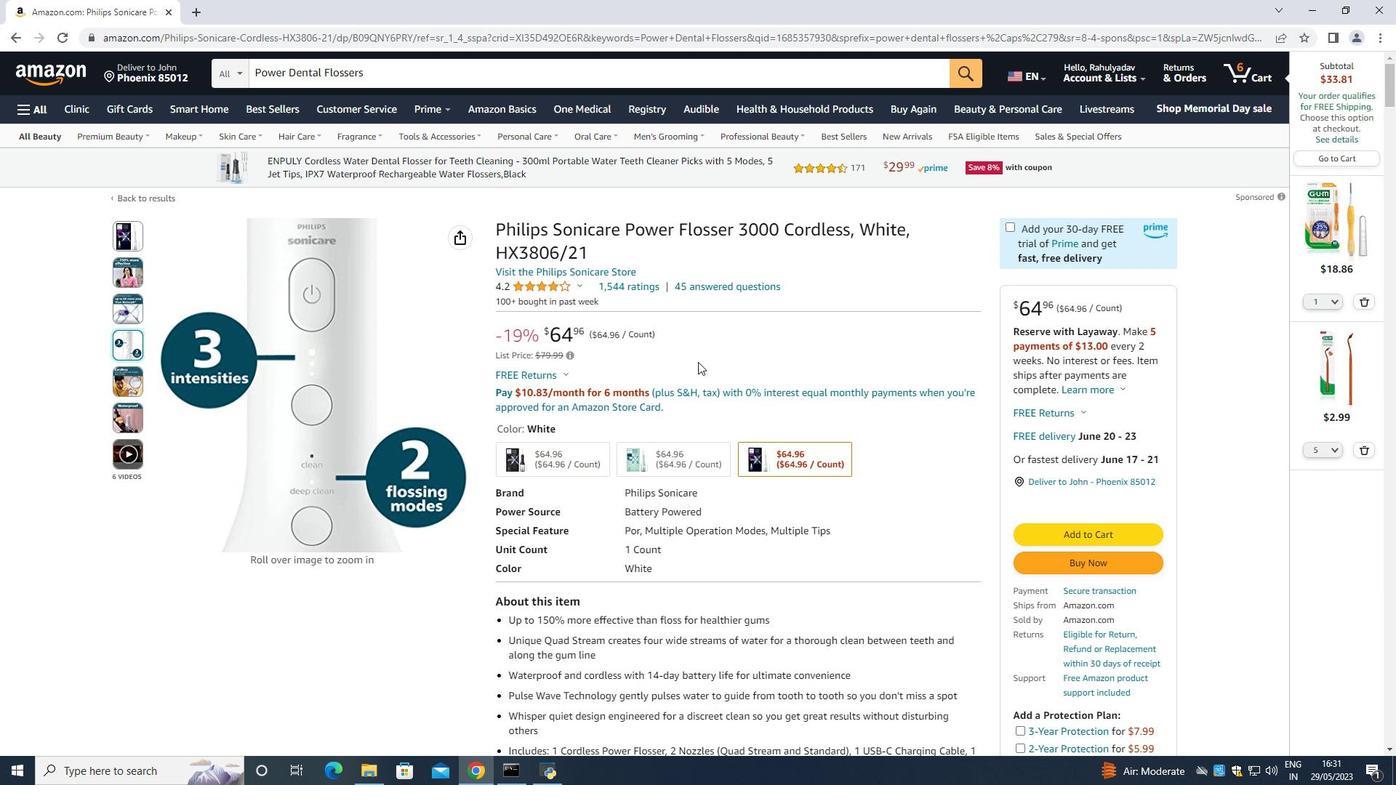 
Action: Mouse moved to (650, 370)
Screenshot: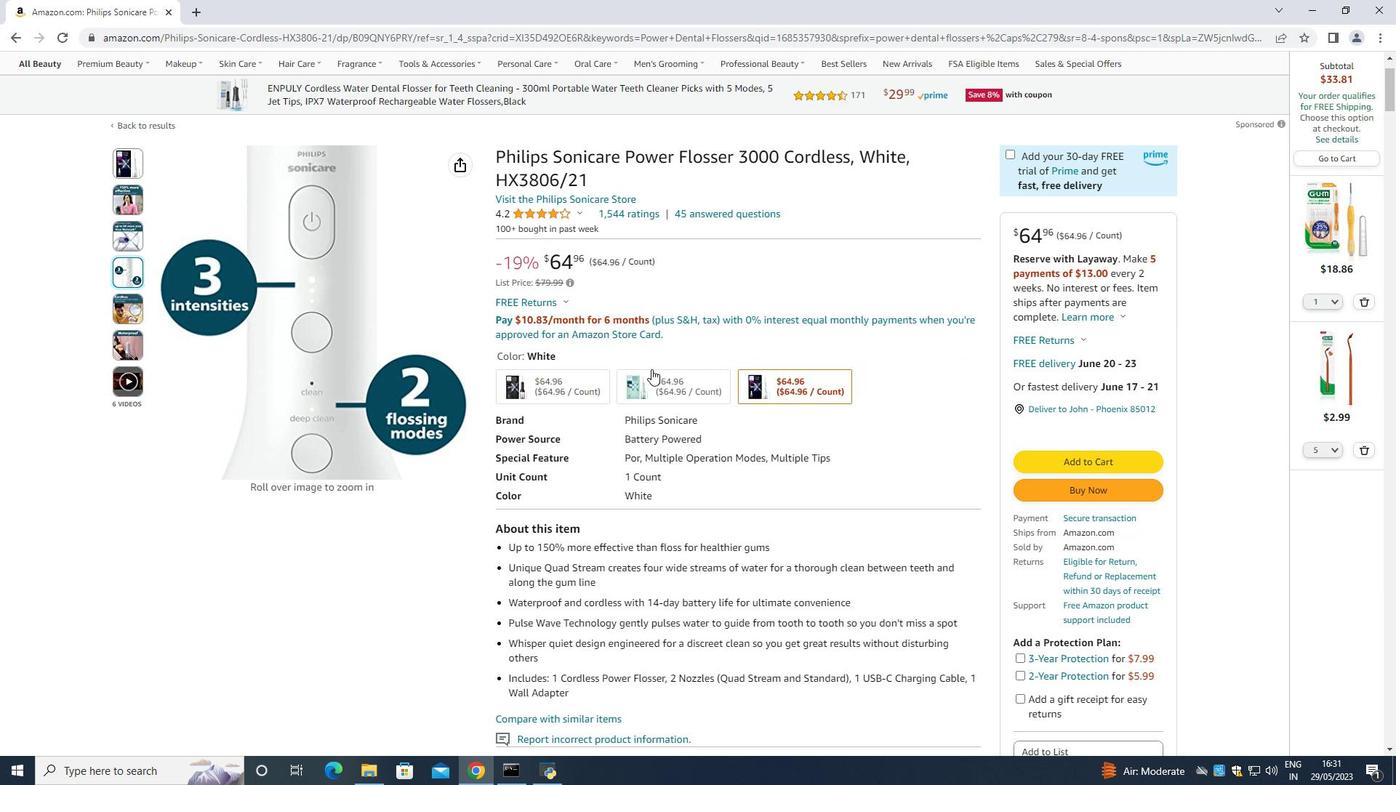 
Action: Mouse scrolled (650, 368) with delta (0, 0)
Screenshot: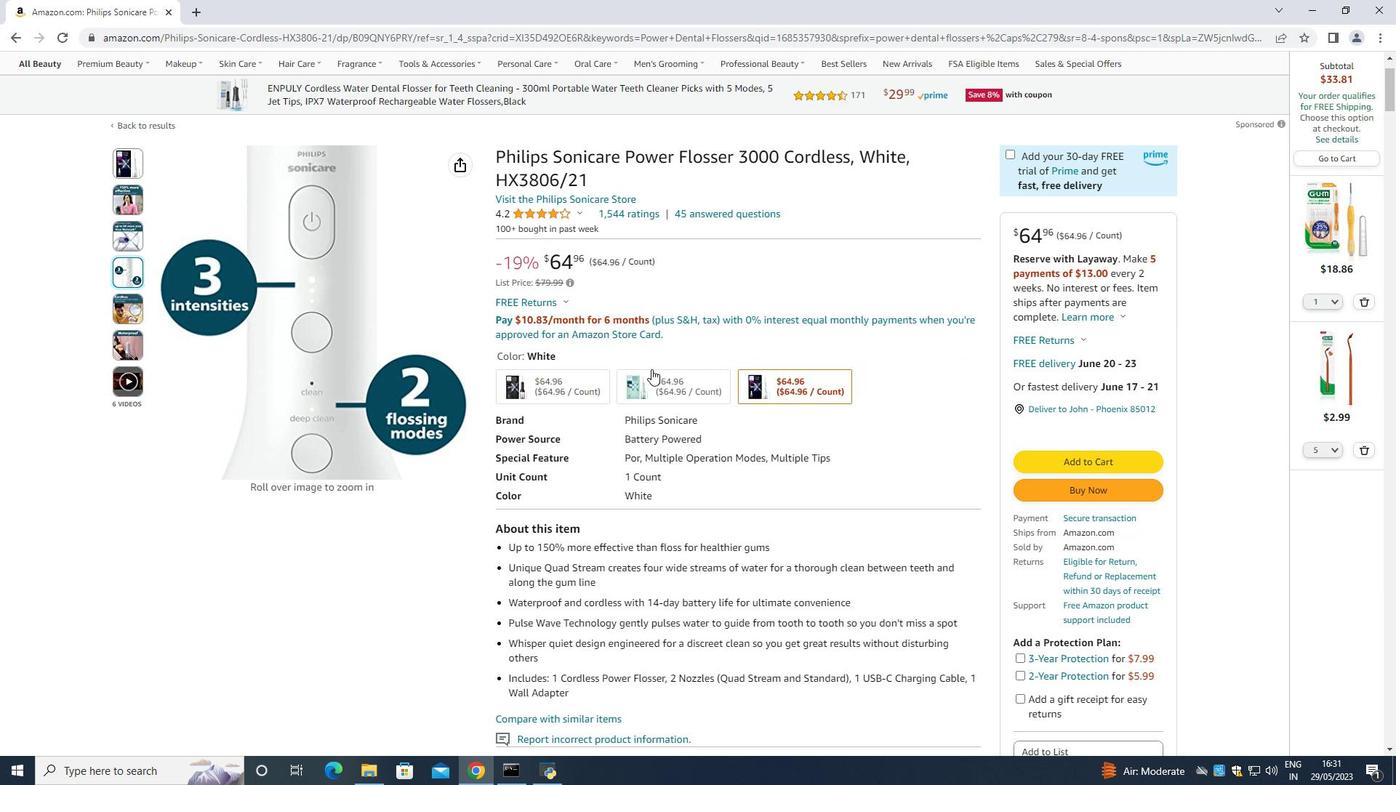 
Action: Mouse moved to (552, 461)
Screenshot: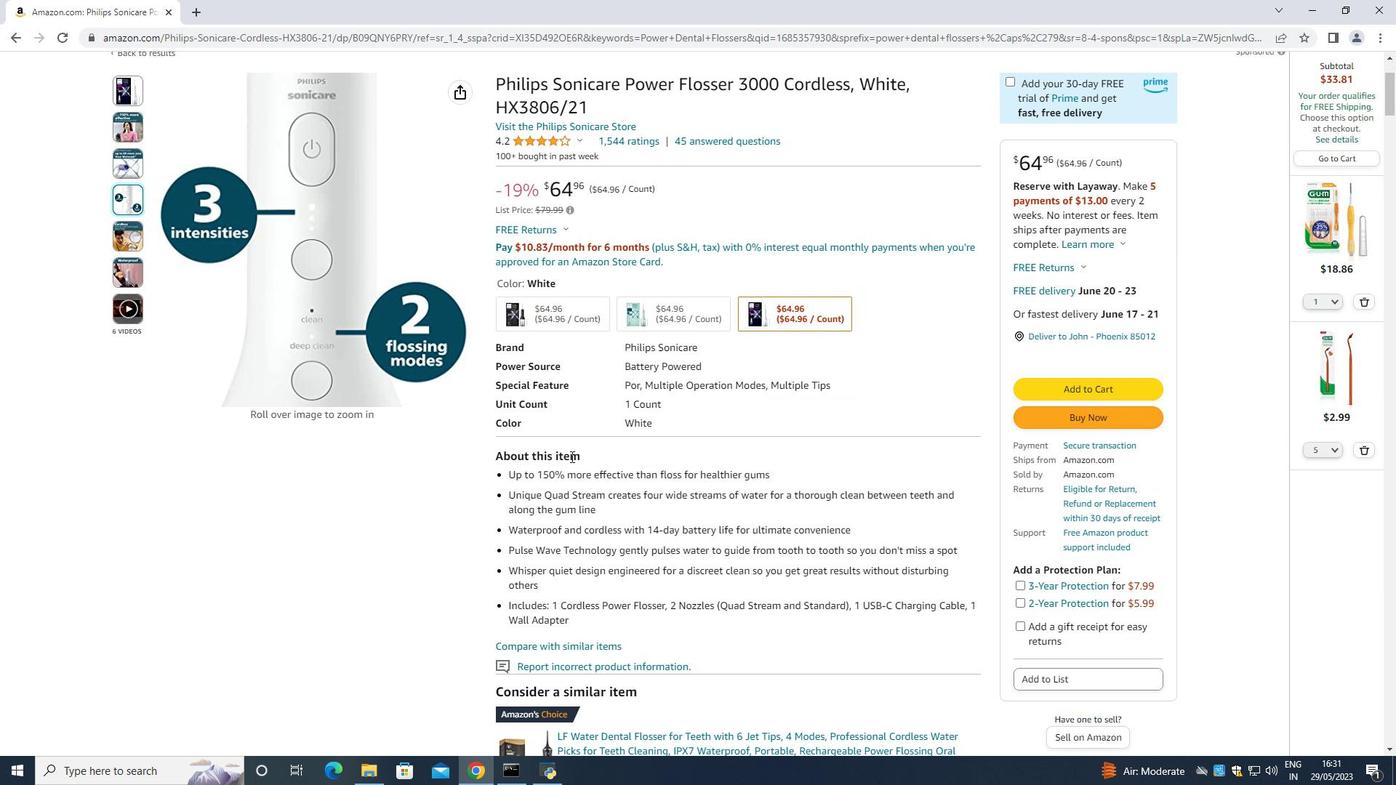 
Action: Mouse scrolled (552, 460) with delta (0, 0)
Screenshot: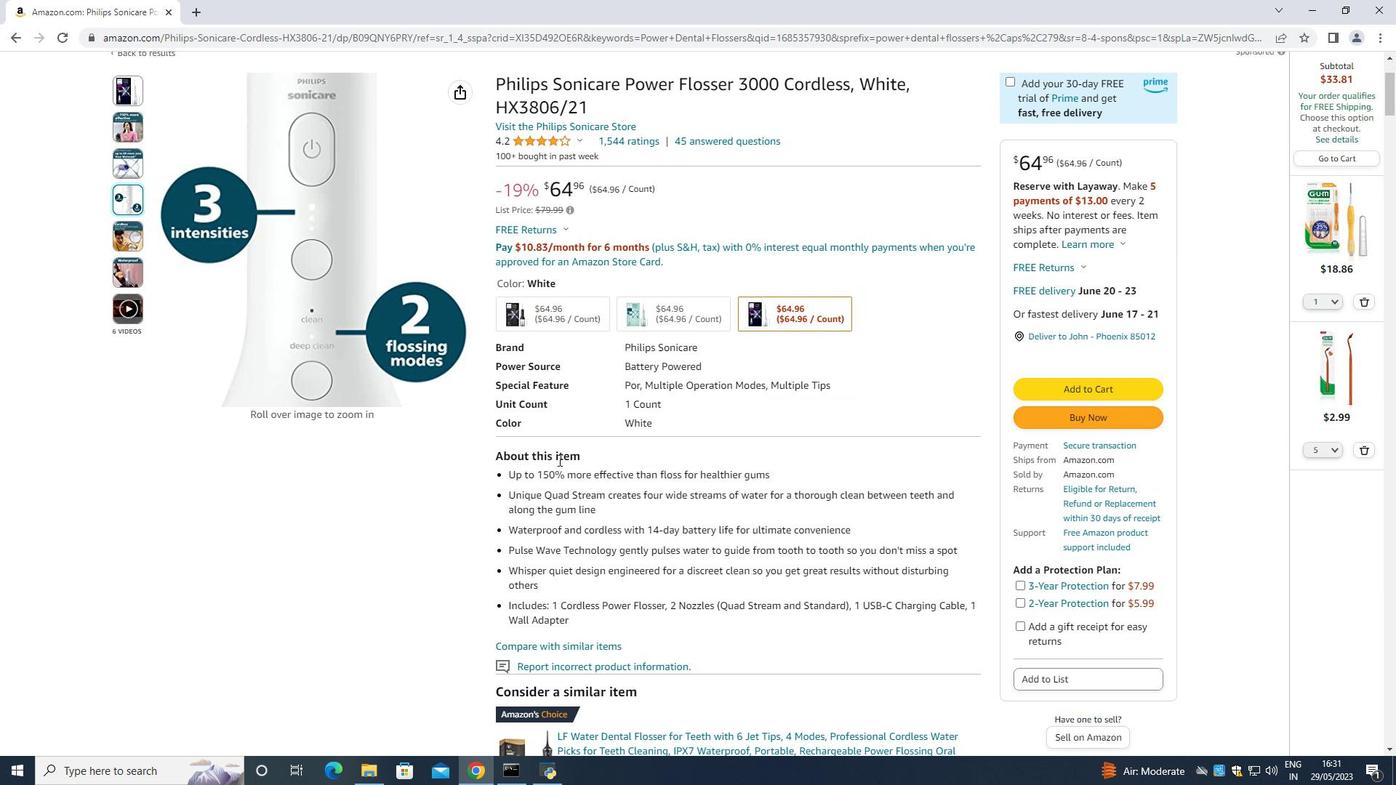 
Action: Mouse moved to (552, 461)
Screenshot: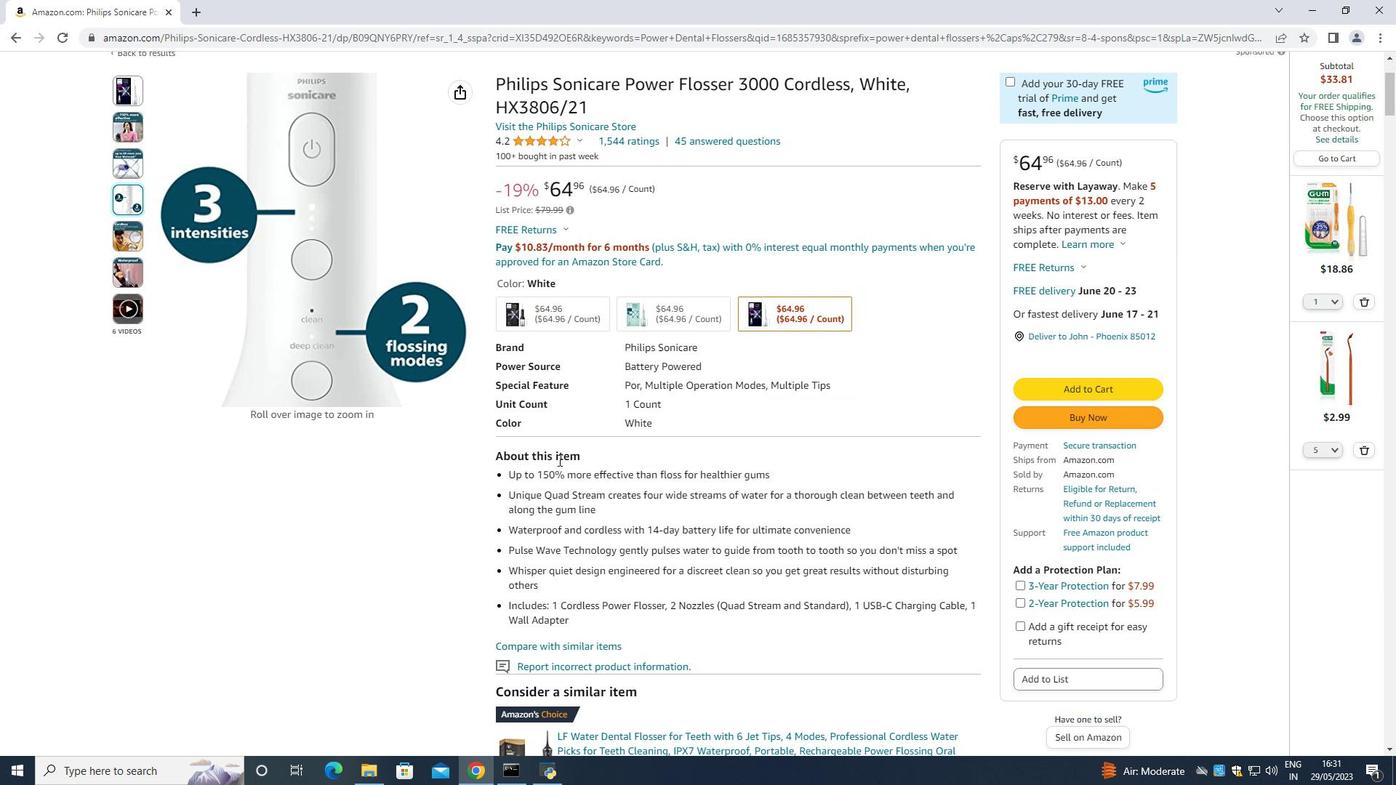 
Action: Mouse scrolled (552, 460) with delta (0, 0)
Screenshot: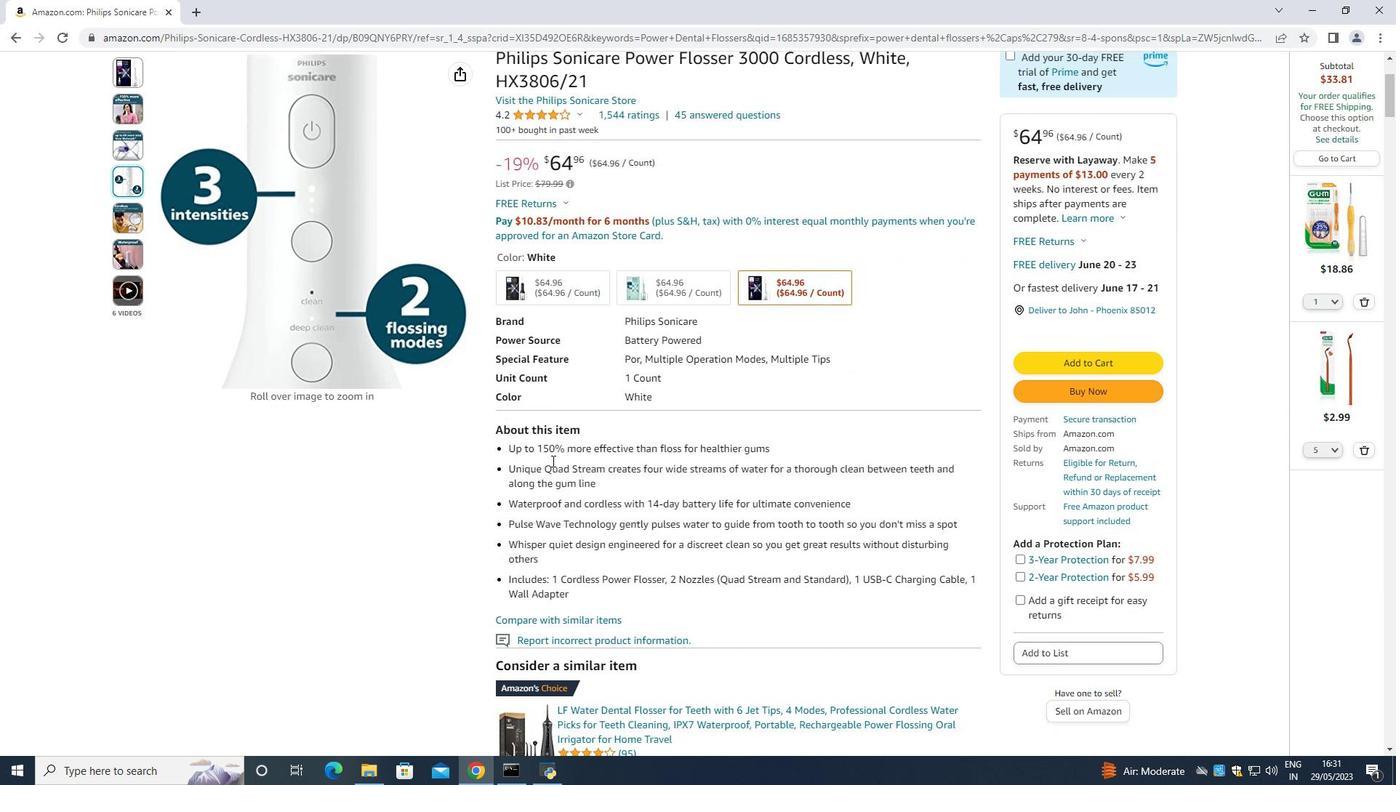 
Action: Mouse moved to (533, 472)
Screenshot: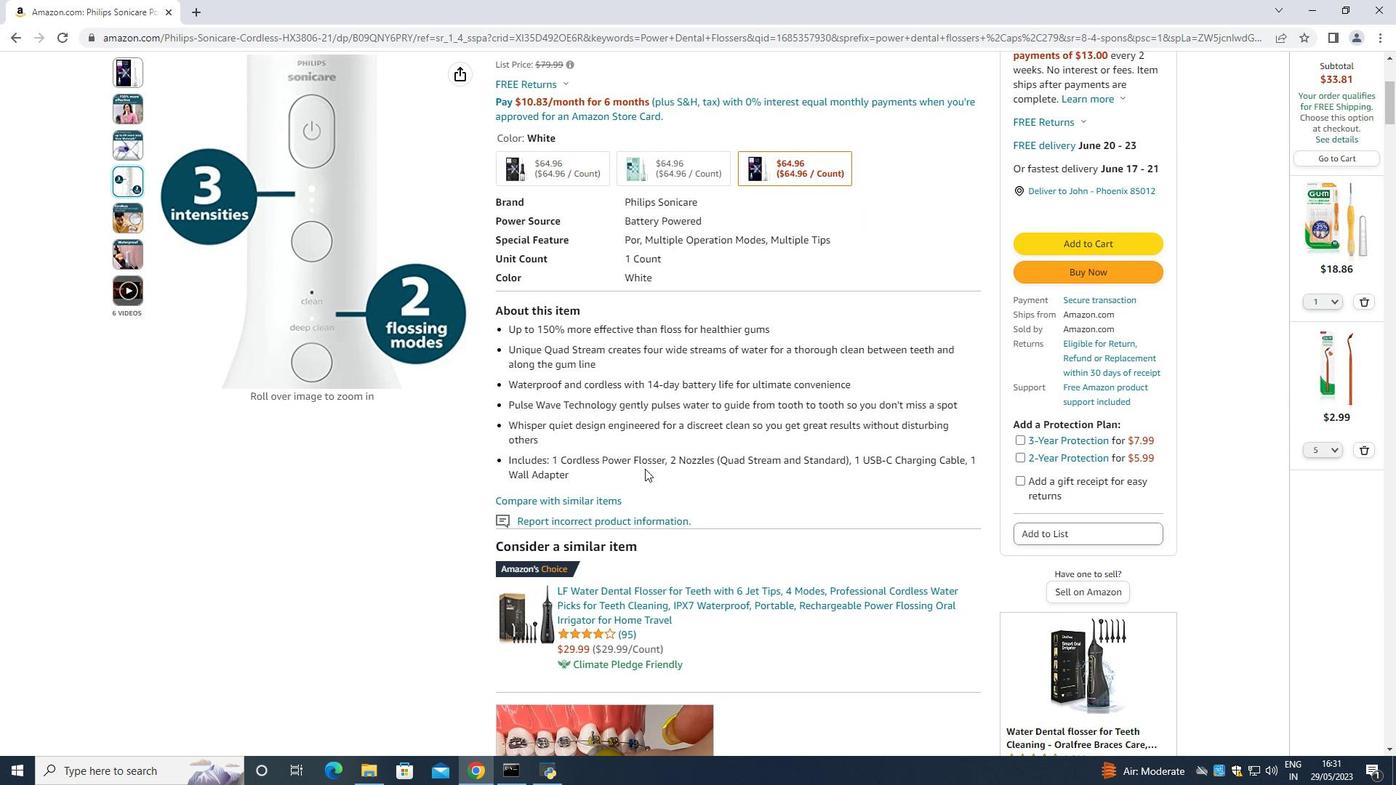
Action: Mouse scrolled (533, 472) with delta (0, 0)
Screenshot: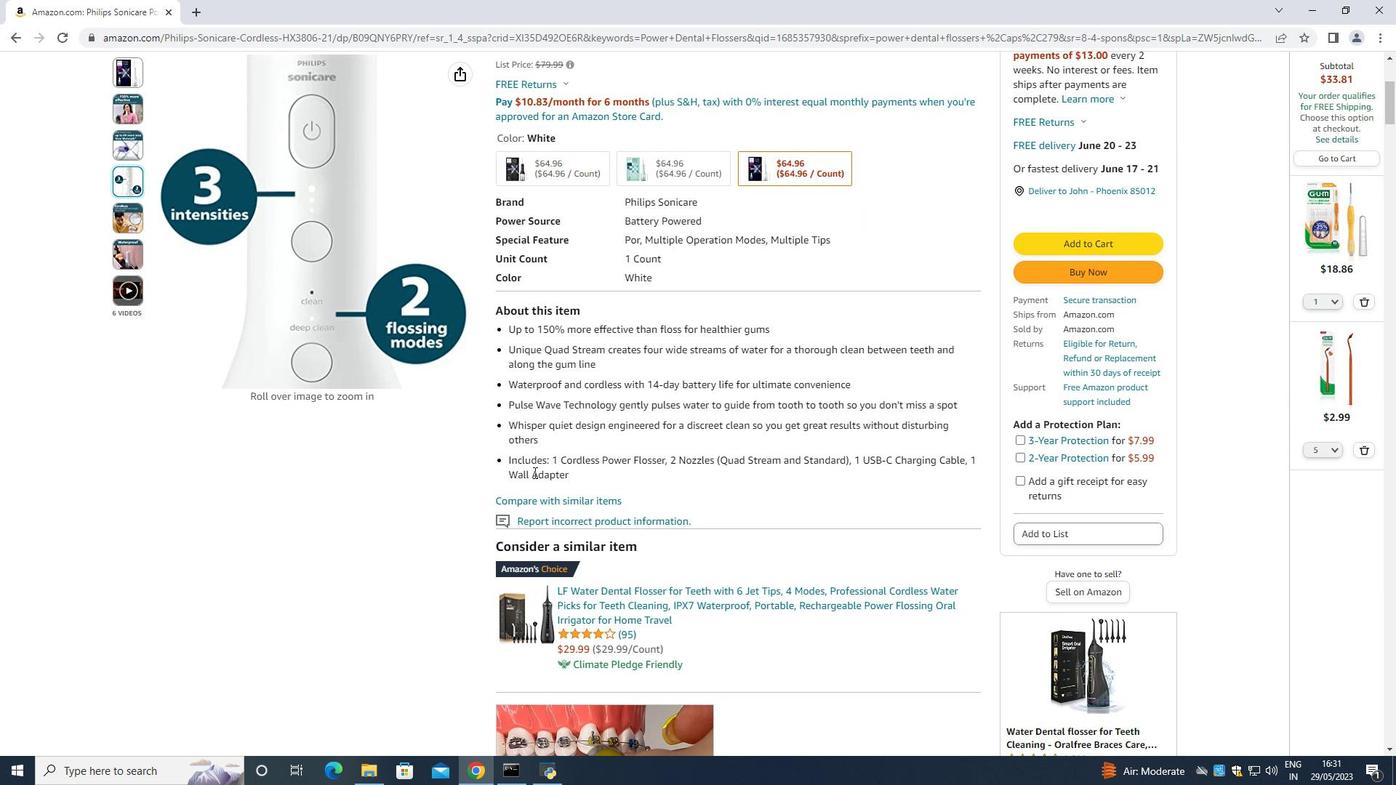 
Action: Mouse moved to (569, 480)
Screenshot: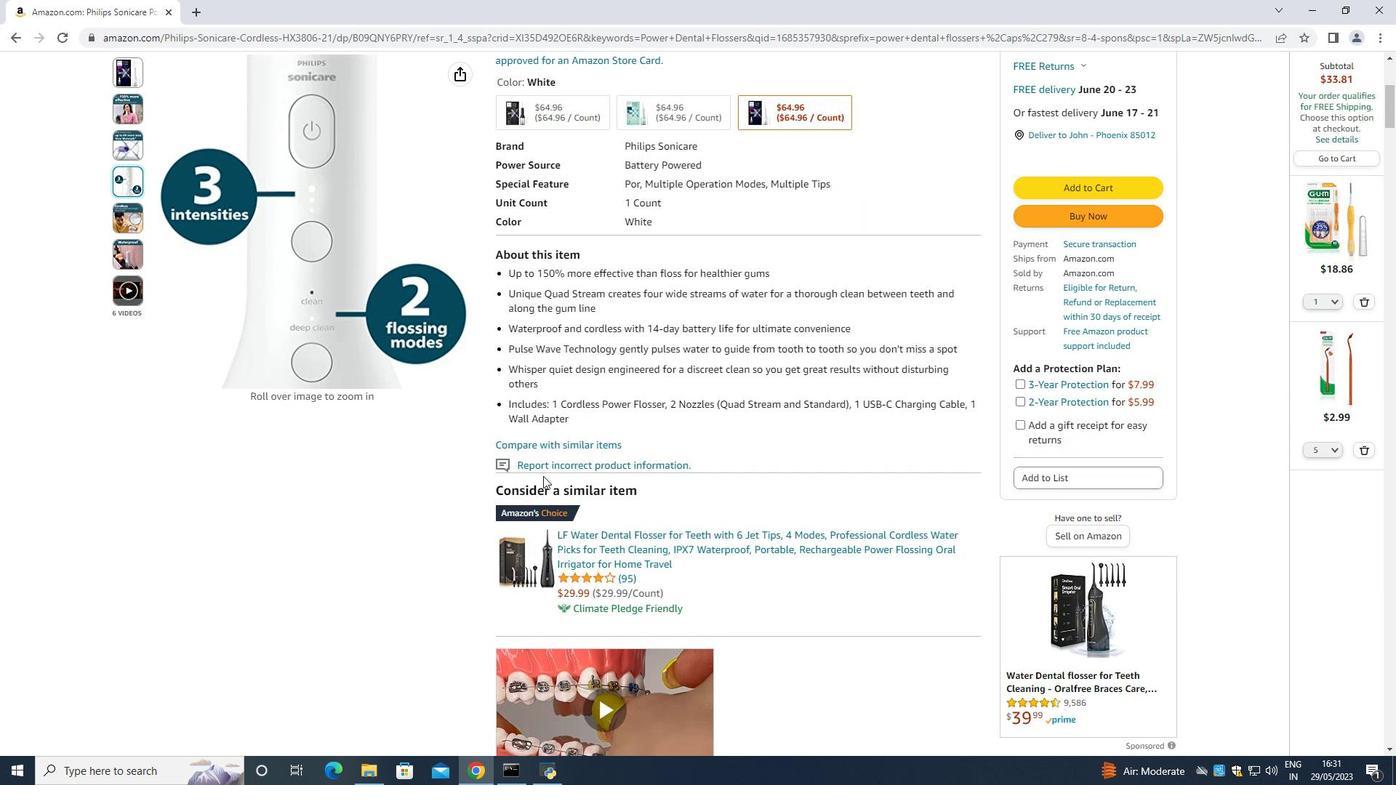 
Action: Mouse scrolled (567, 478) with delta (0, 0)
Screenshot: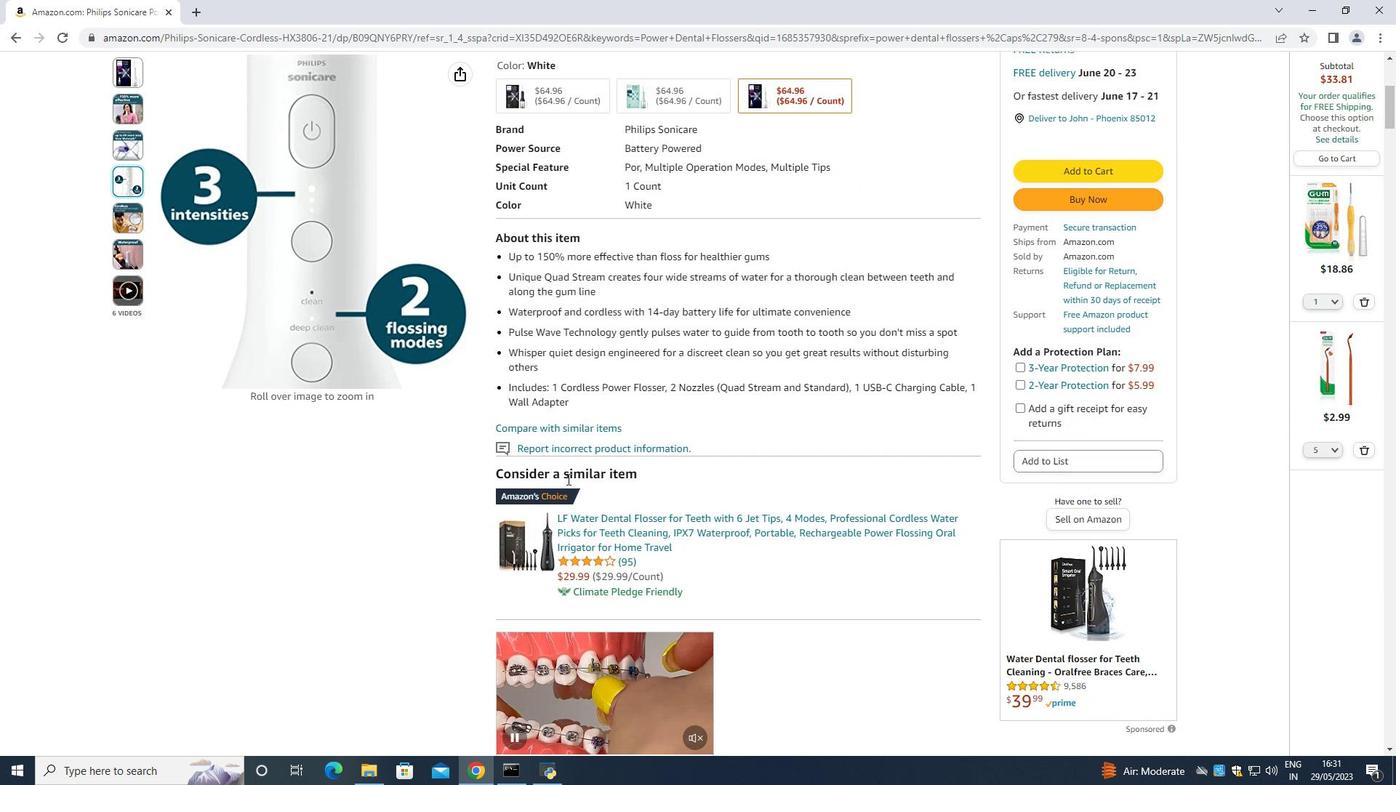 
Action: Mouse scrolled (569, 479) with delta (0, 0)
Screenshot: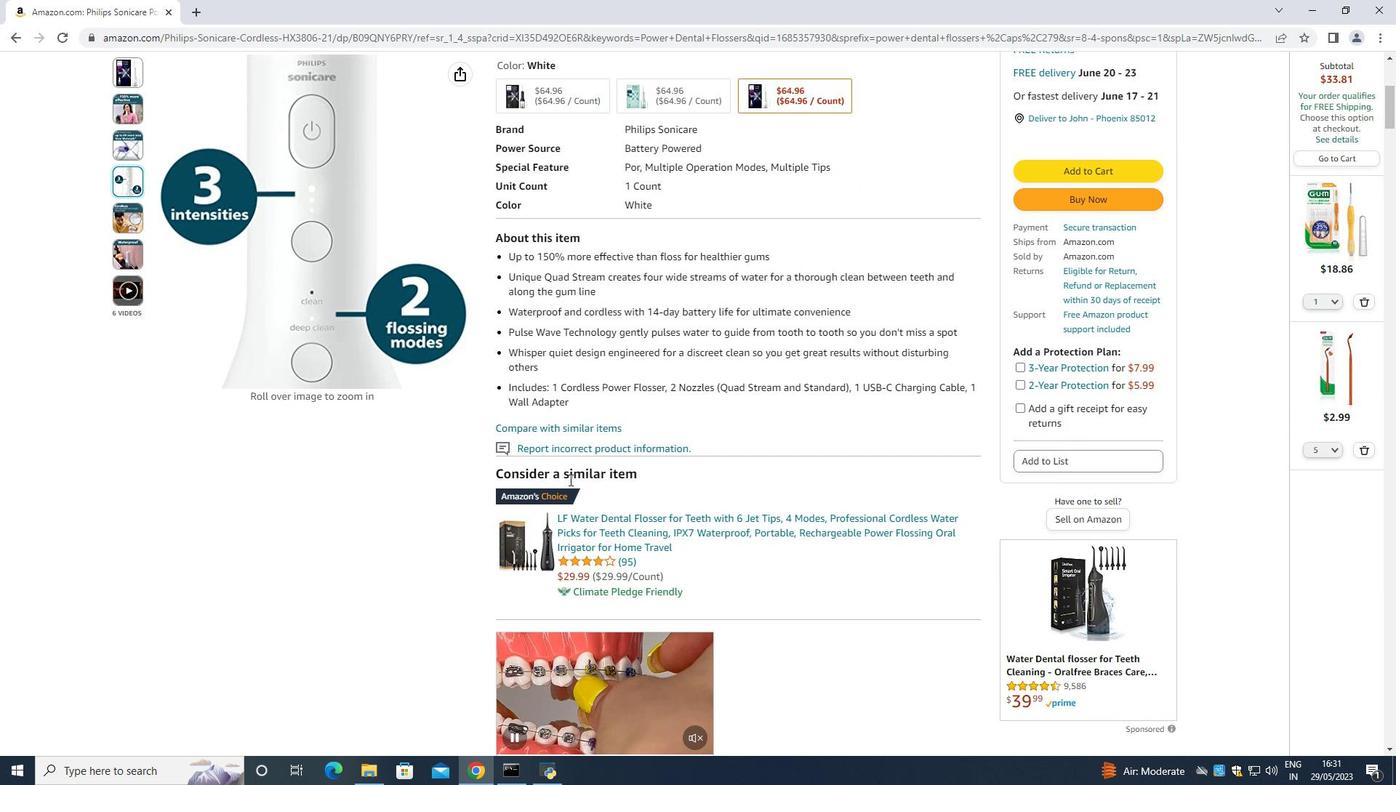 
Action: Mouse moved to (735, 421)
Screenshot: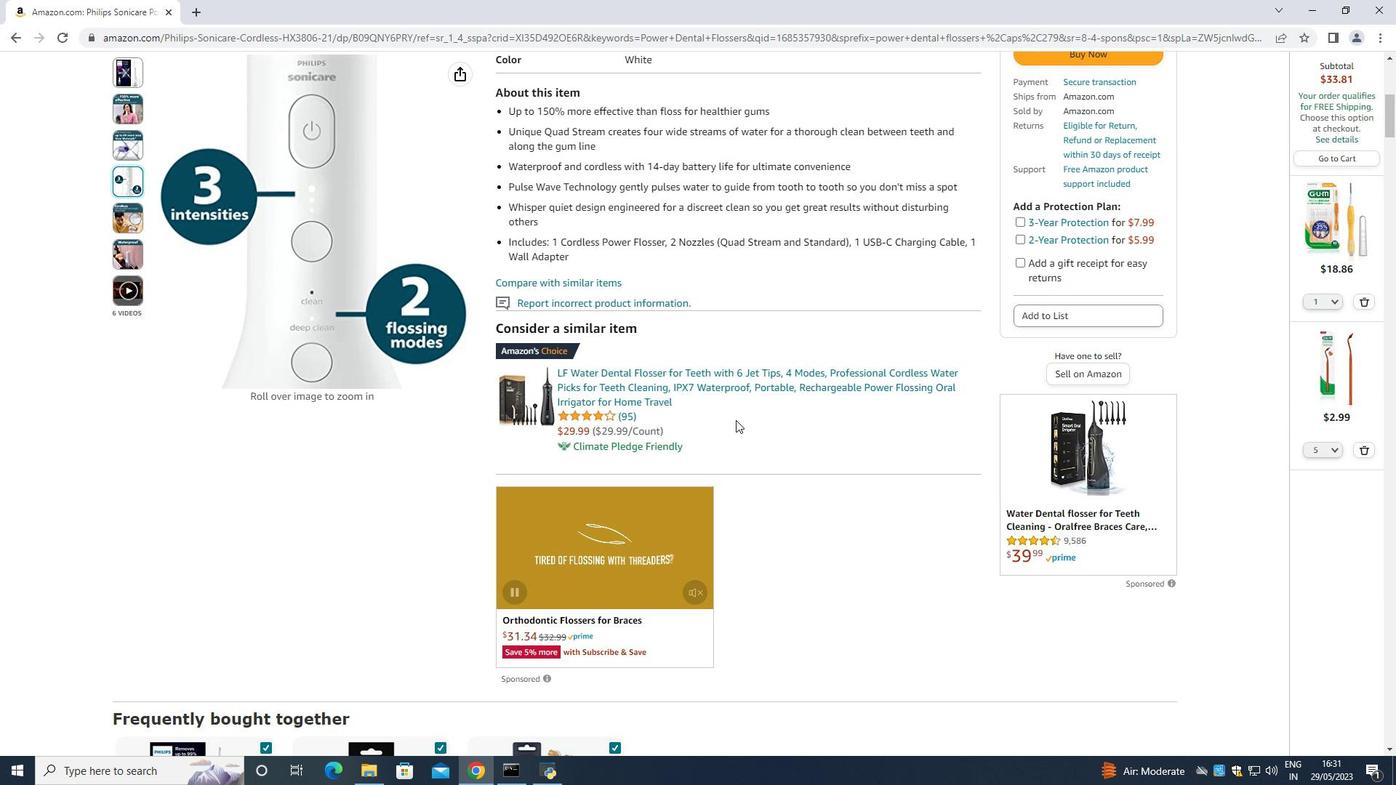 
Action: Mouse pressed middle at (735, 421)
Screenshot: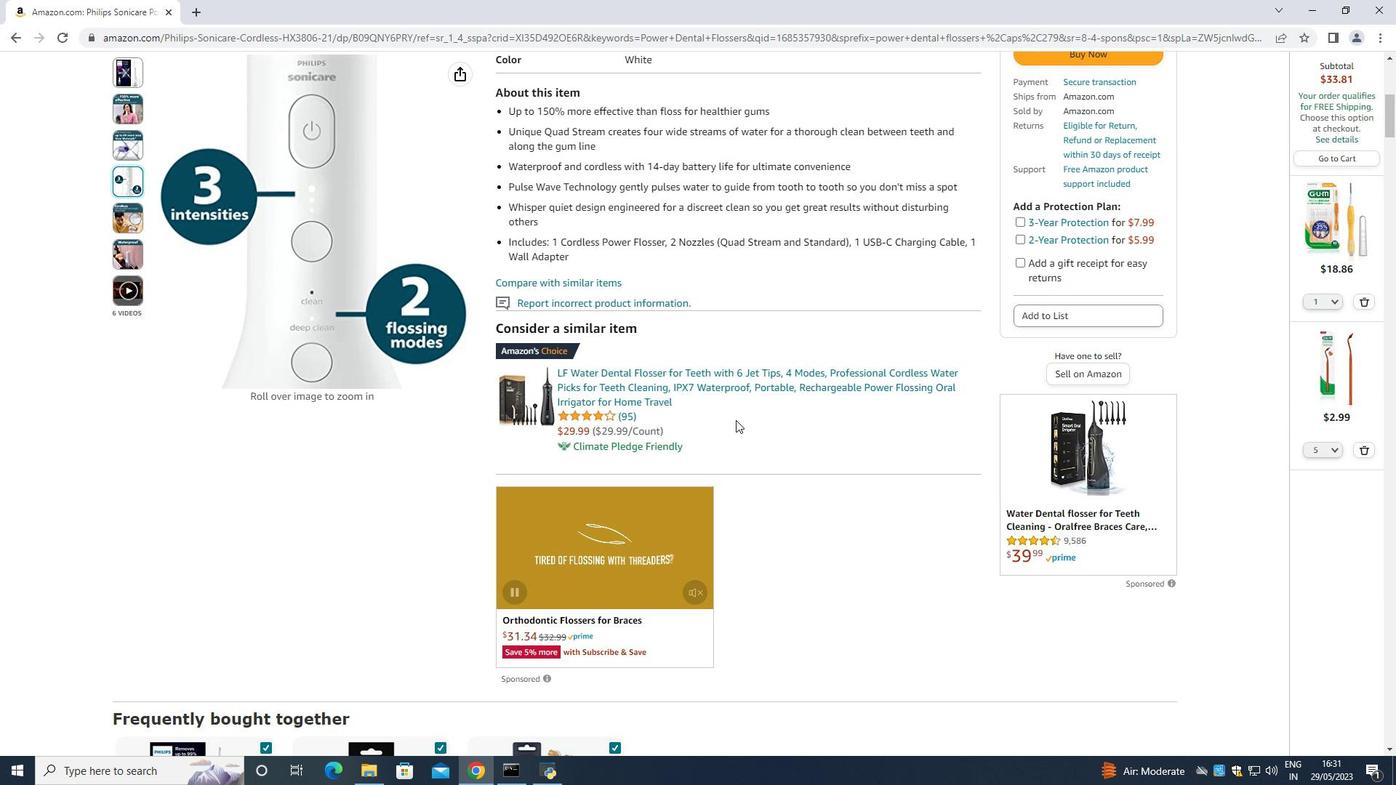 
Action: Mouse moved to (735, 425)
Screenshot: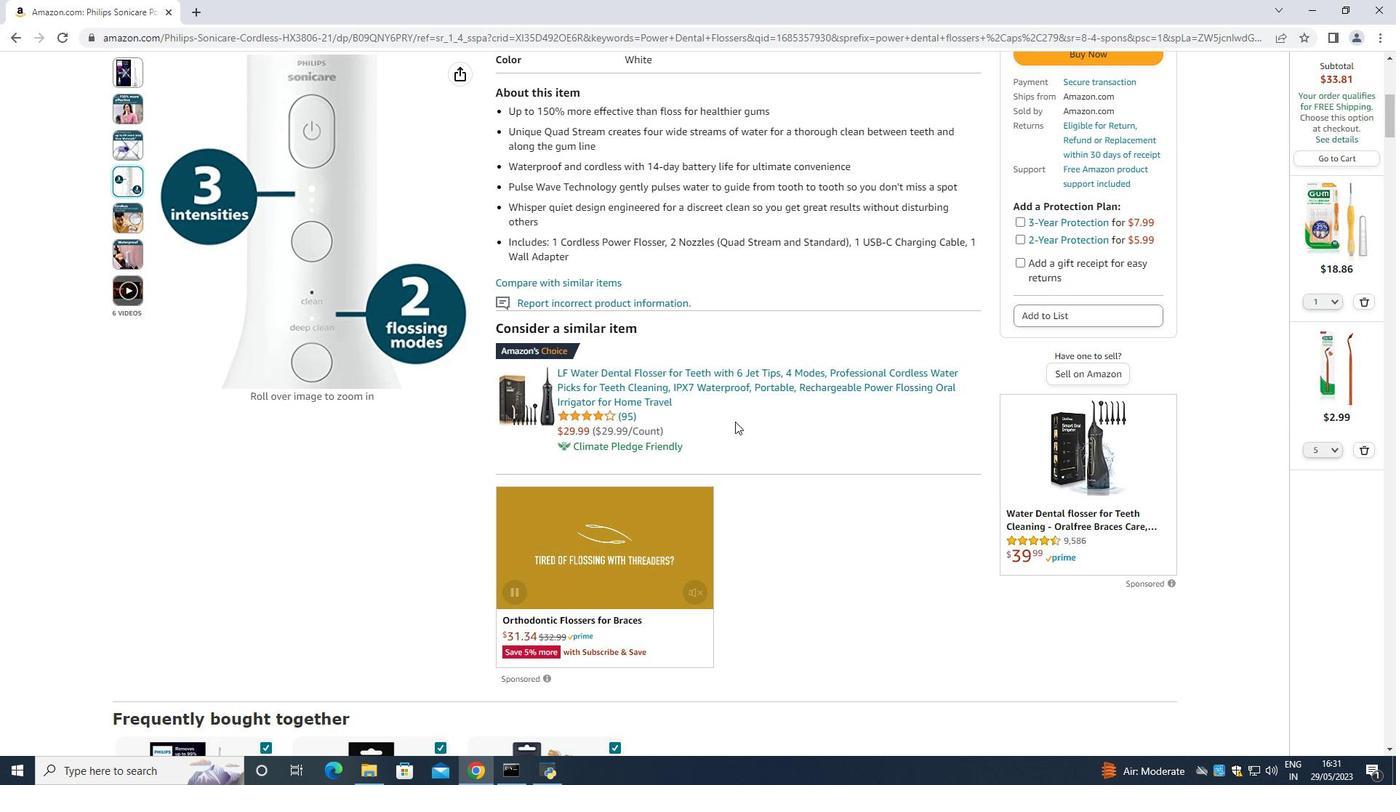 
Action: Mouse scrolled (735, 424) with delta (0, 0)
Screenshot: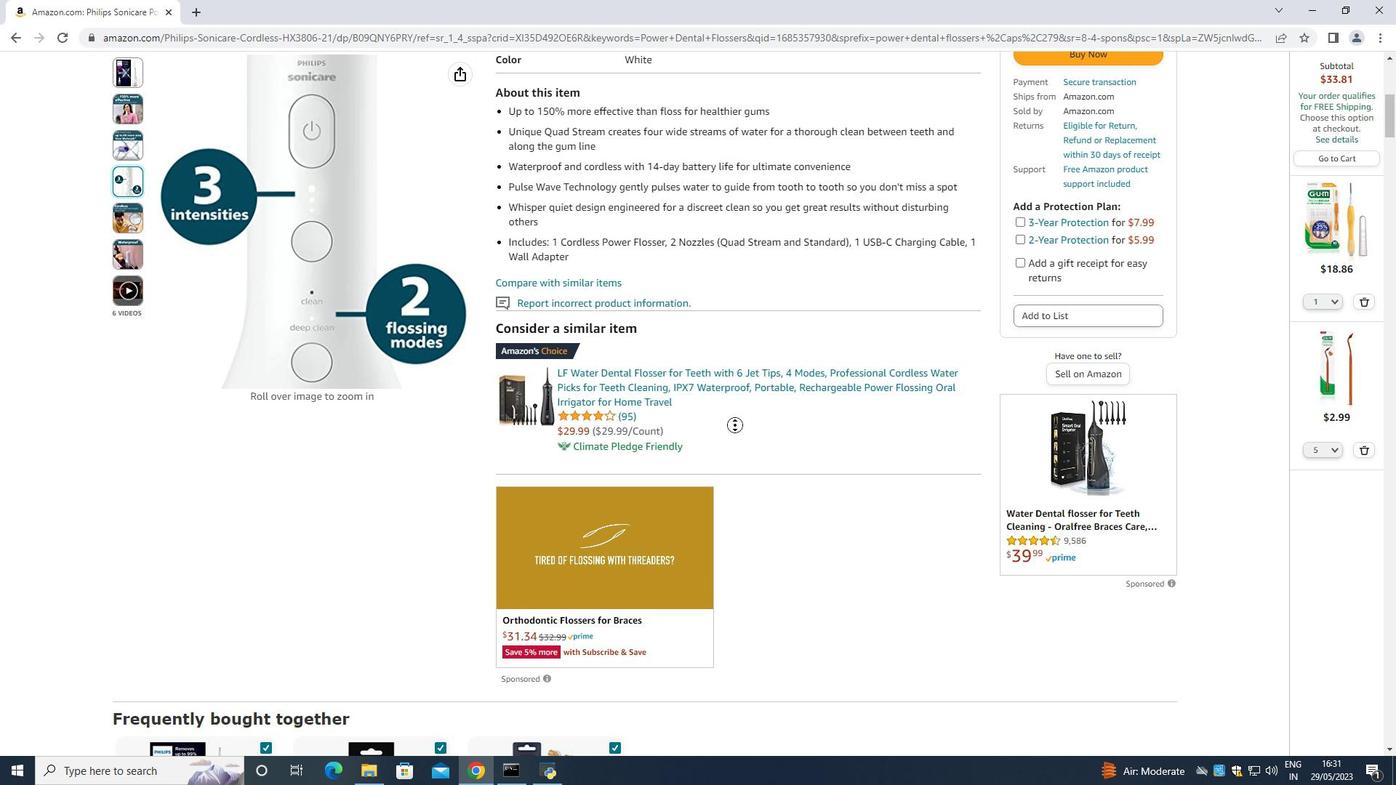 
Action: Mouse moved to (766, 418)
Screenshot: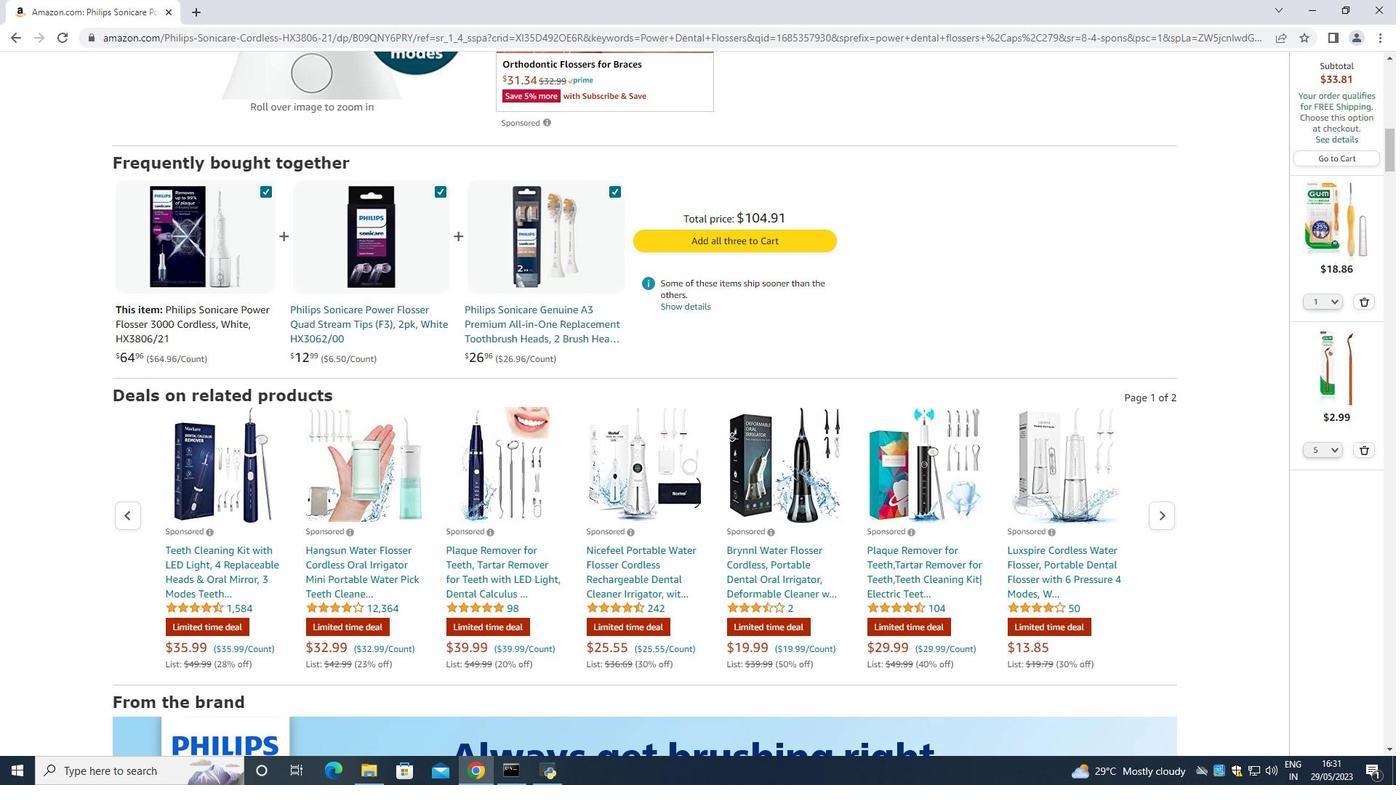 
Action: Mouse pressed left at (766, 418)
Screenshot: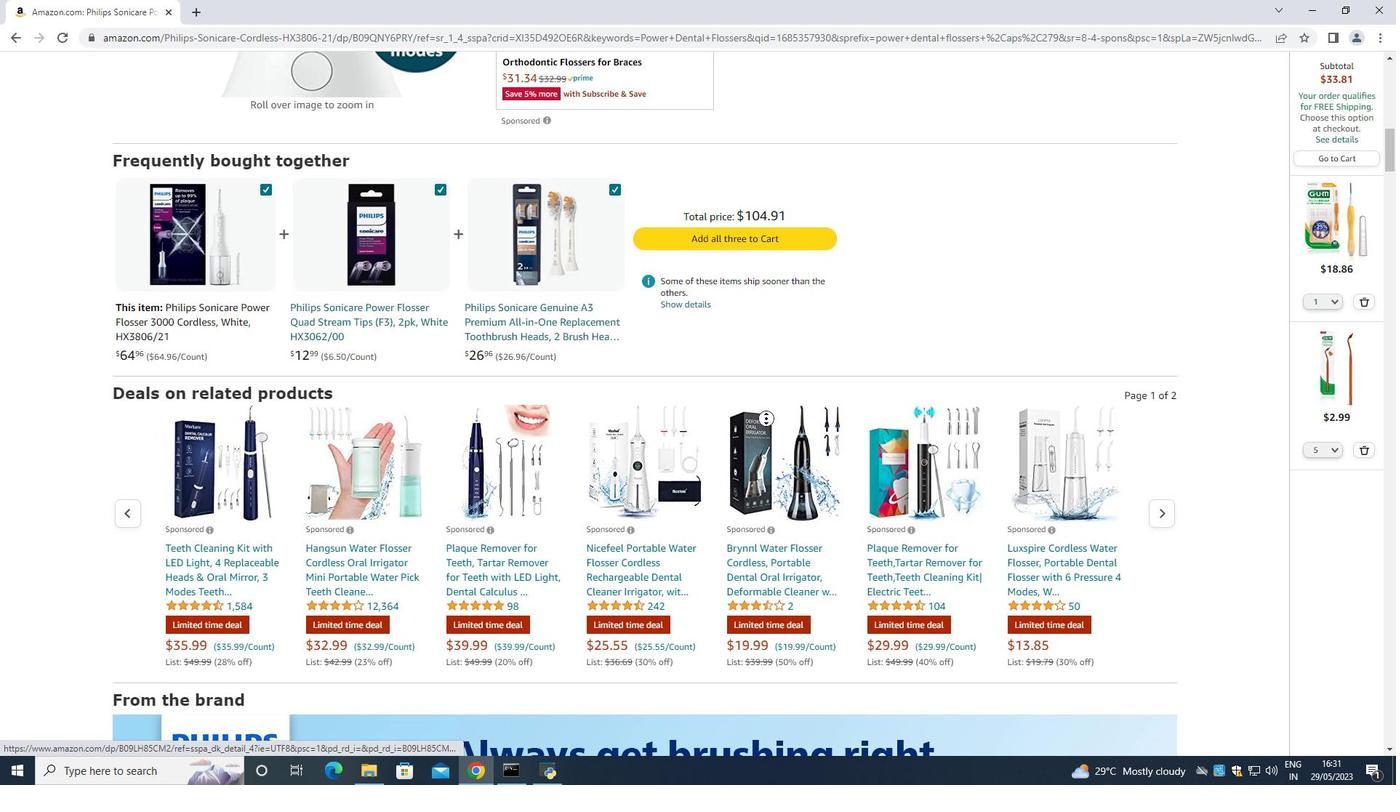 
Action: Mouse scrolled (766, 418) with delta (0, 0)
Screenshot: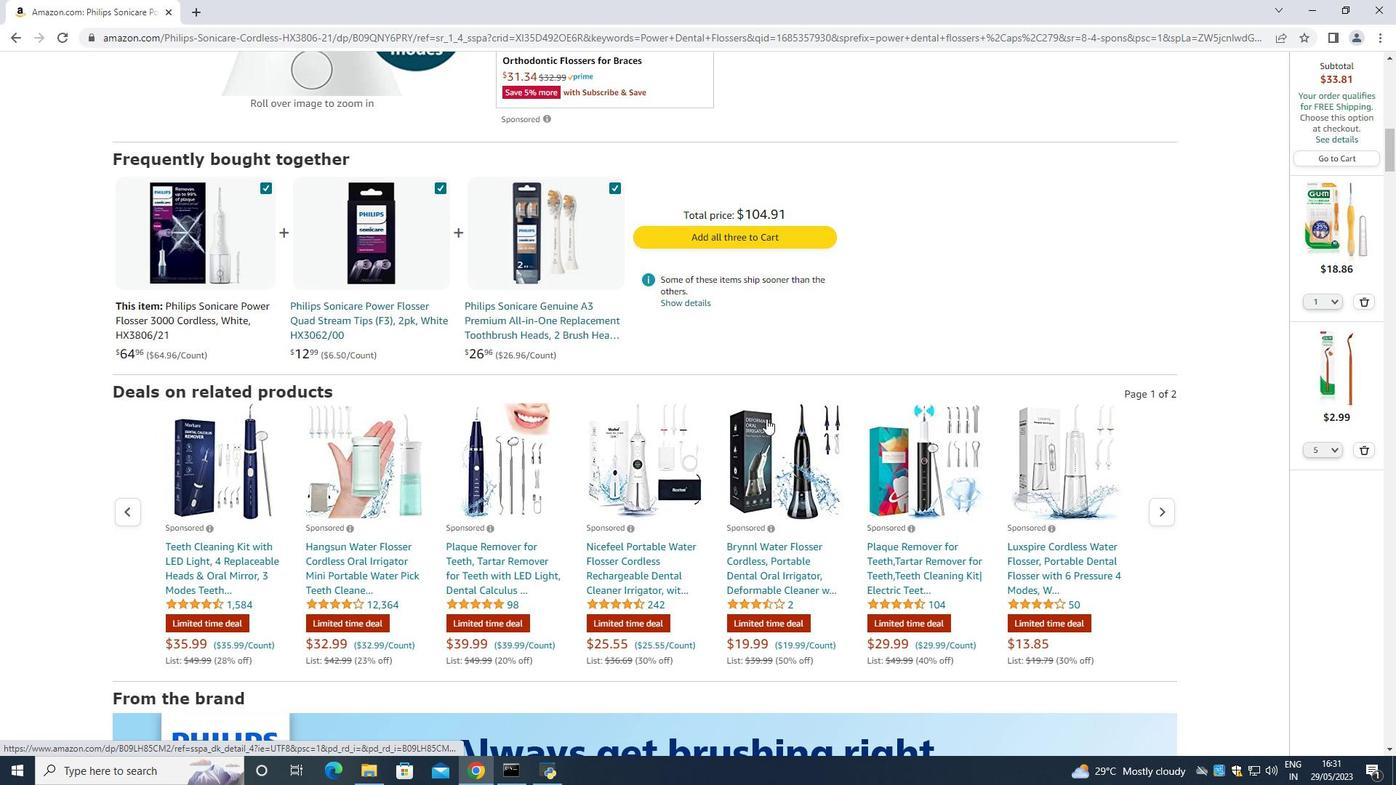 
Action: Mouse scrolled (766, 418) with delta (0, 0)
Screenshot: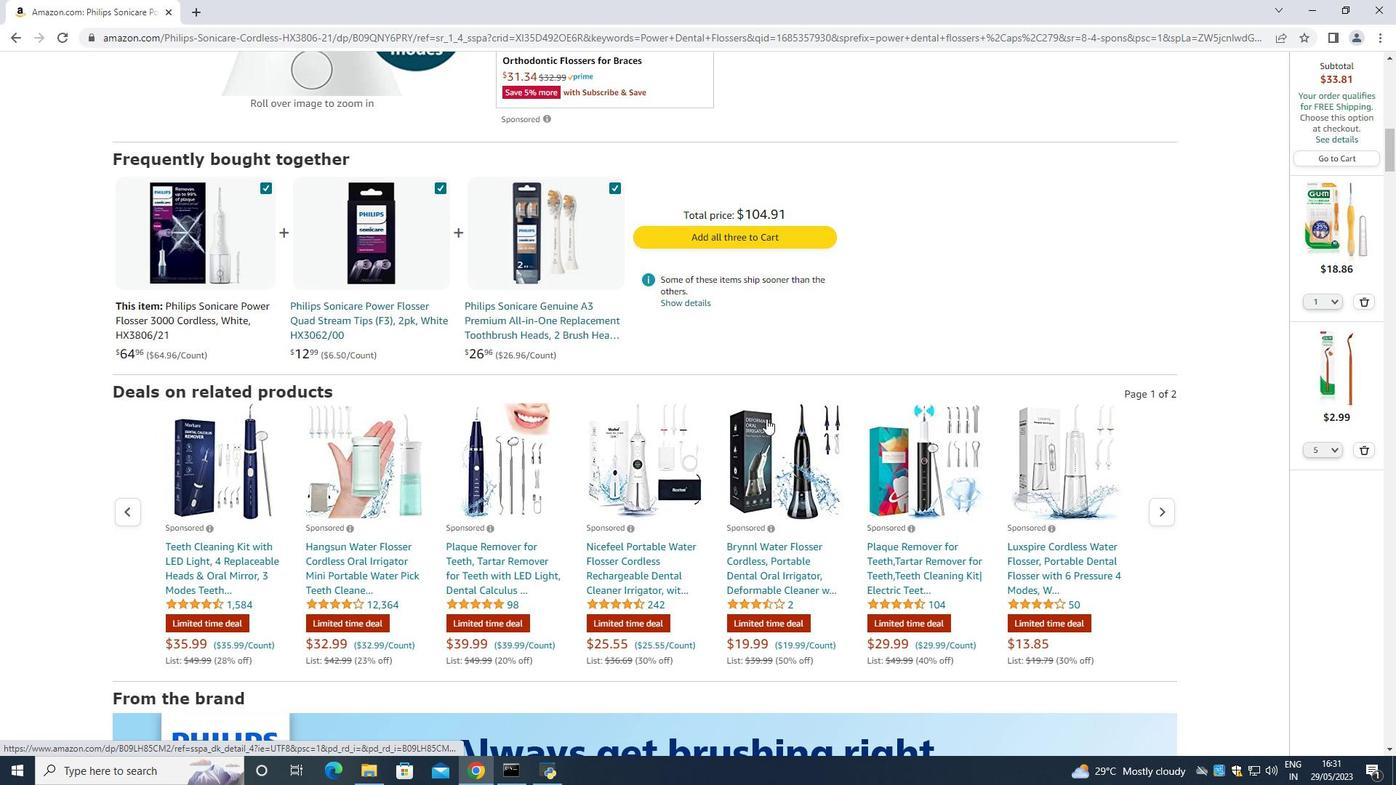 
Action: Mouse scrolled (766, 418) with delta (0, 0)
Screenshot: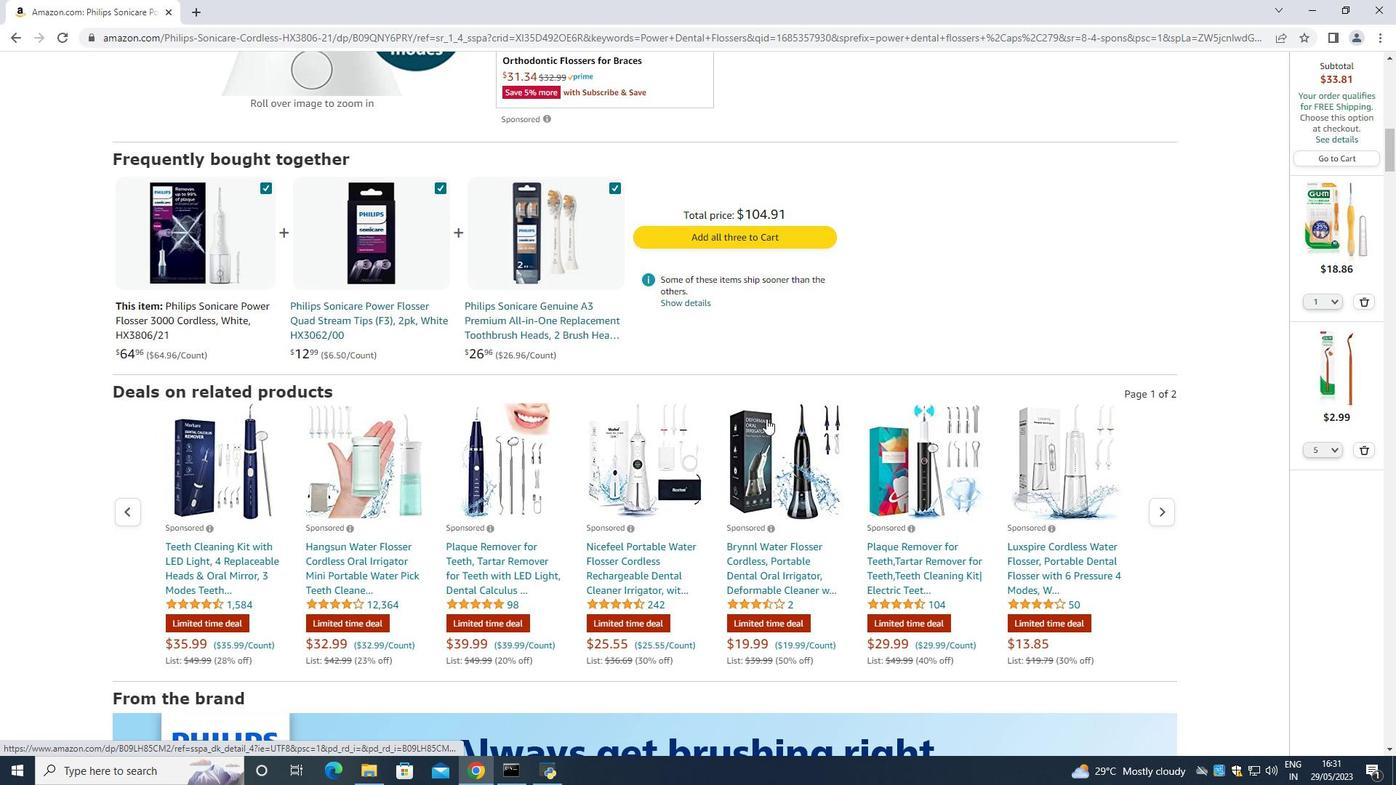 
Action: Mouse scrolled (766, 418) with delta (0, 0)
Screenshot: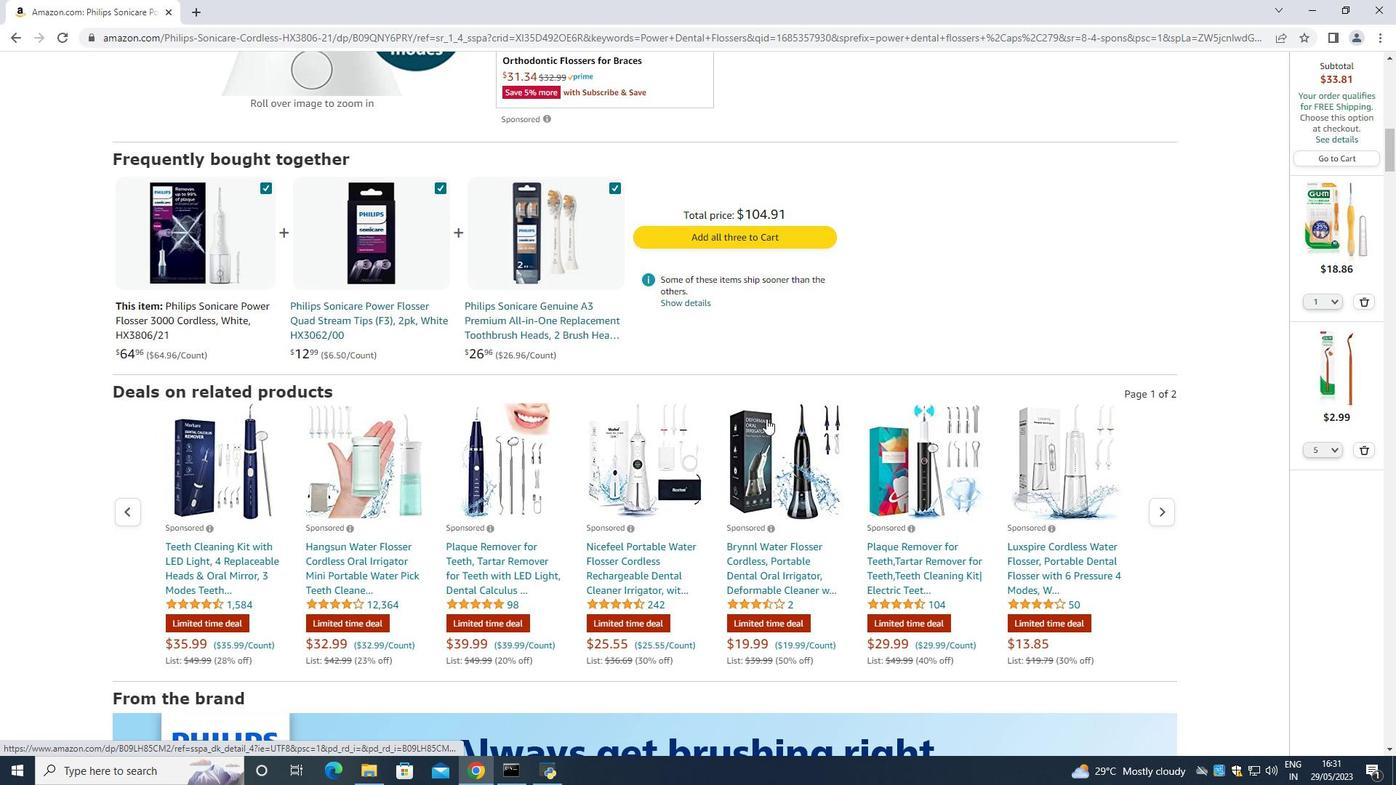 
Action: Mouse moved to (770, 418)
Screenshot: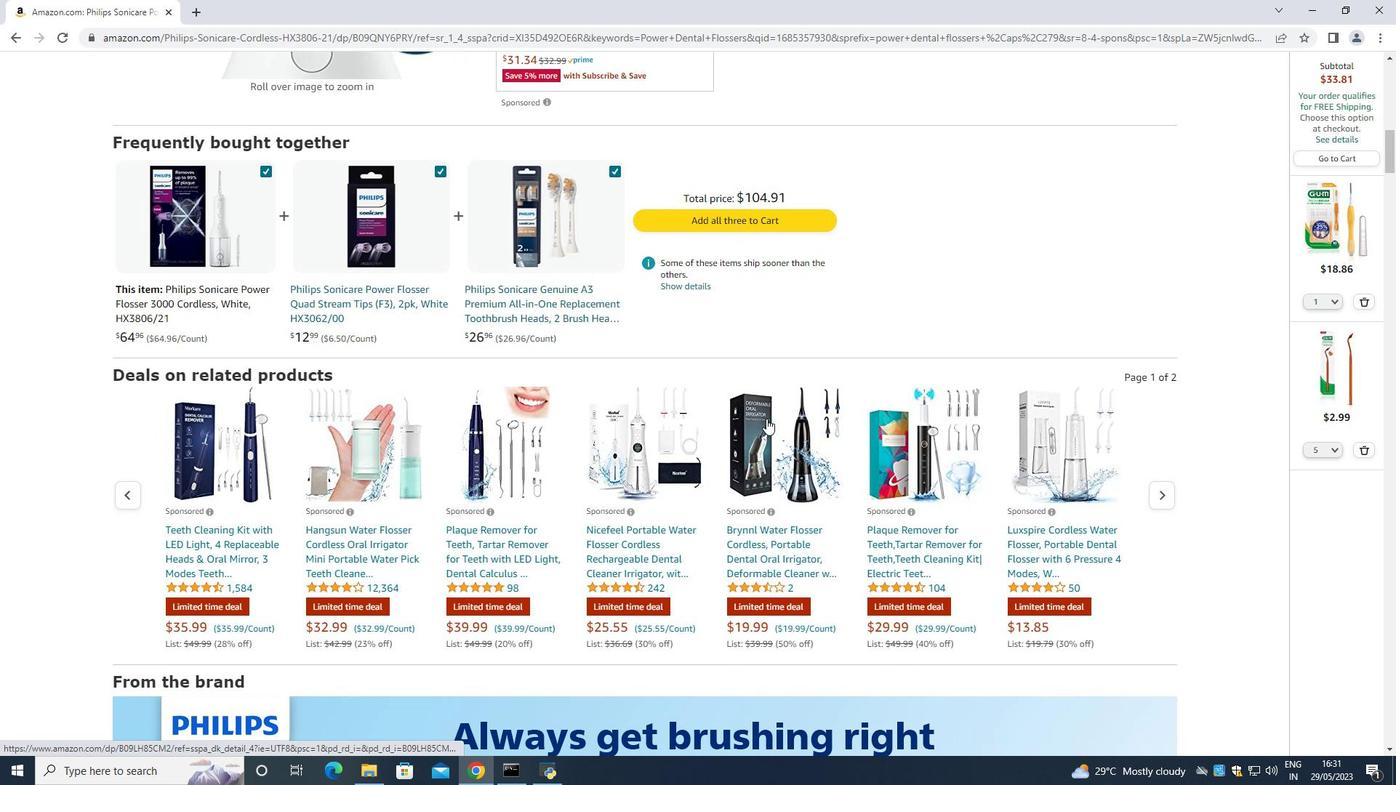 
Action: Mouse scrolled (770, 418) with delta (0, 0)
Screenshot: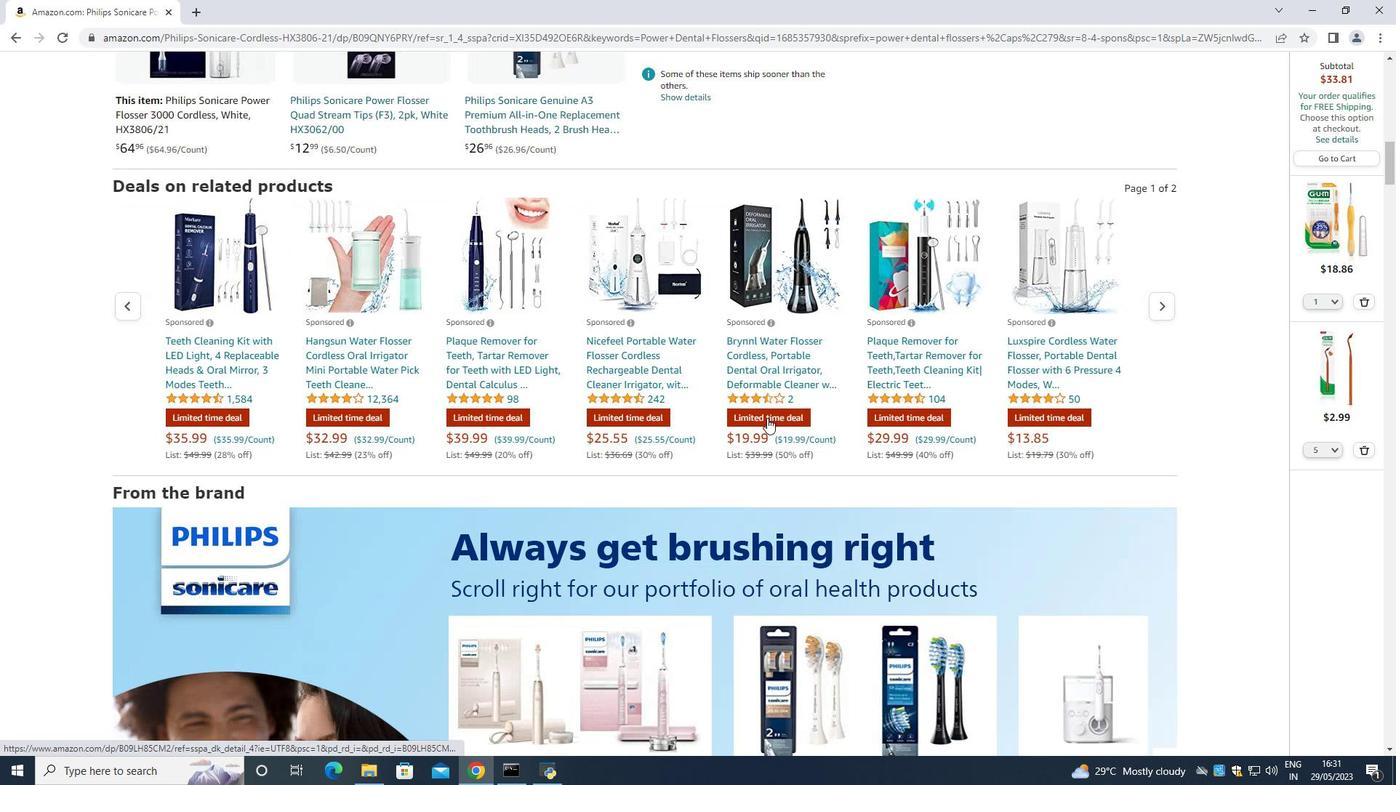 
Action: Mouse scrolled (770, 418) with delta (0, 0)
Screenshot: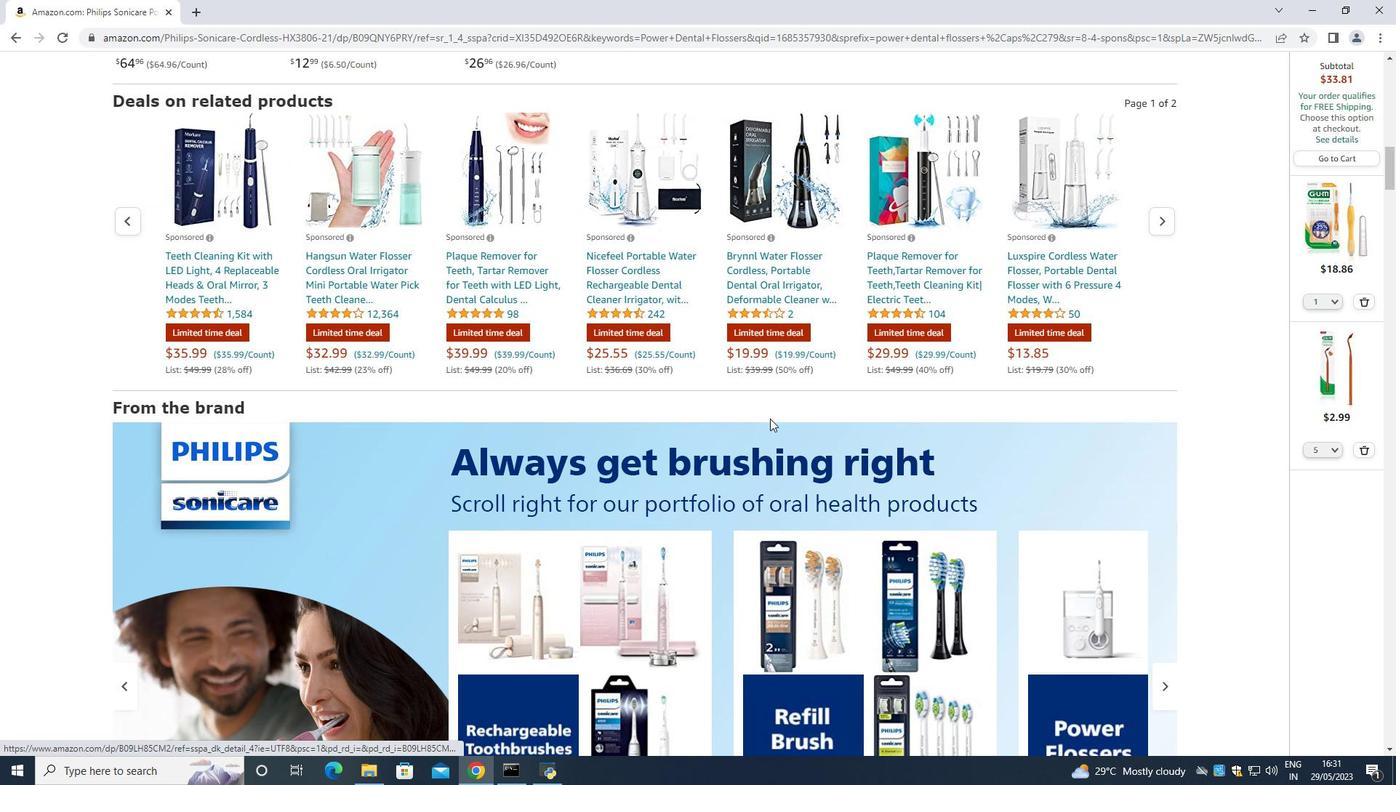 
Action: Mouse scrolled (770, 418) with delta (0, 0)
Screenshot: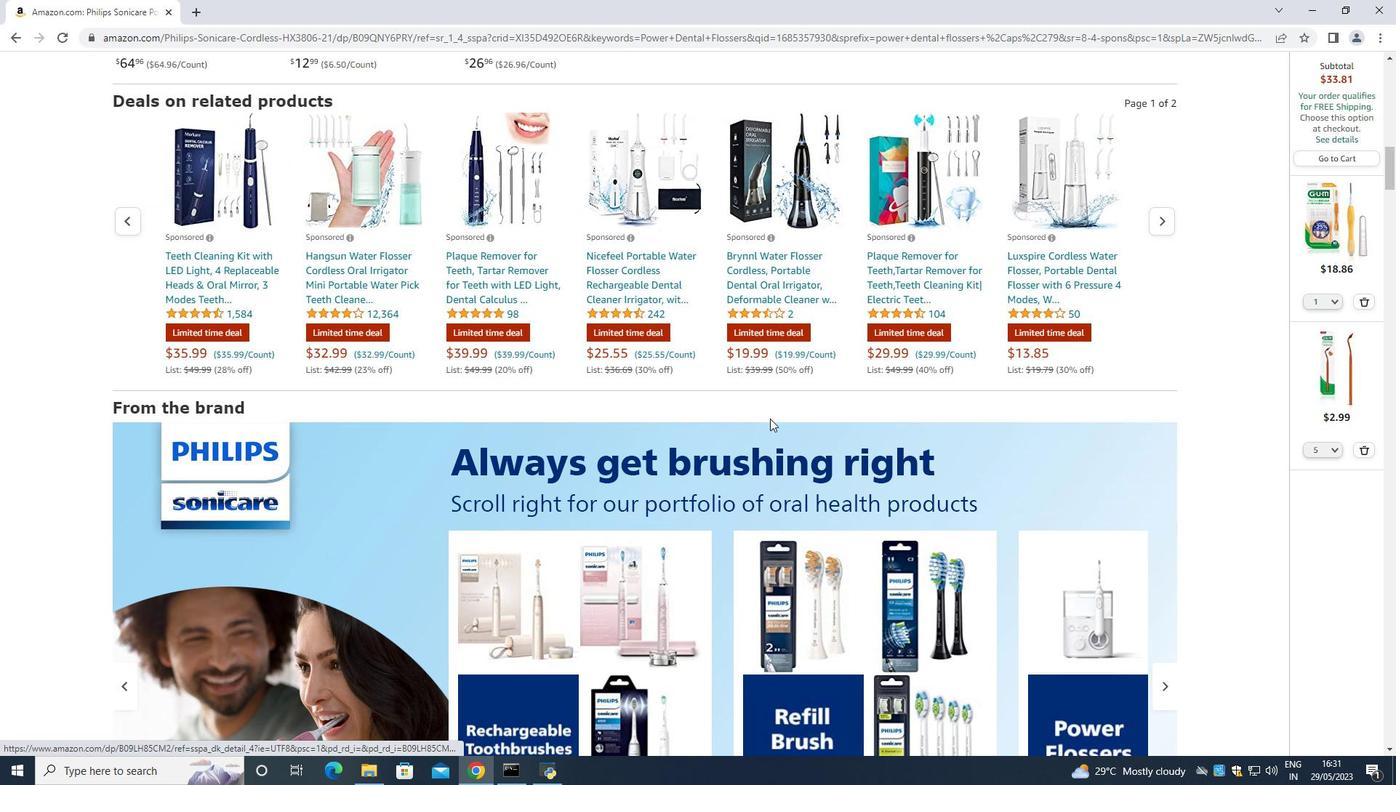 
Action: Mouse scrolled (770, 418) with delta (0, 0)
Screenshot: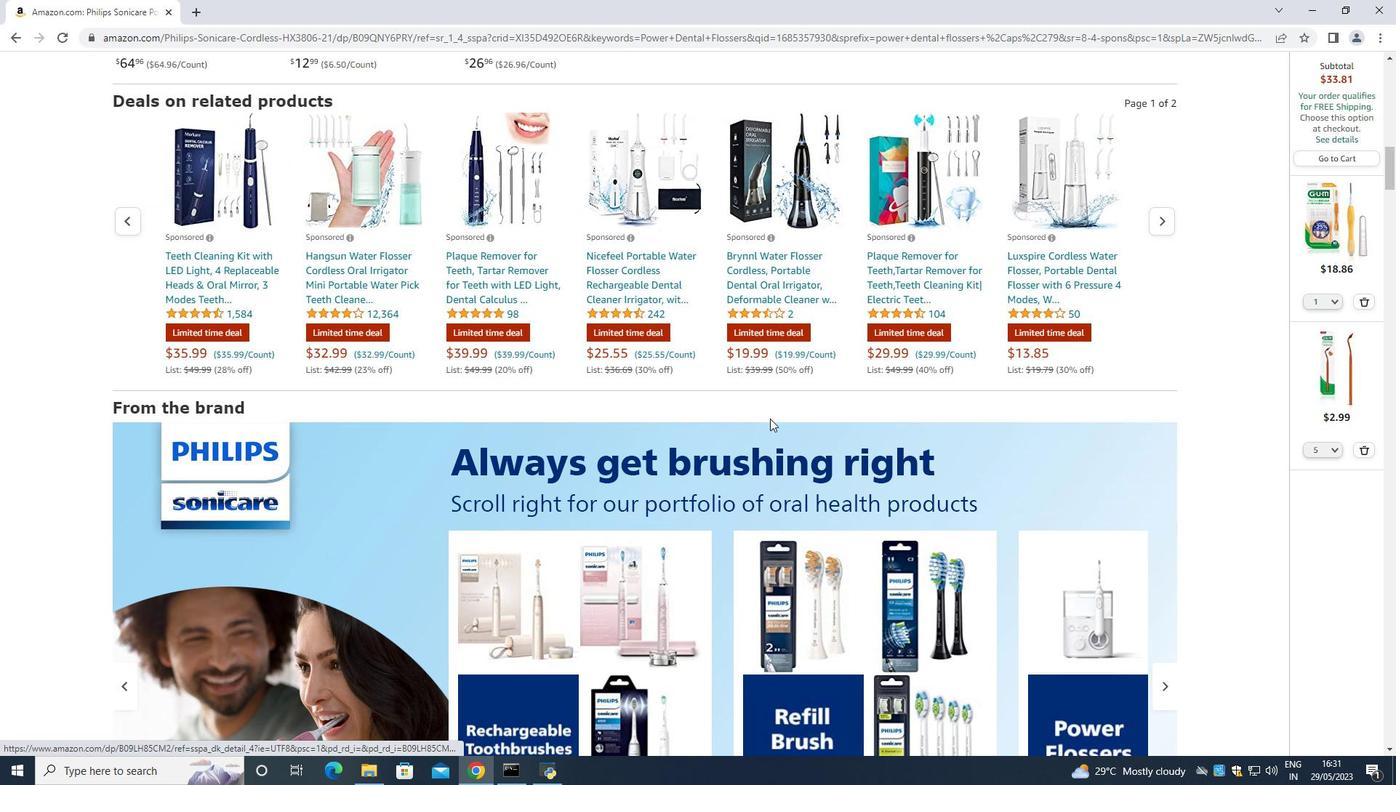 
Action: Mouse moved to (354, 456)
Screenshot: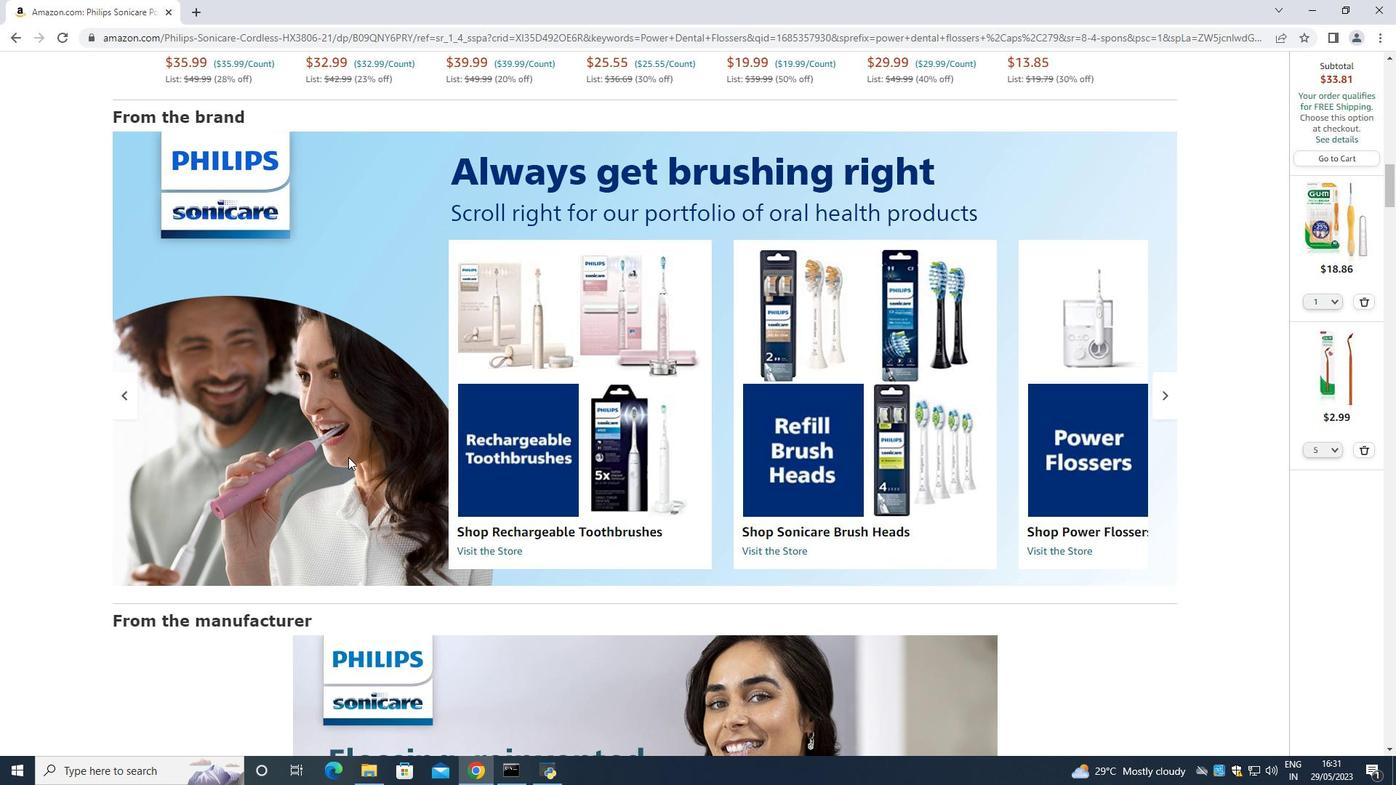 
Action: Mouse scrolled (354, 456) with delta (0, 0)
Screenshot: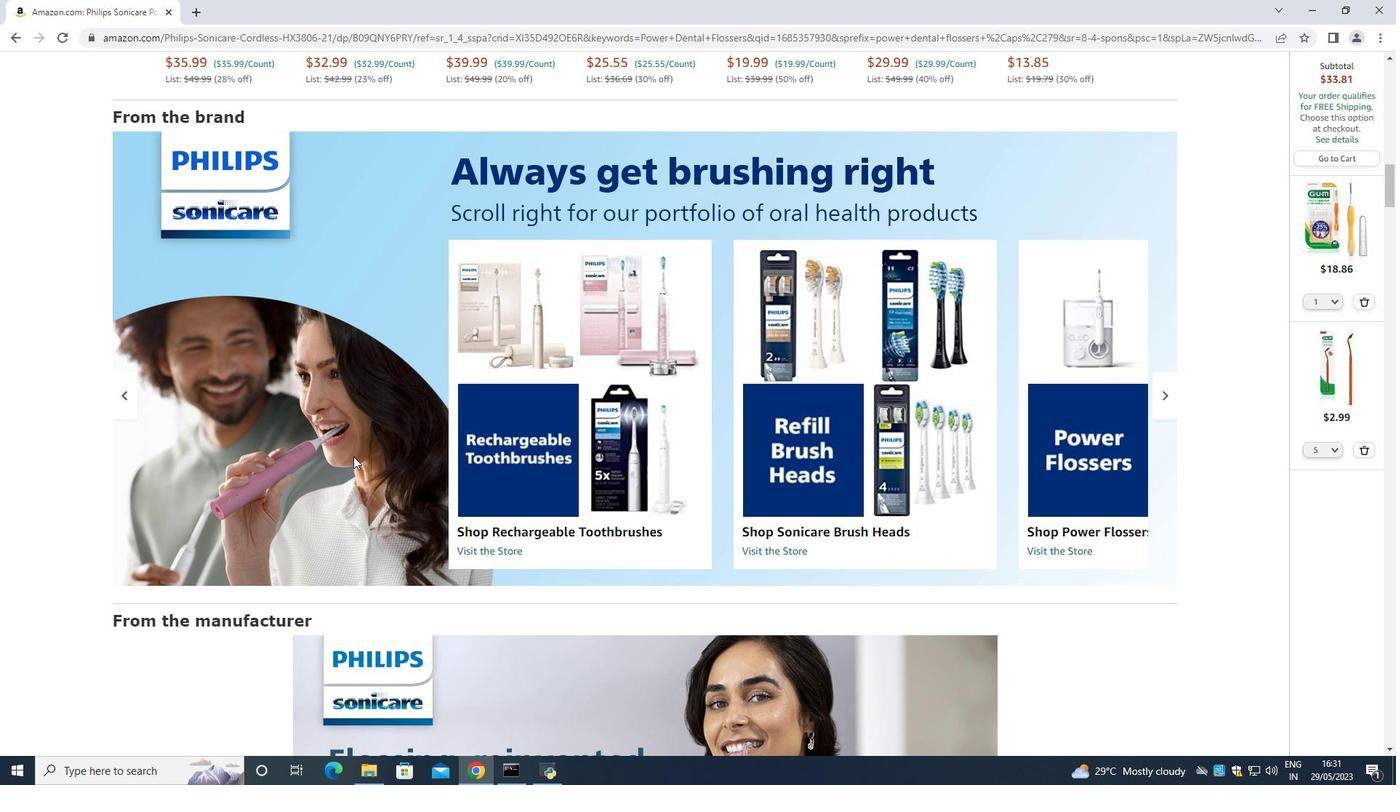
Action: Mouse moved to (357, 456)
Screenshot: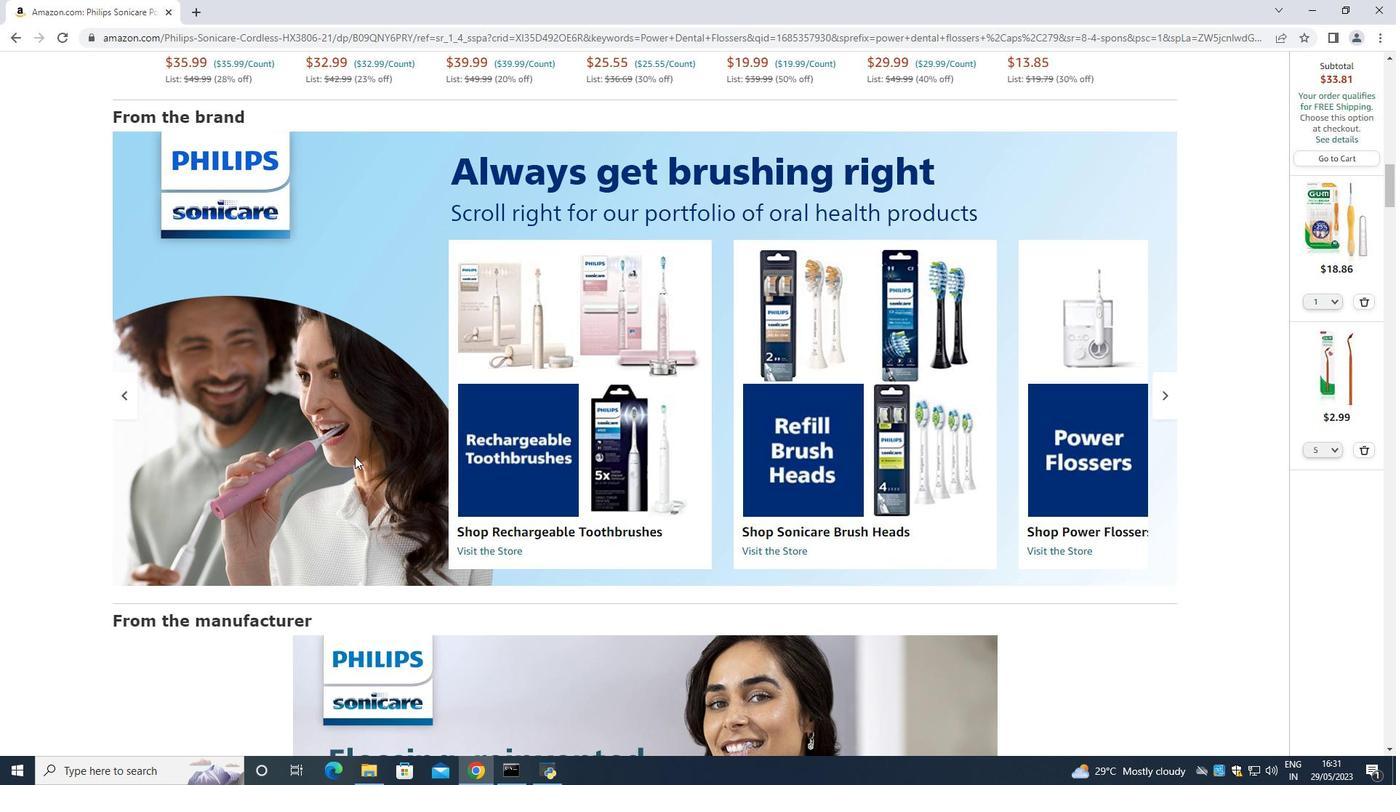 
Action: Mouse scrolled (357, 456) with delta (0, 0)
Screenshot: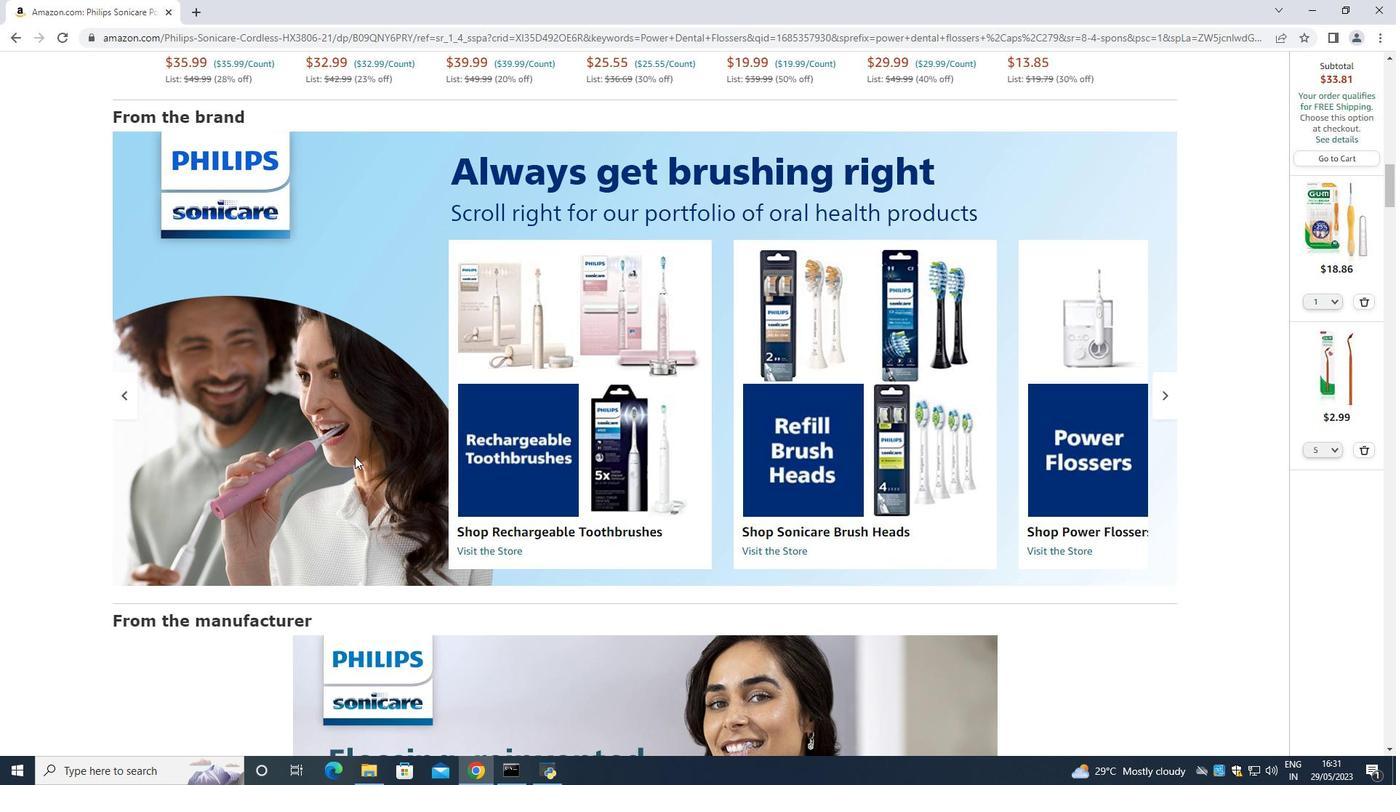 
Action: Mouse scrolled (357, 456) with delta (0, 0)
Screenshot: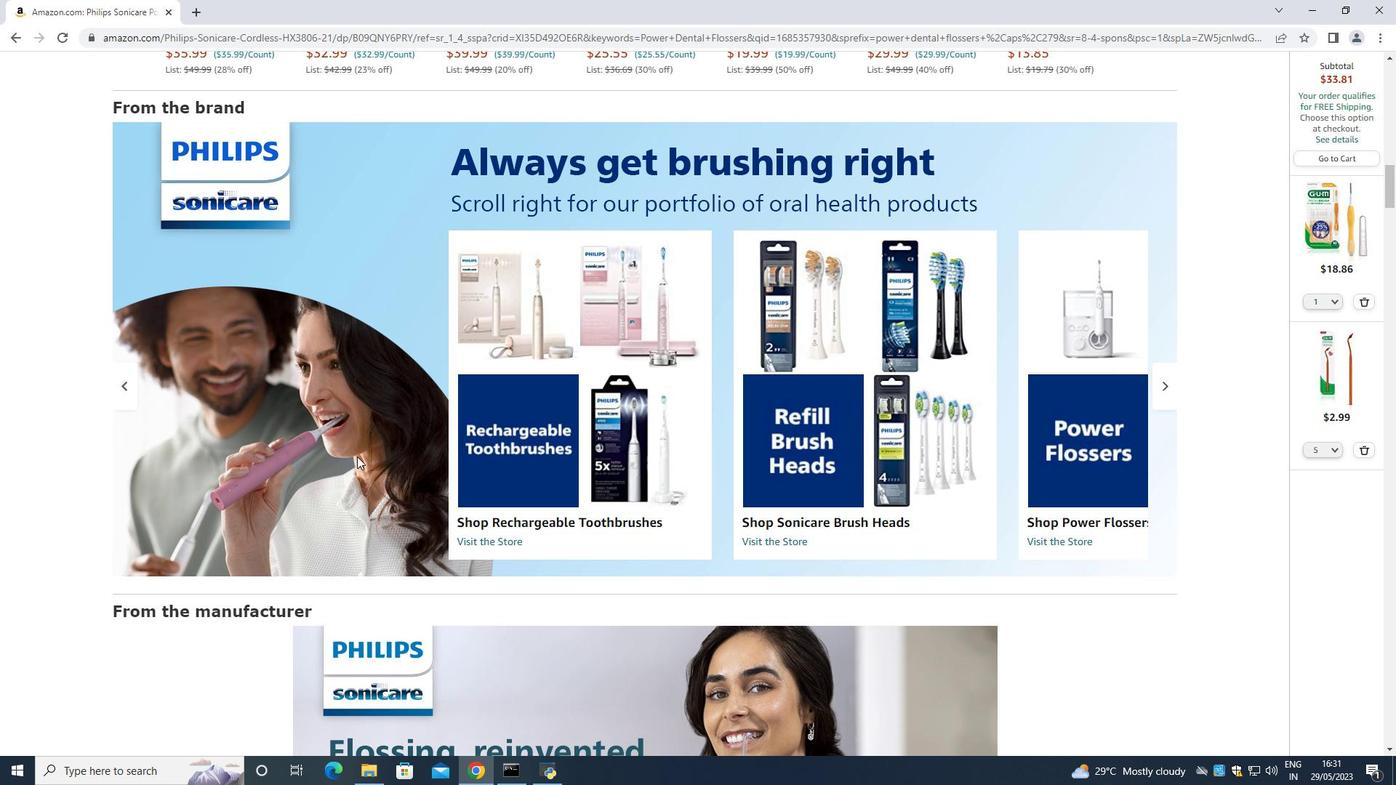 
Action: Mouse moved to (357, 457)
Screenshot: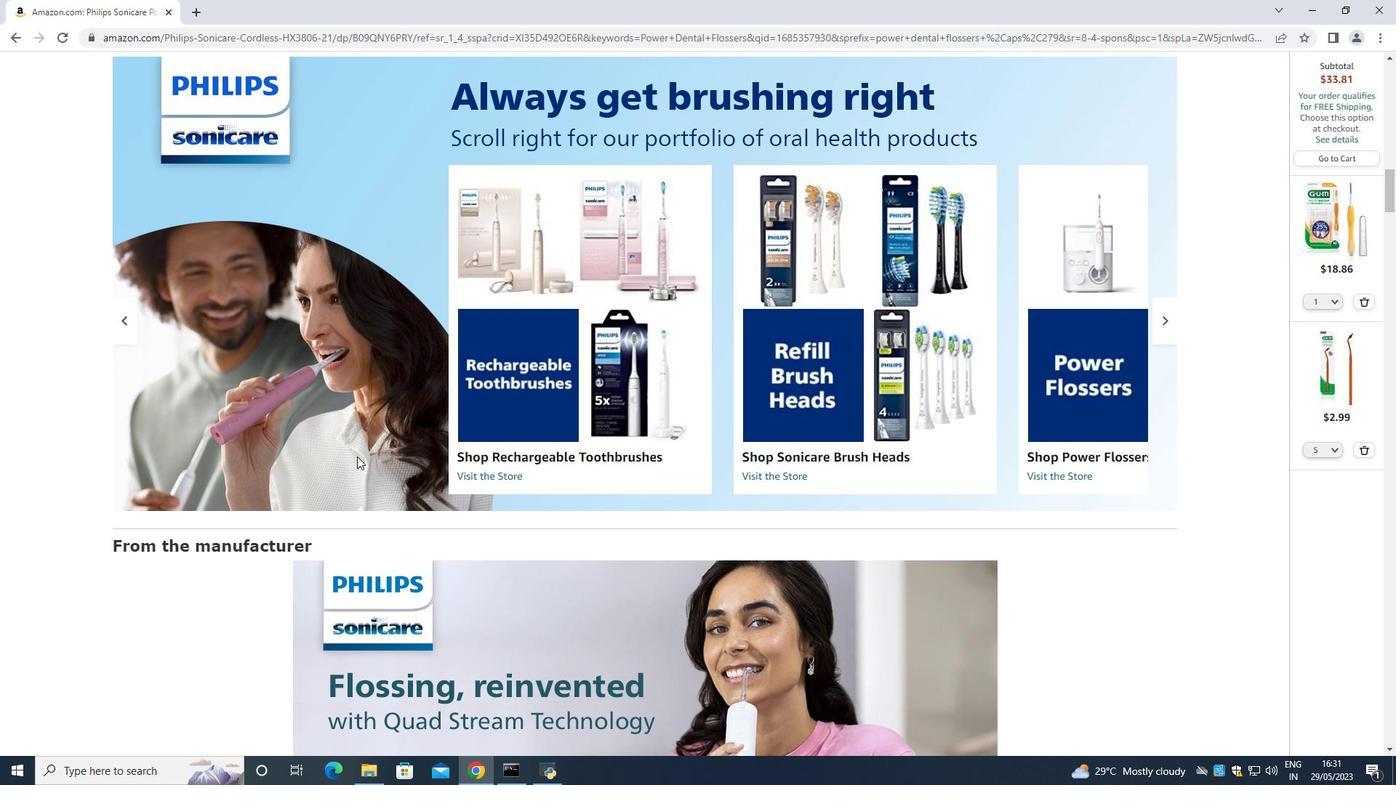 
Action: Mouse scrolled (357, 456) with delta (0, 0)
Screenshot: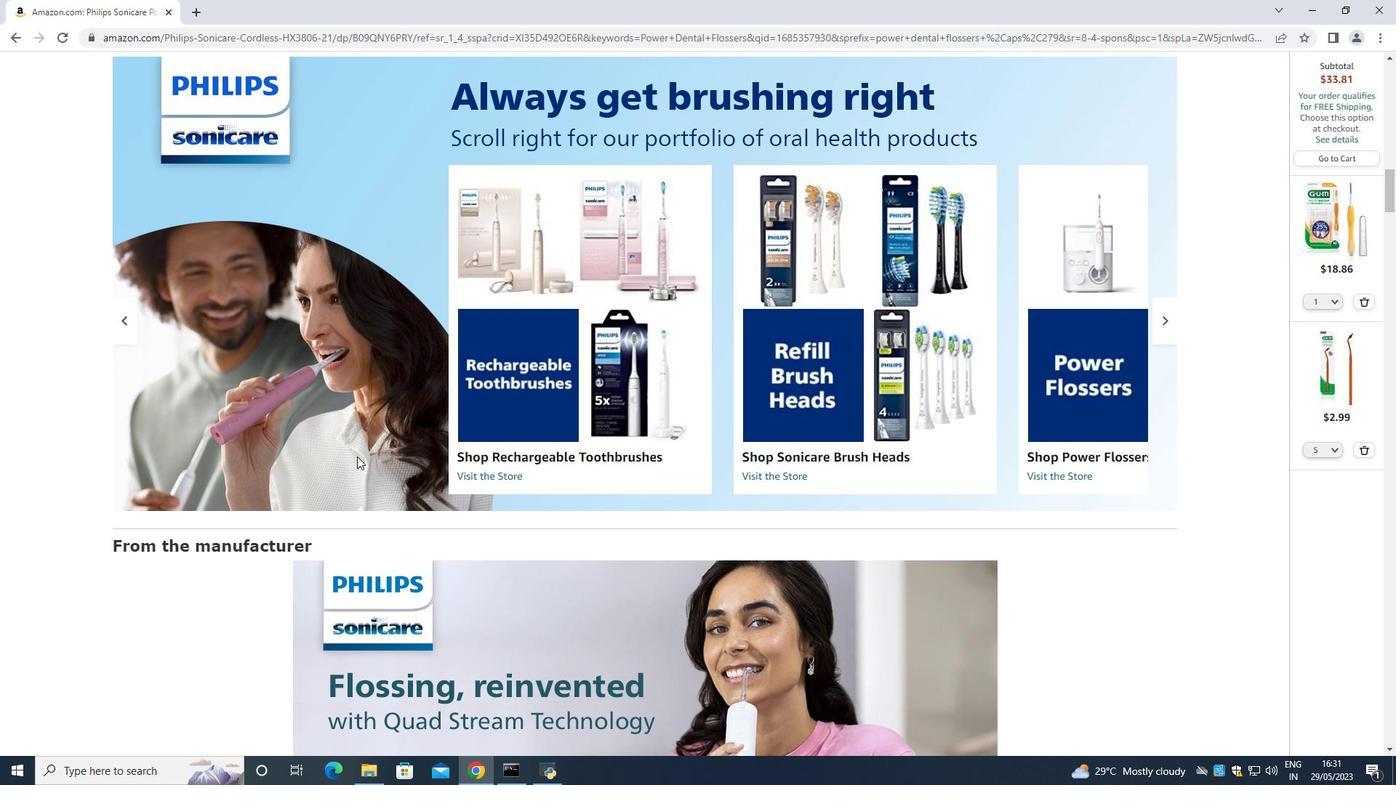 
Action: Mouse moved to (949, 496)
Screenshot: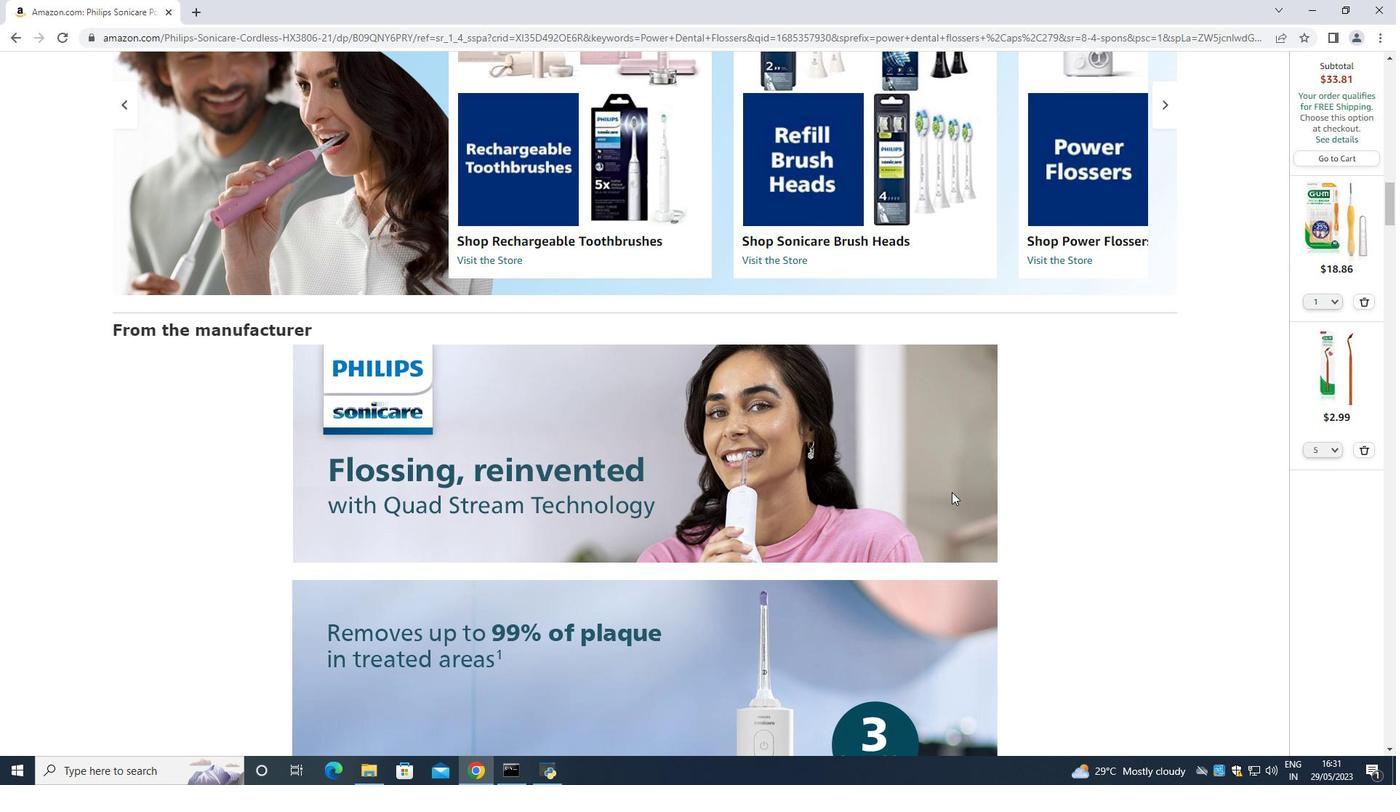 
Action: Mouse scrolled (949, 495) with delta (0, 0)
Screenshot: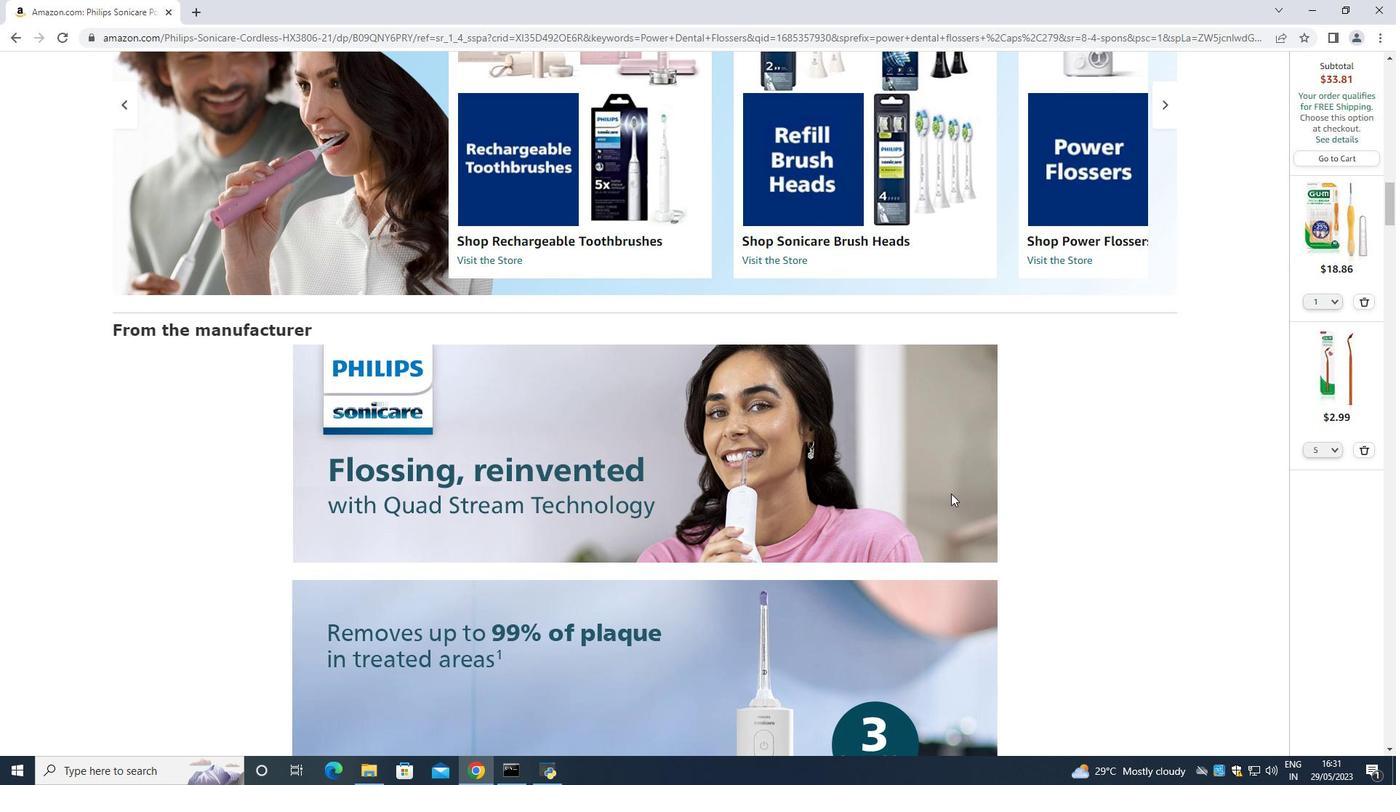 
Action: Mouse scrolled (949, 495) with delta (0, 0)
Screenshot: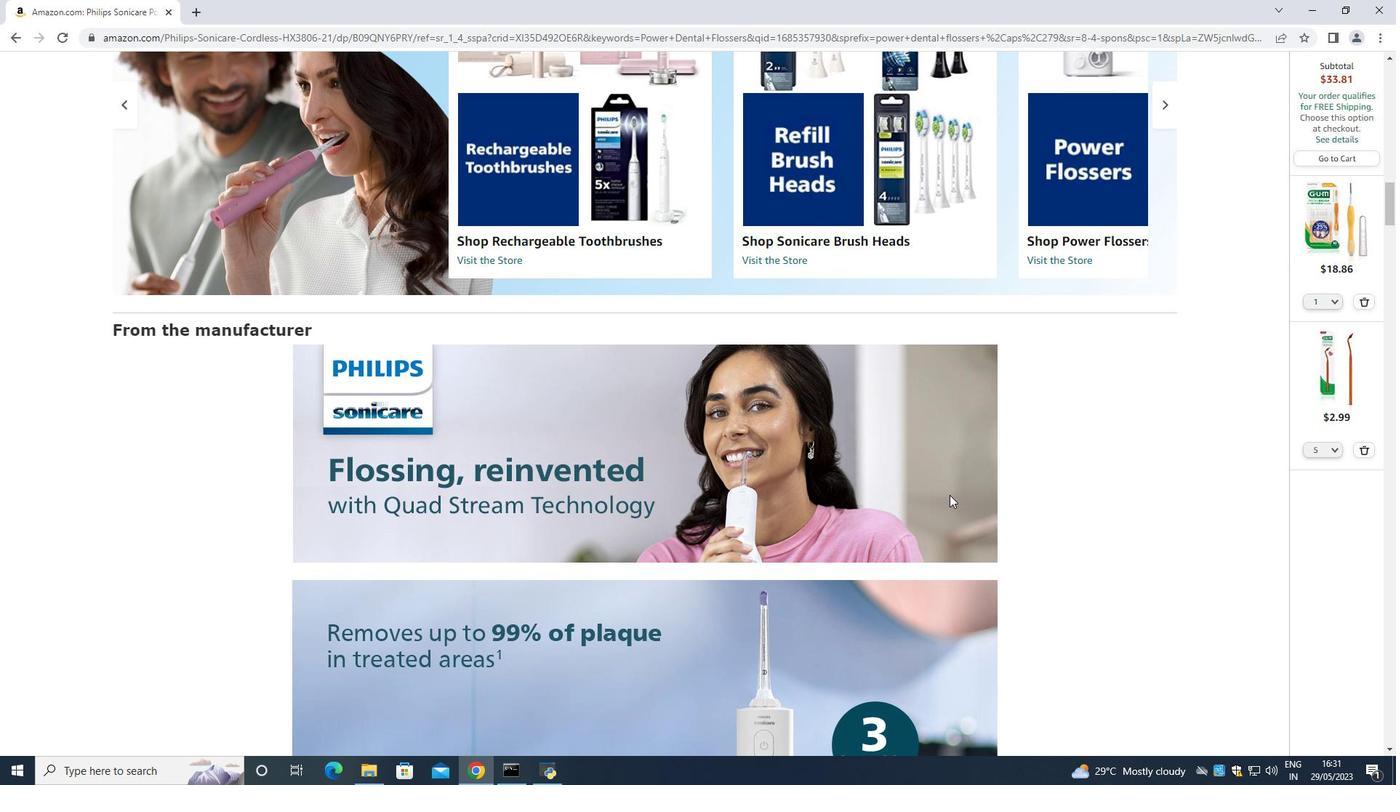 
Action: Mouse moved to (949, 496)
Screenshot: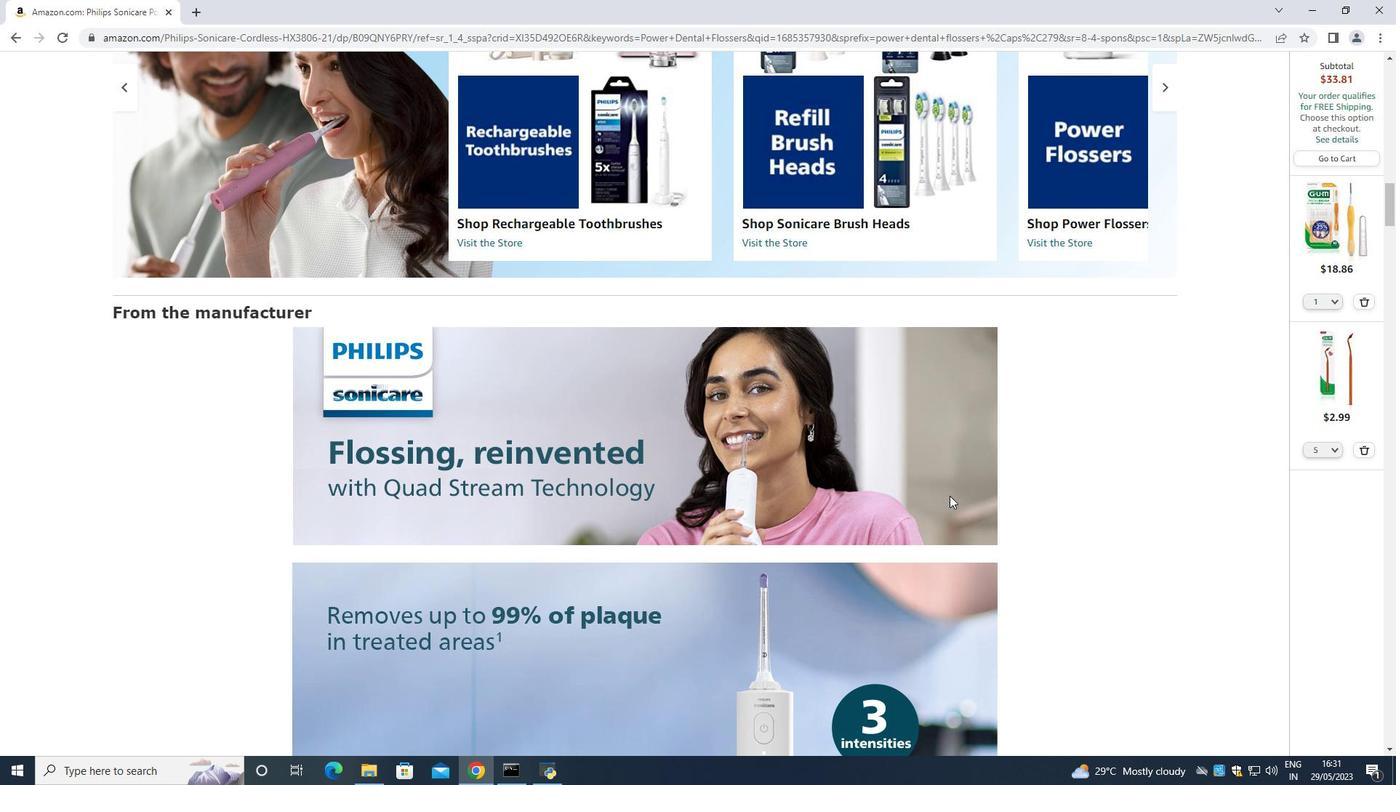 
Action: Mouse scrolled (949, 495) with delta (0, 0)
Screenshot: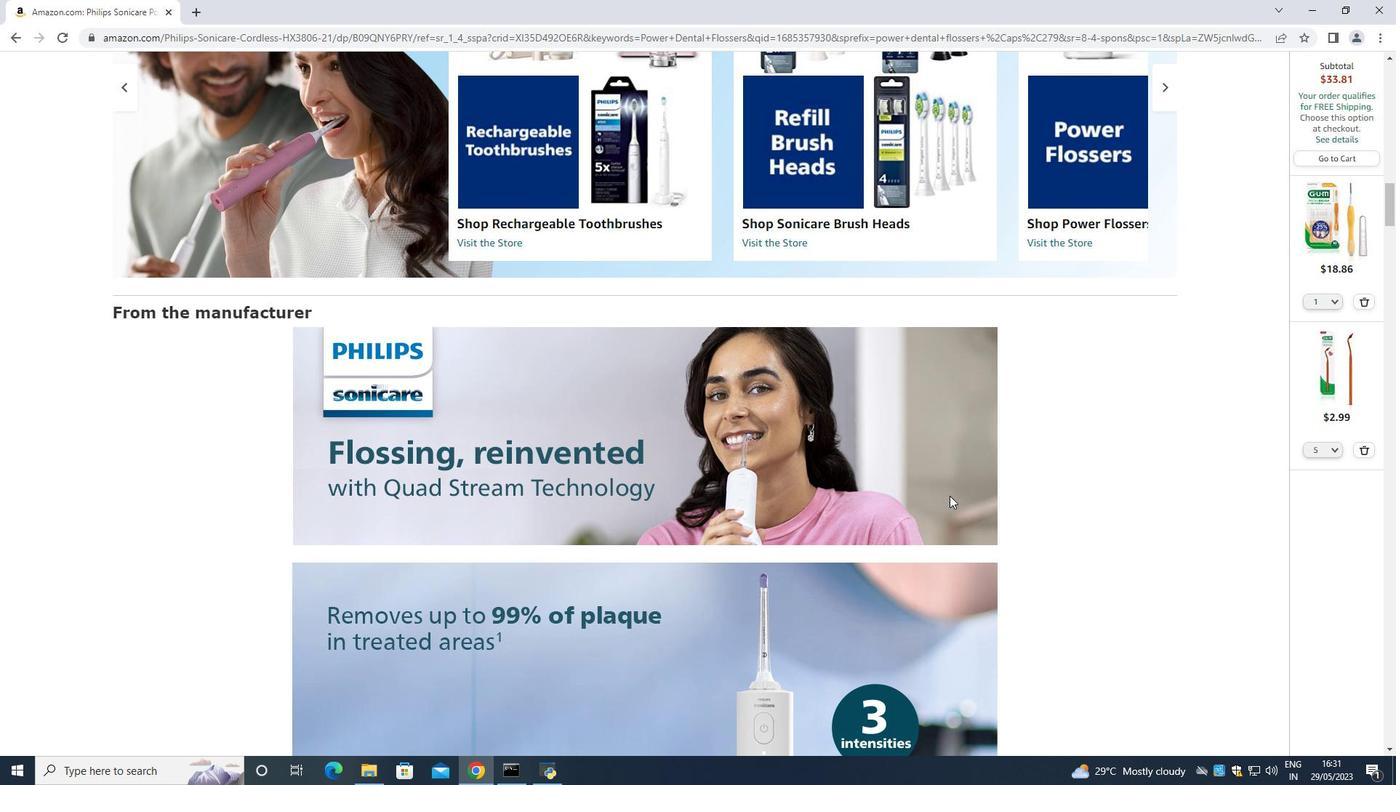 
Action: Mouse moved to (930, 509)
Screenshot: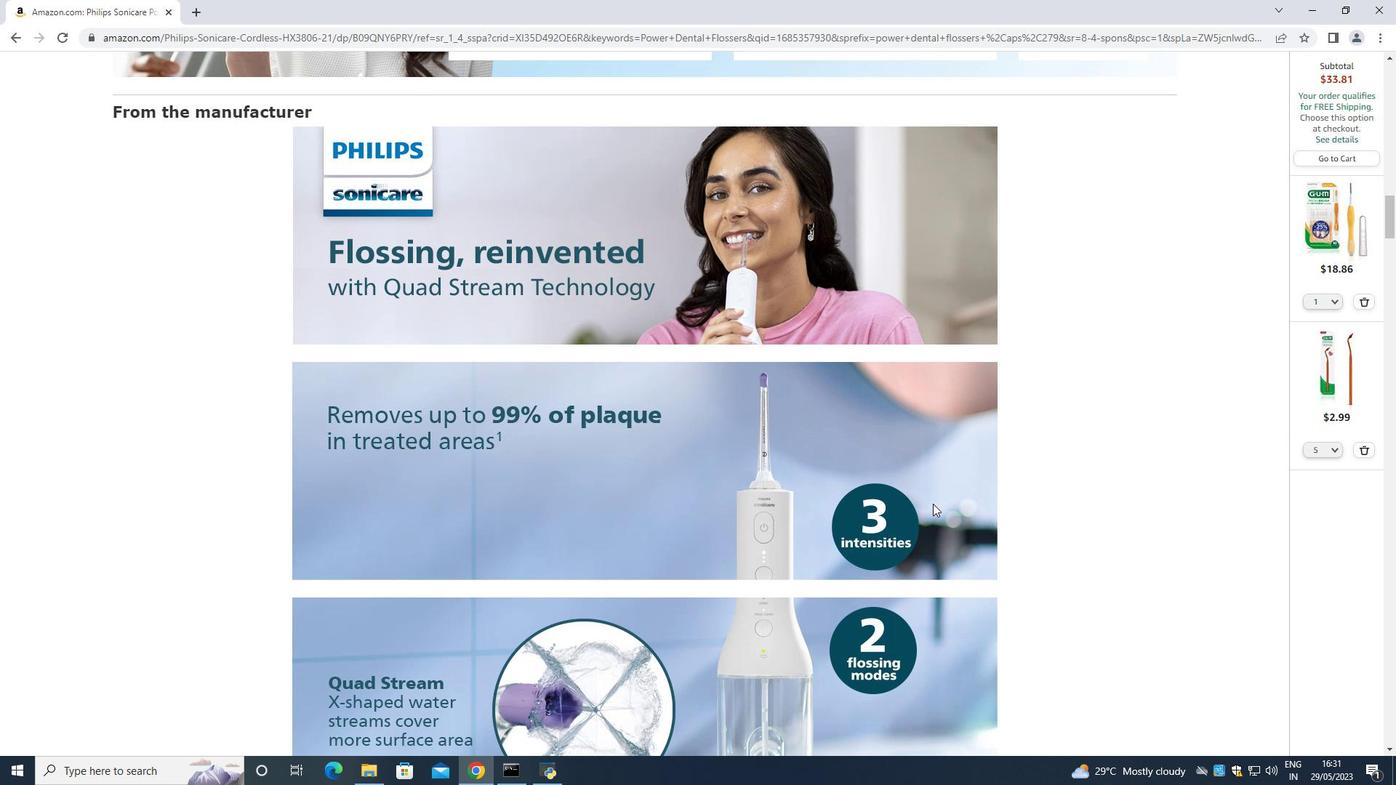 
Action: Mouse scrolled (930, 508) with delta (0, 0)
Screenshot: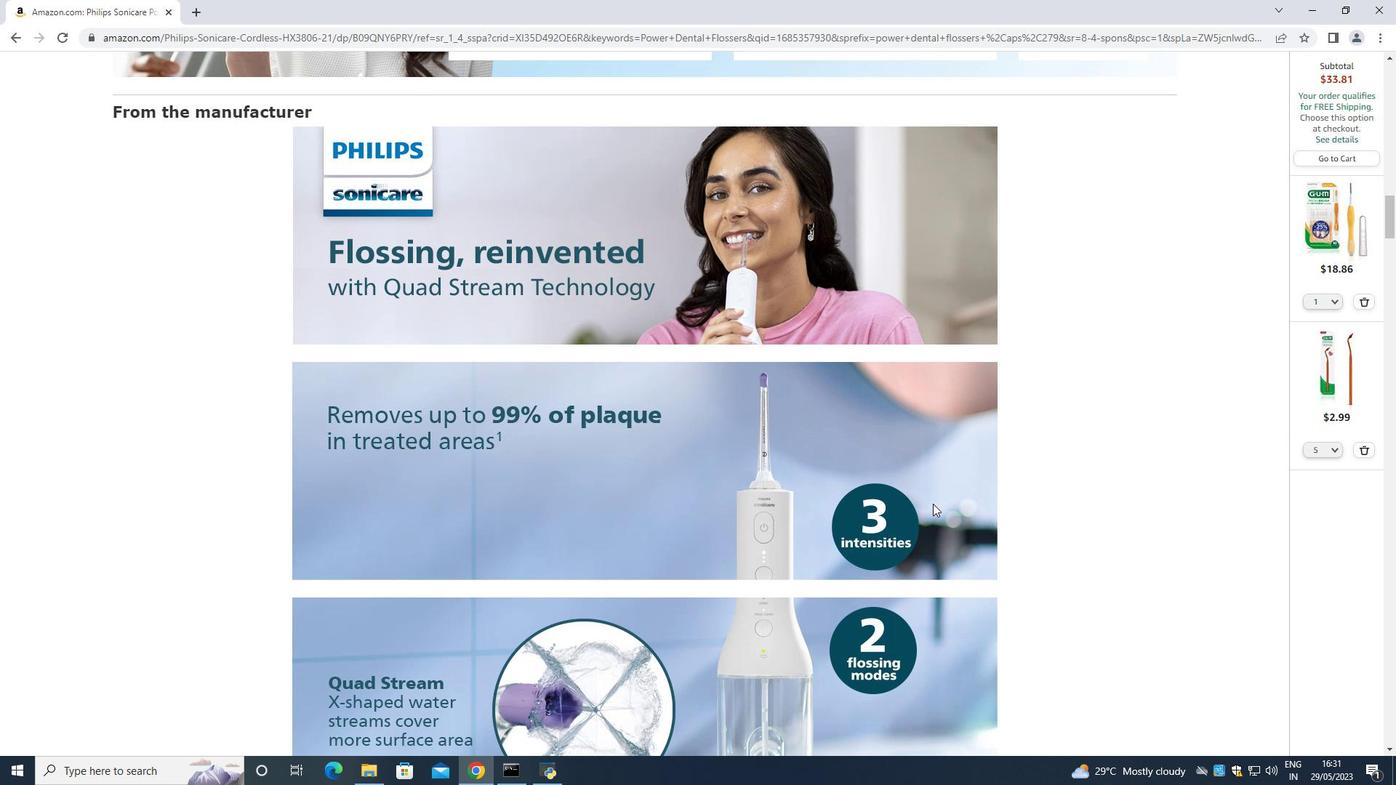 
Action: Mouse moved to (929, 509)
Screenshot: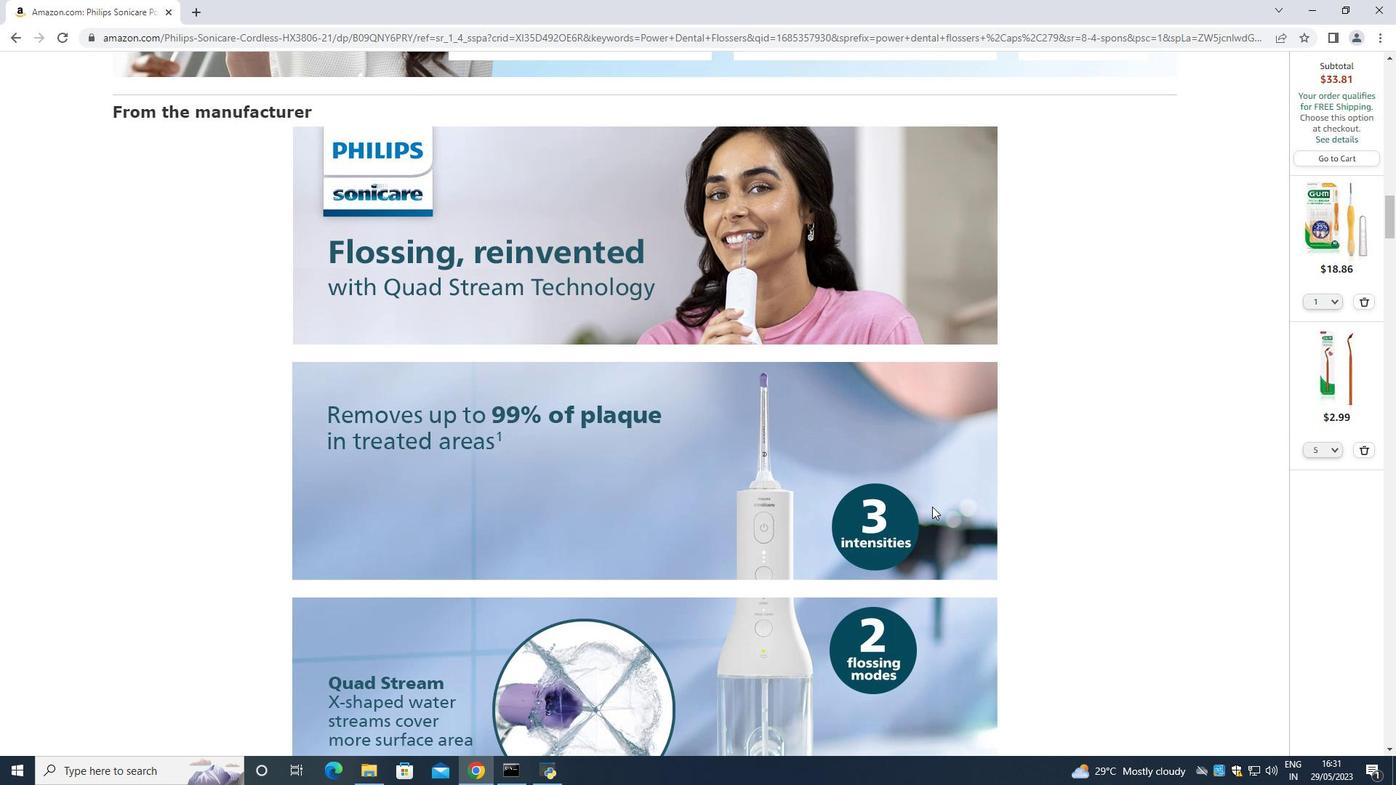 
Action: Mouse scrolled (929, 509) with delta (0, 0)
Screenshot: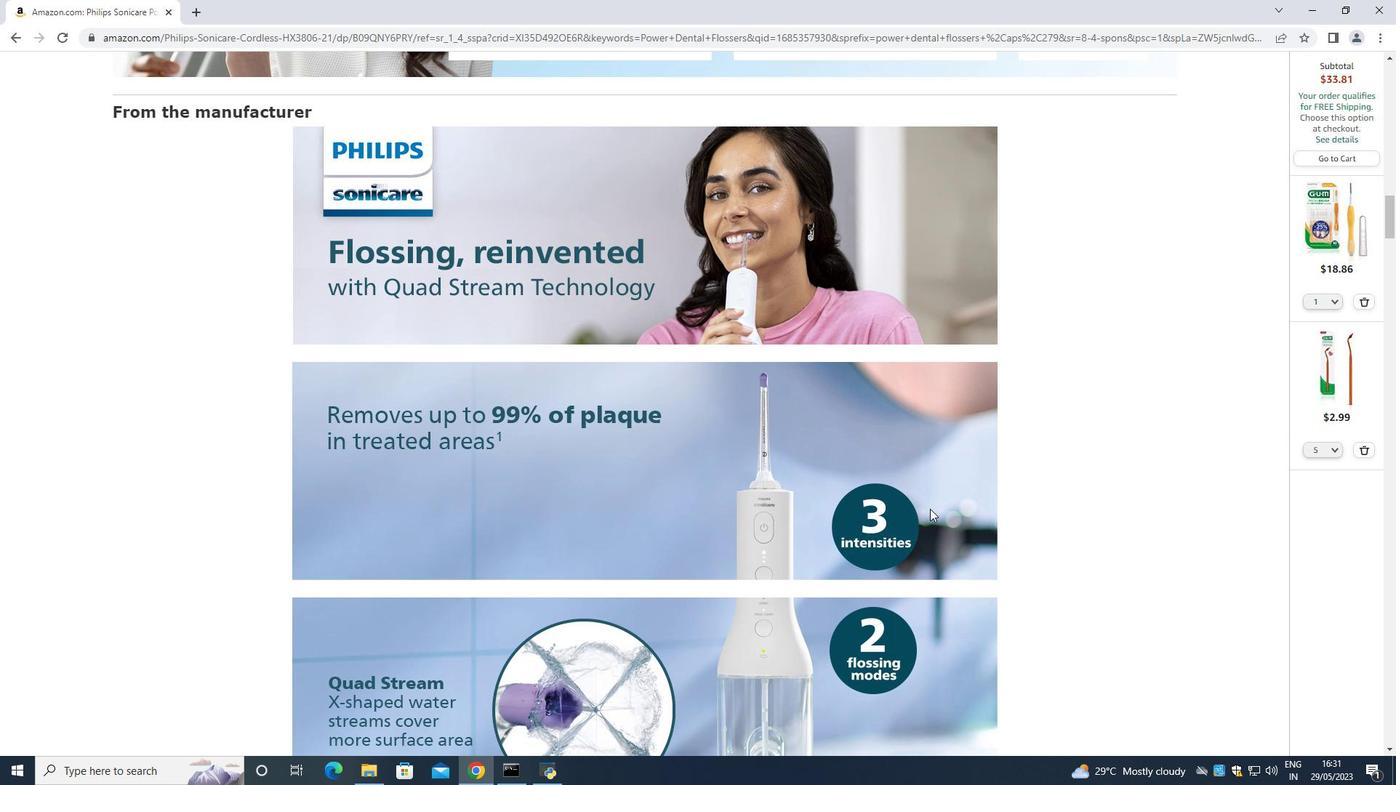 
Action: Mouse scrolled (929, 509) with delta (0, 0)
Screenshot: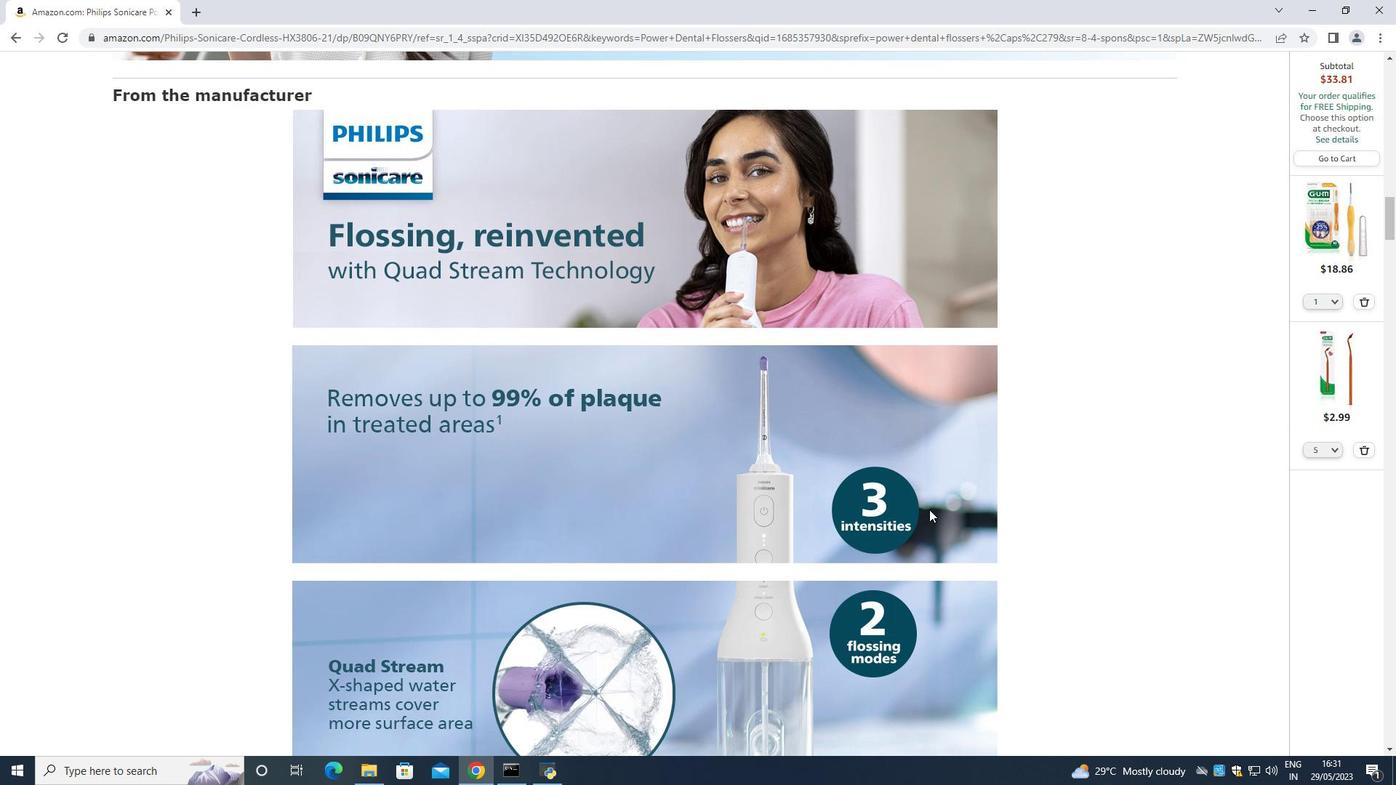 
Action: Mouse moved to (922, 512)
Screenshot: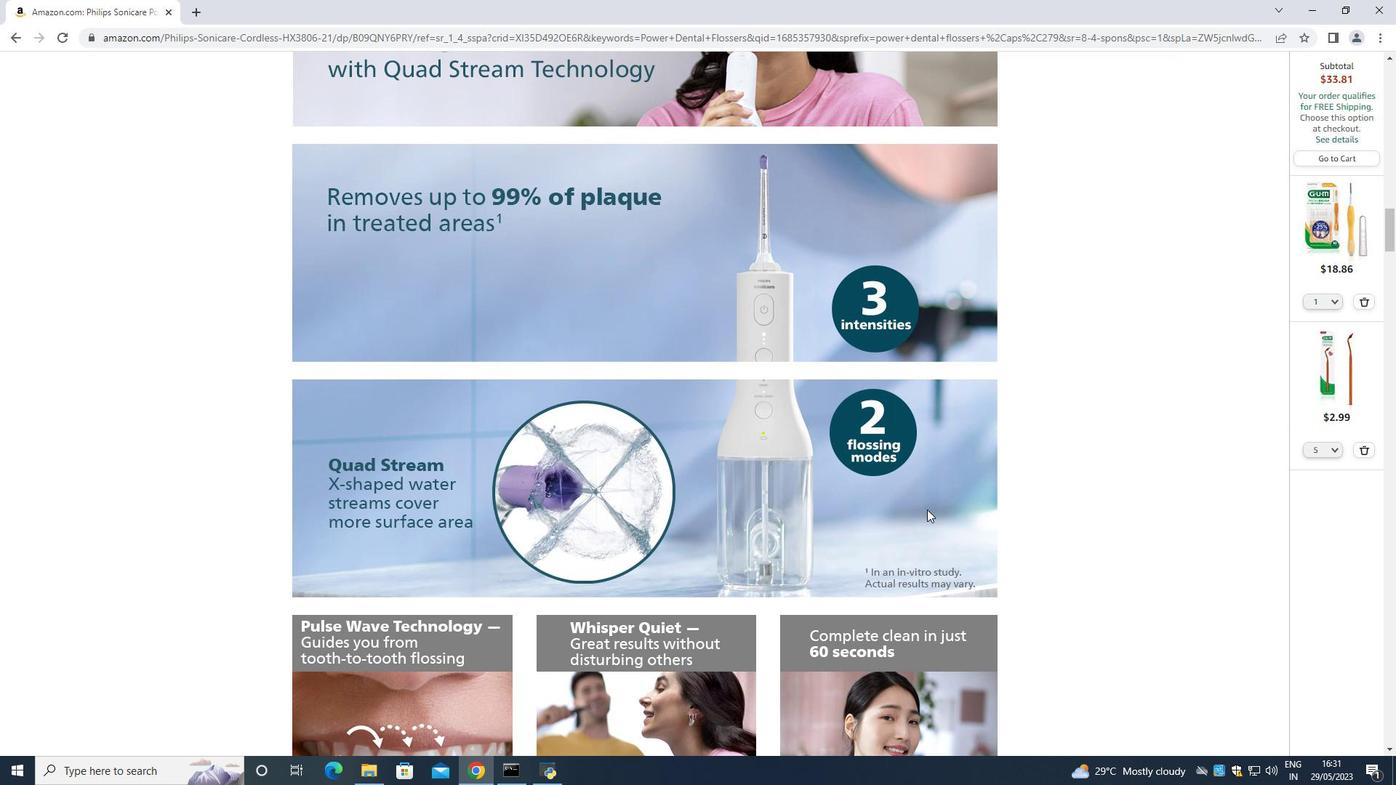 
Action: Mouse scrolled (922, 511) with delta (0, 0)
Screenshot: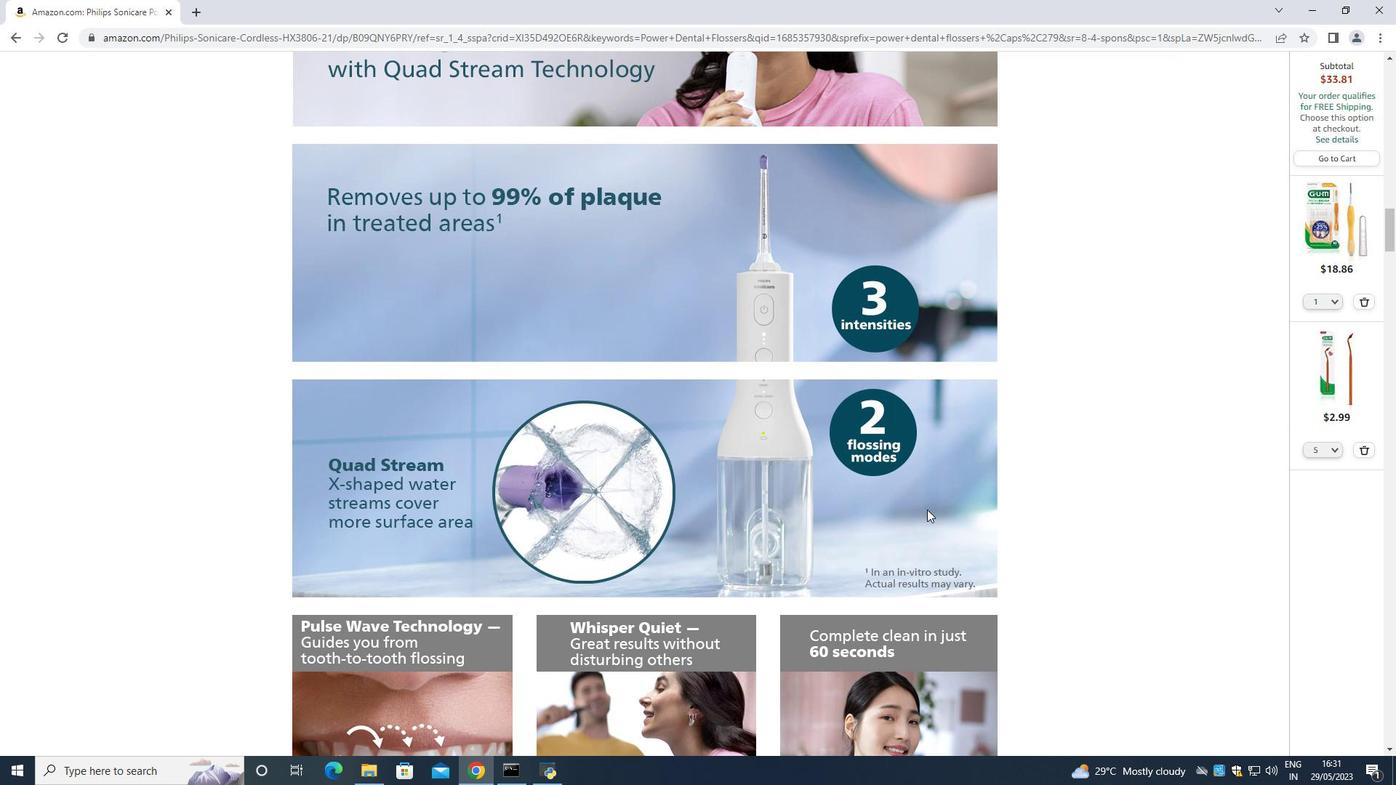 
Action: Mouse moved to (920, 512)
Screenshot: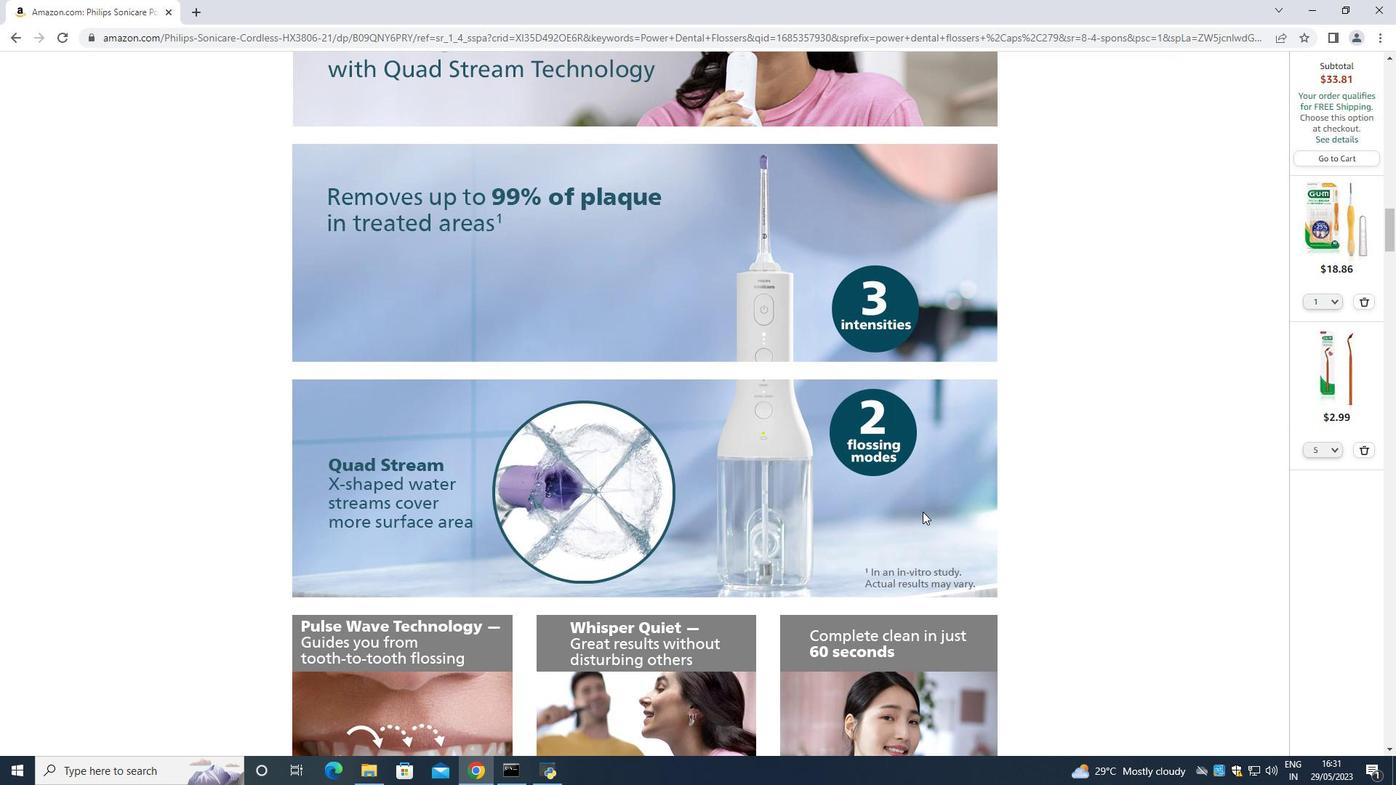 
Action: Mouse scrolled (920, 511) with delta (0, 0)
Screenshot: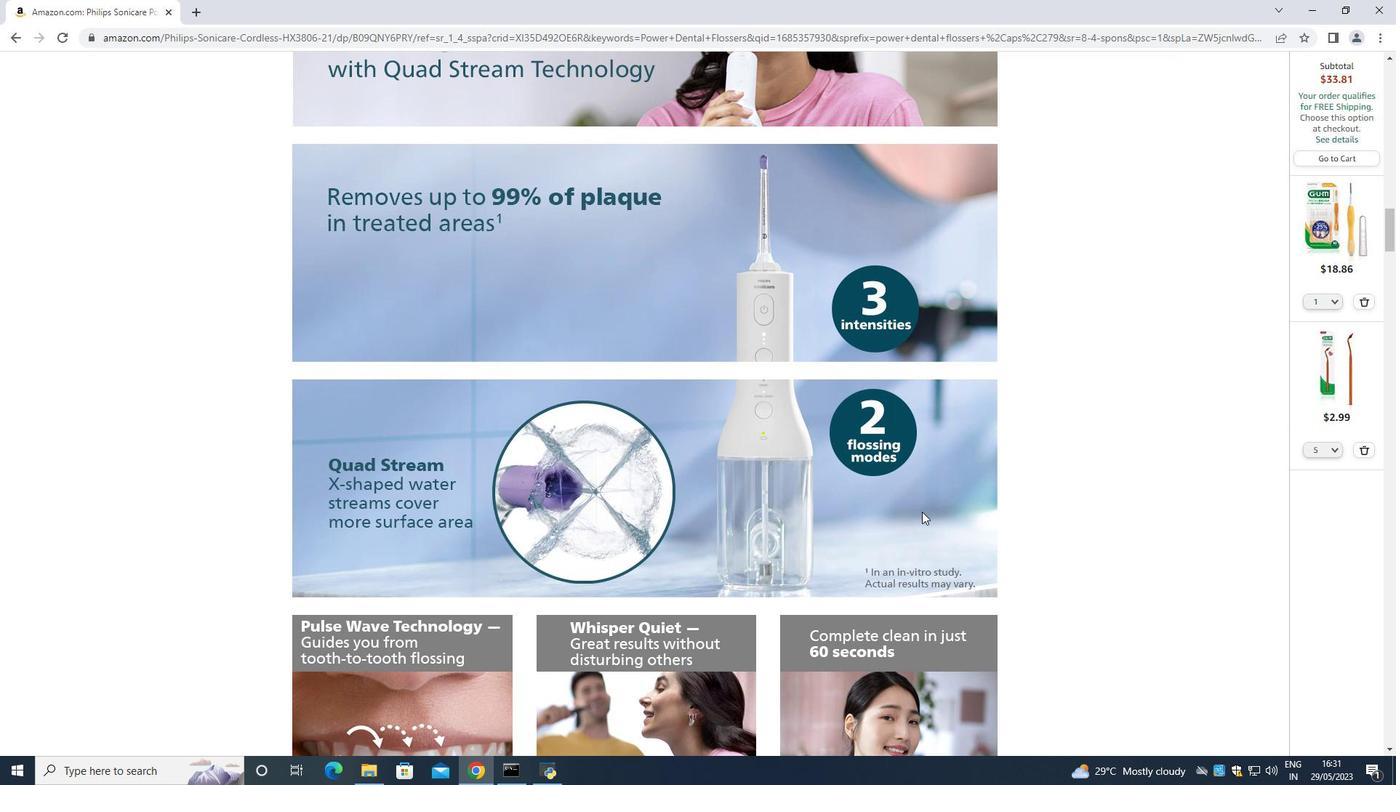 
Action: Mouse scrolled (920, 511) with delta (0, 0)
Screenshot: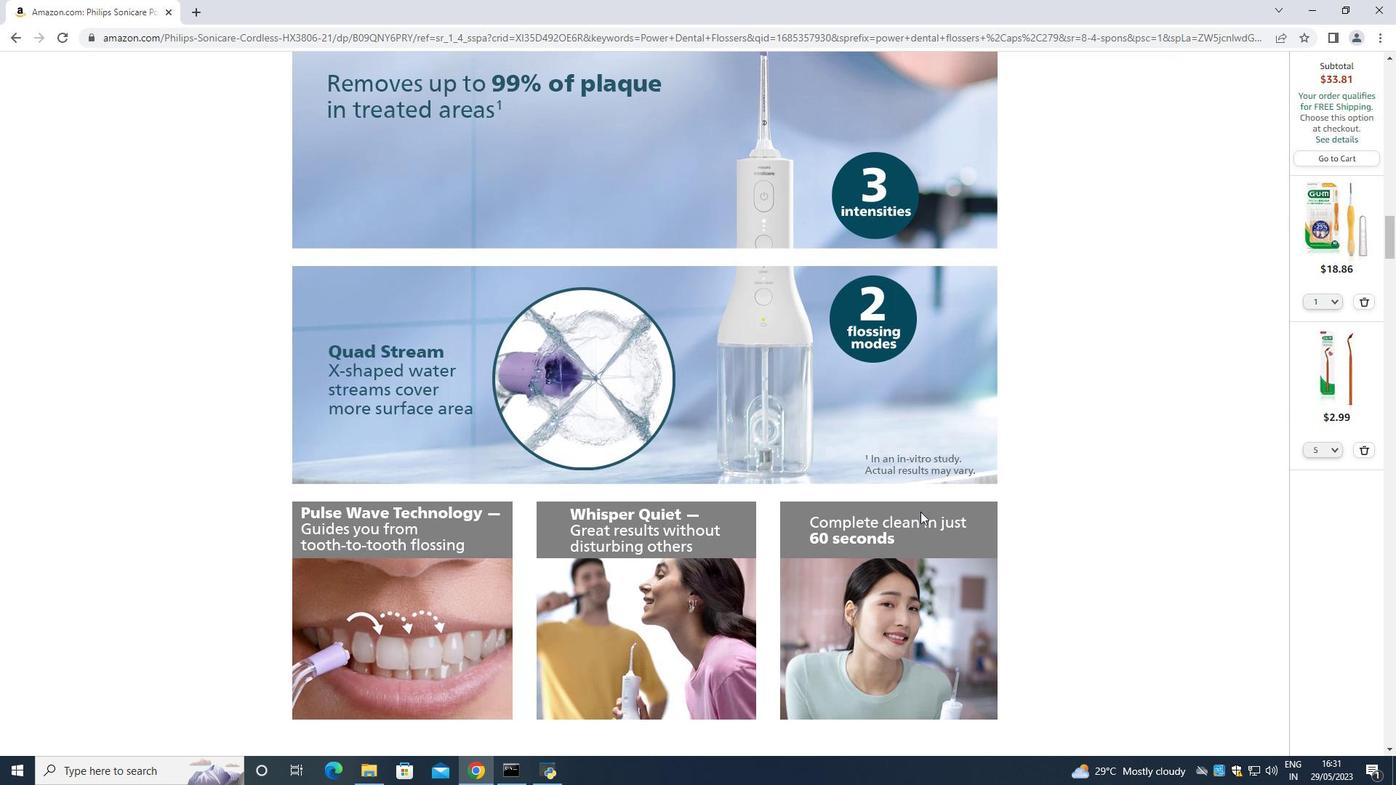 
Action: Mouse moved to (920, 512)
Screenshot: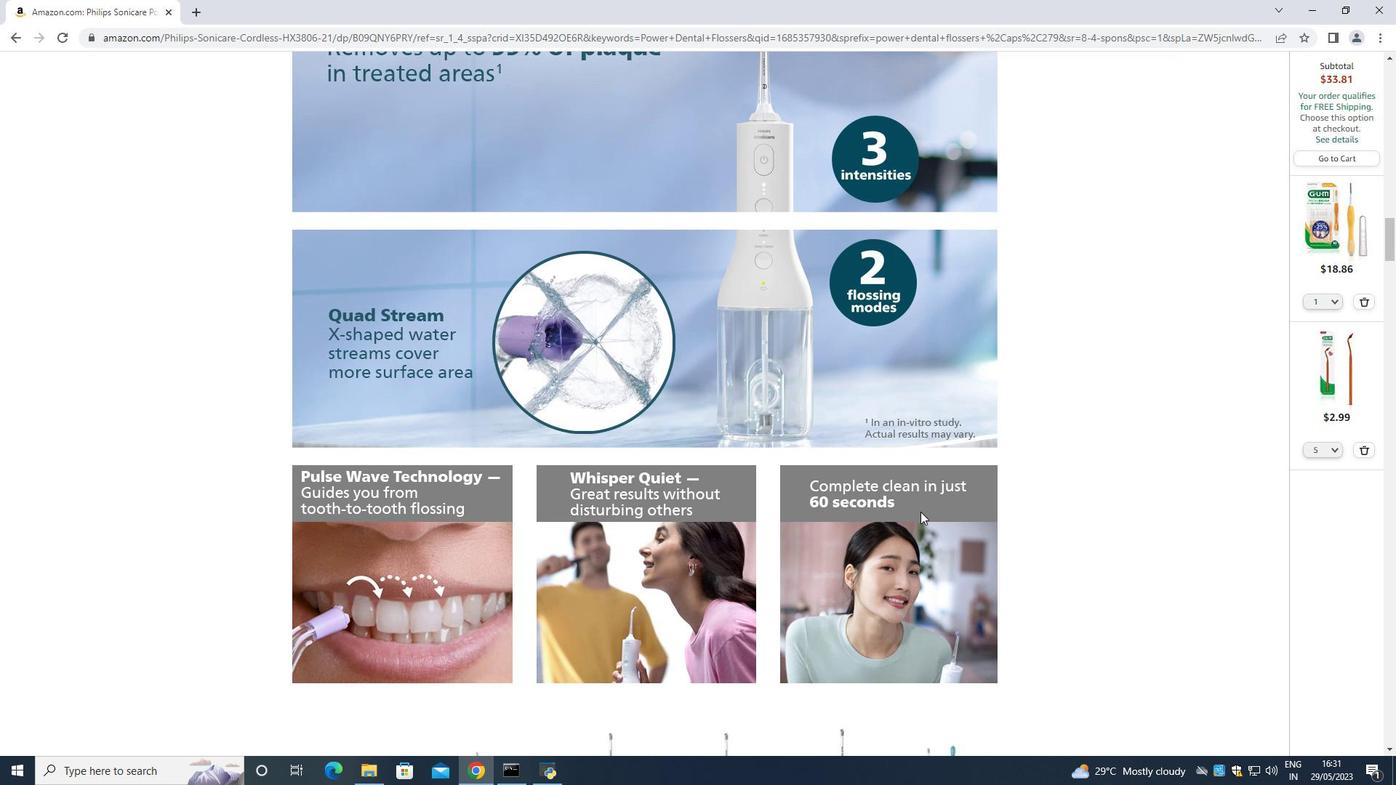 
Action: Mouse scrolled (920, 511) with delta (0, 0)
Screenshot: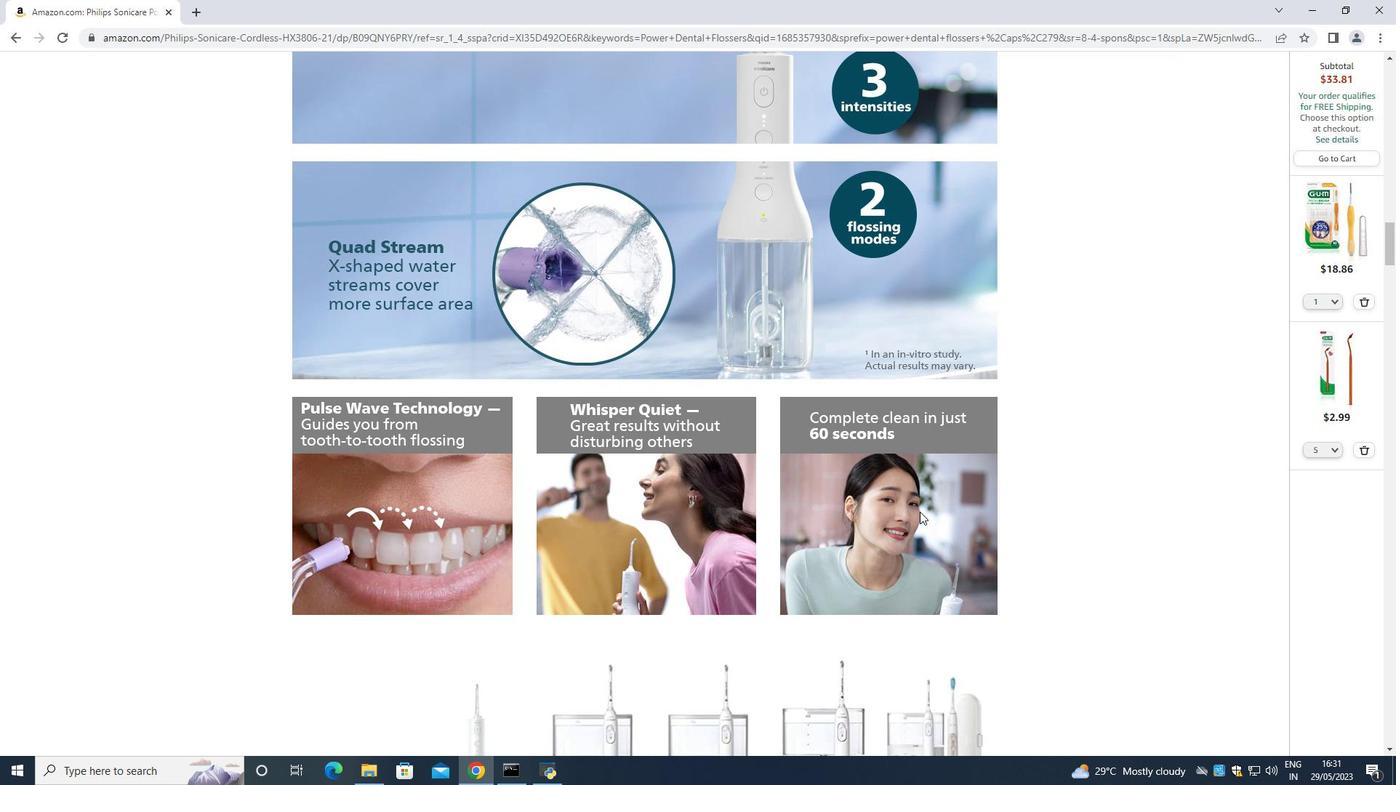 
Action: Mouse scrolled (920, 511) with delta (0, 0)
Screenshot: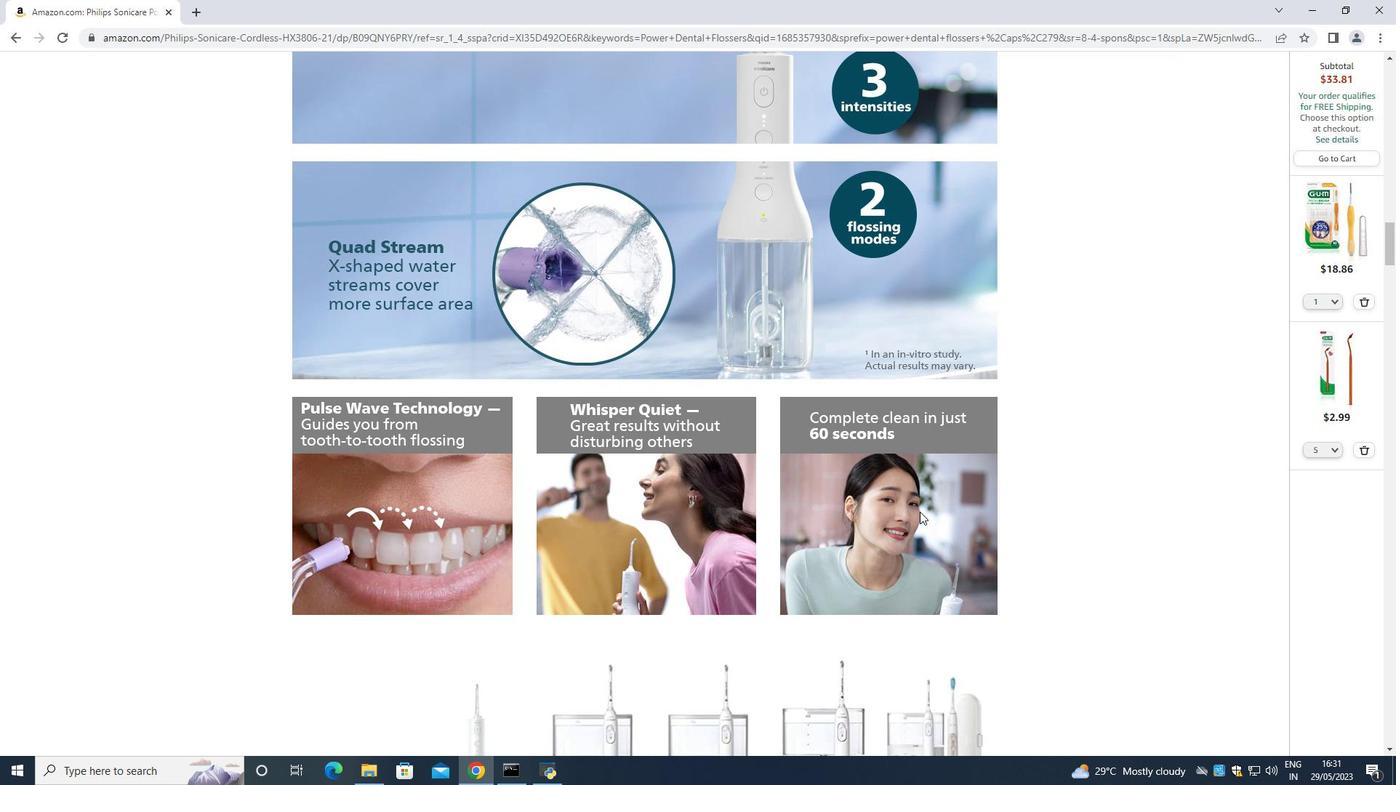 
Action: Mouse scrolled (920, 511) with delta (0, 0)
Screenshot: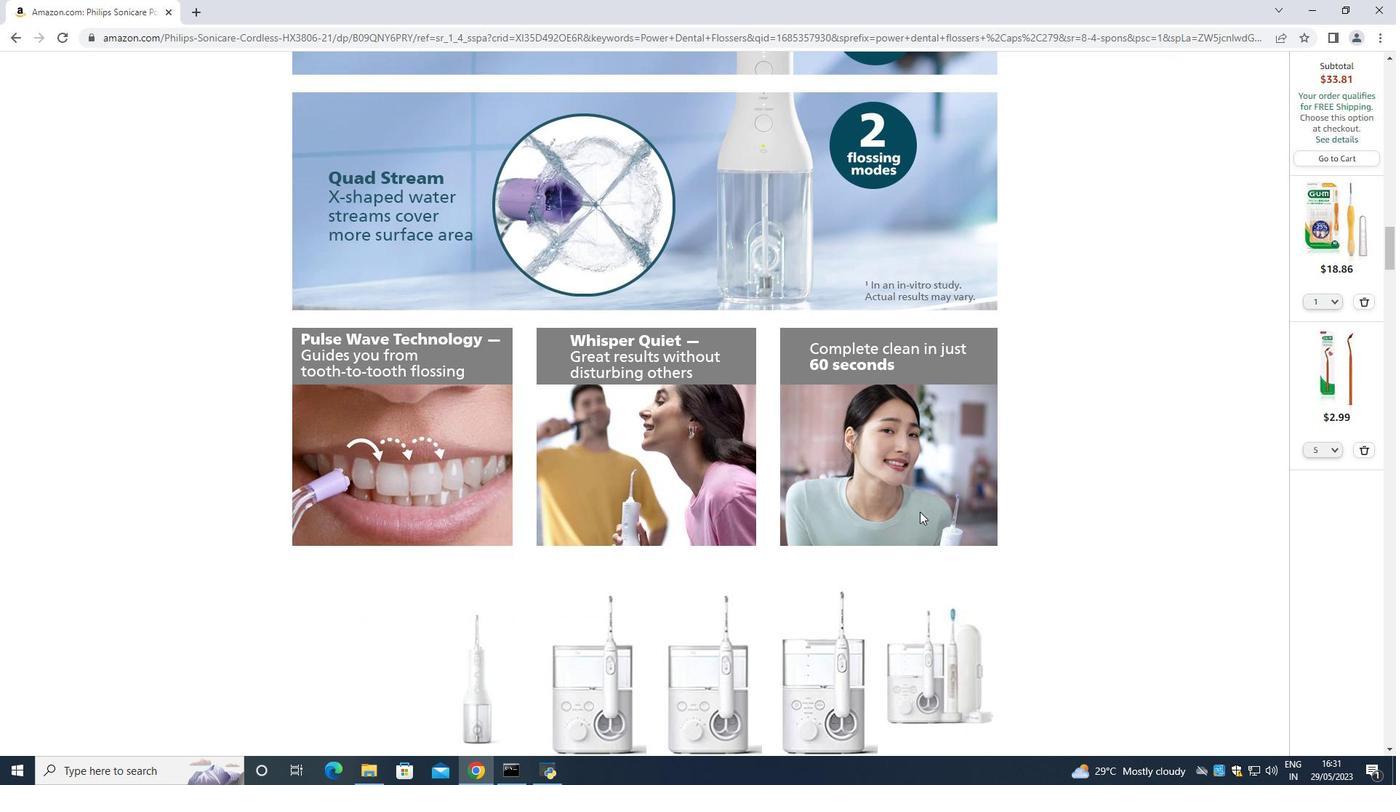 
Action: Mouse scrolled (920, 511) with delta (0, 0)
Screenshot: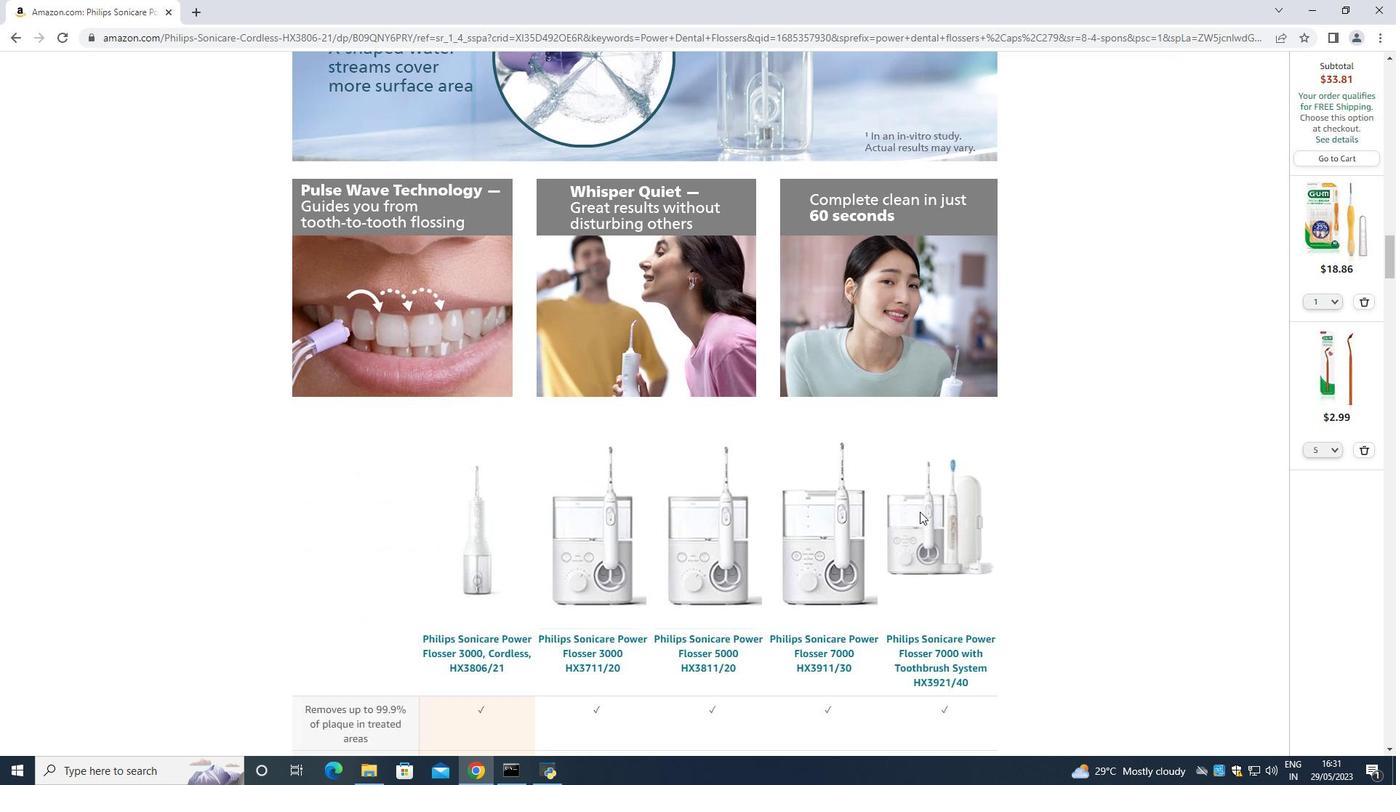 
Action: Mouse scrolled (920, 511) with delta (0, 0)
Screenshot: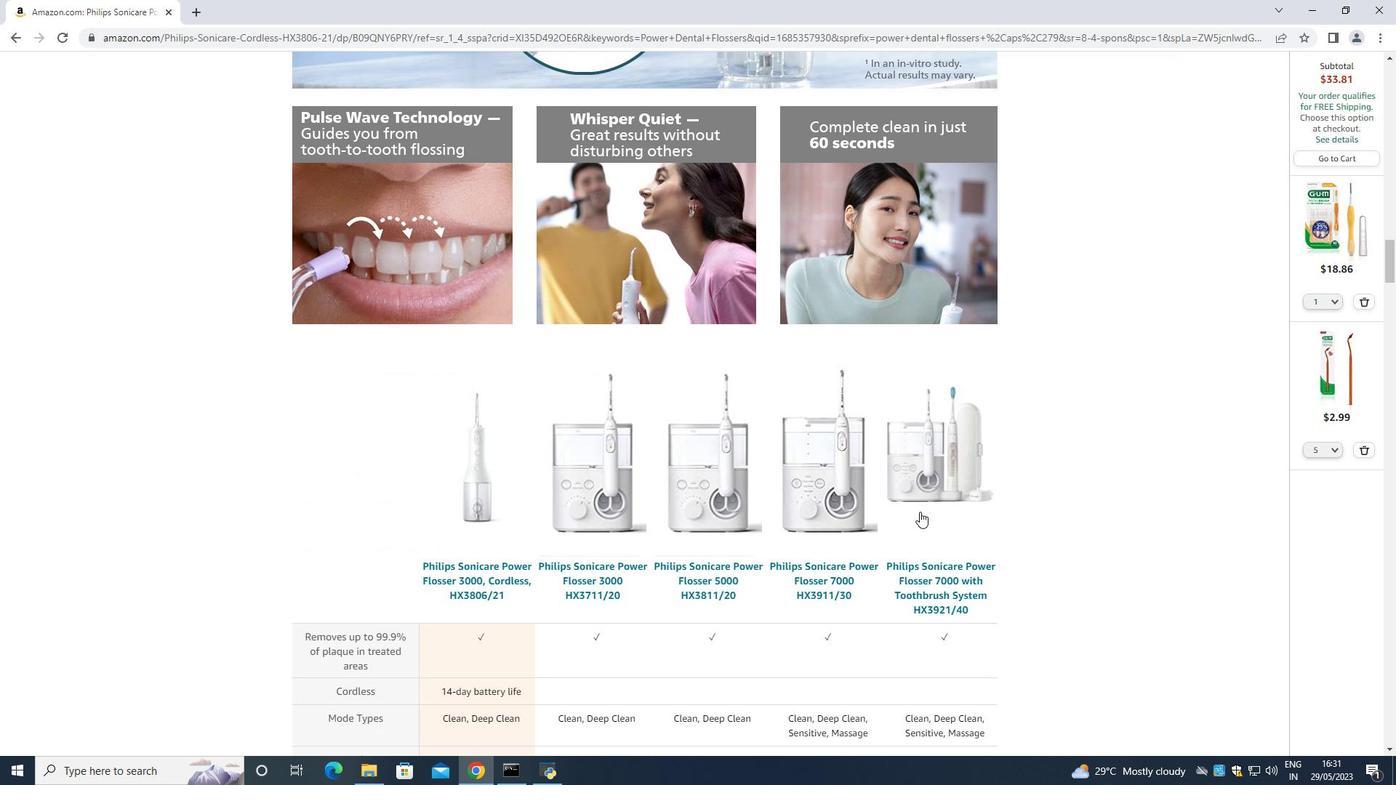 
Action: Mouse scrolled (920, 511) with delta (0, 0)
Screenshot: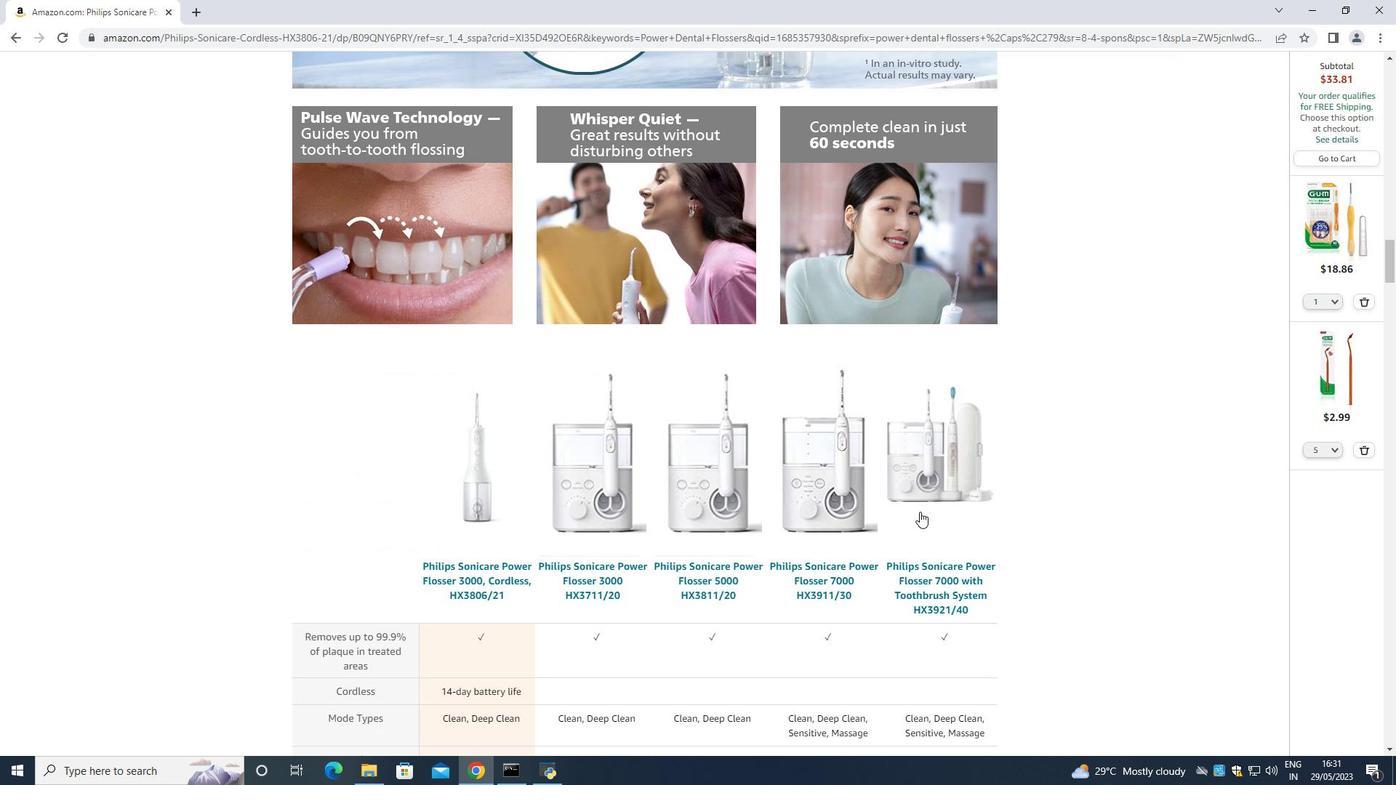 
Action: Mouse scrolled (920, 511) with delta (0, 0)
Screenshot: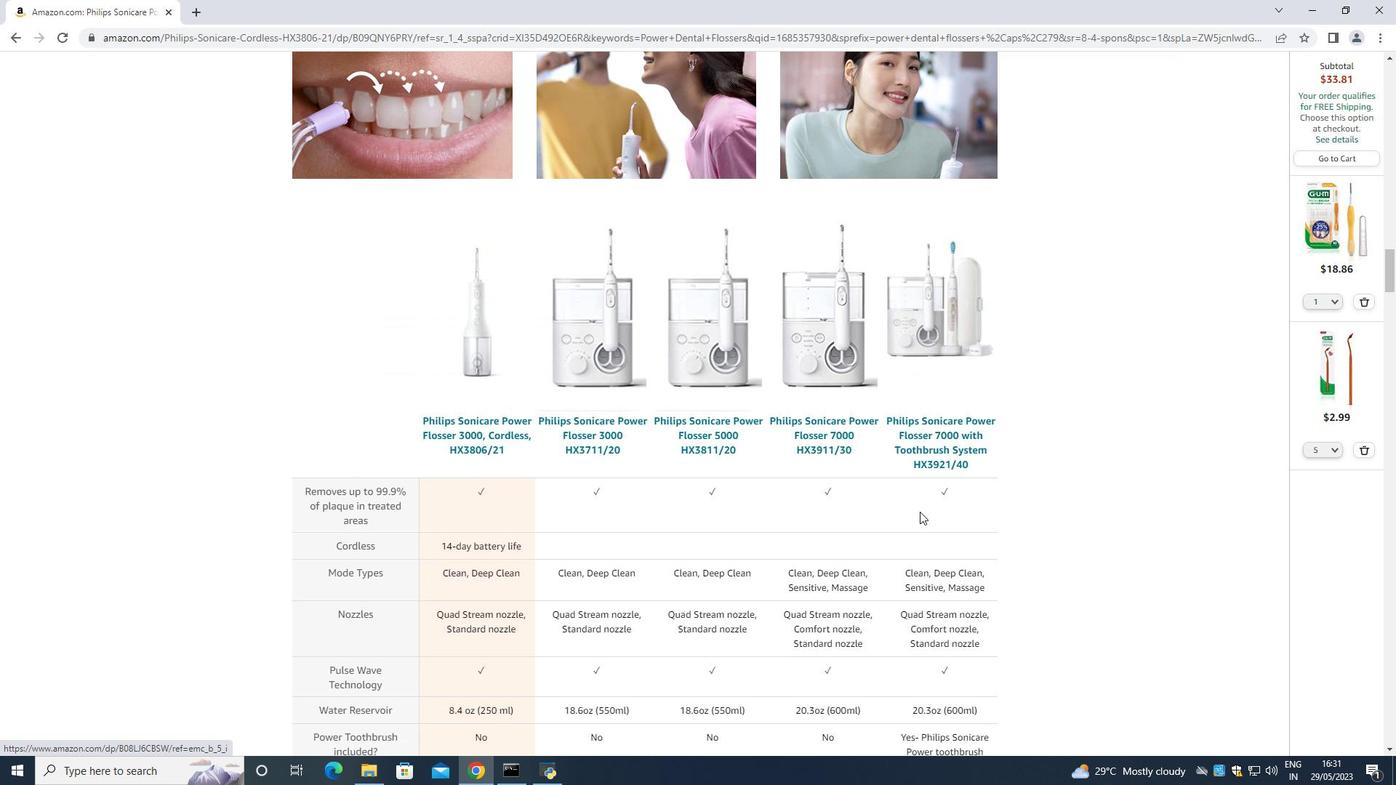 
Action: Mouse scrolled (920, 511) with delta (0, 0)
Screenshot: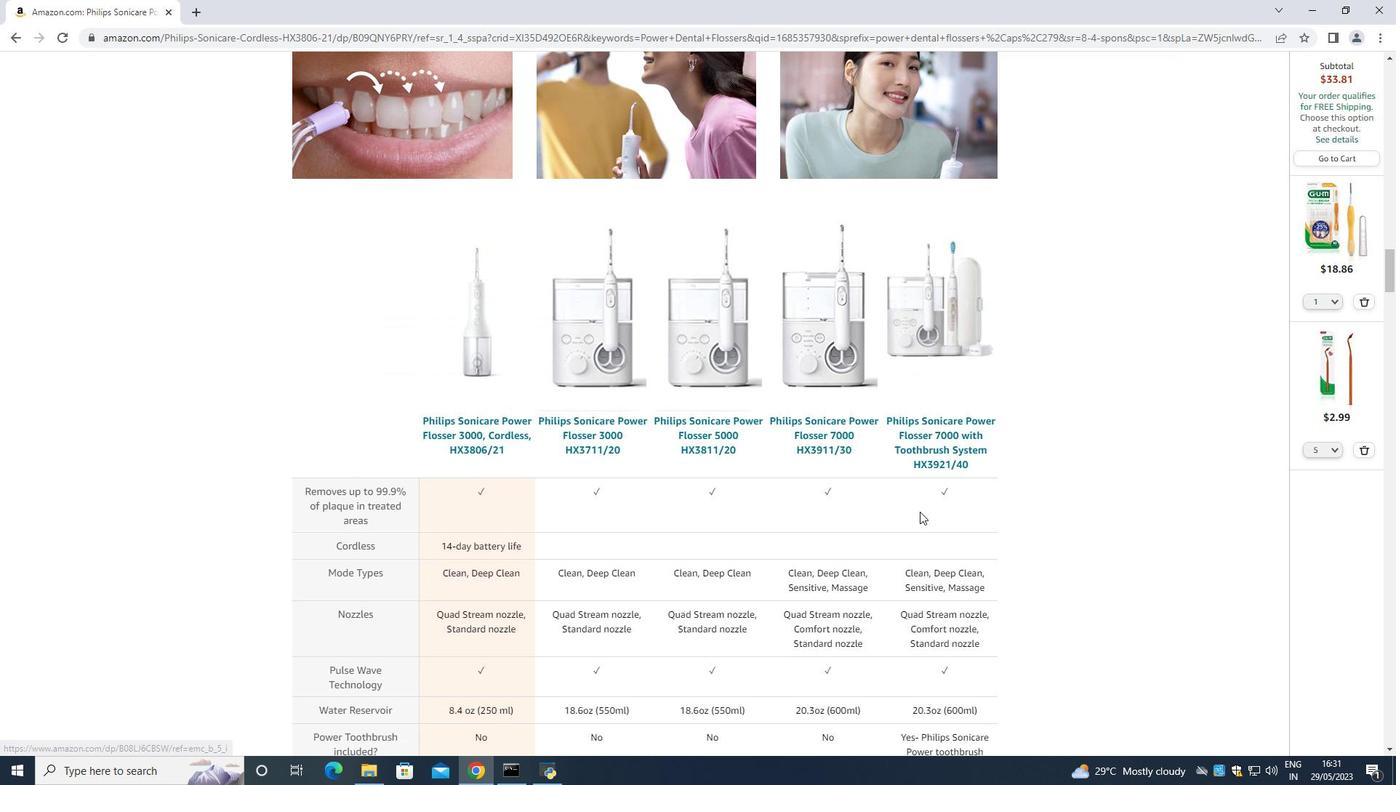 
Action: Mouse scrolled (920, 511) with delta (0, 0)
Screenshot: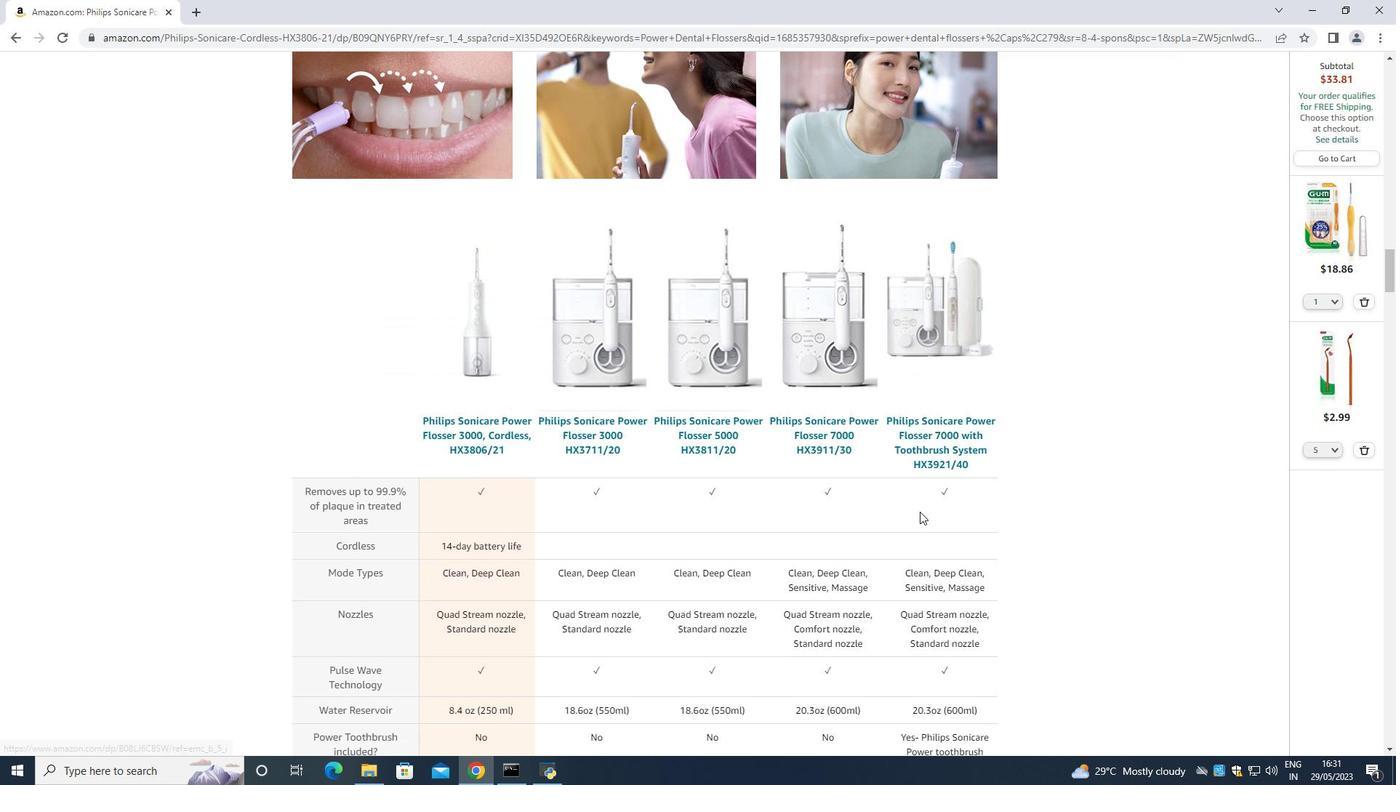 
Action: Mouse scrolled (920, 511) with delta (0, 0)
Screenshot: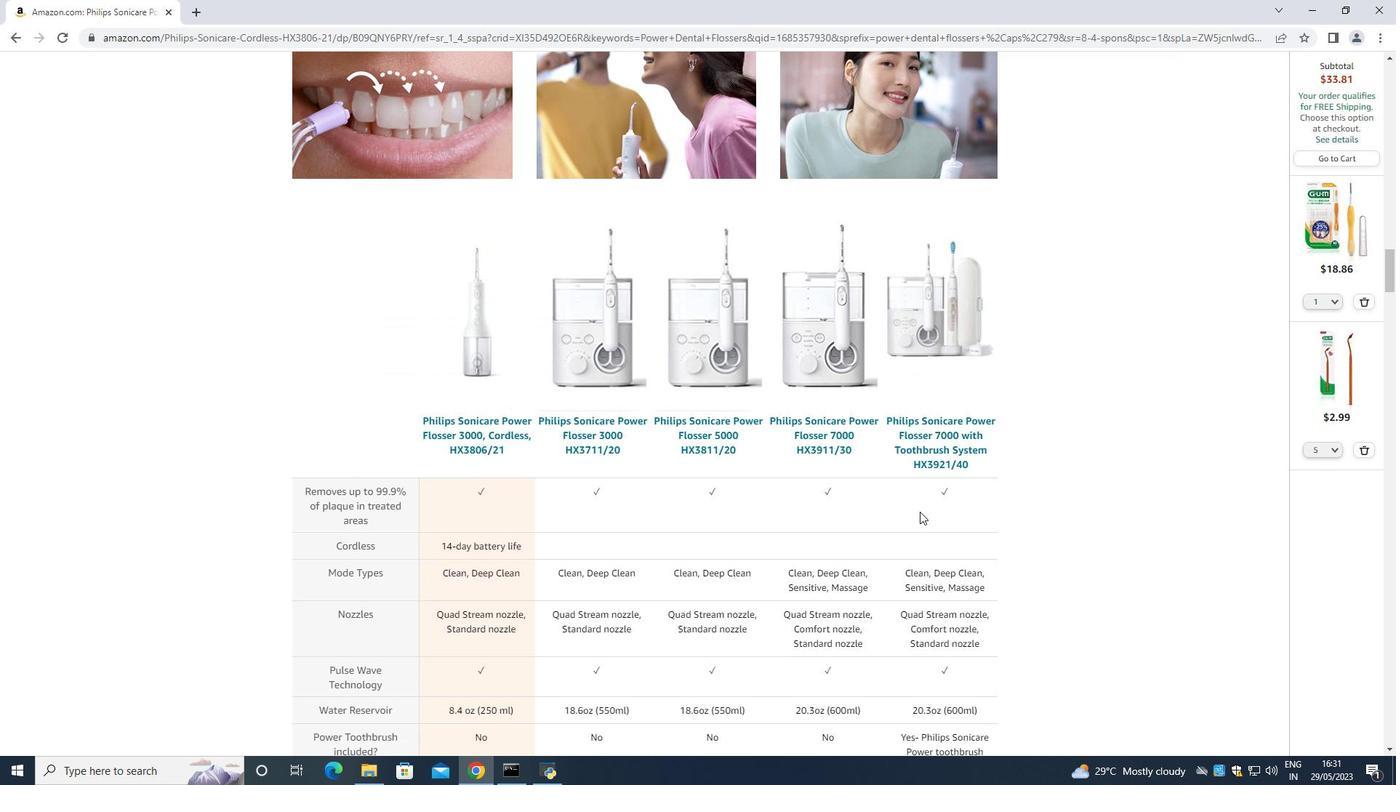 
Action: Mouse scrolled (920, 512) with delta (0, 0)
Screenshot: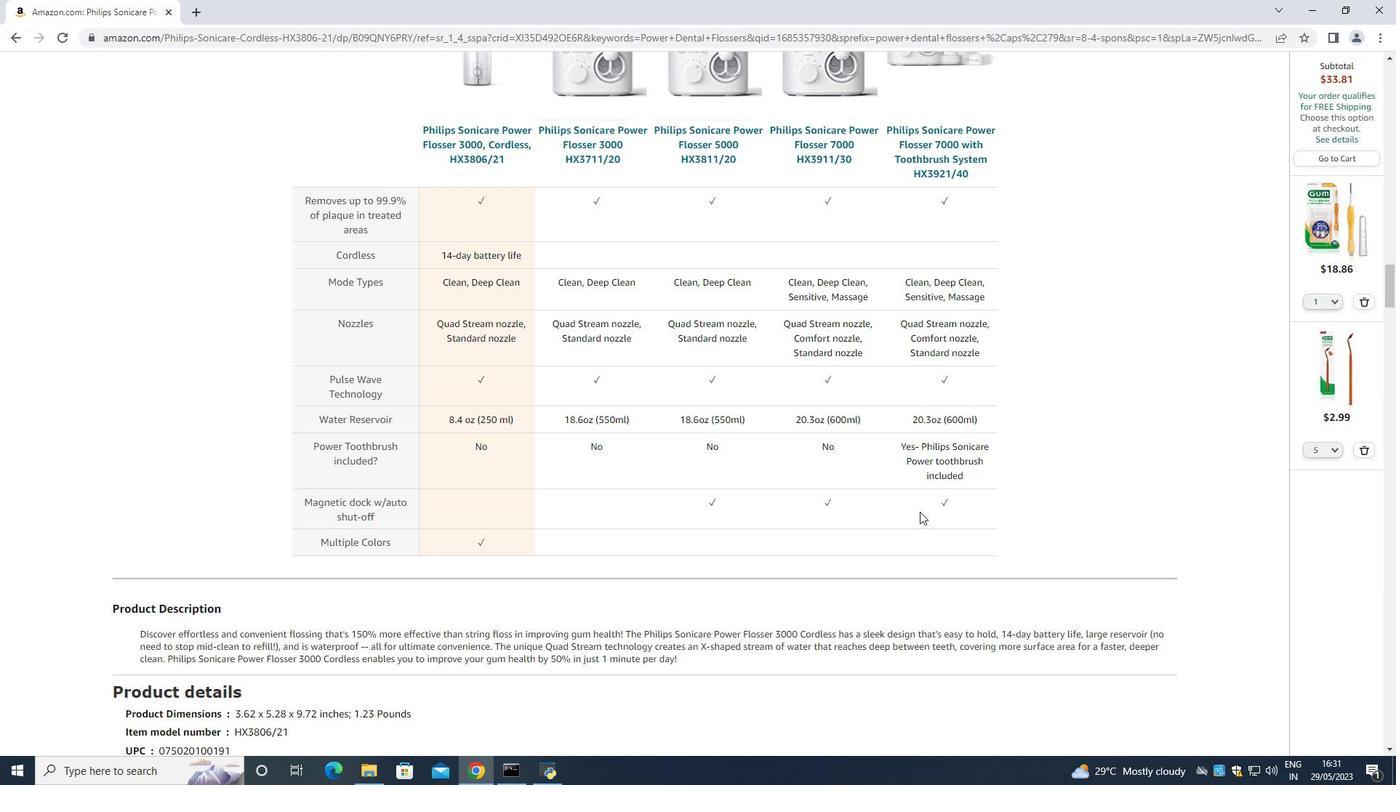 
Action: Mouse scrolled (920, 512) with delta (0, 0)
Screenshot: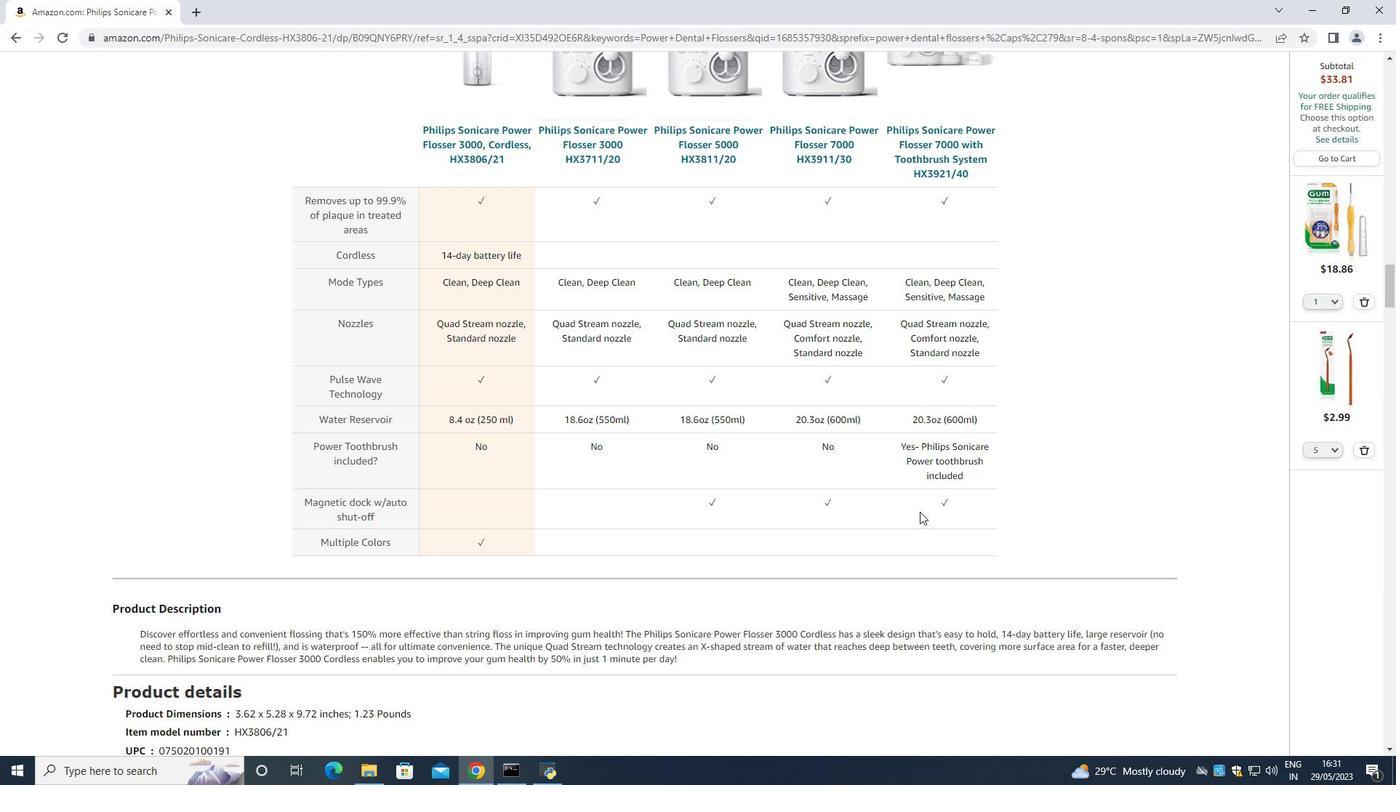 
Action: Mouse scrolled (920, 512) with delta (0, 0)
Screenshot: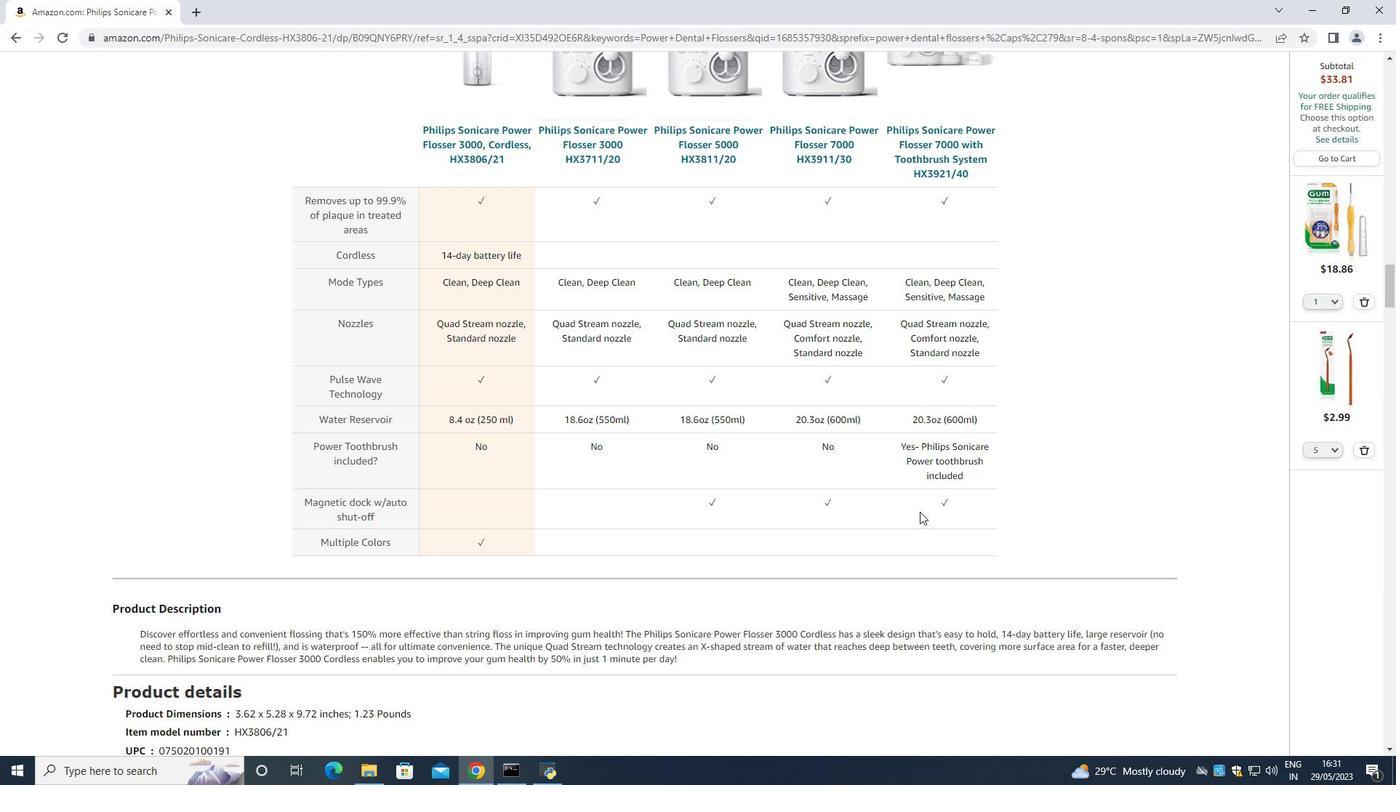
Action: Mouse scrolled (920, 512) with delta (0, 0)
Screenshot: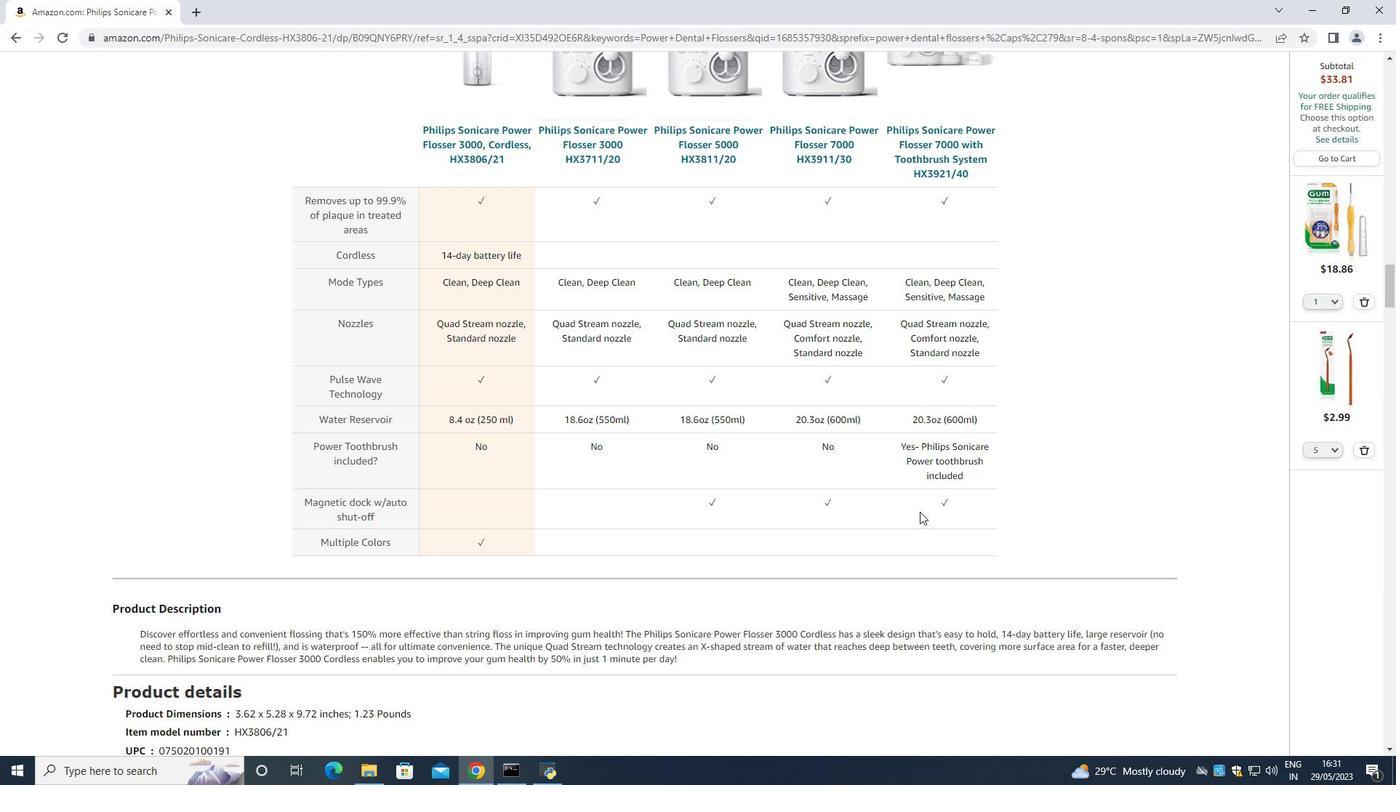 
Action: Mouse scrolled (920, 512) with delta (0, 0)
Screenshot: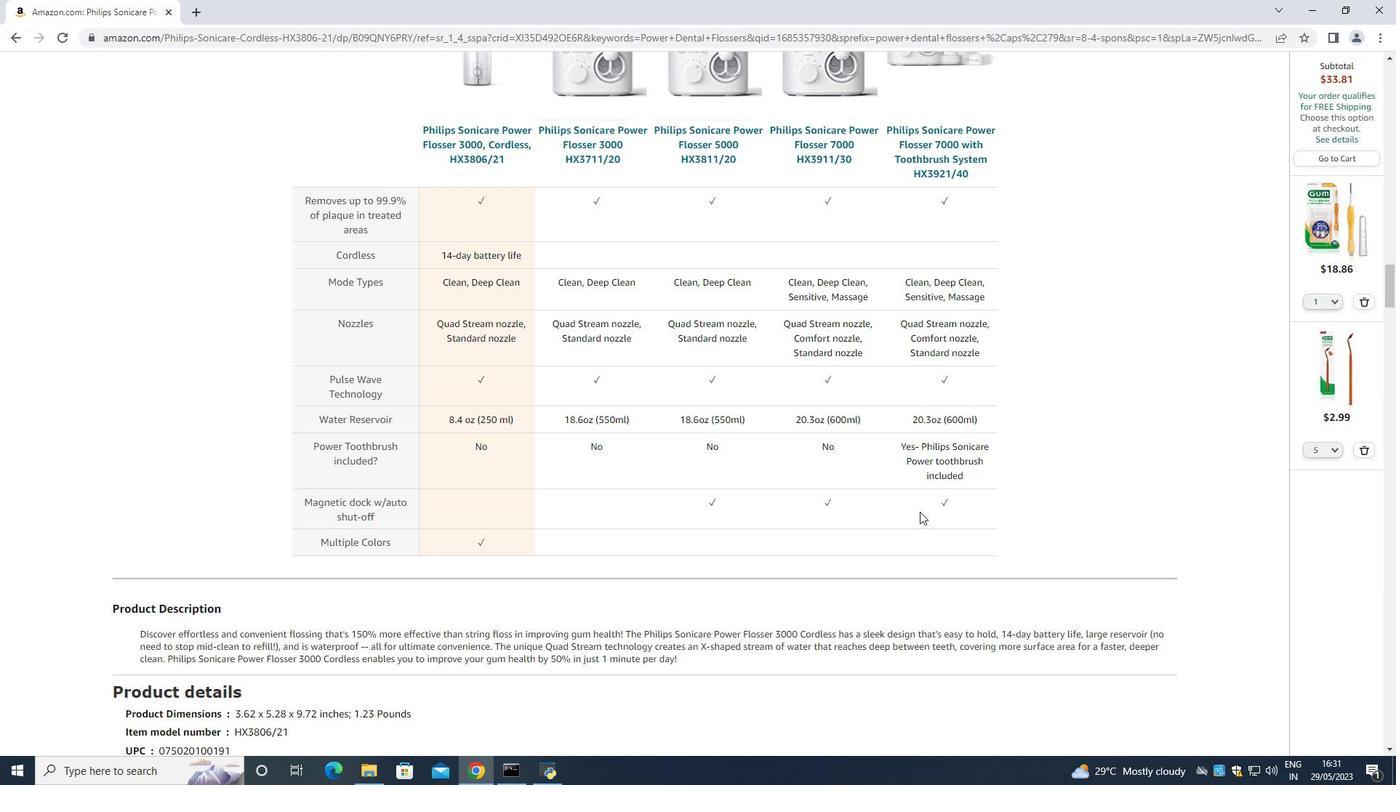 
Action: Mouse scrolled (920, 512) with delta (0, 0)
Screenshot: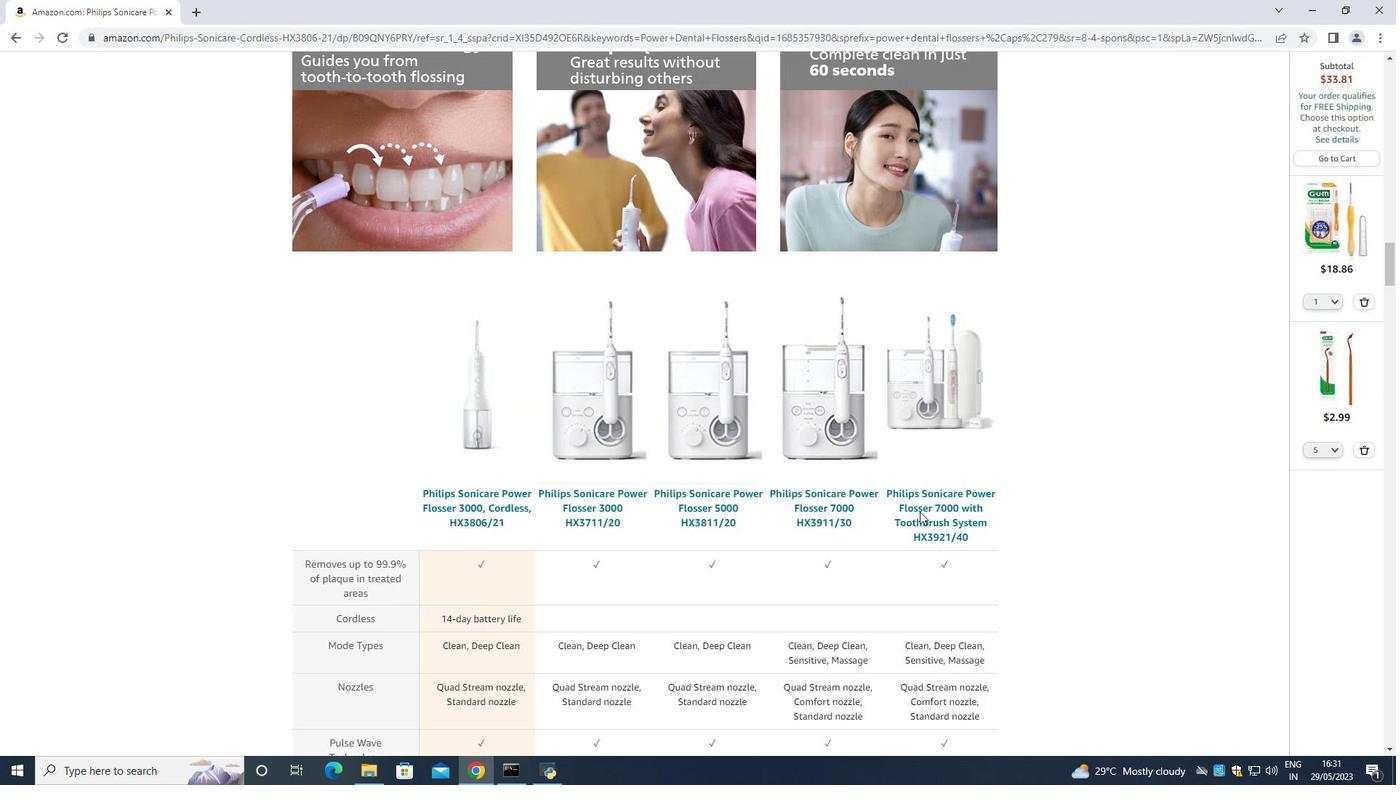 
Action: Mouse scrolled (920, 512) with delta (0, 0)
Screenshot: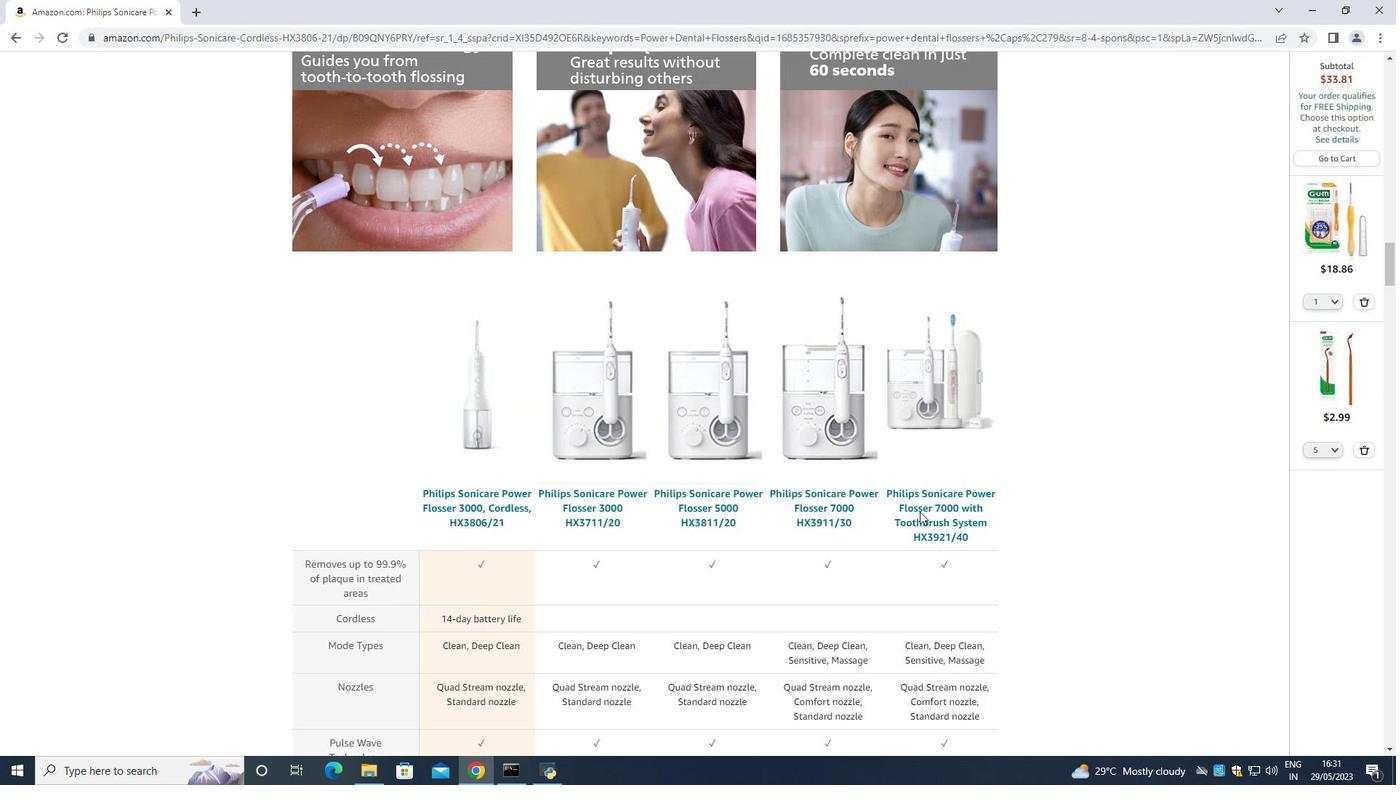 
Action: Mouse scrolled (920, 512) with delta (0, 0)
Screenshot: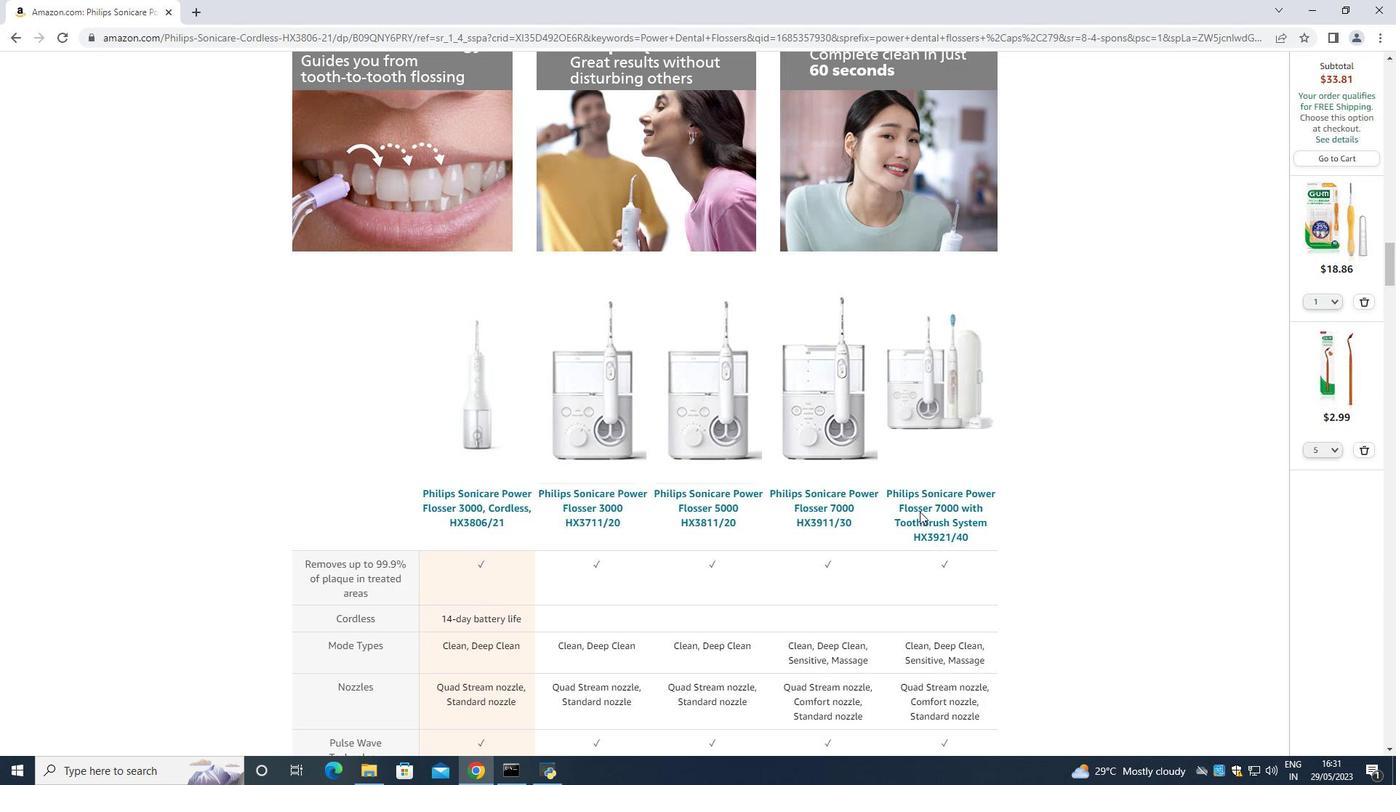 
Action: Mouse scrolled (920, 512) with delta (0, 0)
Screenshot: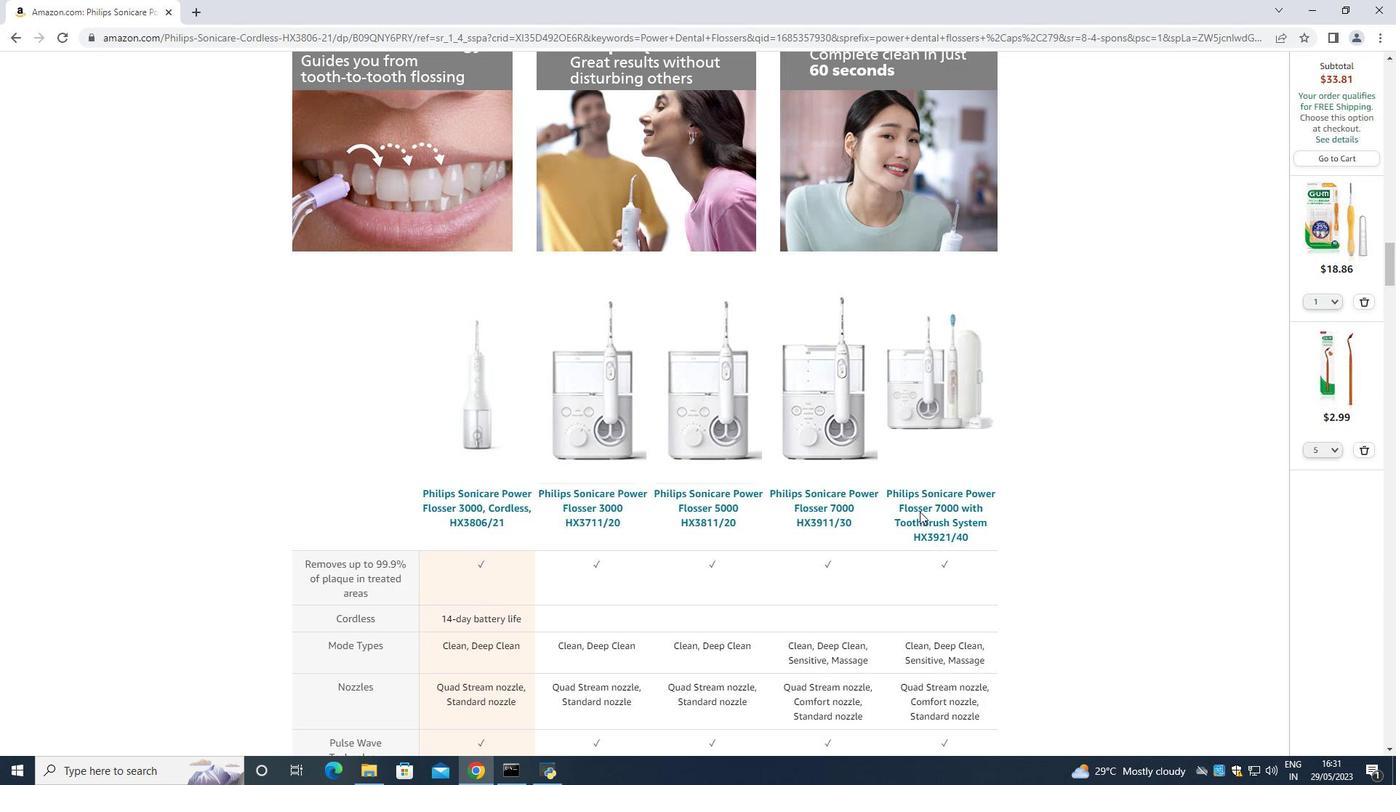 
Action: Mouse scrolled (920, 512) with delta (0, 0)
Screenshot: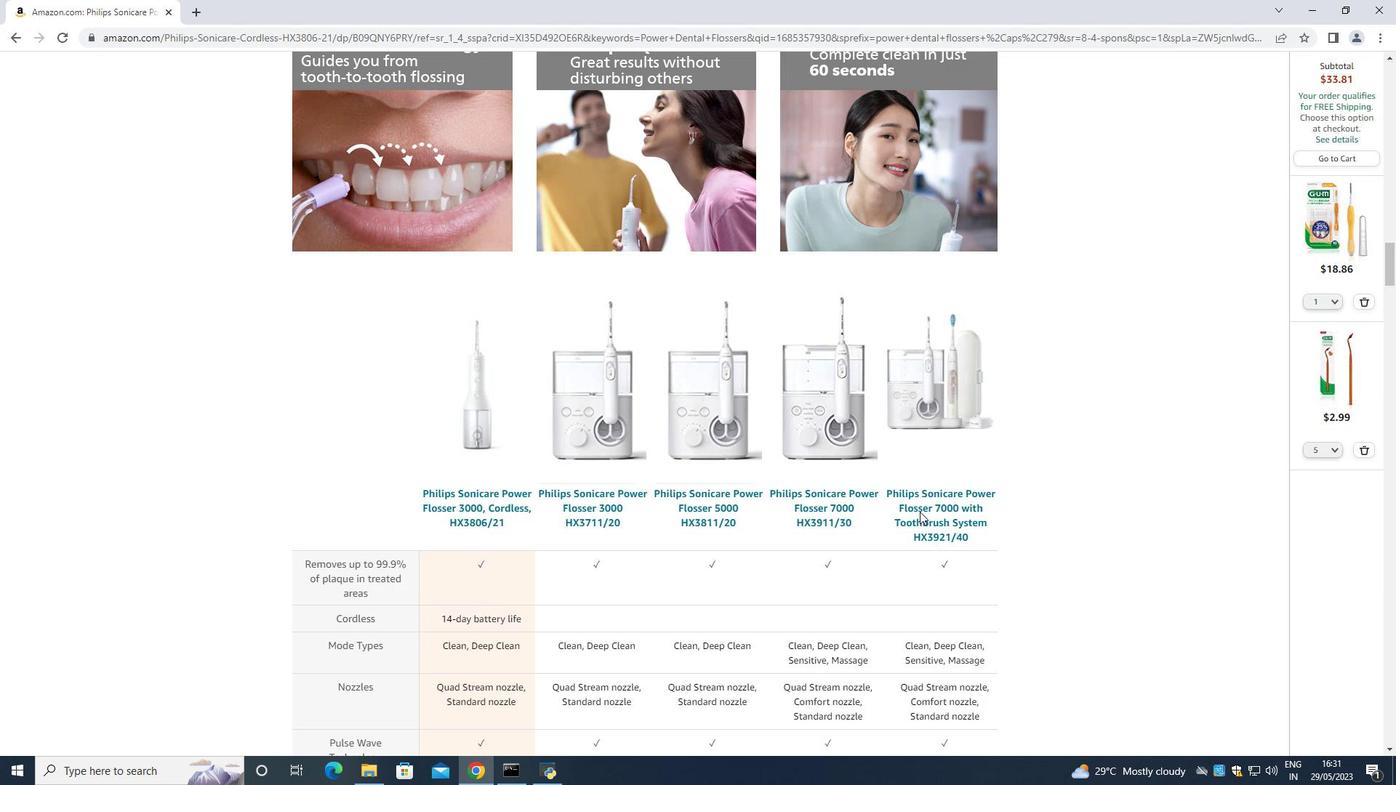 
Action: Mouse scrolled (920, 512) with delta (0, 0)
Screenshot: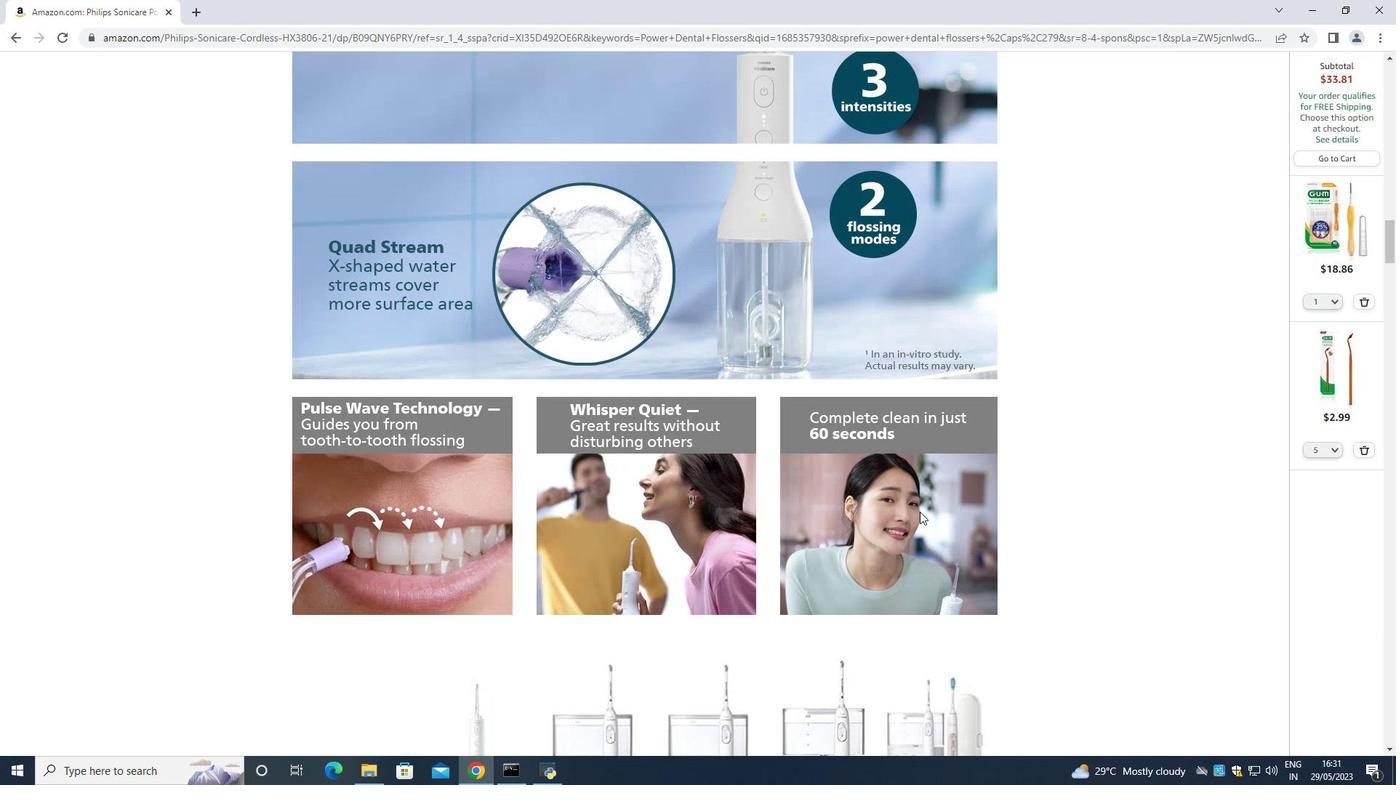 
Action: Mouse scrolled (920, 512) with delta (0, 0)
Screenshot: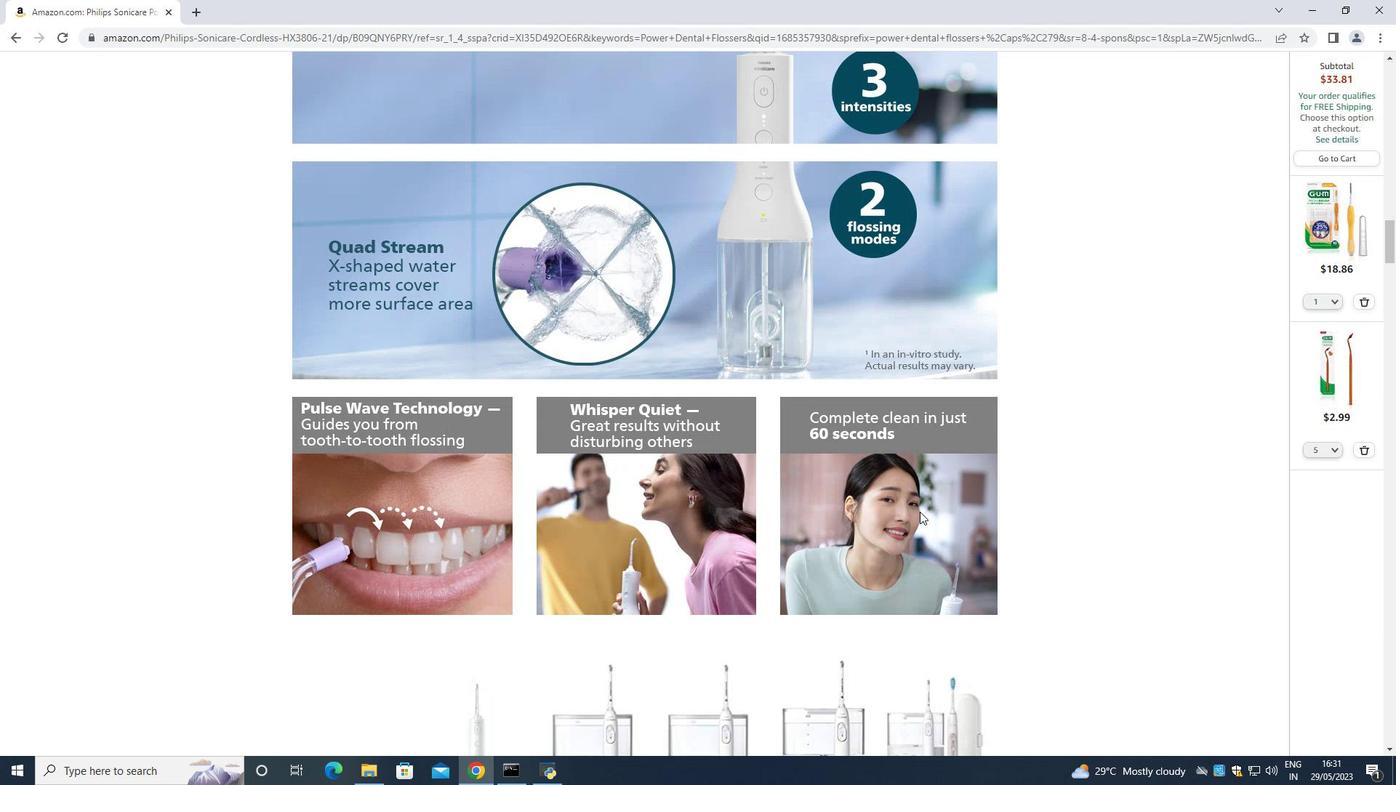 
Action: Mouse scrolled (920, 512) with delta (0, 0)
Screenshot: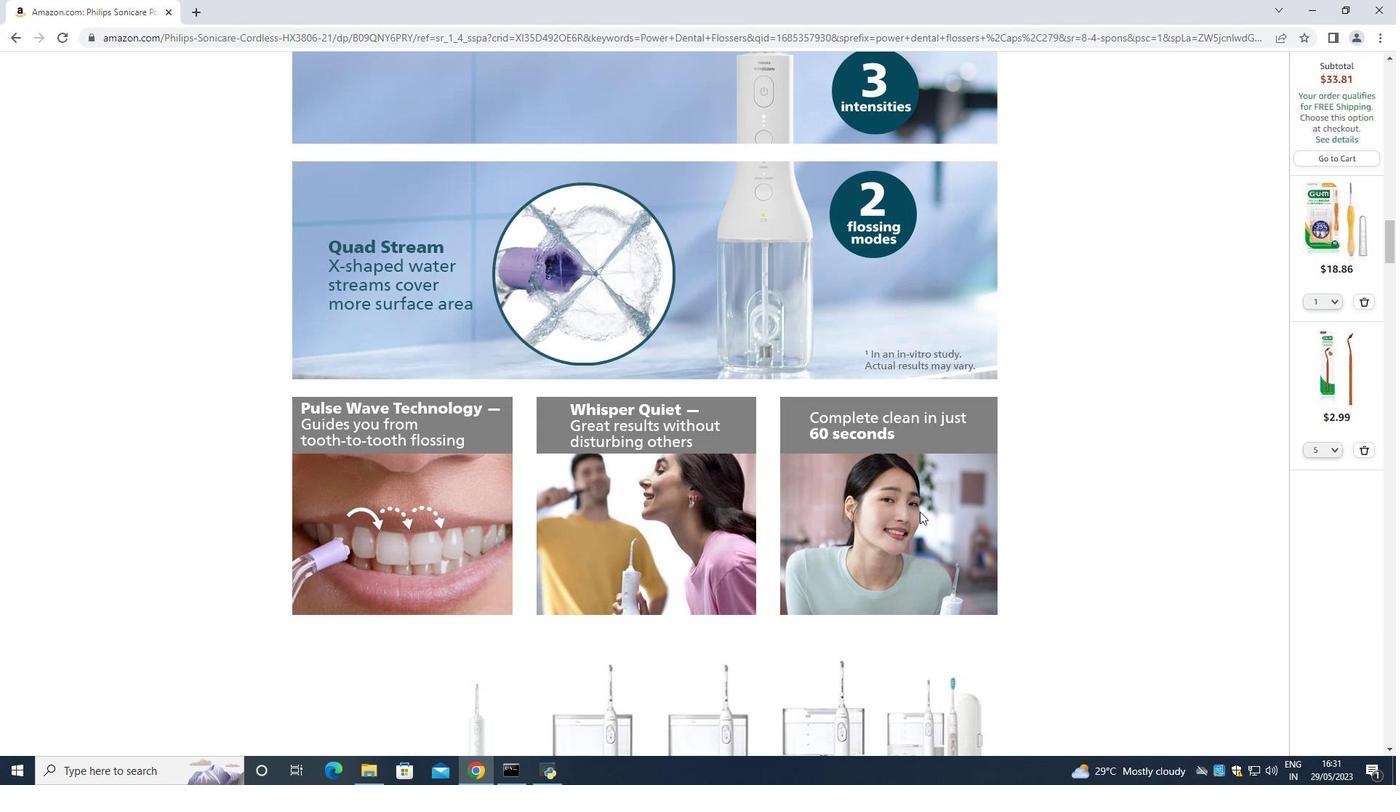 
Action: Mouse scrolled (920, 512) with delta (0, 0)
Screenshot: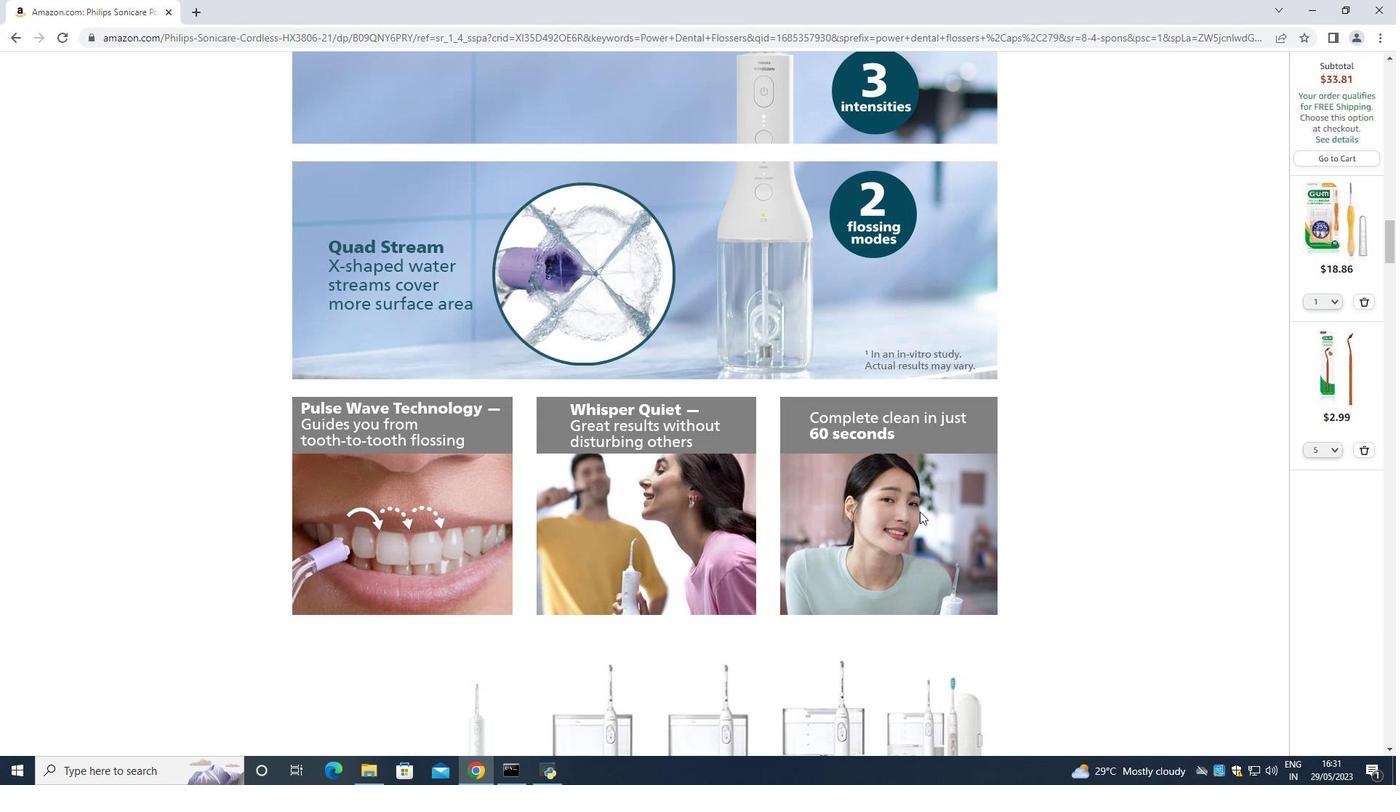 
Action: Mouse scrolled (920, 512) with delta (0, 0)
Screenshot: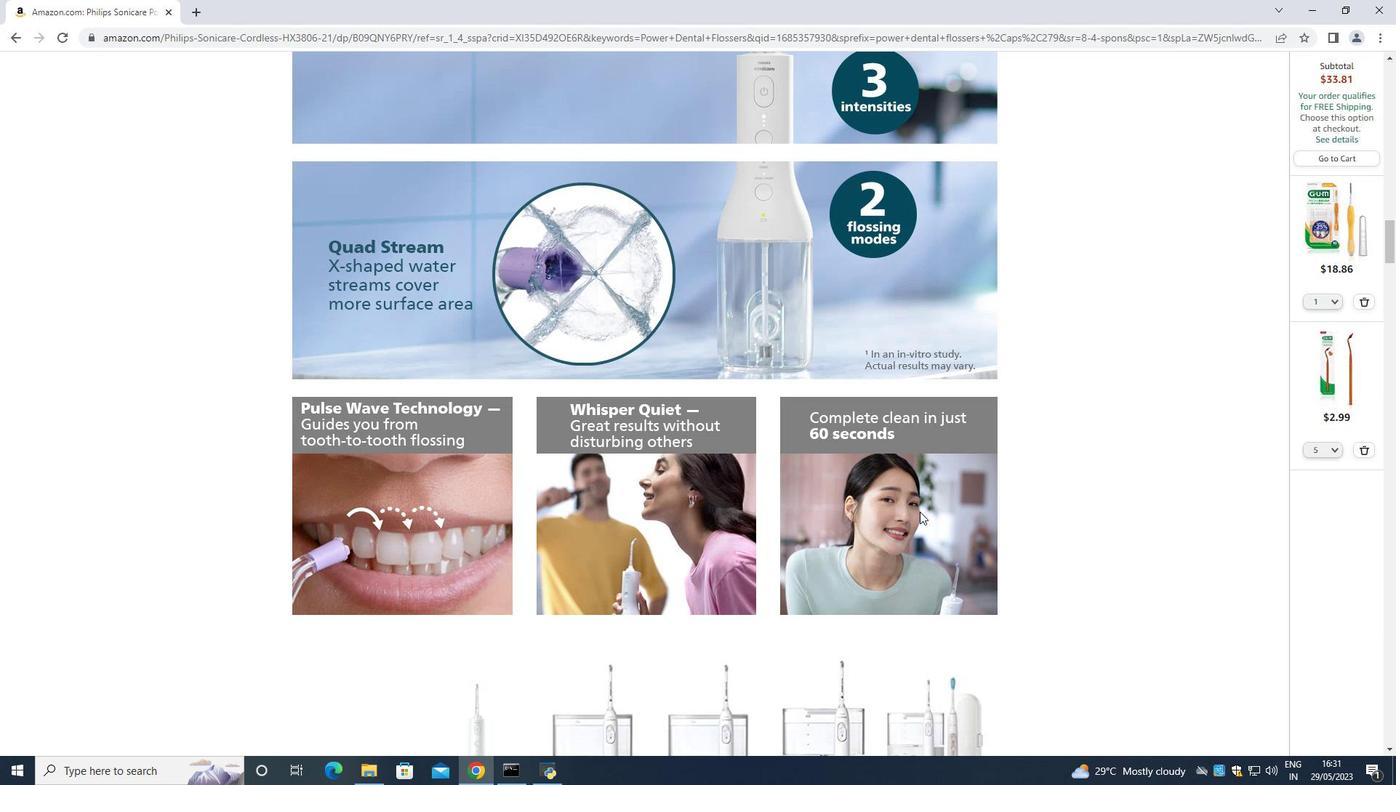 
Action: Mouse scrolled (920, 512) with delta (0, 0)
Screenshot: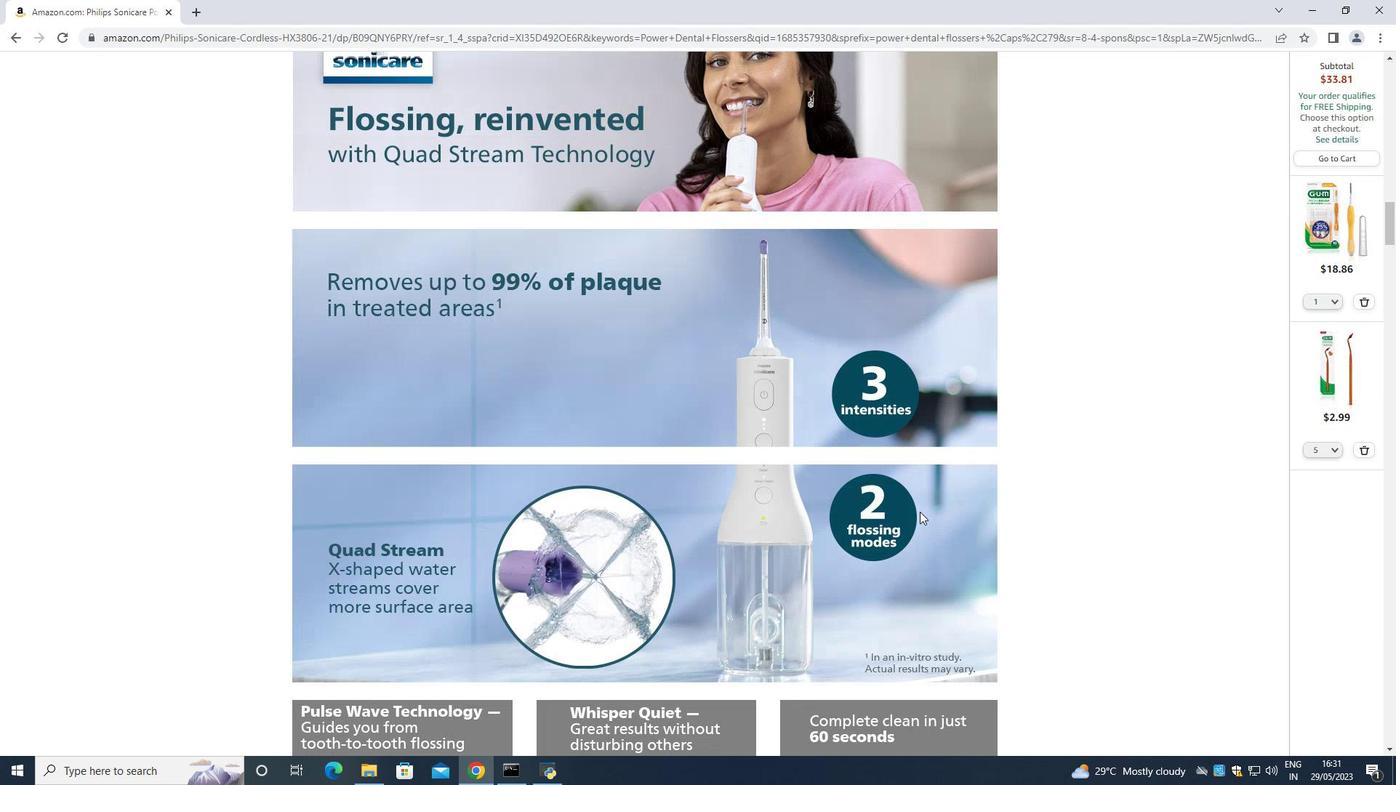 
Action: Mouse scrolled (920, 512) with delta (0, 0)
Screenshot: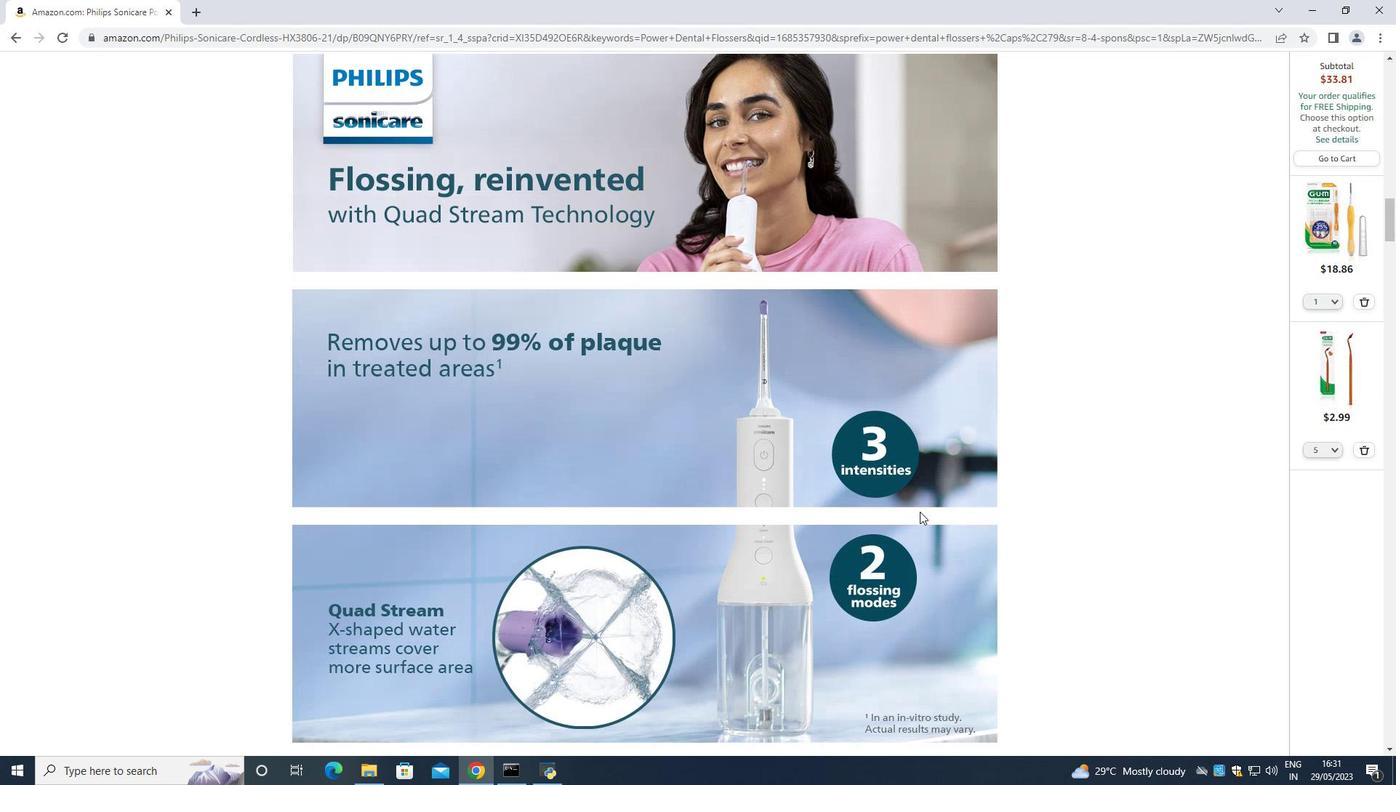 
Action: Mouse scrolled (920, 512) with delta (0, 0)
Screenshot: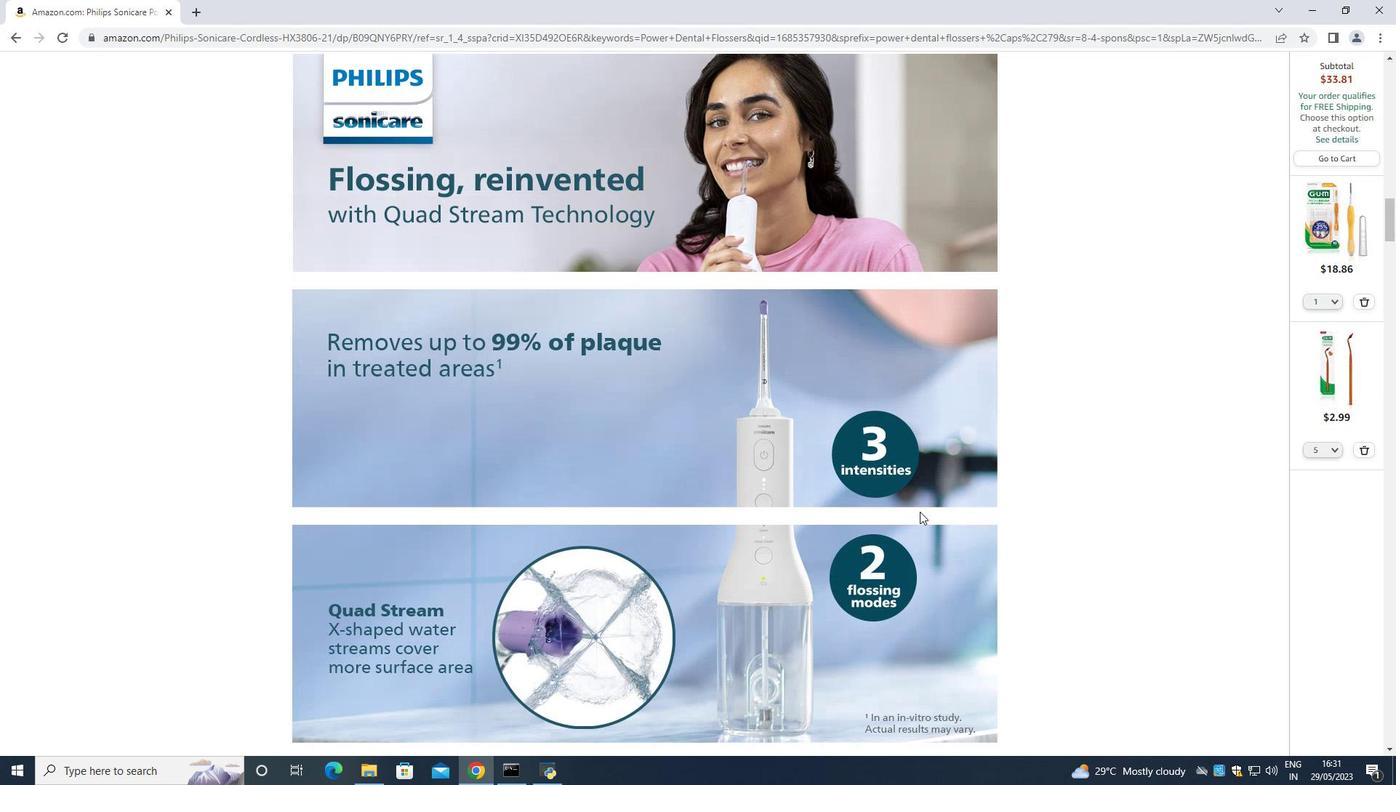 
Action: Mouse scrolled (920, 512) with delta (0, 0)
Screenshot: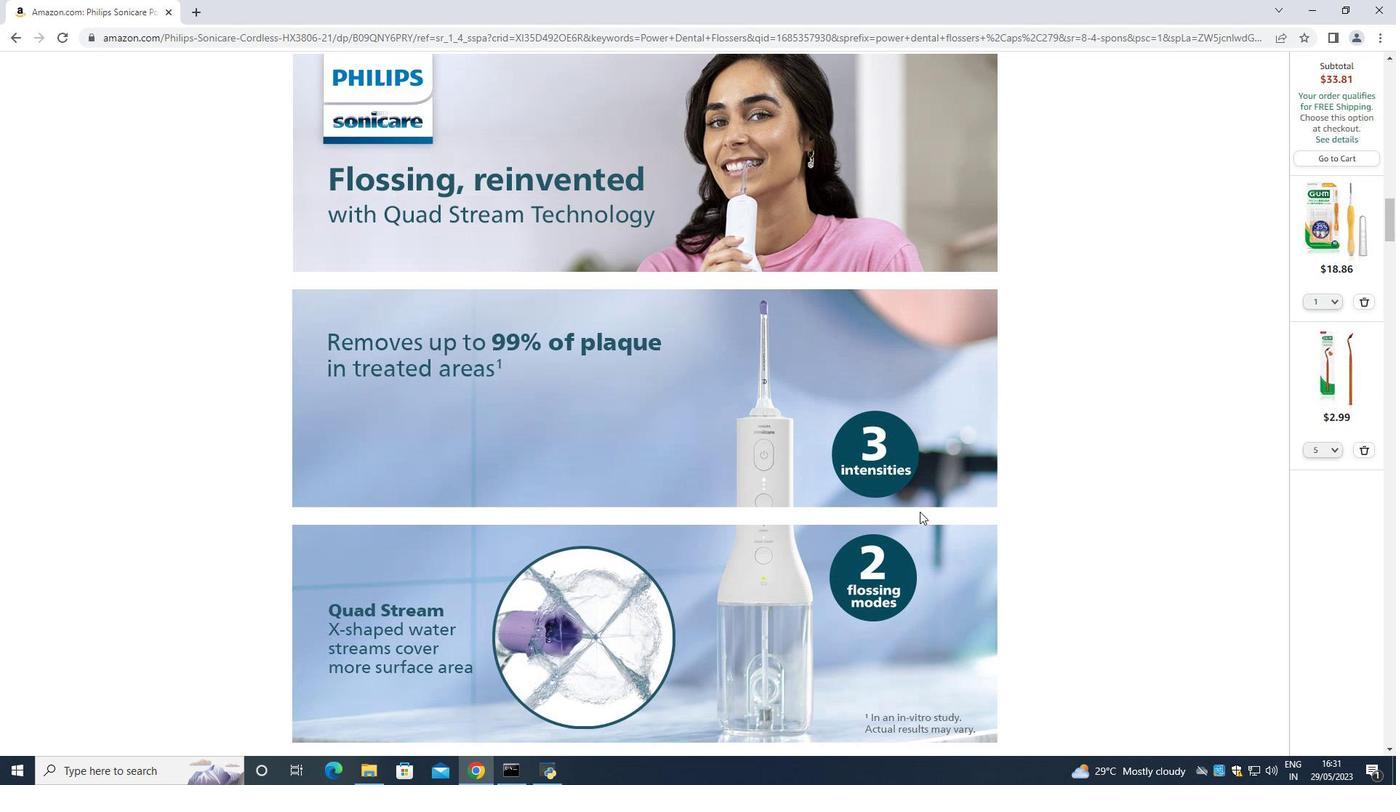 
Action: Mouse scrolled (920, 512) with delta (0, 0)
Screenshot: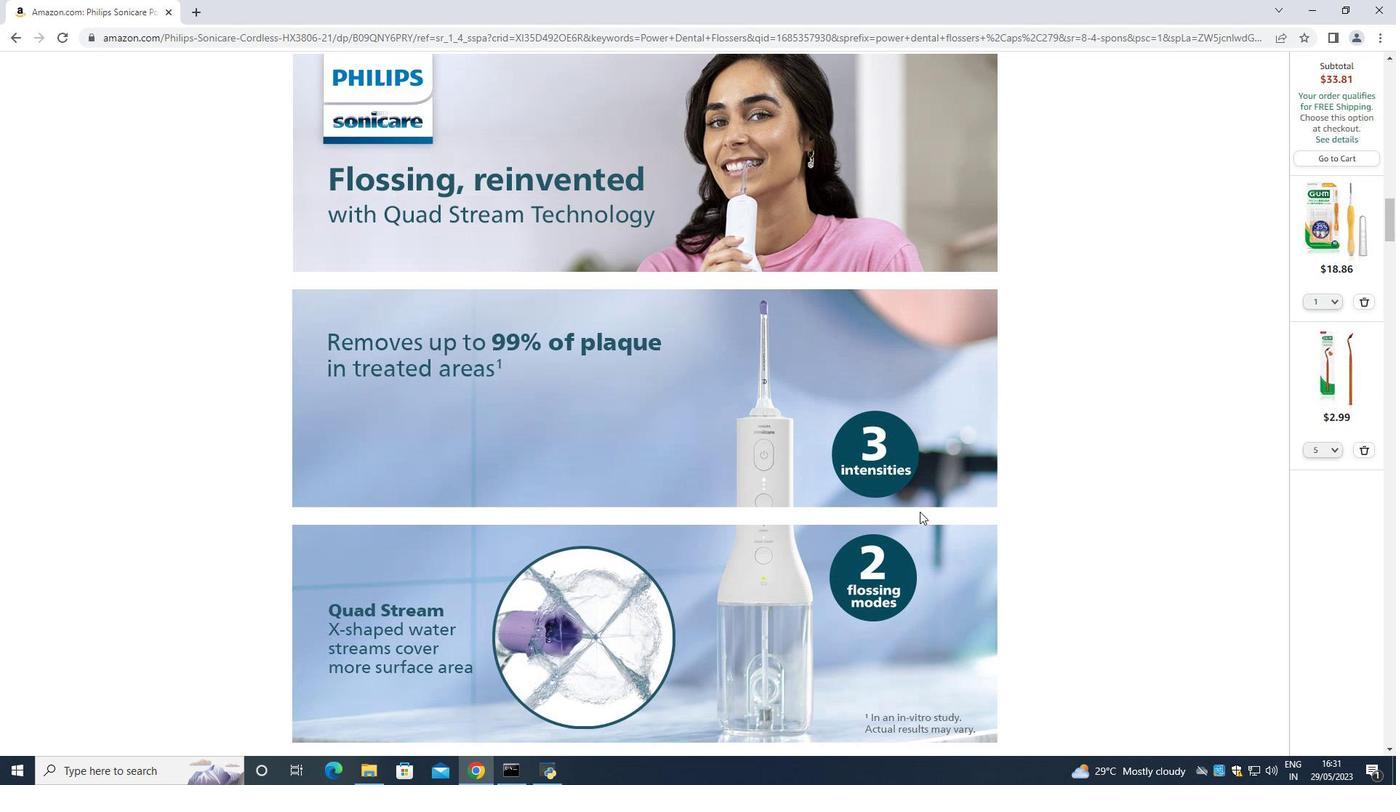 
Action: Mouse scrolled (920, 512) with delta (0, 0)
Screenshot: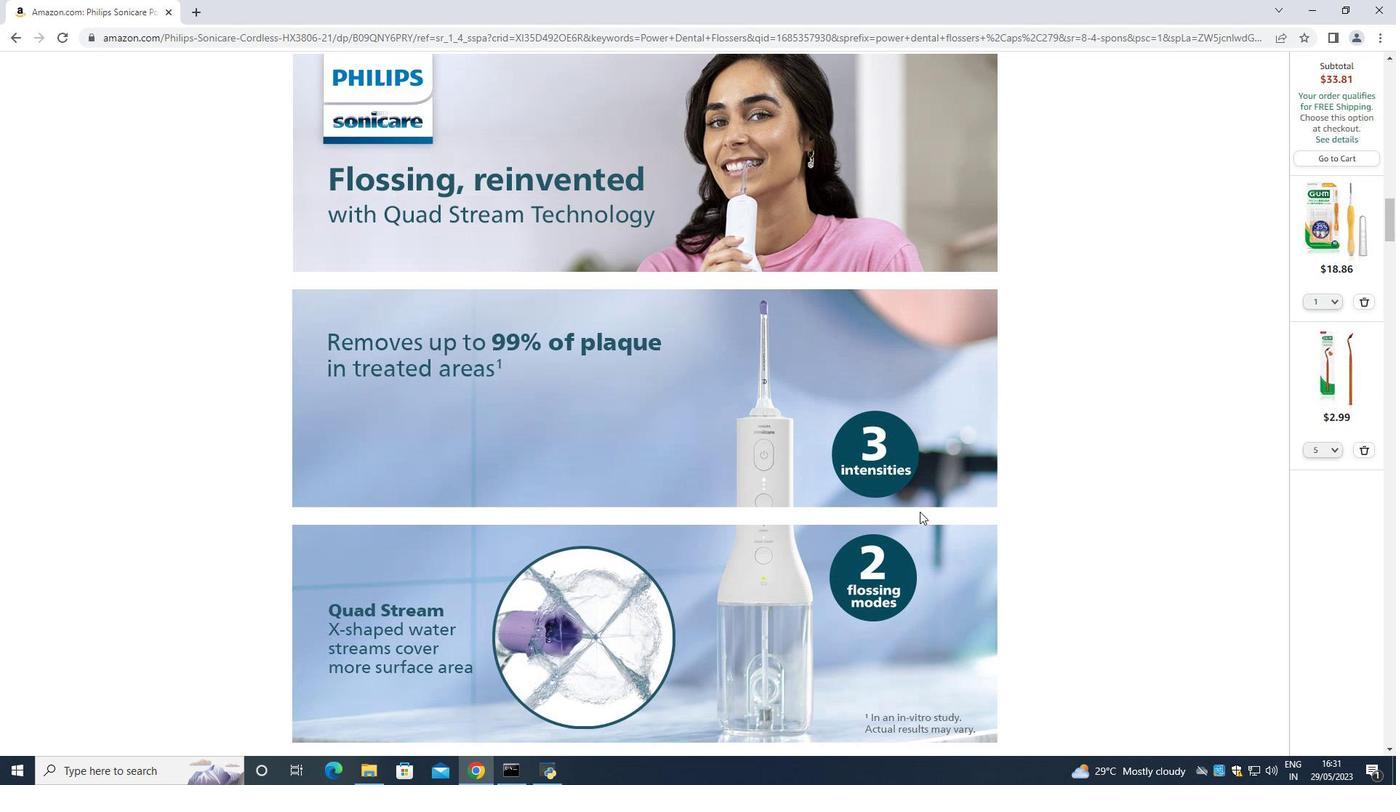 
Action: Mouse moved to (919, 512)
Screenshot: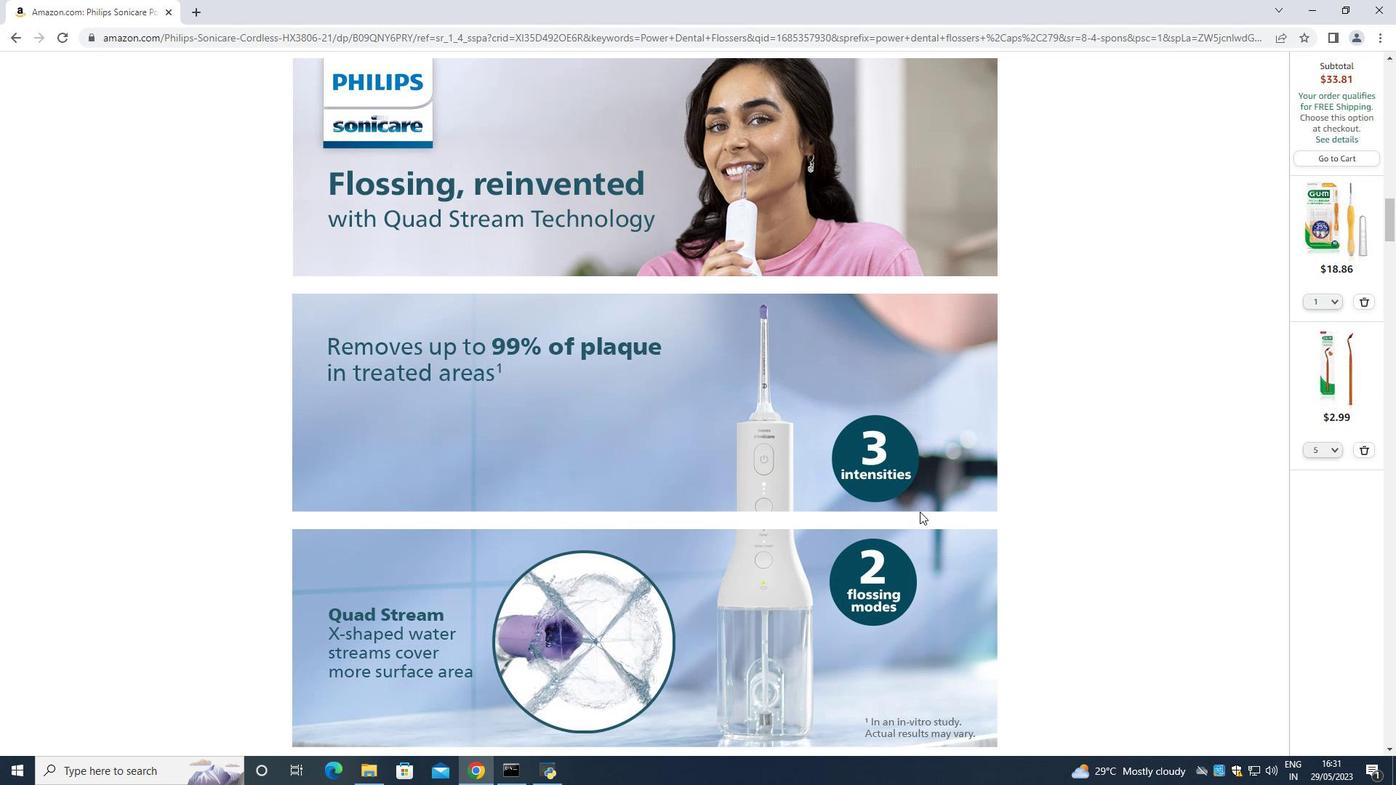 
Action: Mouse scrolled (919, 512) with delta (0, 0)
Screenshot: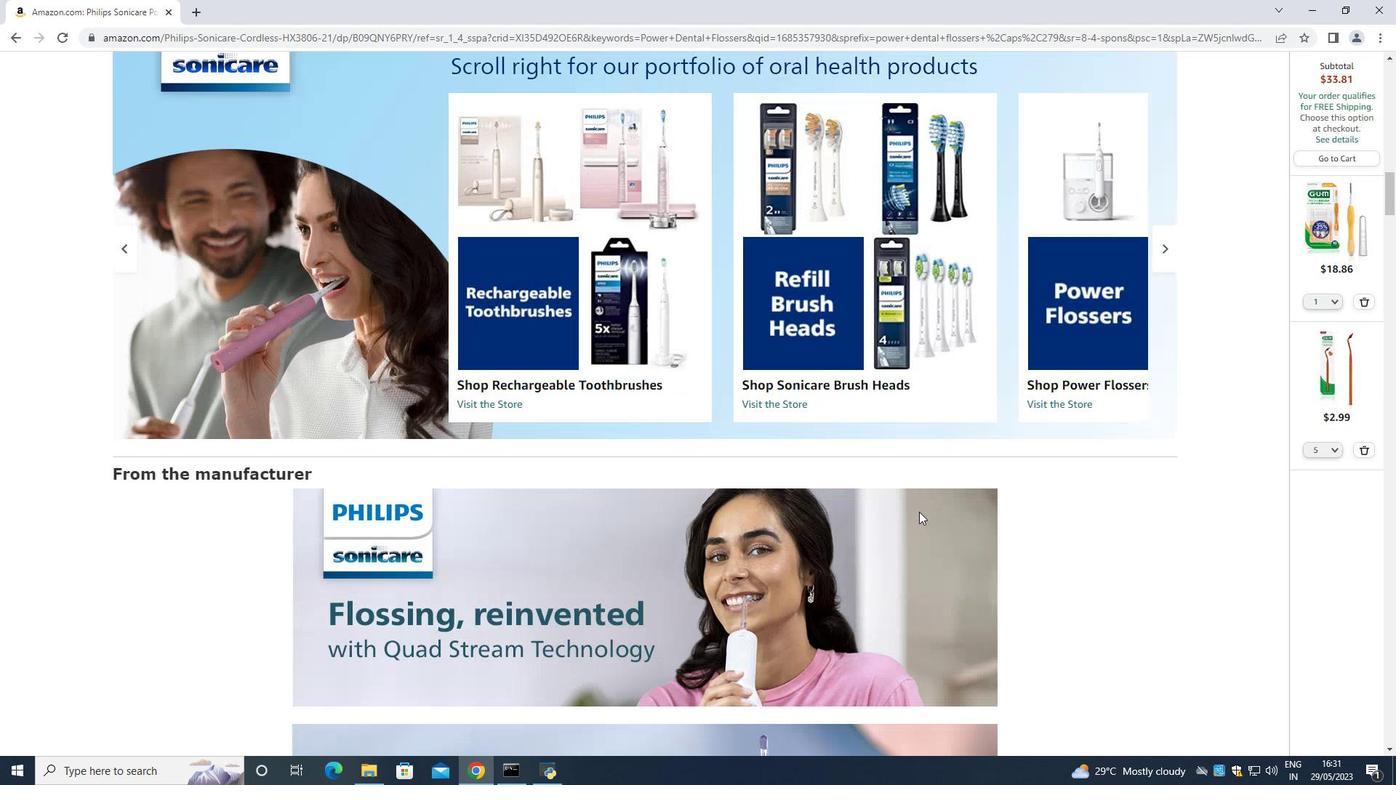 
Action: Mouse scrolled (919, 512) with delta (0, 0)
Screenshot: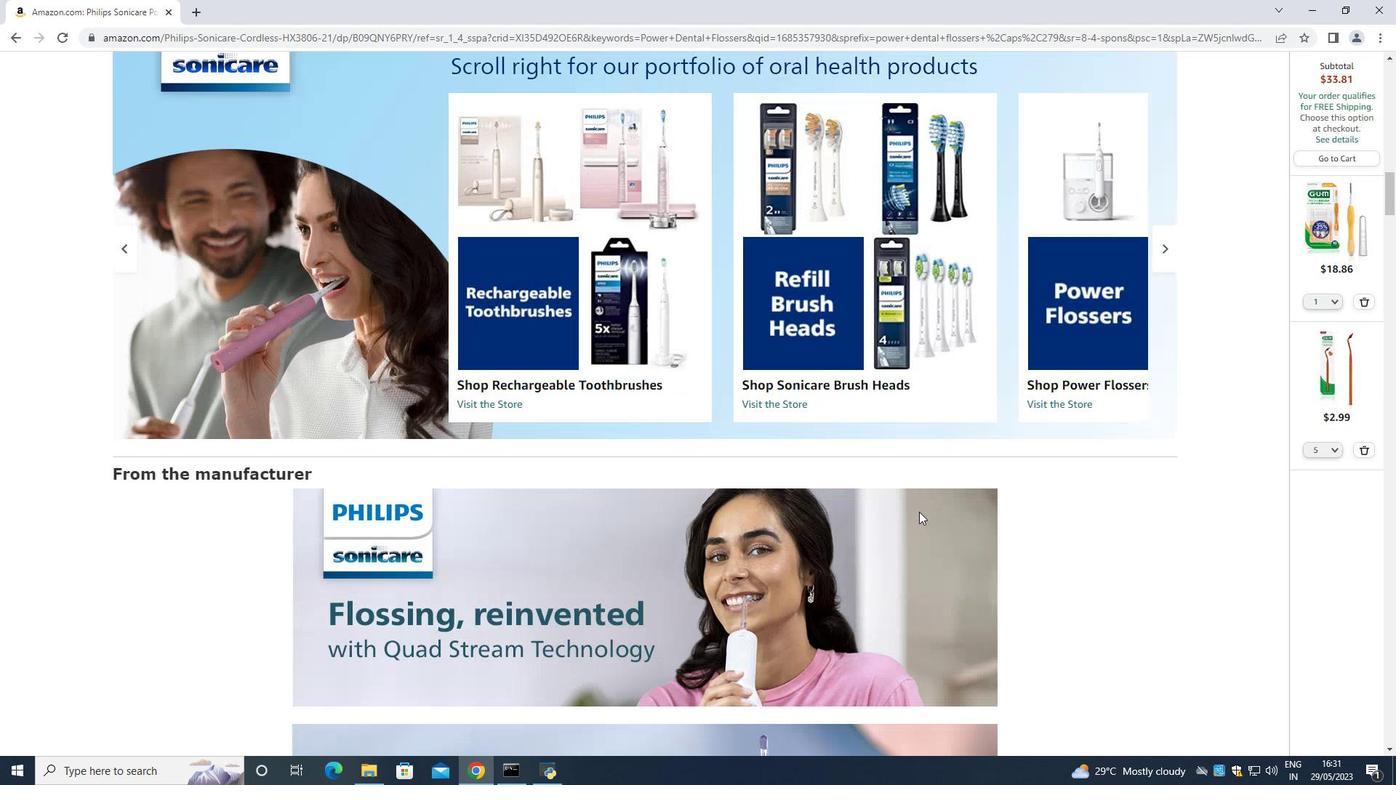 
Action: Mouse scrolled (919, 512) with delta (0, 0)
Screenshot: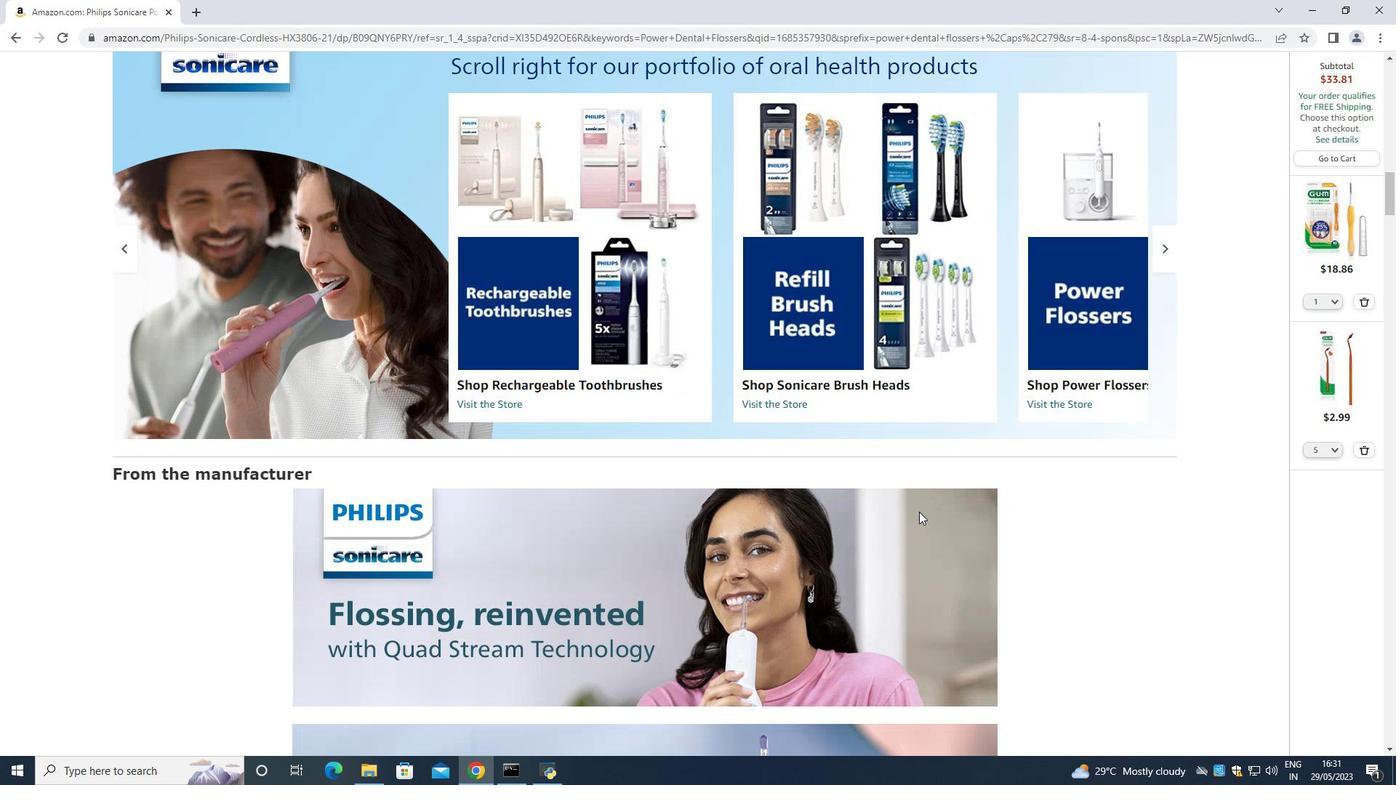 
Action: Mouse scrolled (919, 512) with delta (0, 0)
Screenshot: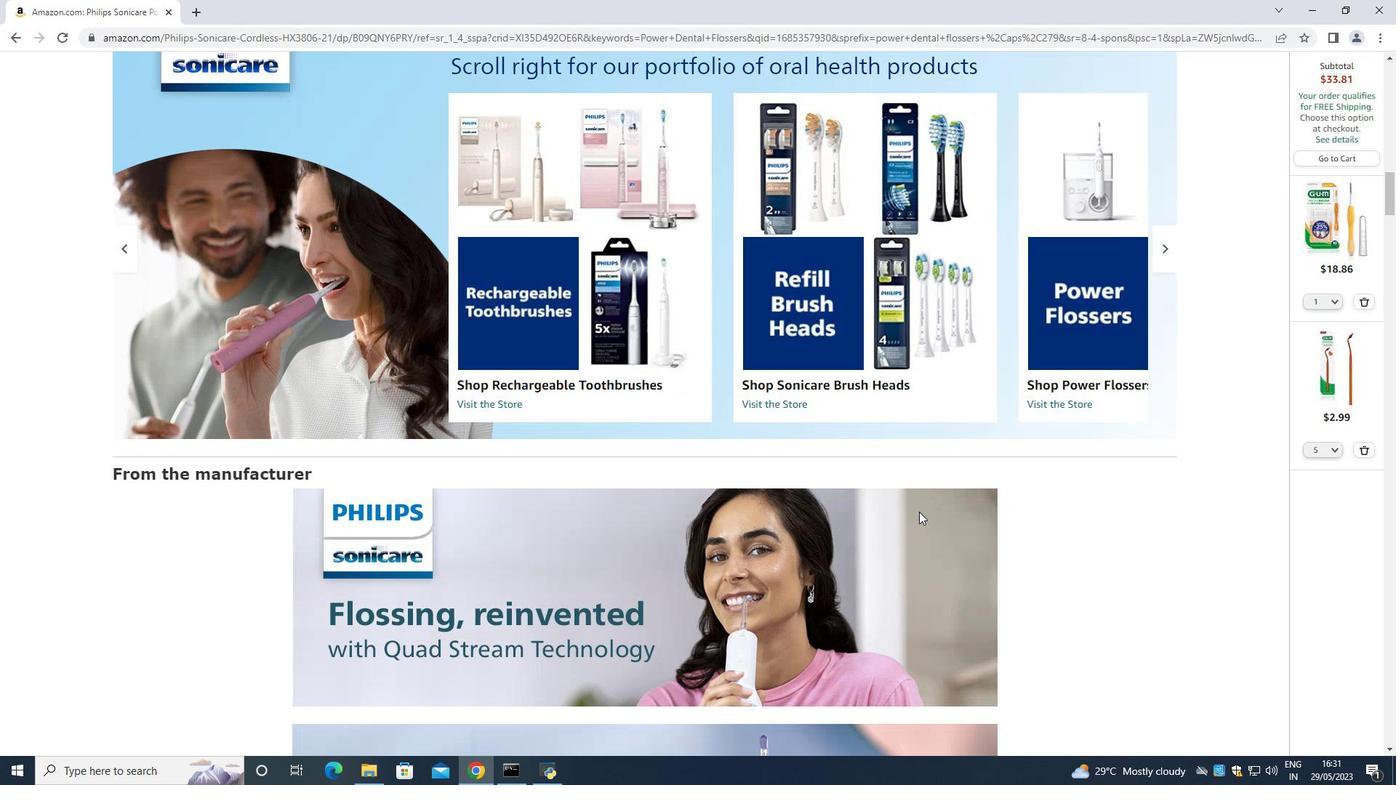 
Action: Mouse scrolled (919, 512) with delta (0, 0)
Screenshot: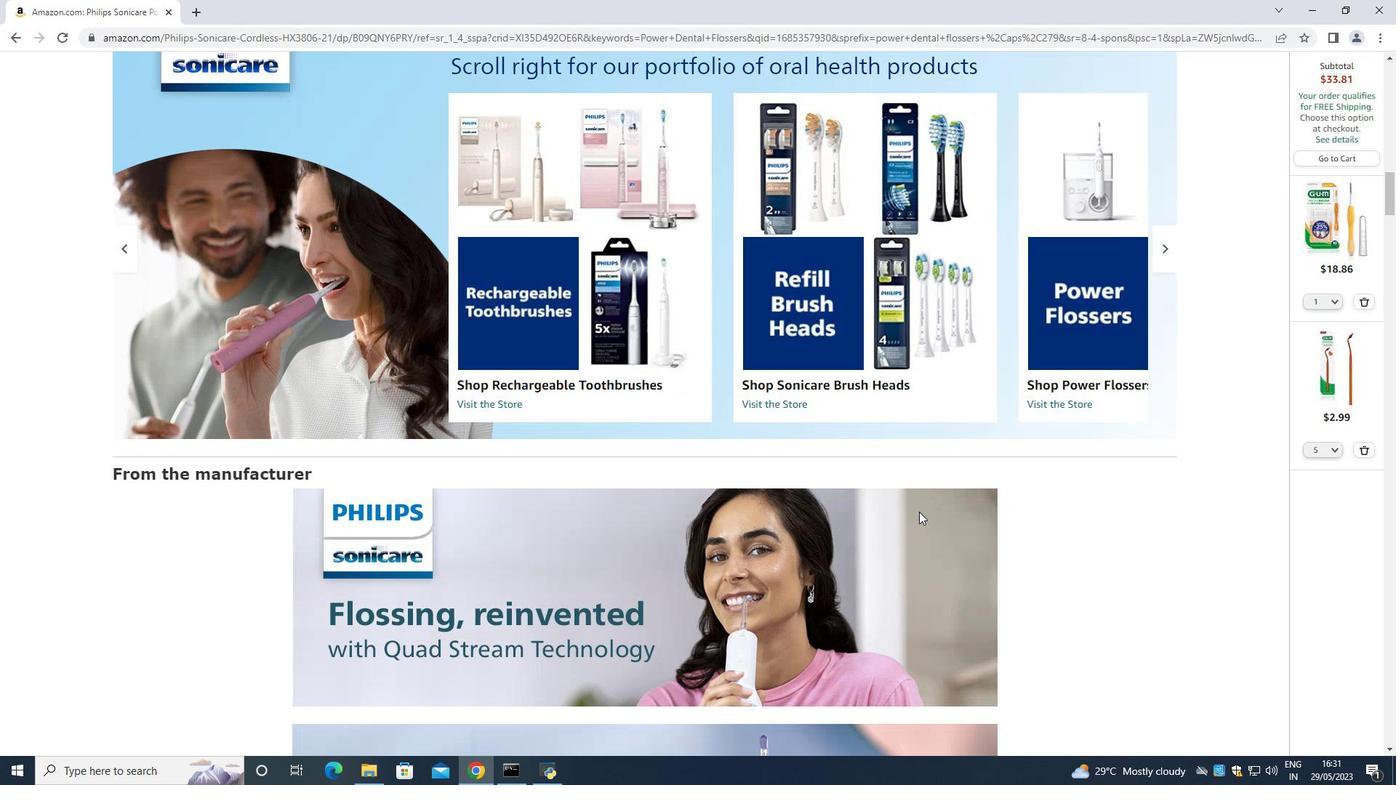 
Action: Mouse scrolled (919, 512) with delta (0, 0)
Screenshot: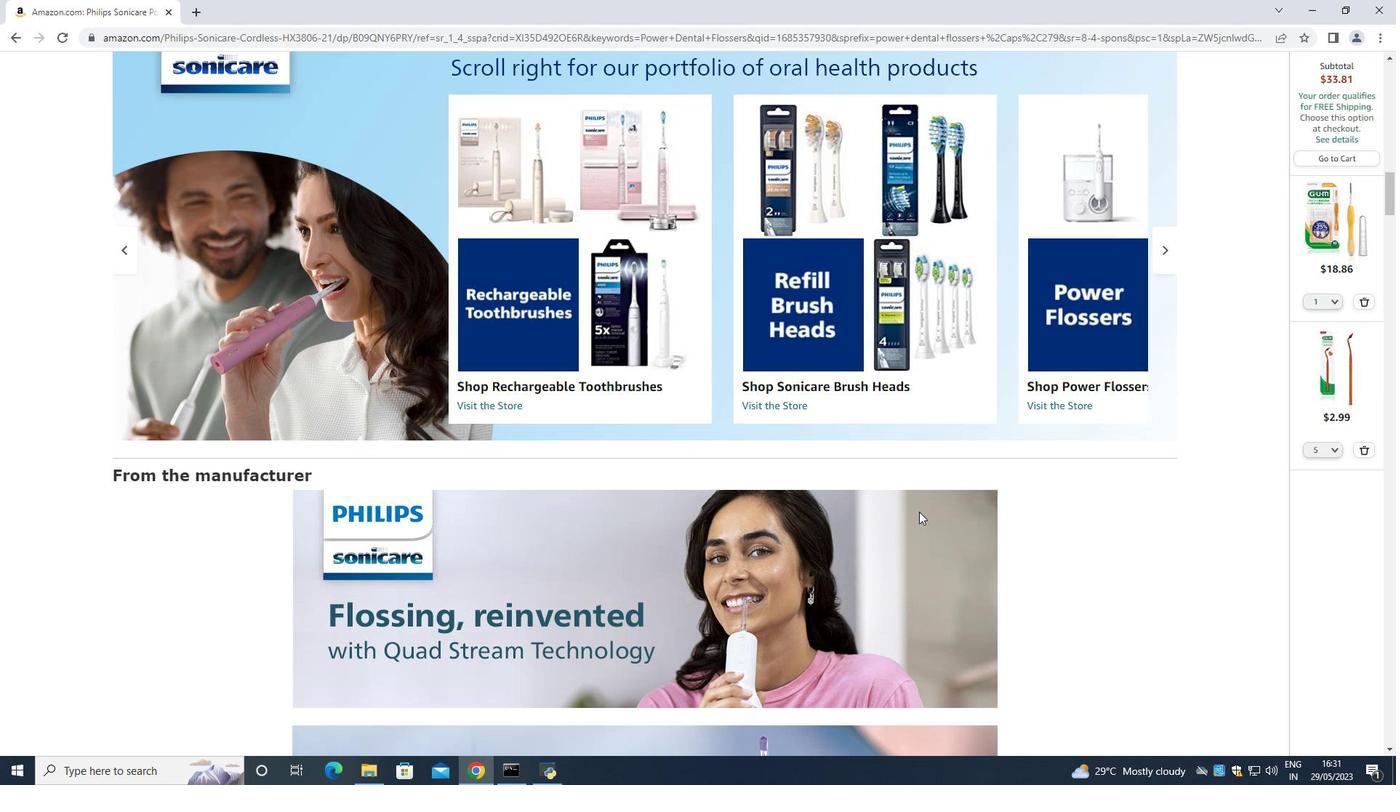 
Action: Mouse scrolled (919, 512) with delta (0, 0)
Screenshot: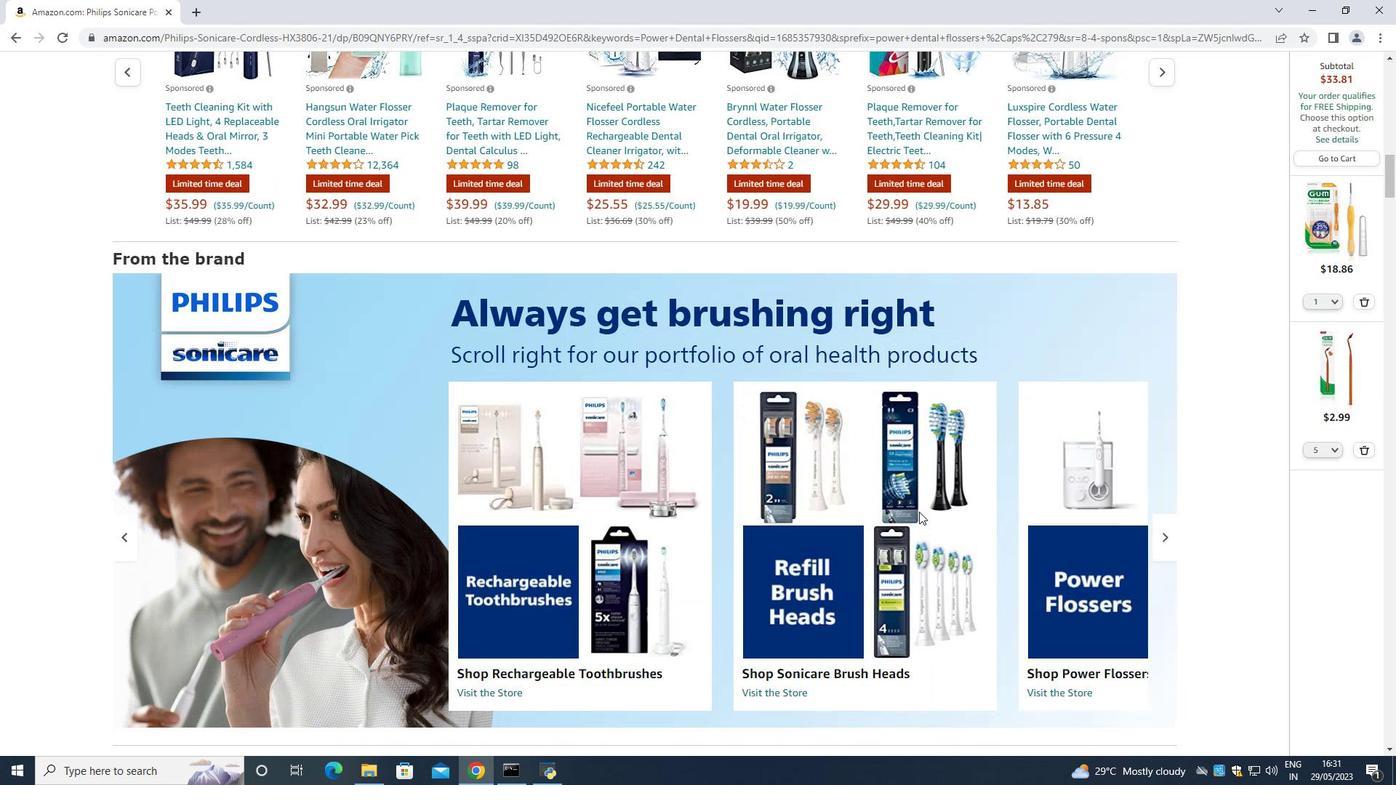 
Action: Mouse scrolled (919, 512) with delta (0, 0)
Screenshot: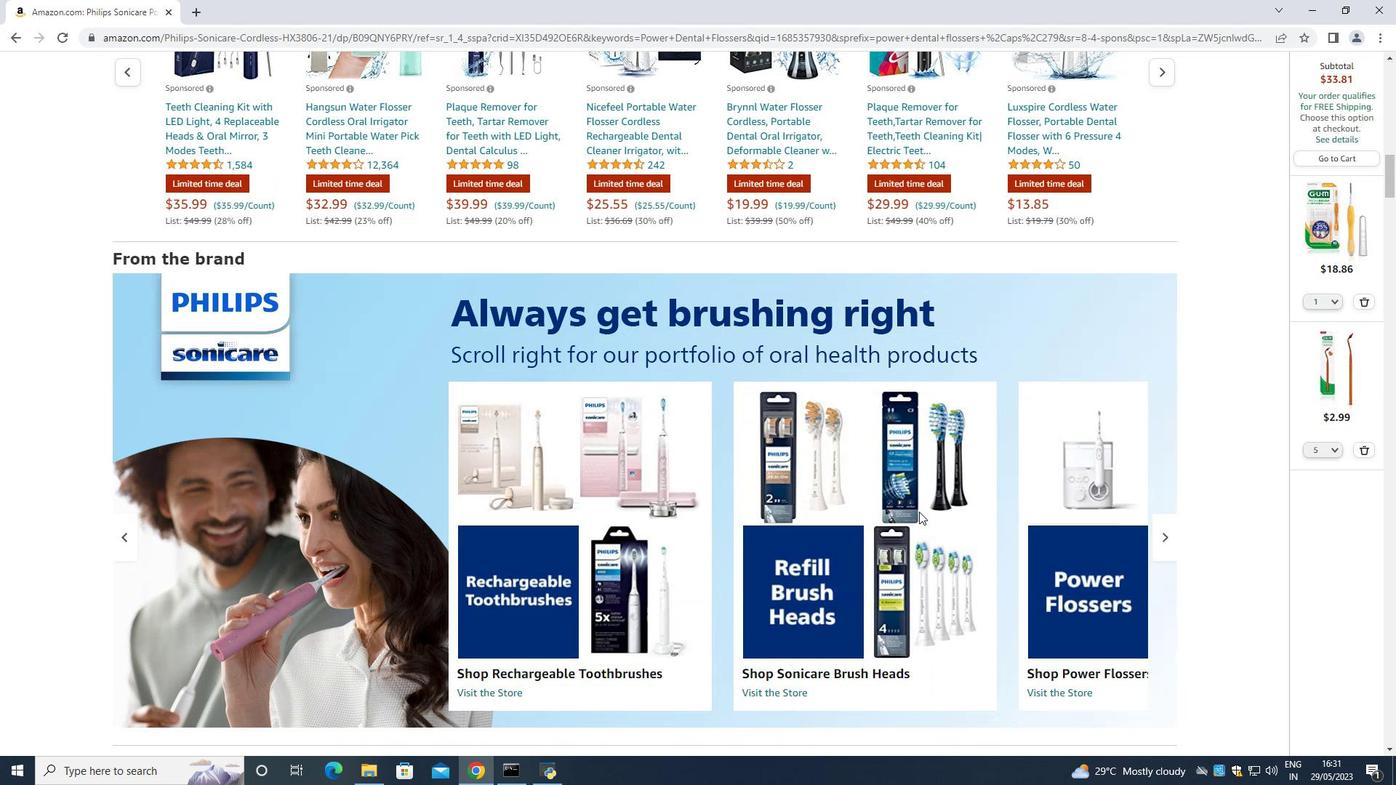 
Action: Mouse scrolled (919, 512) with delta (0, 0)
Screenshot: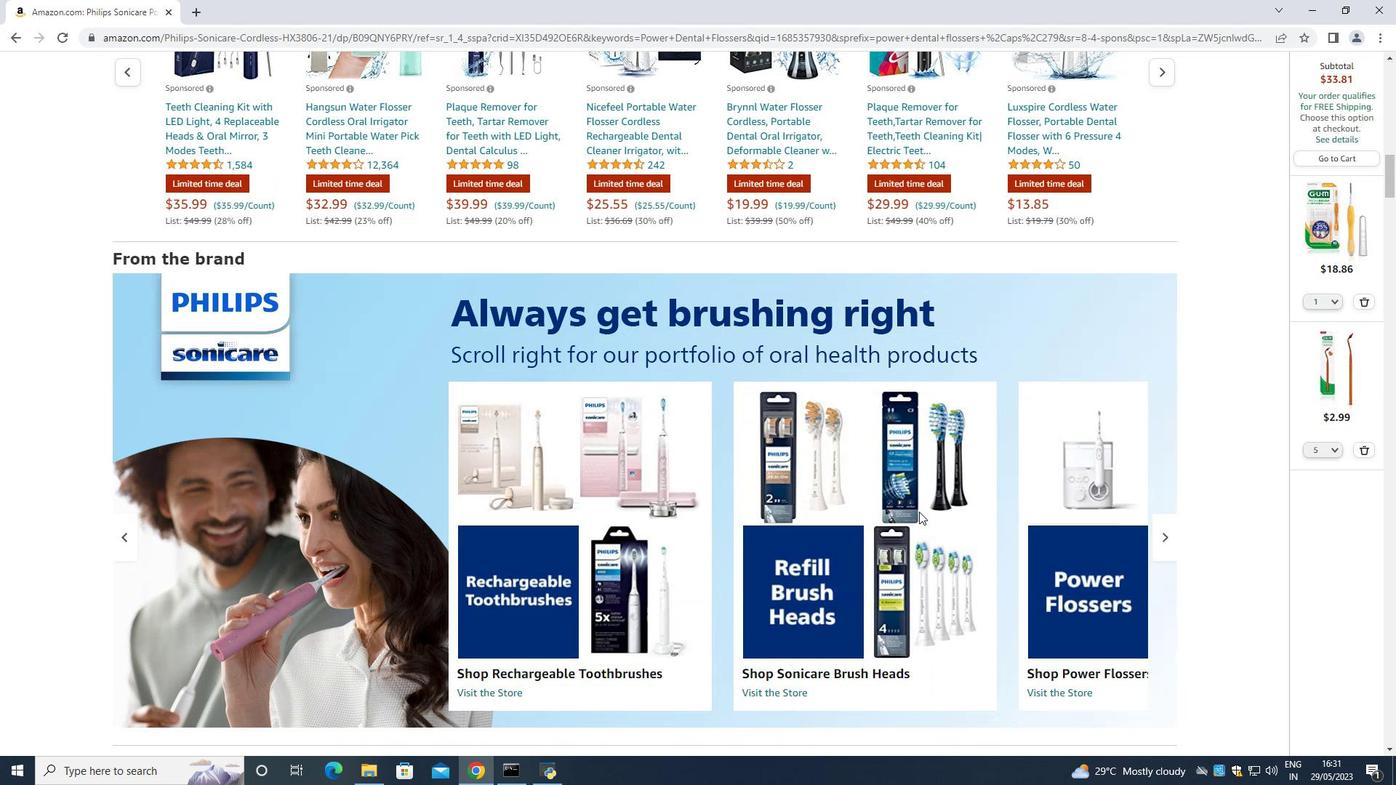 
Action: Mouse scrolled (919, 512) with delta (0, 0)
Screenshot: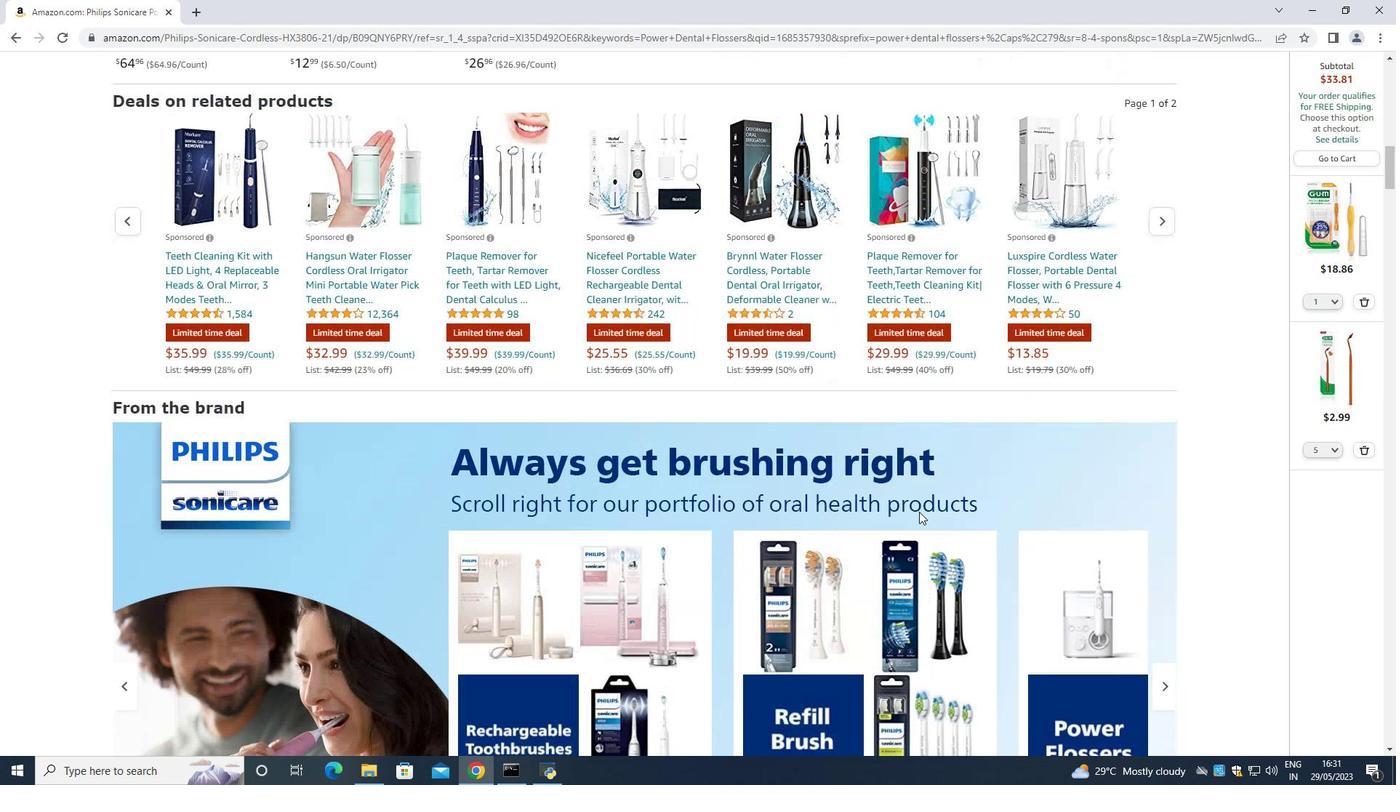
Action: Mouse scrolled (919, 512) with delta (0, 0)
Screenshot: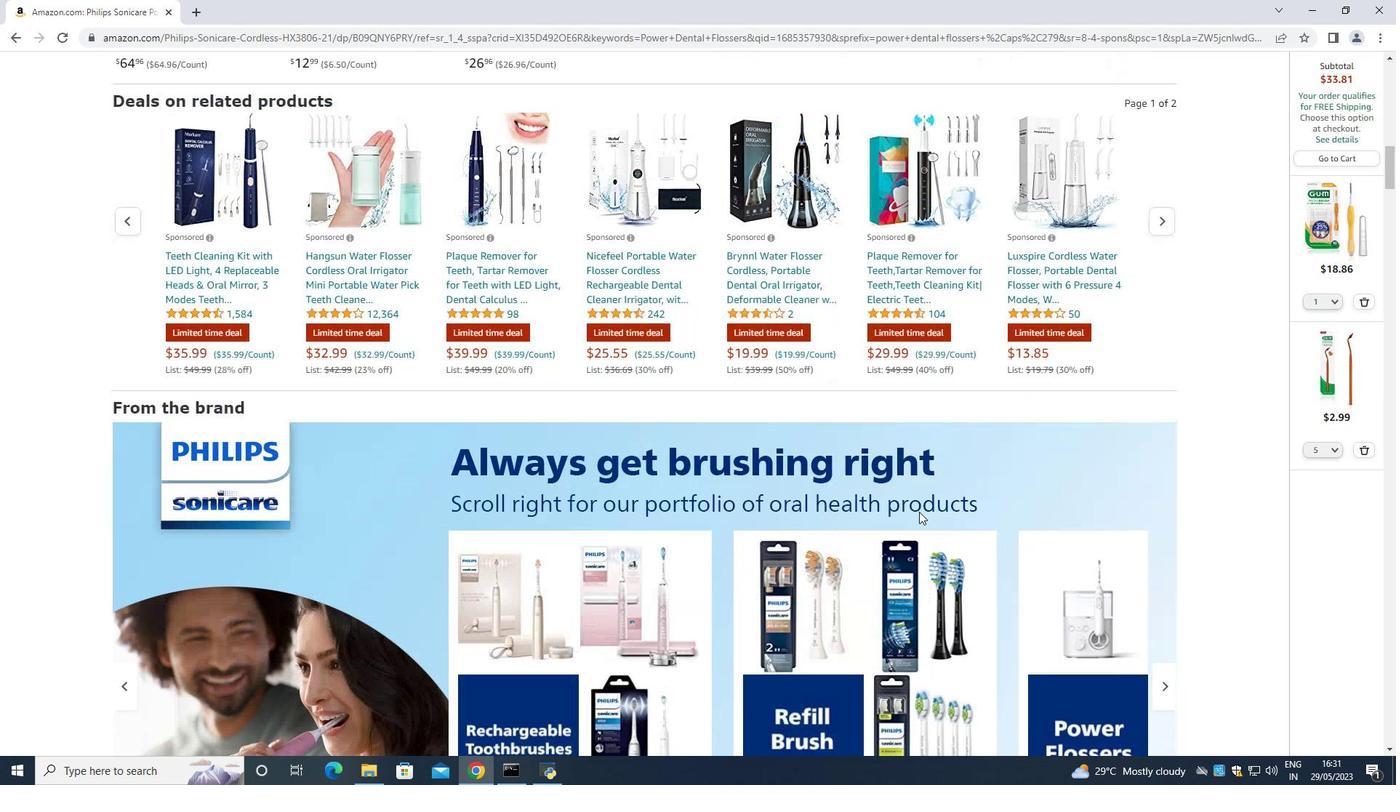
Action: Mouse scrolled (919, 512) with delta (0, 0)
Screenshot: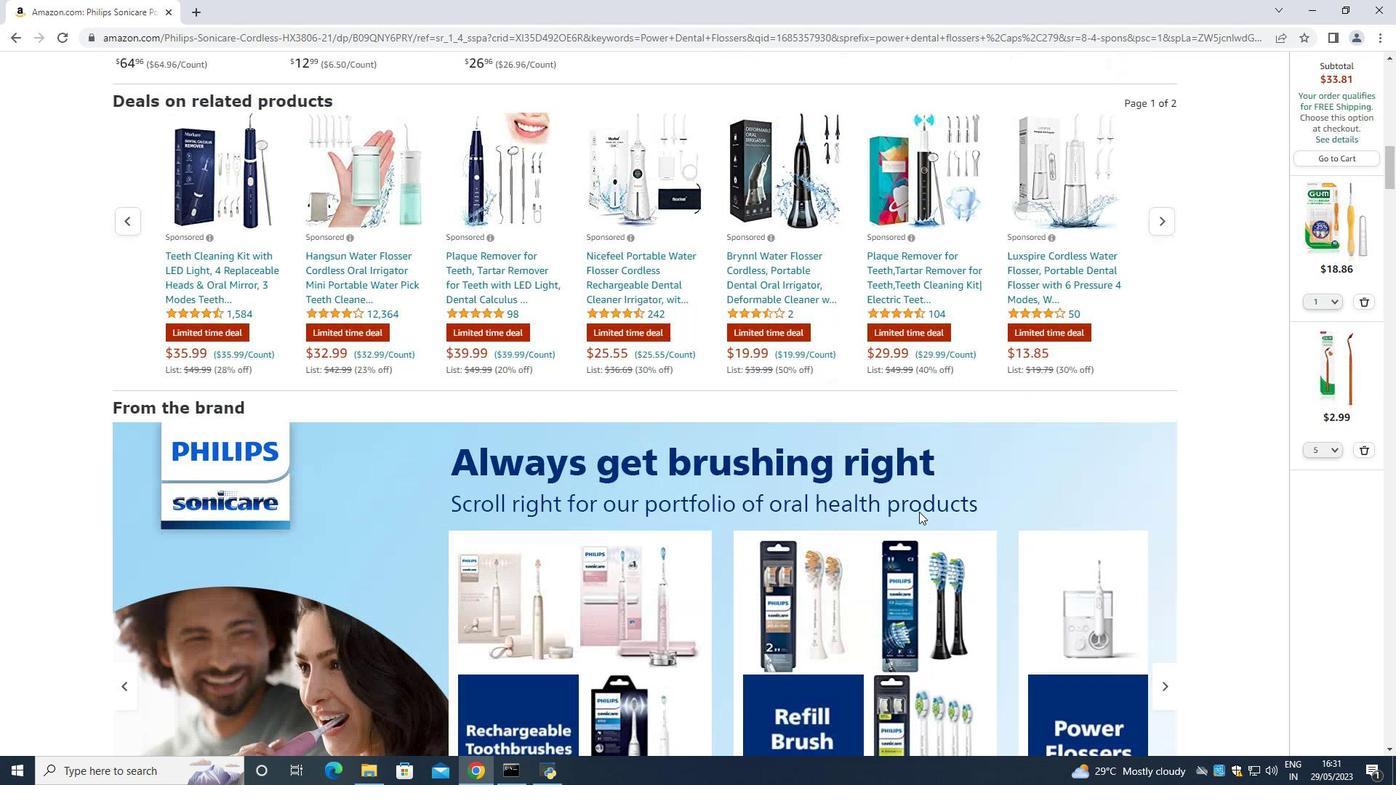 
Action: Mouse scrolled (919, 512) with delta (0, 0)
Screenshot: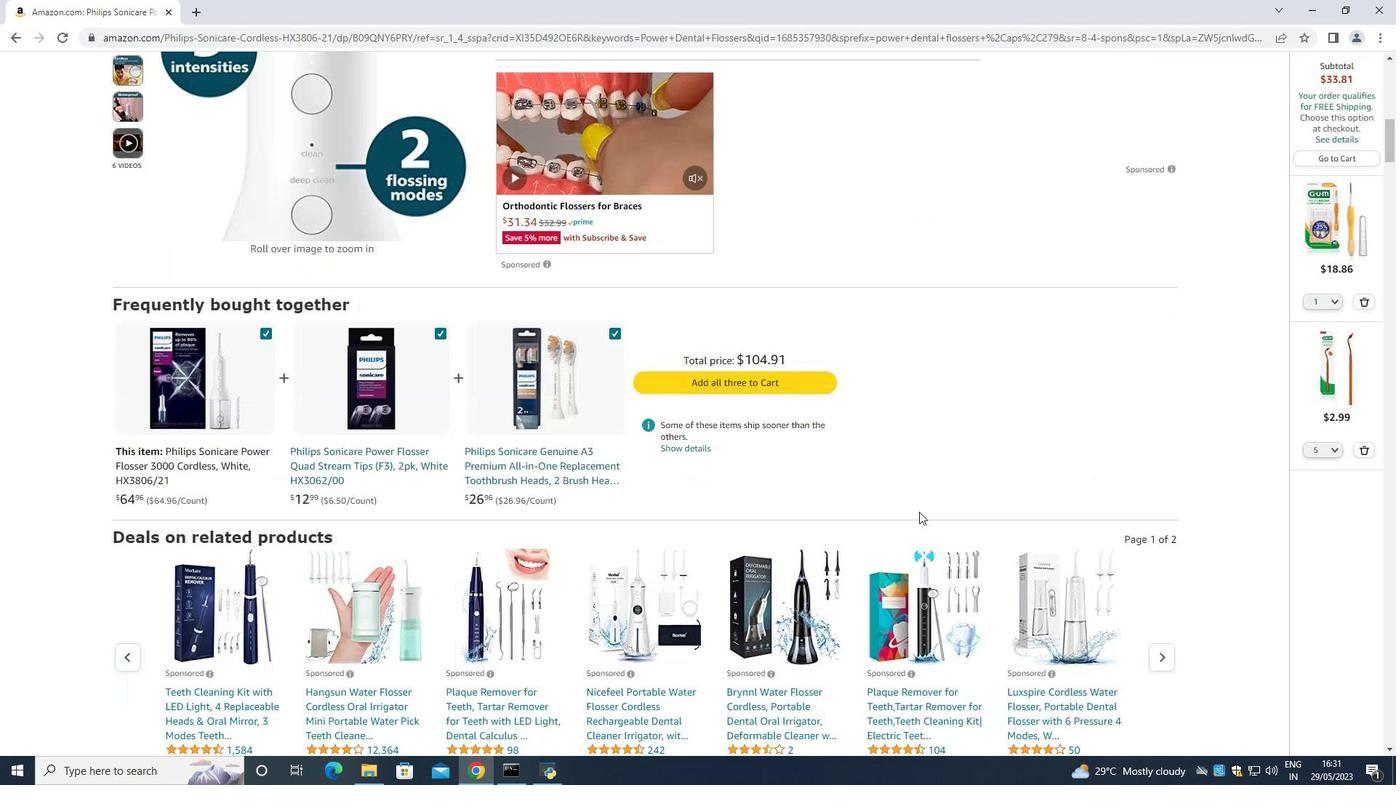 
Action: Mouse scrolled (919, 512) with delta (0, 0)
Screenshot: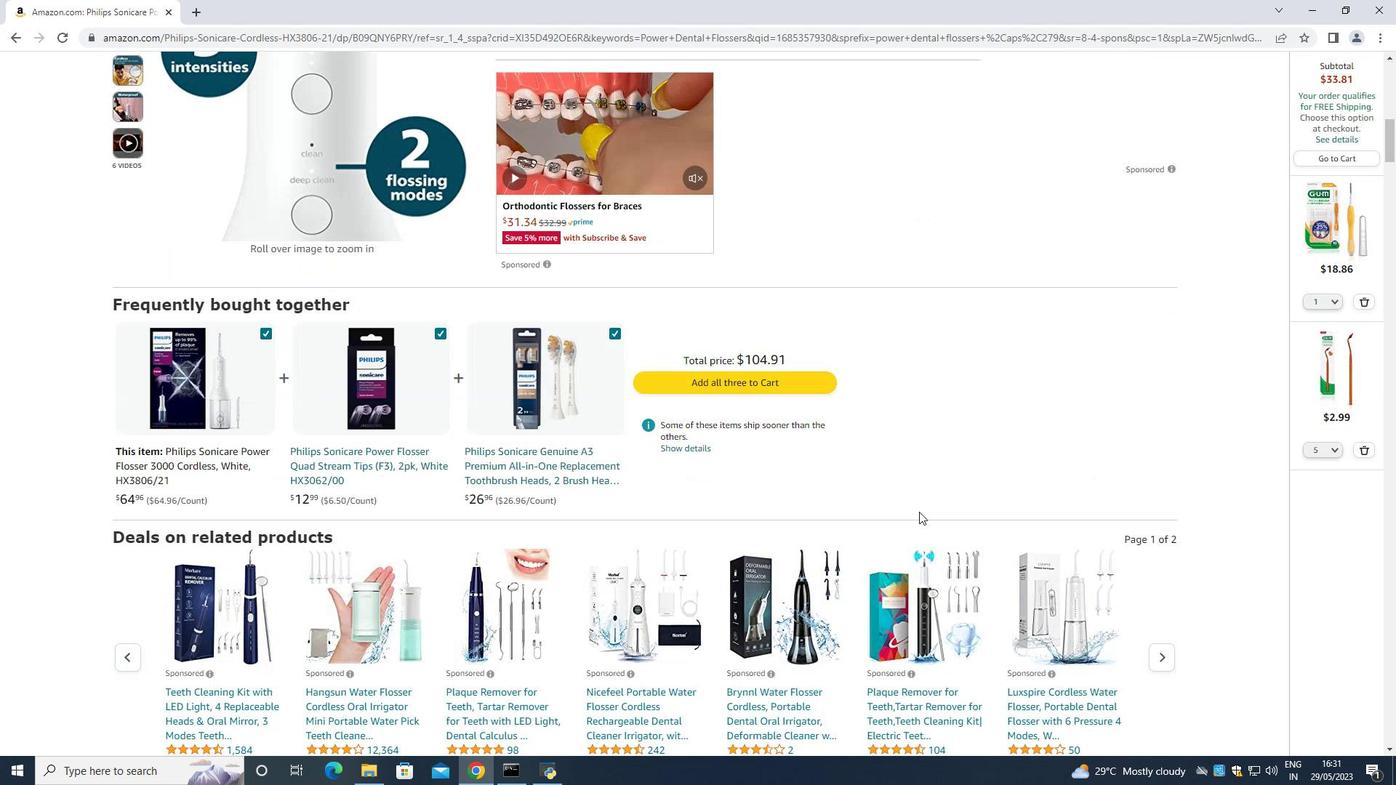 
Action: Mouse scrolled (919, 512) with delta (0, 0)
Screenshot: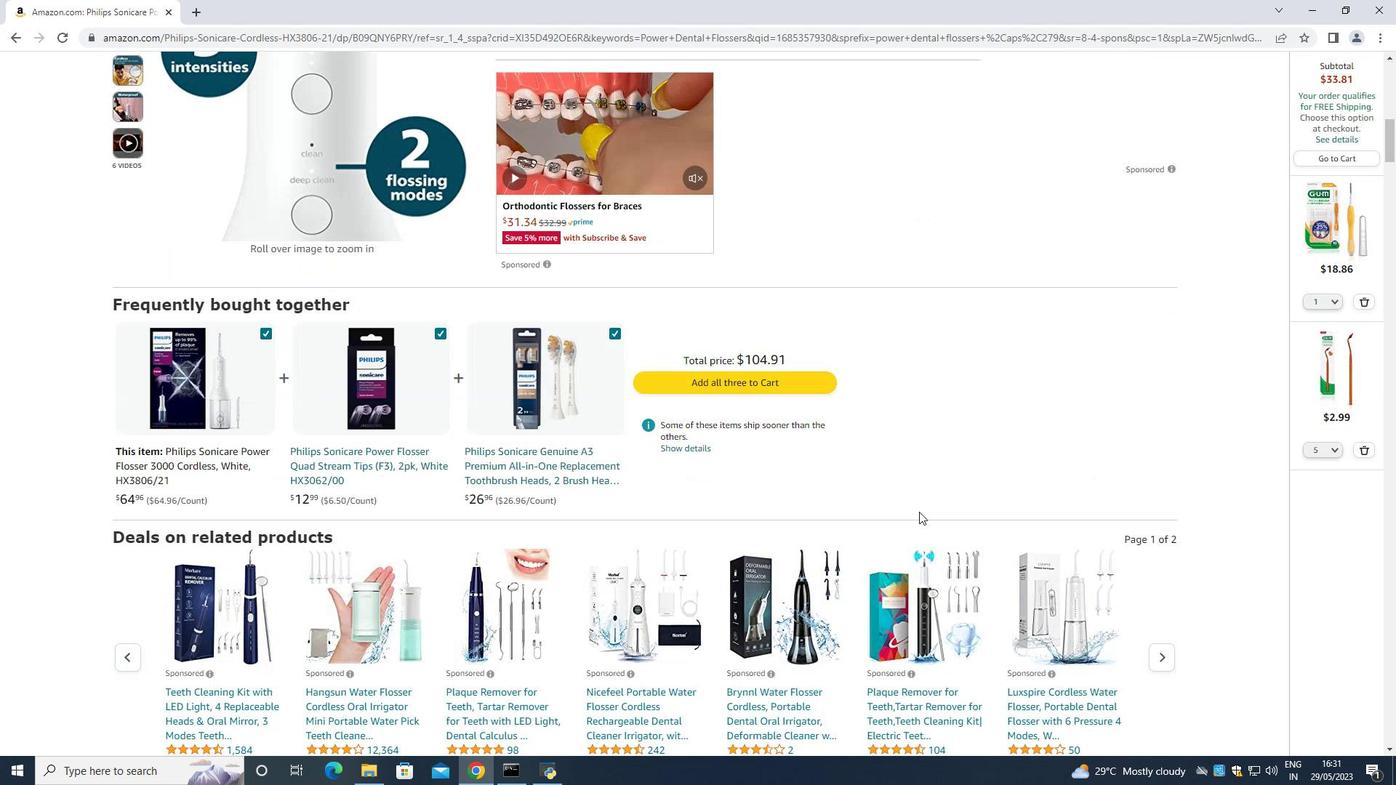 
Action: Mouse scrolled (919, 512) with delta (0, 0)
Screenshot: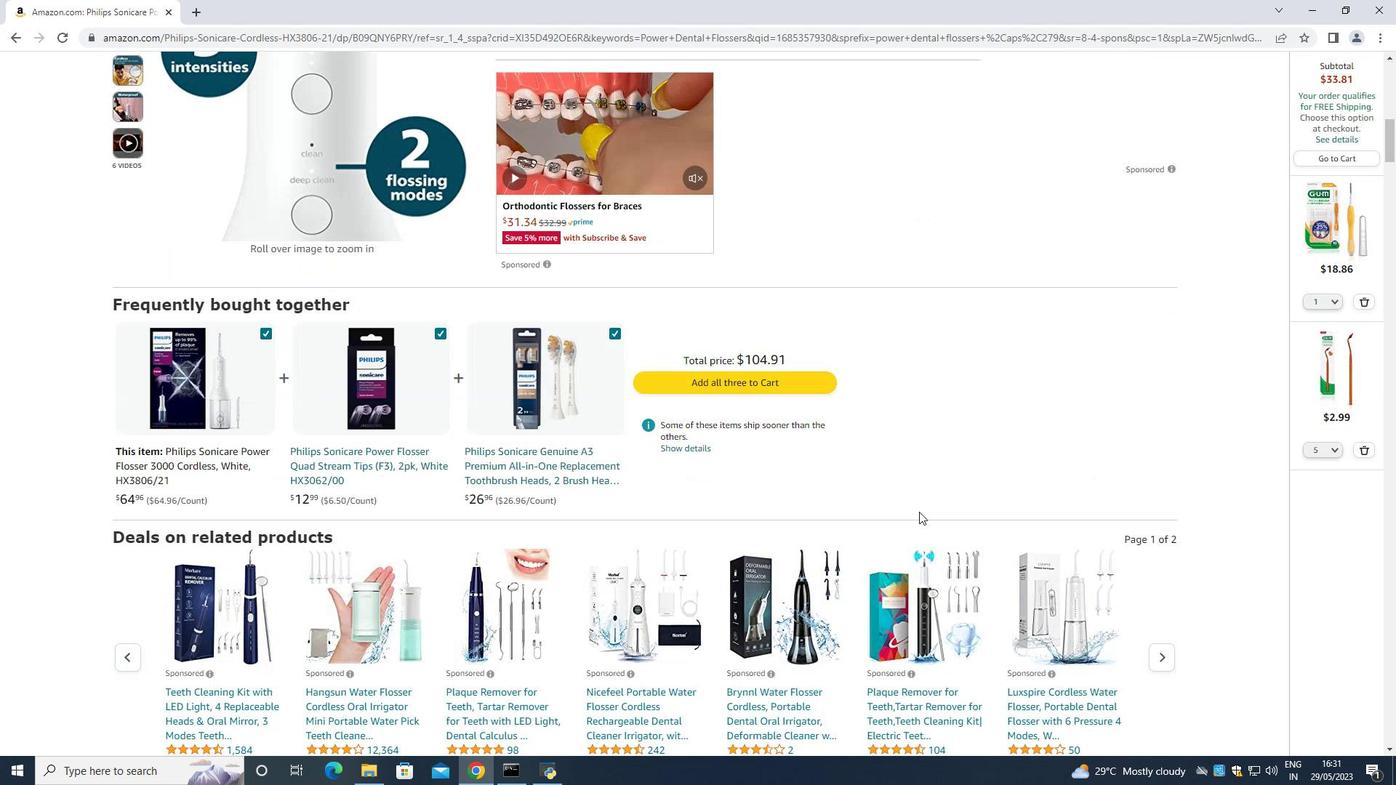 
Action: Mouse scrolled (919, 512) with delta (0, 0)
Screenshot: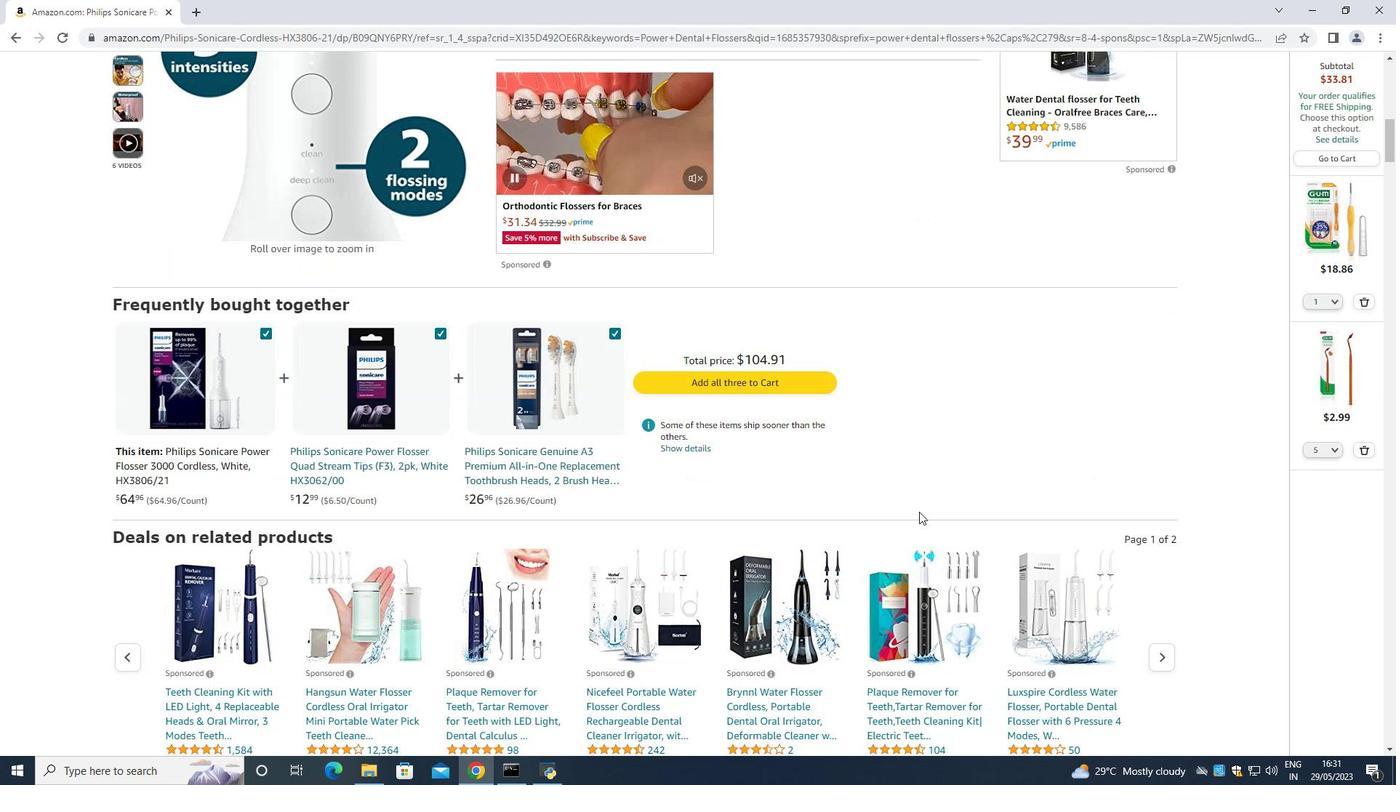 
Action: Mouse scrolled (919, 512) with delta (0, 0)
Screenshot: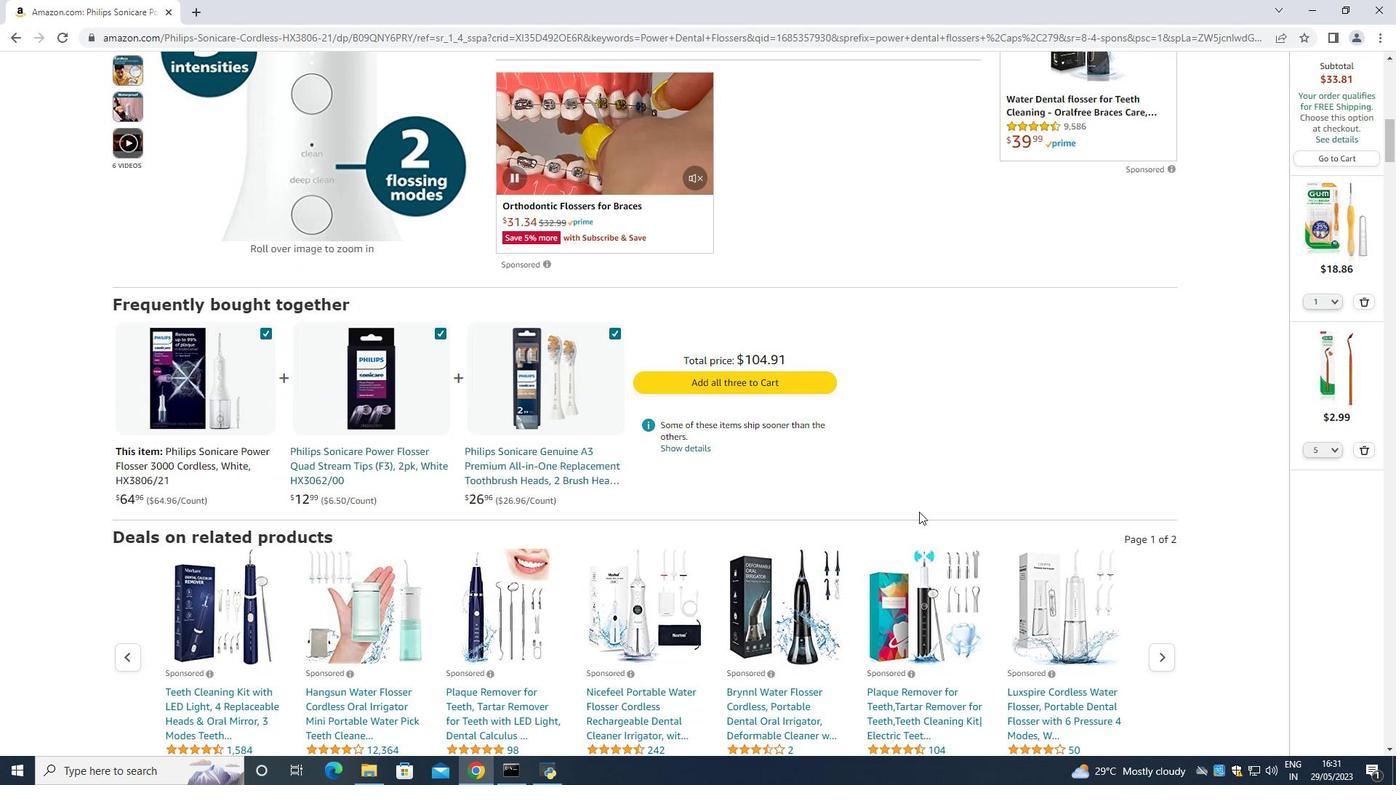 
Action: Mouse scrolled (919, 512) with delta (0, 0)
Screenshot: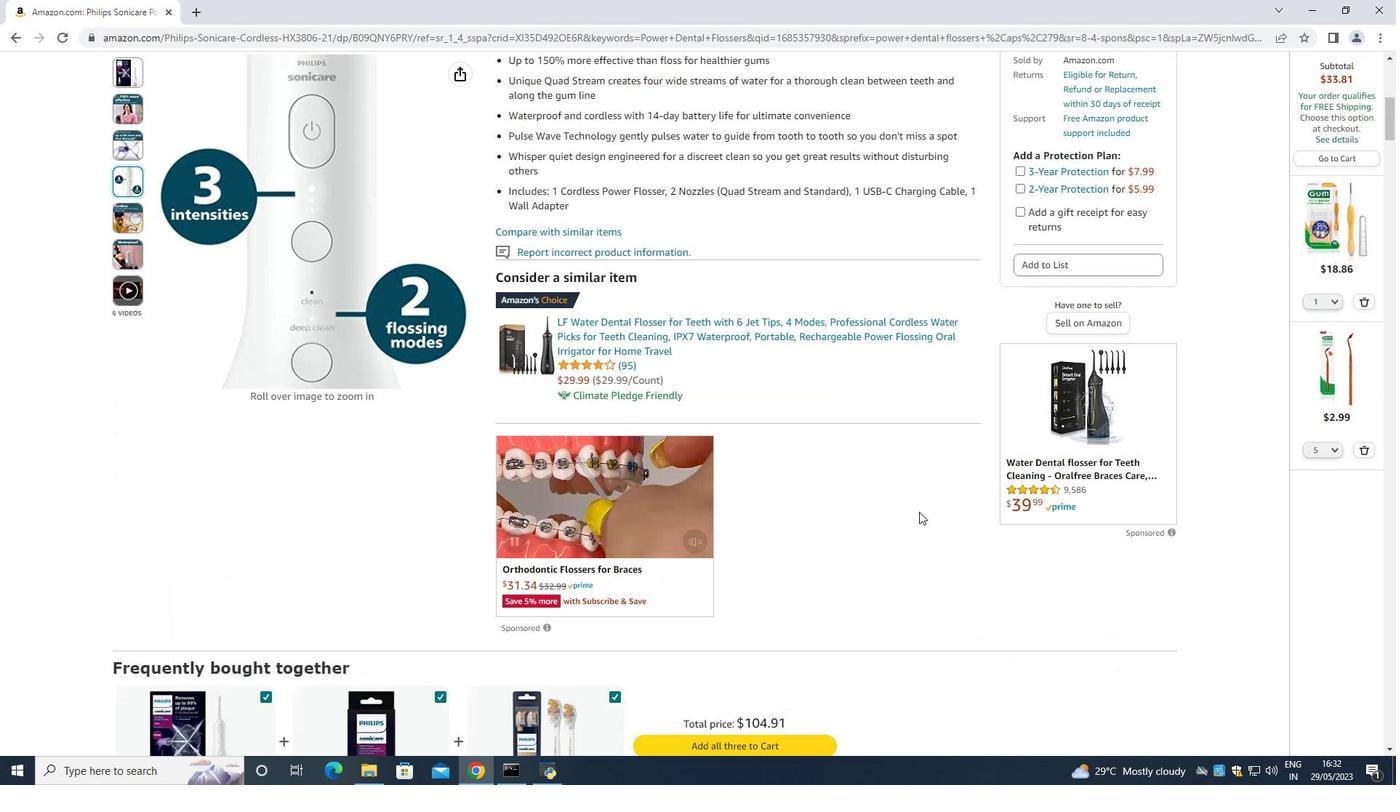 
Action: Mouse scrolled (919, 512) with delta (0, 0)
Screenshot: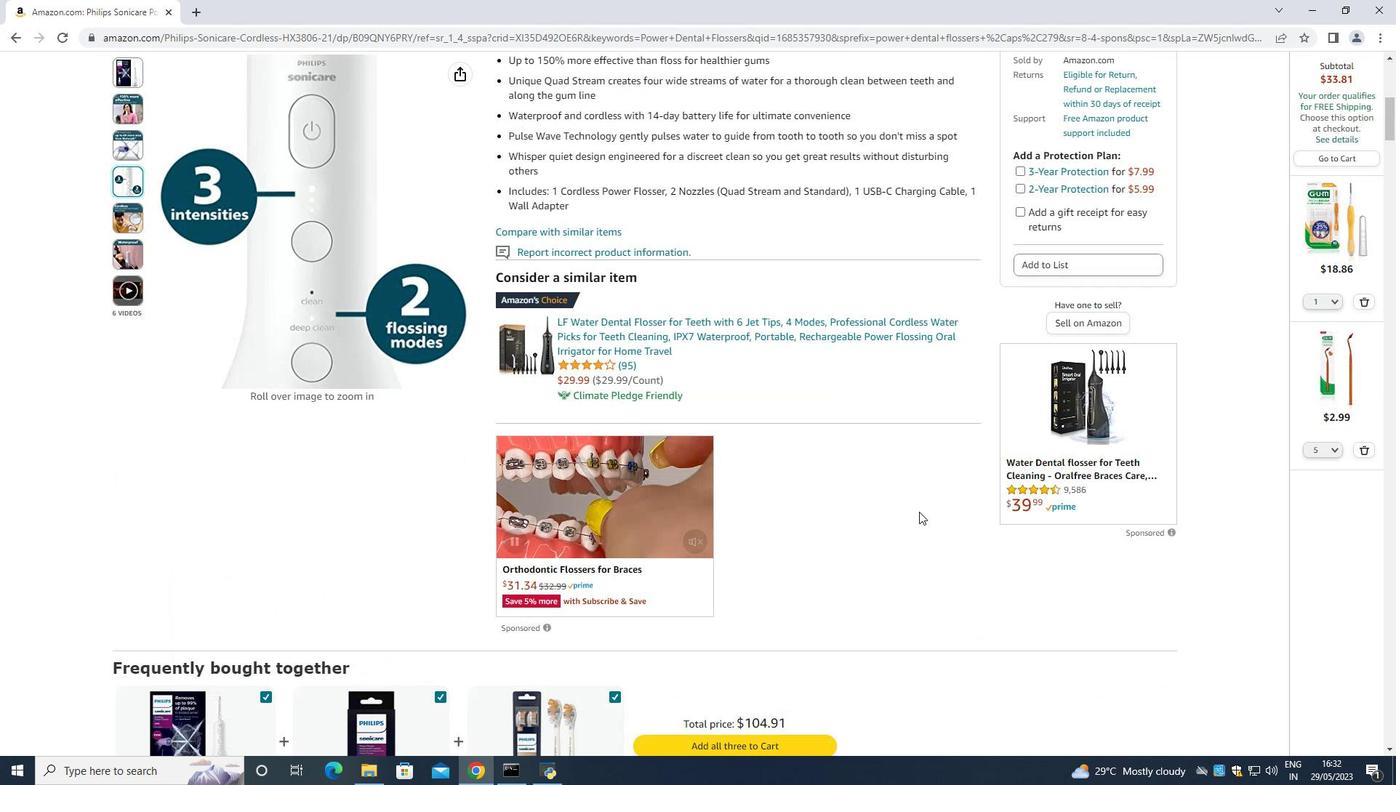 
Action: Mouse scrolled (919, 512) with delta (0, 0)
Screenshot: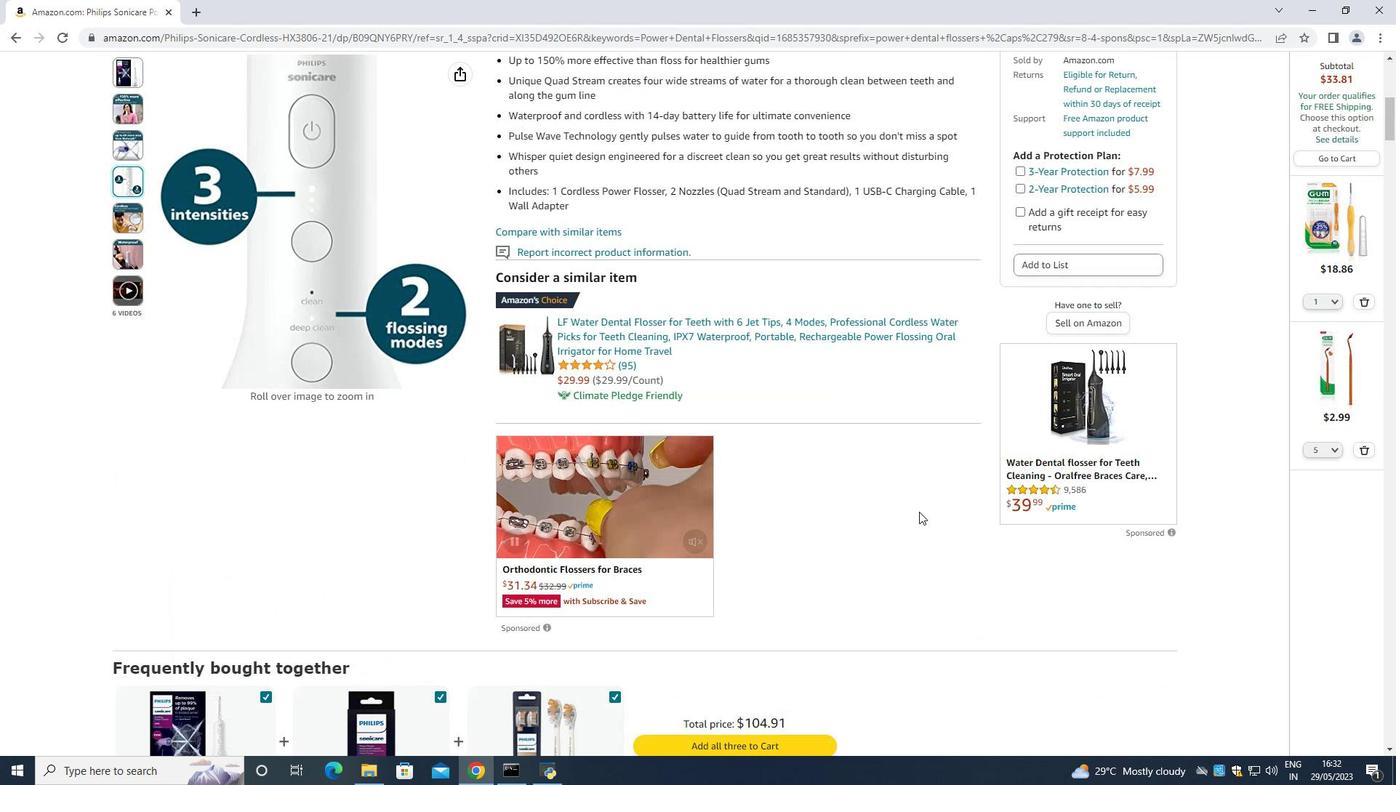 
Action: Mouse scrolled (919, 512) with delta (0, 0)
Screenshot: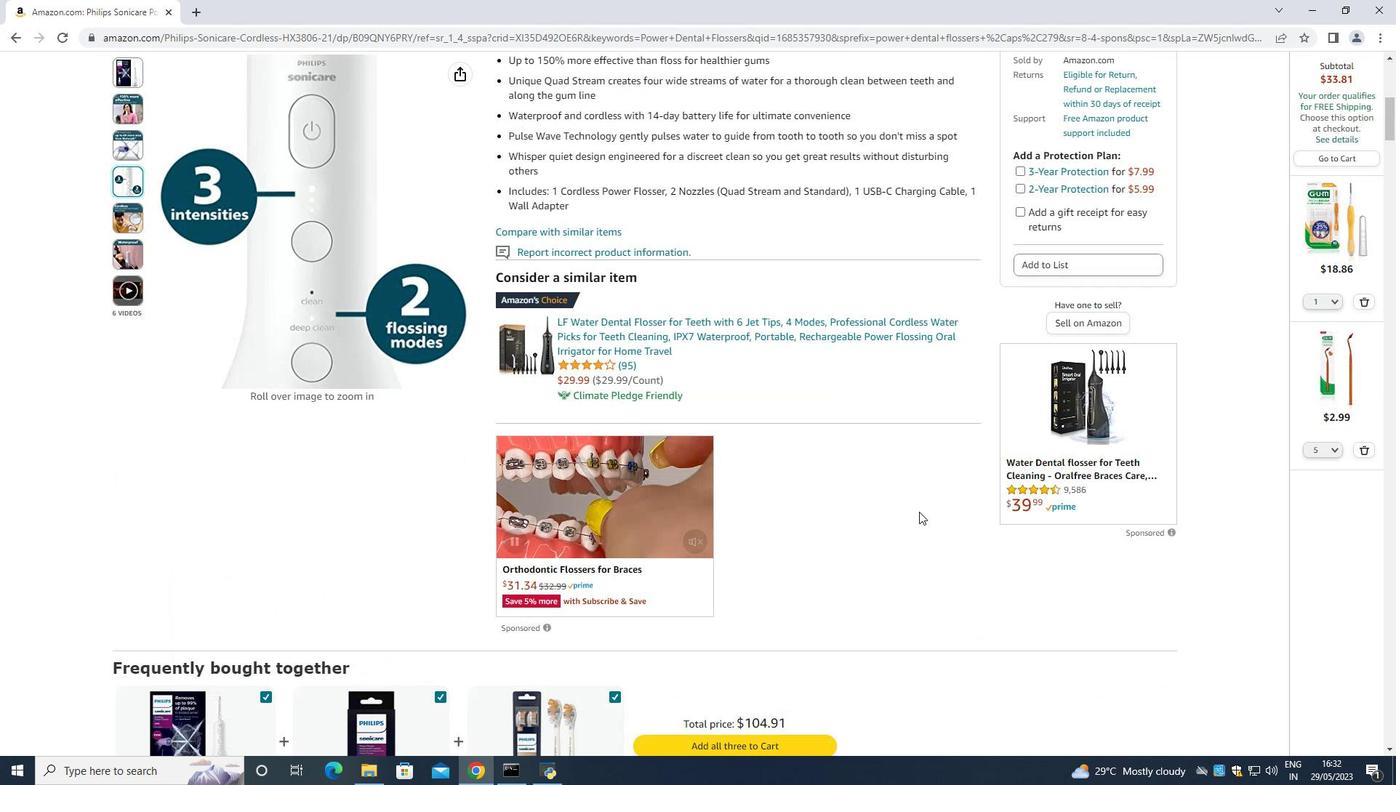 
Action: Mouse scrolled (919, 512) with delta (0, 0)
Screenshot: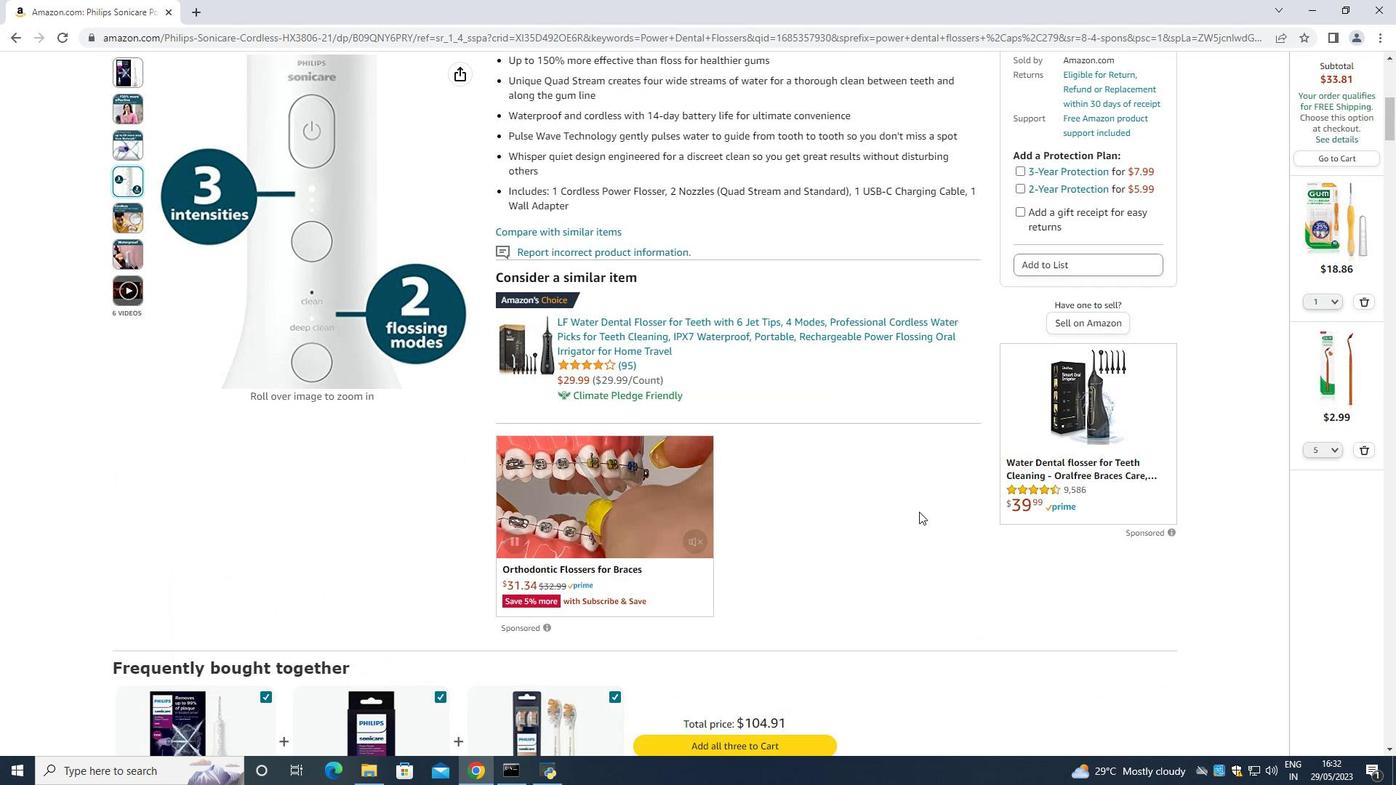 
Action: Mouse scrolled (919, 512) with delta (0, 0)
Screenshot: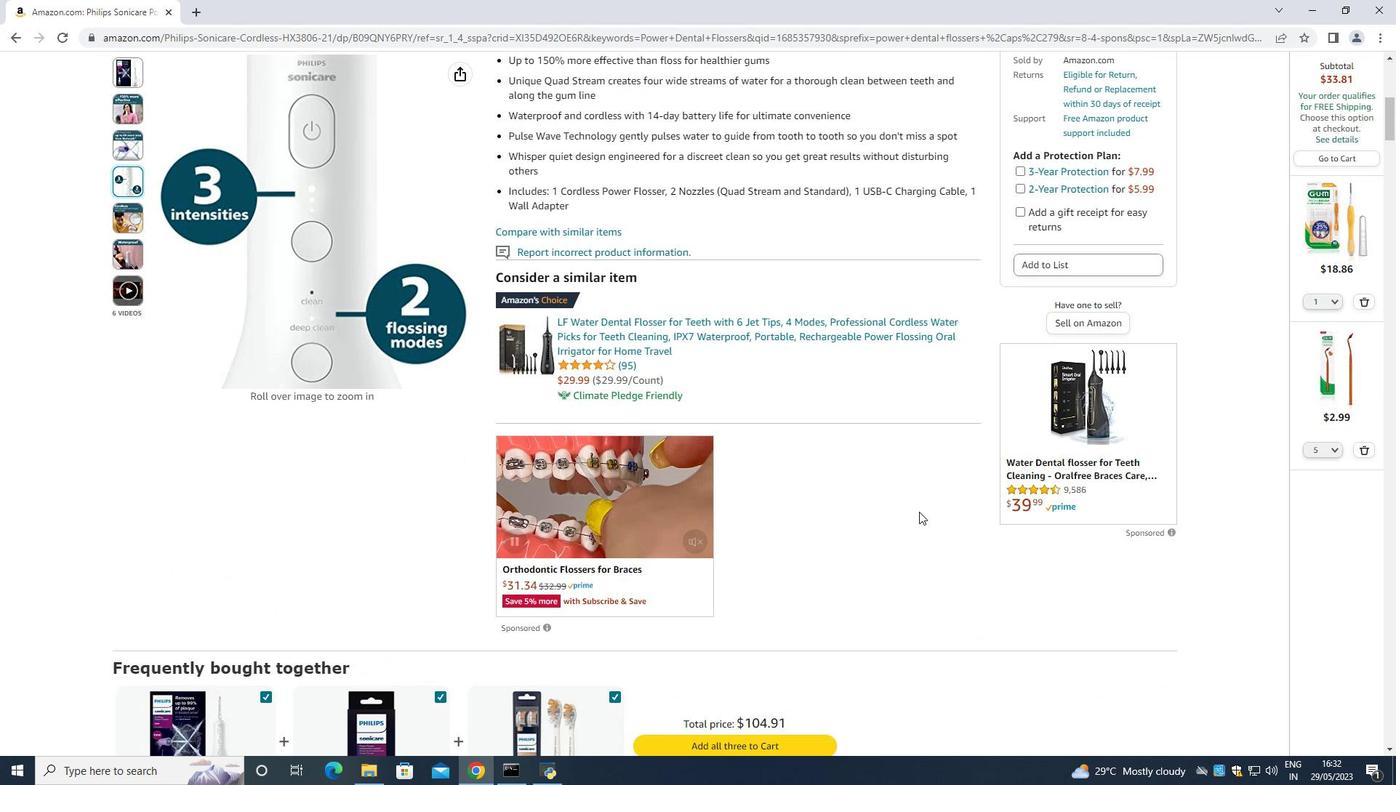 
Action: Mouse scrolled (919, 512) with delta (0, 0)
Screenshot: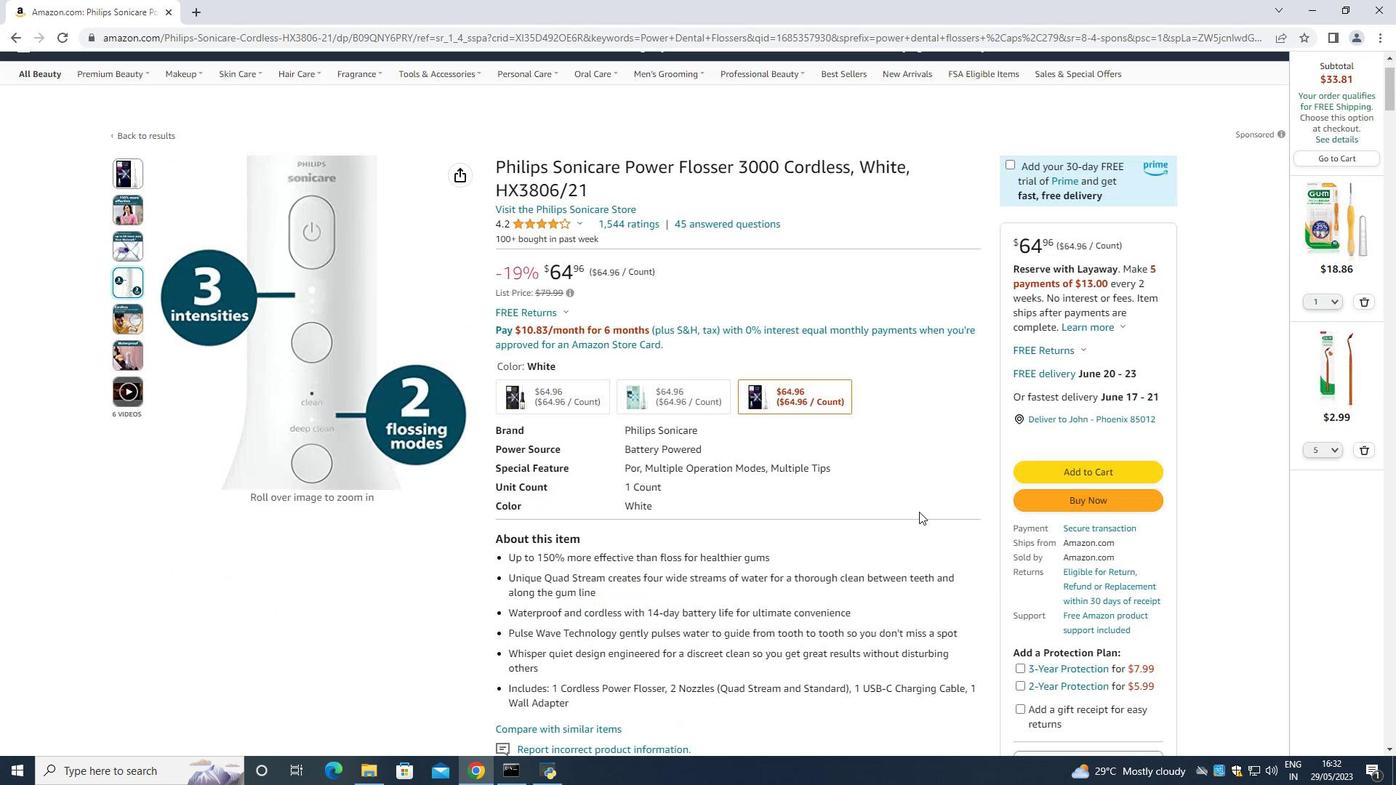 
Action: Mouse scrolled (919, 512) with delta (0, 0)
Screenshot: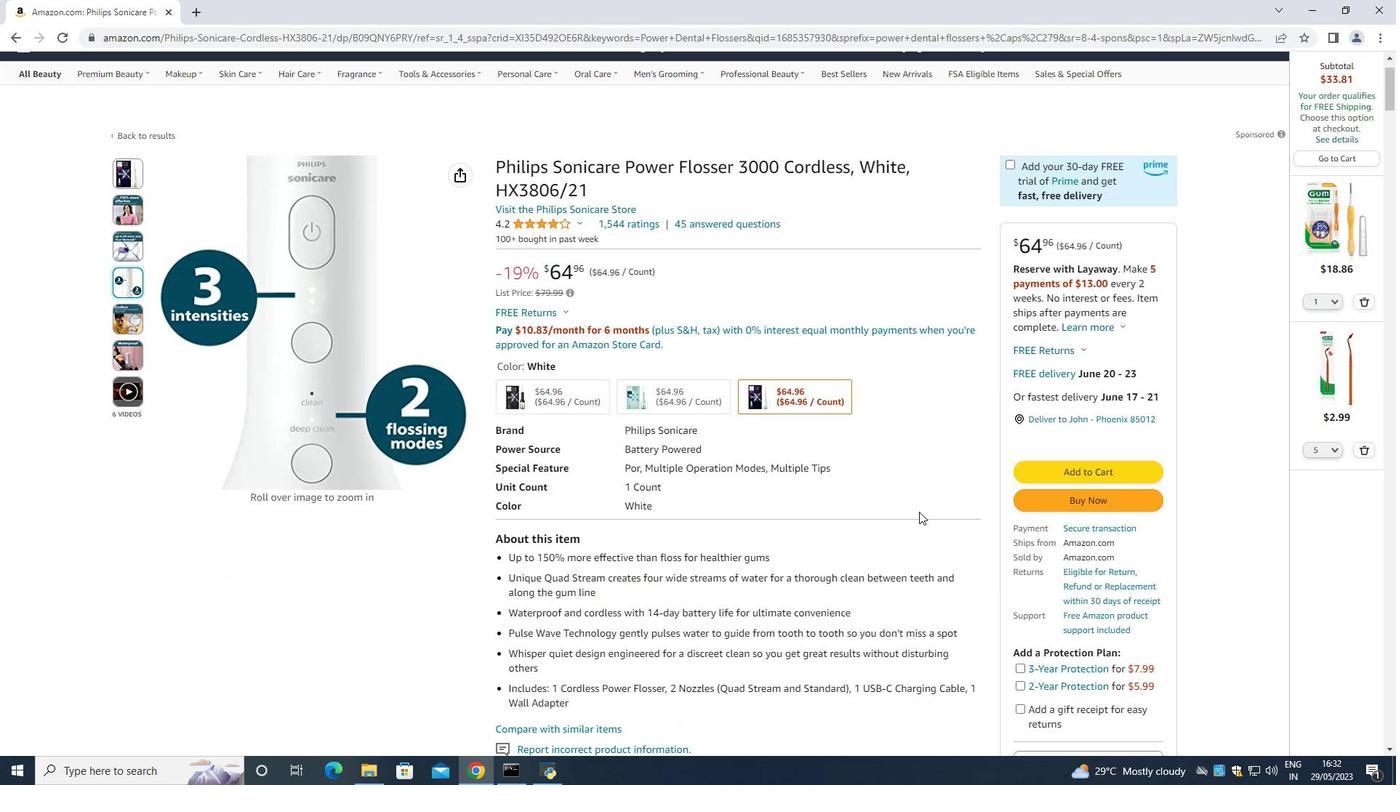 
Action: Mouse scrolled (919, 512) with delta (0, 0)
Screenshot: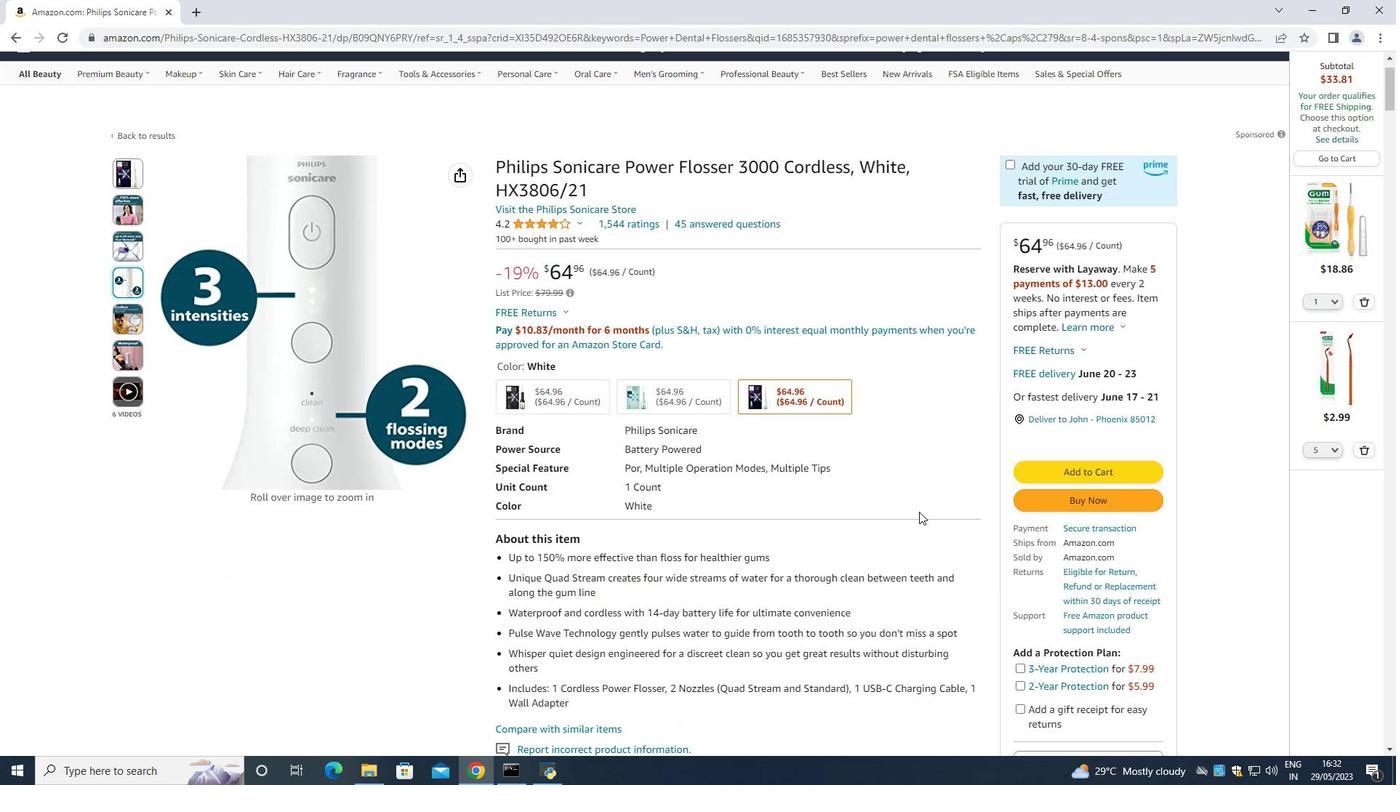 
Action: Mouse scrolled (919, 512) with delta (0, 0)
Screenshot: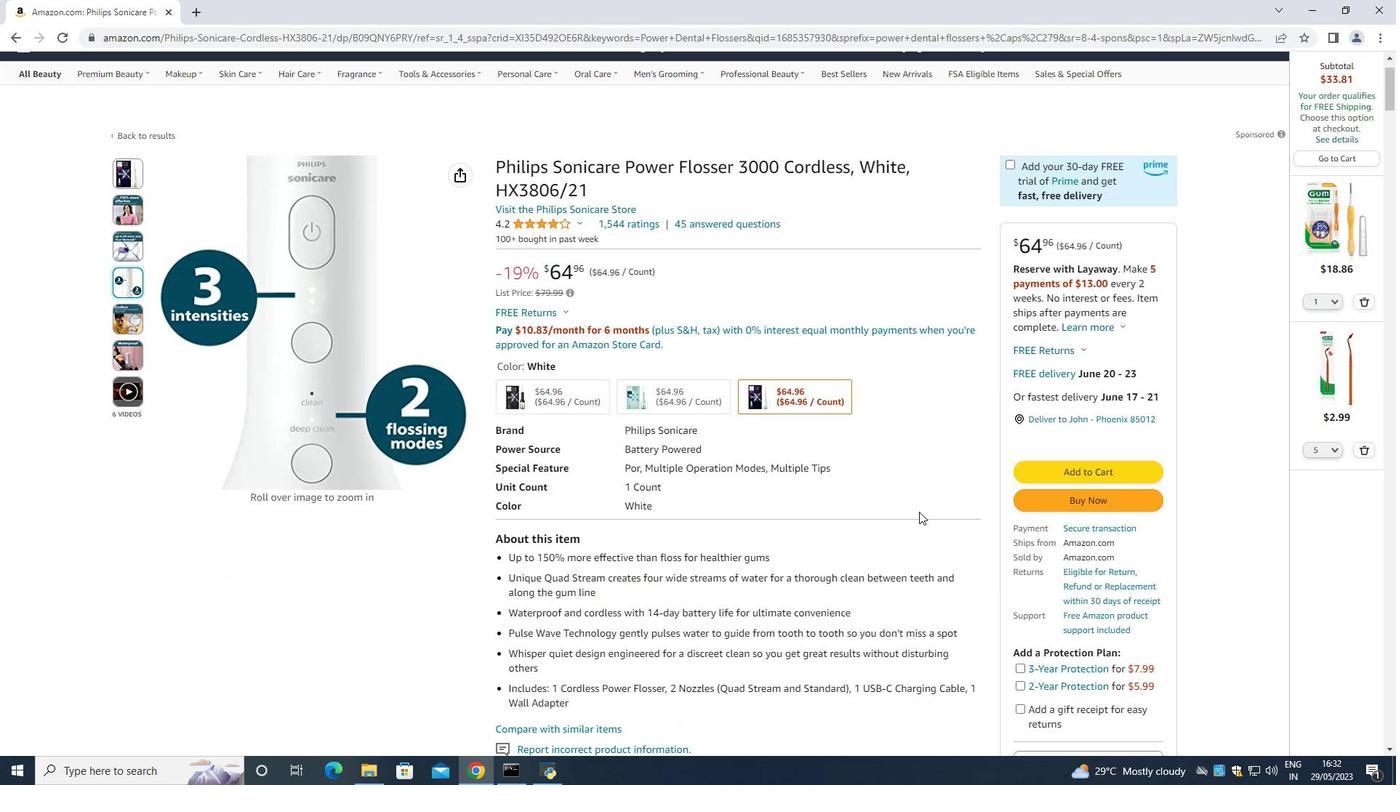 
Action: Mouse scrolled (919, 512) with delta (0, 0)
Screenshot: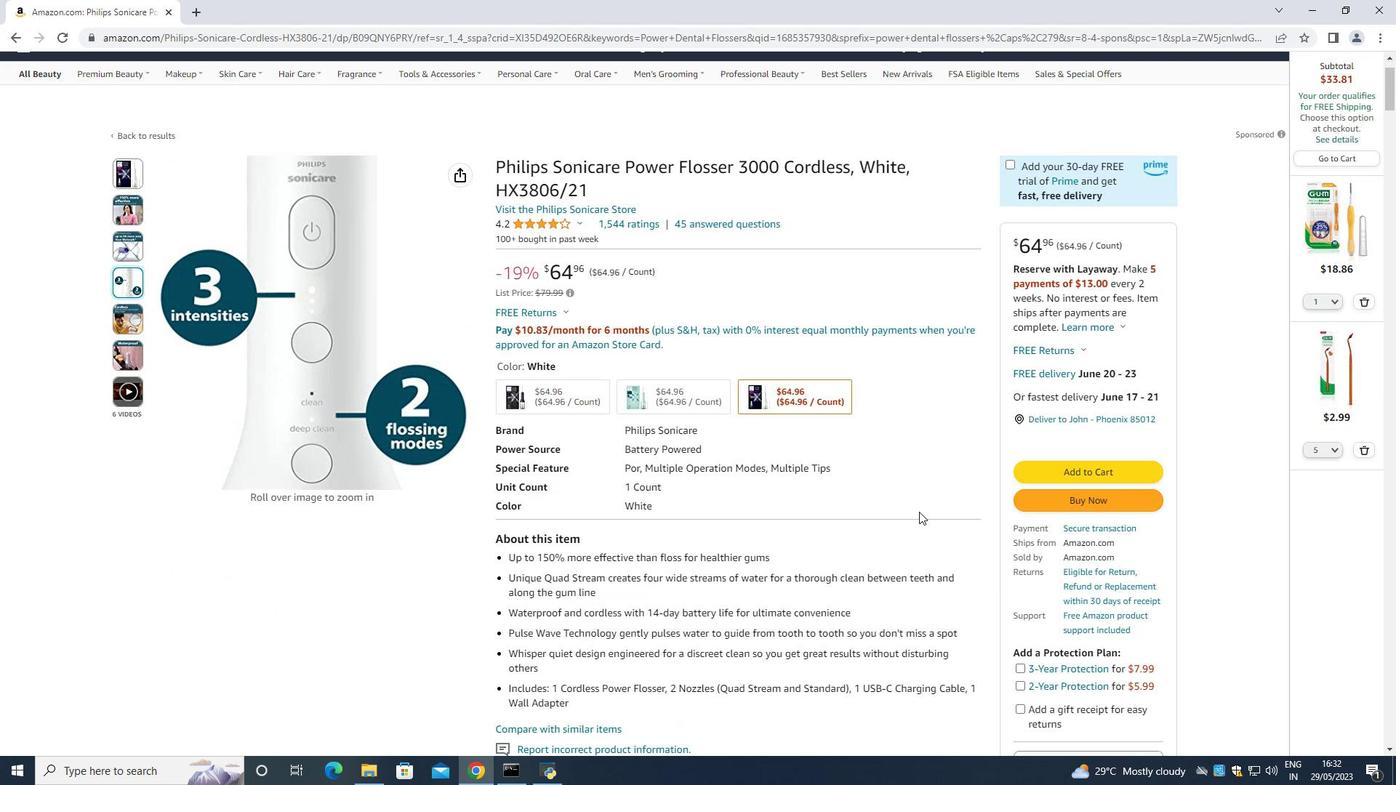 
Action: Mouse scrolled (919, 512) with delta (0, 0)
Screenshot: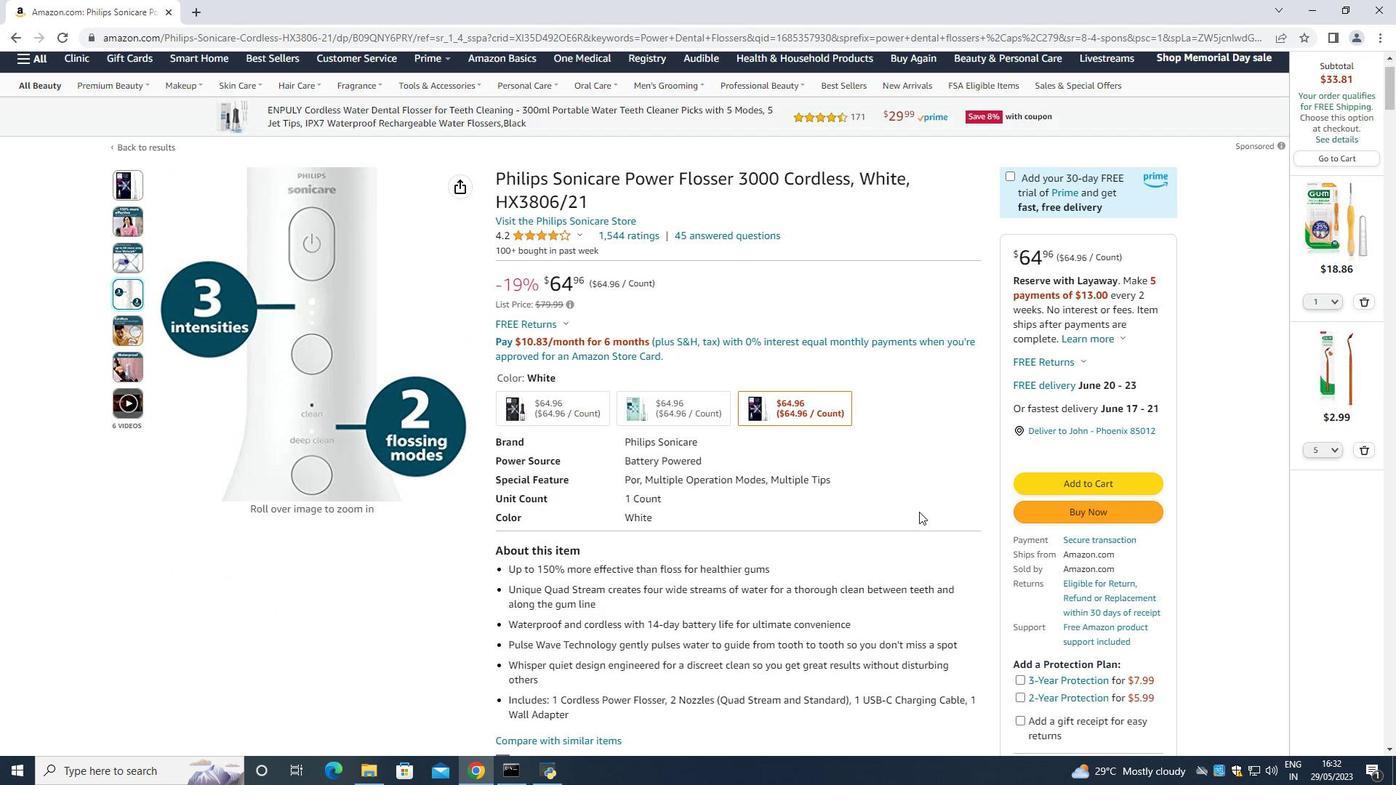 
Action: Mouse moved to (1365, 299)
Screenshot: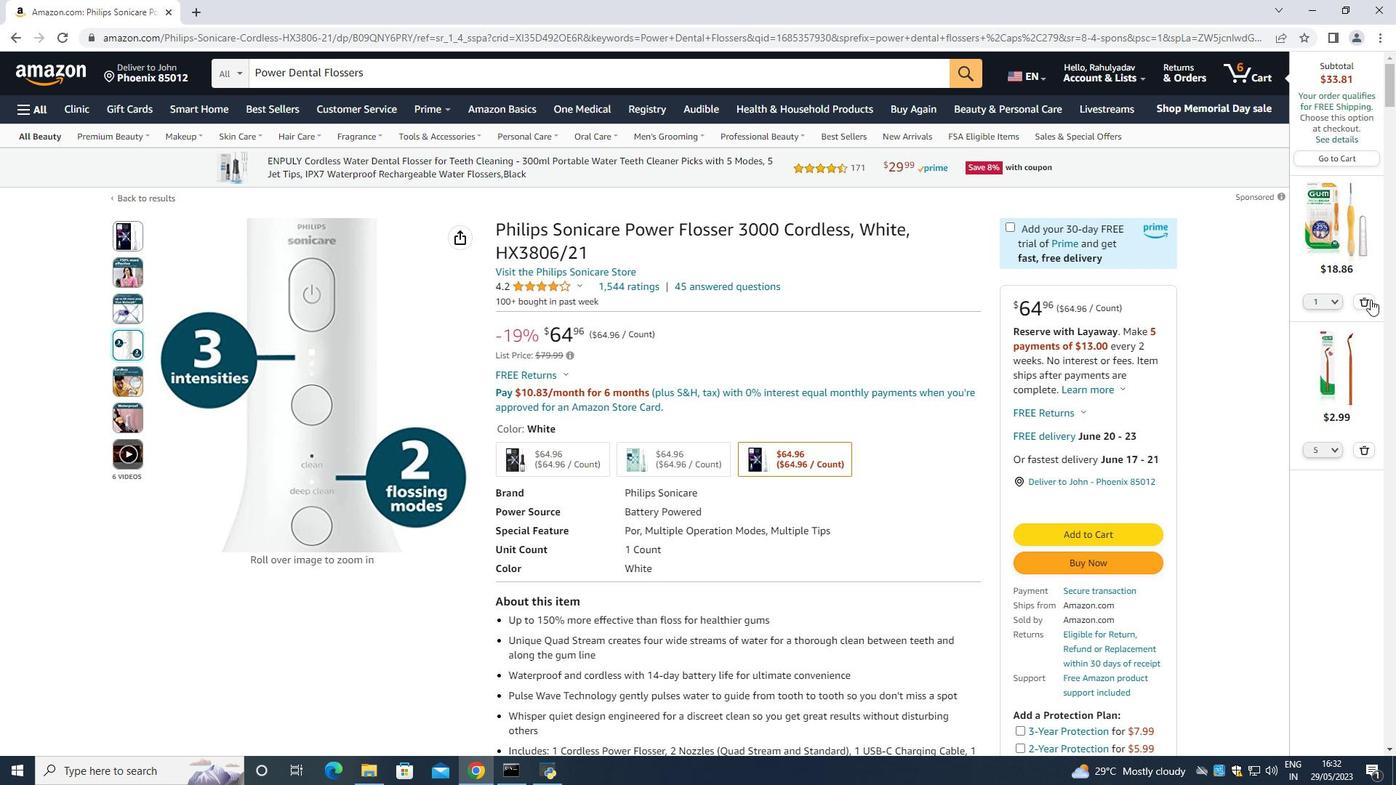 
Action: Mouse pressed left at (1365, 299)
Screenshot: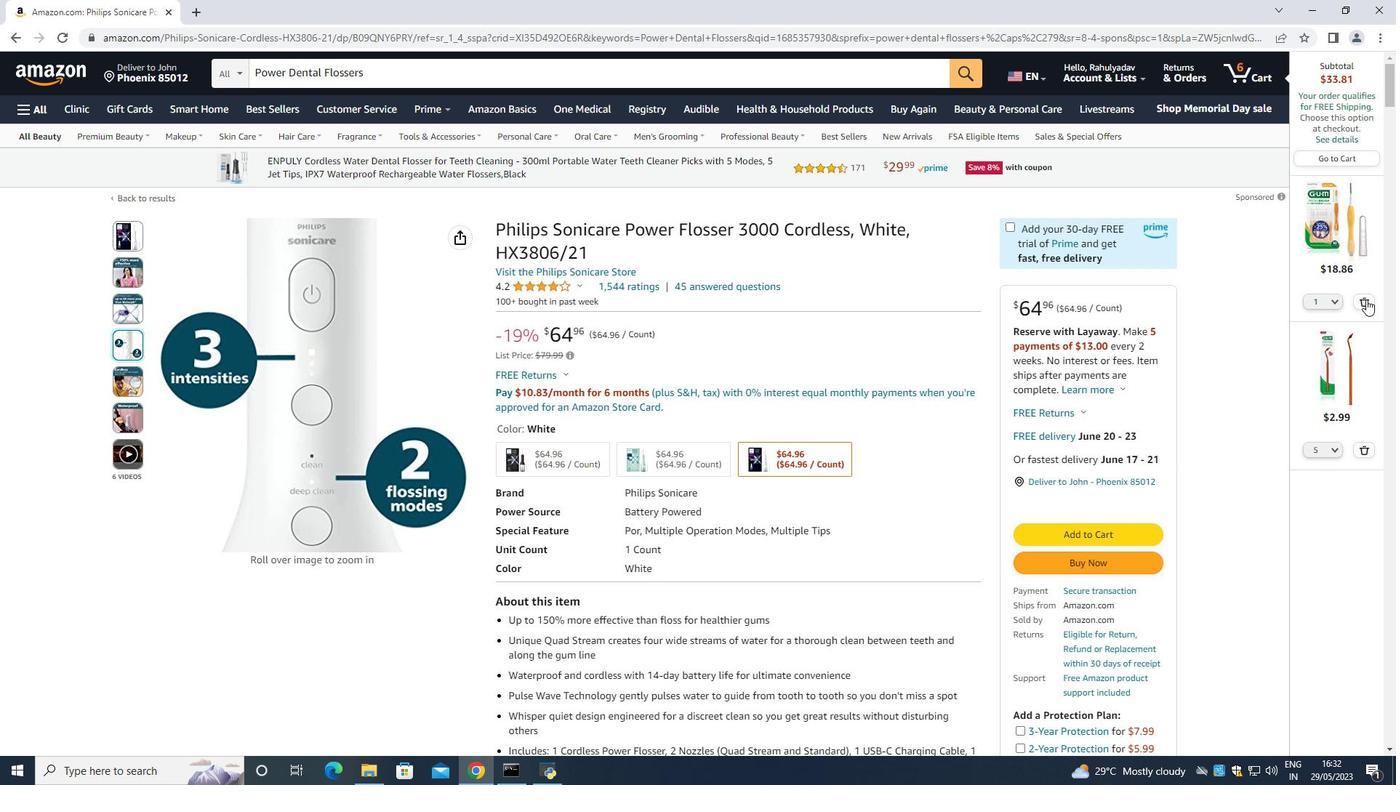 
Action: Mouse moved to (1365, 467)
Screenshot: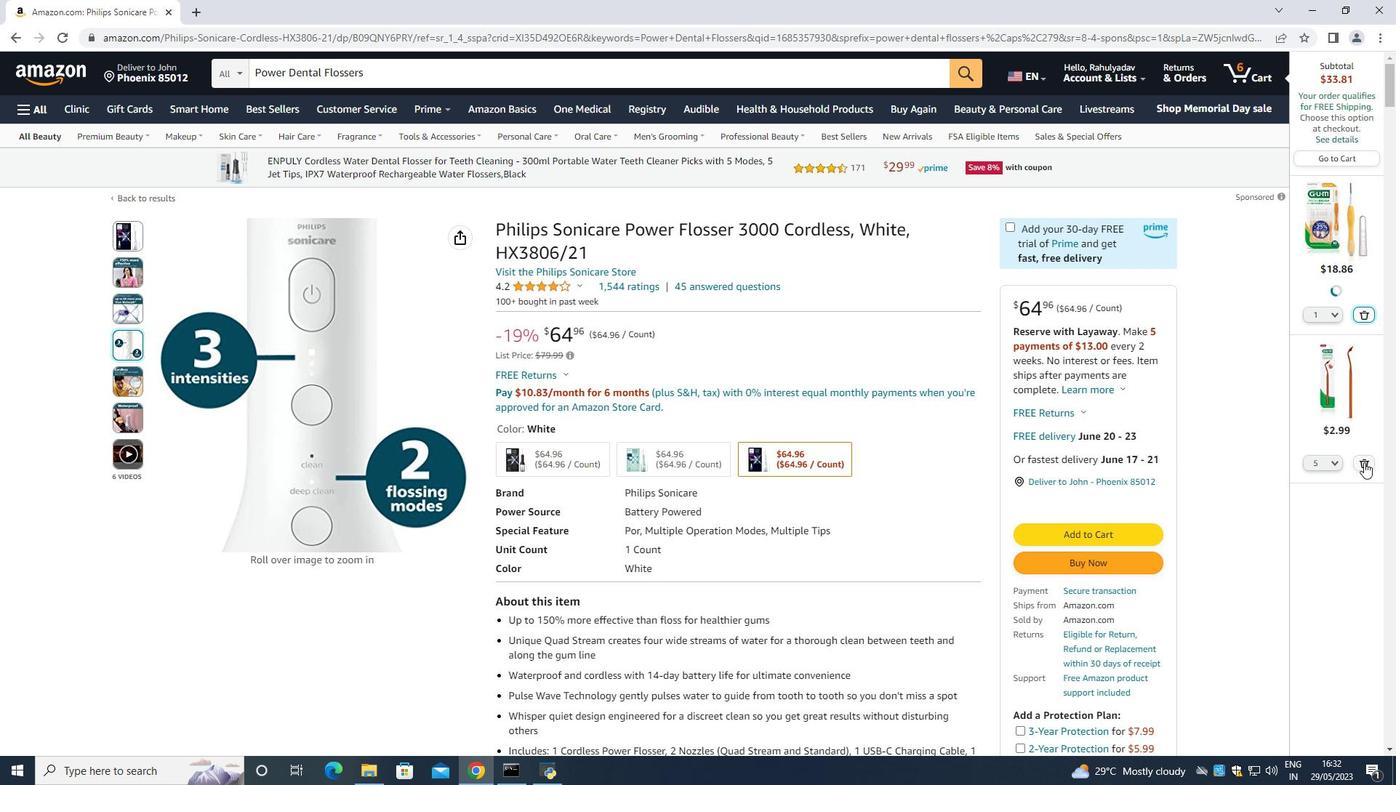 
Action: Mouse pressed left at (1365, 467)
Screenshot: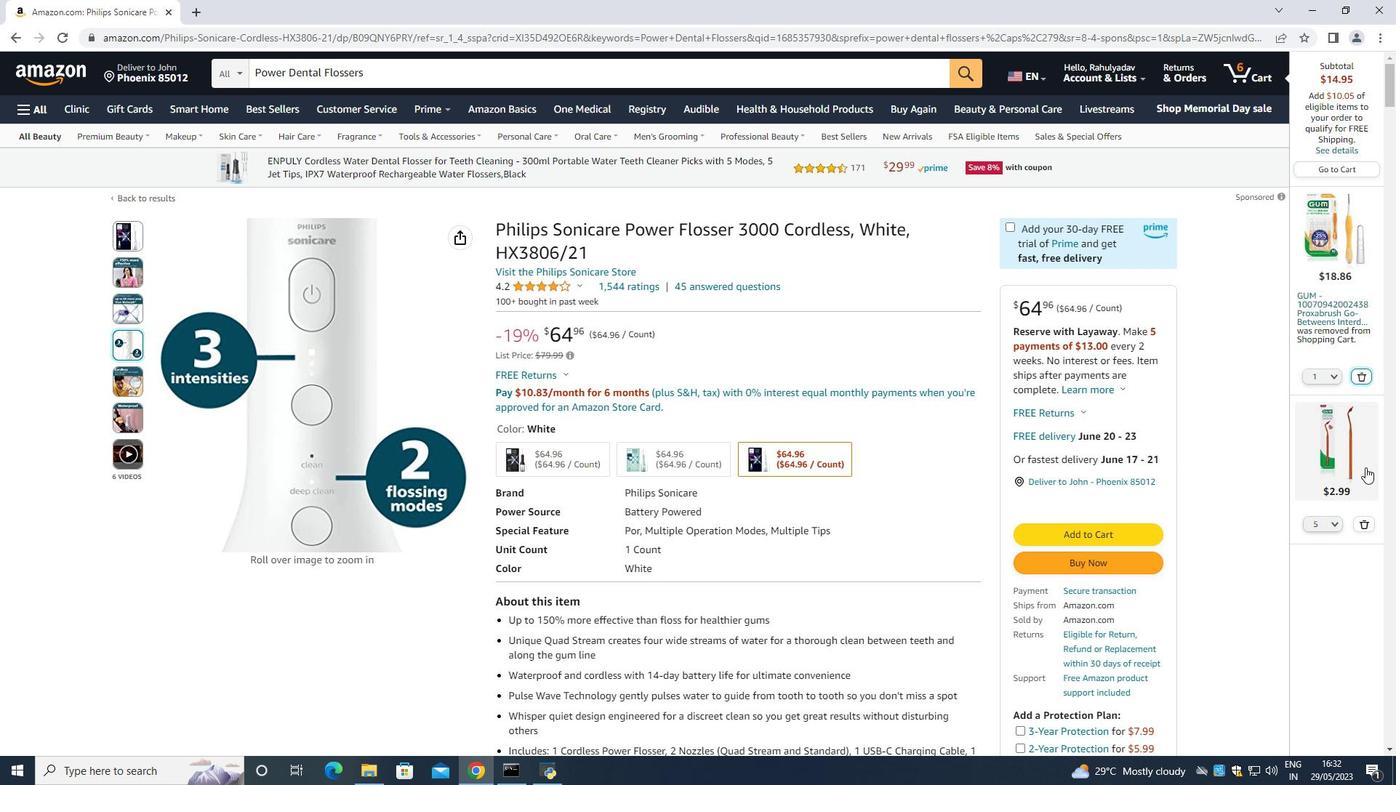 
Action: Mouse moved to (1366, 386)
Screenshot: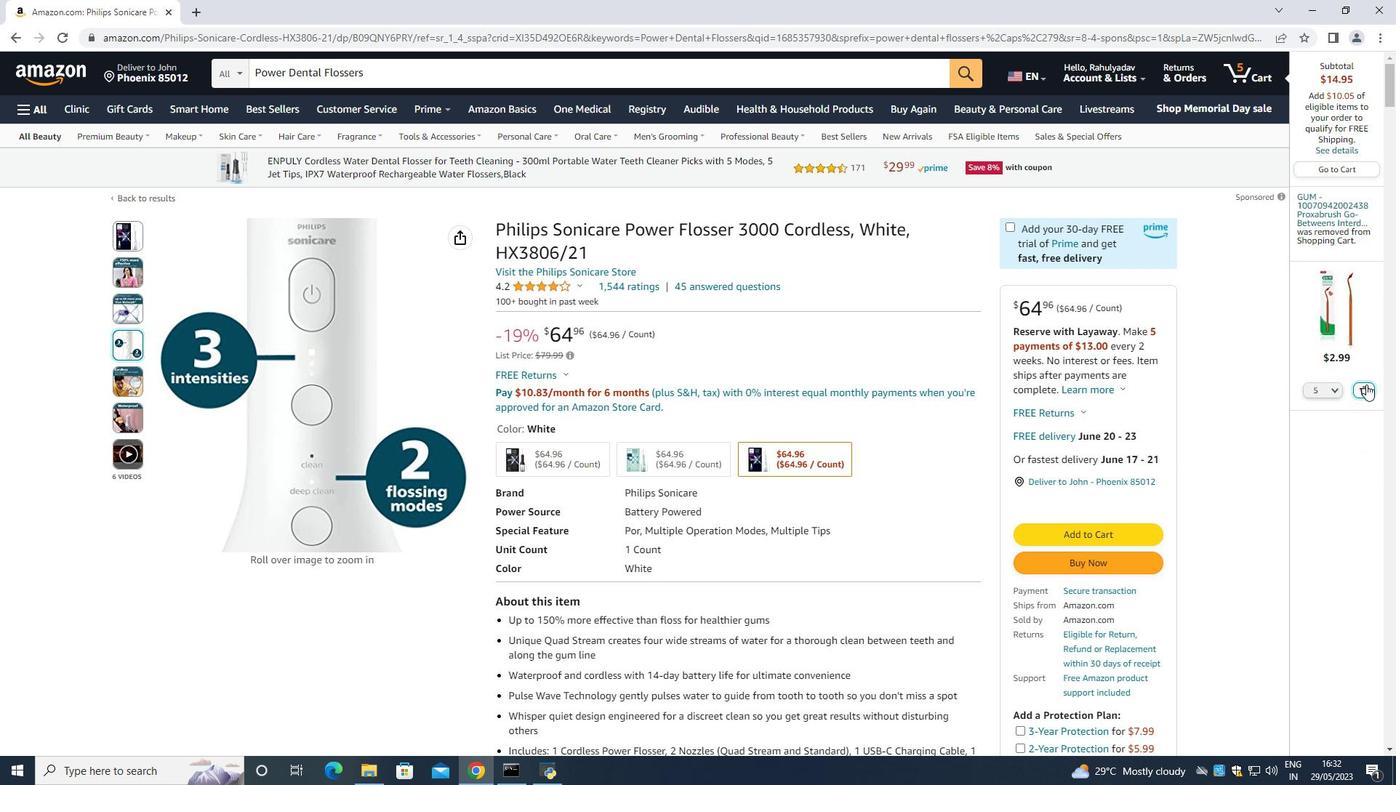 
Action: Mouse pressed left at (1366, 386)
Screenshot: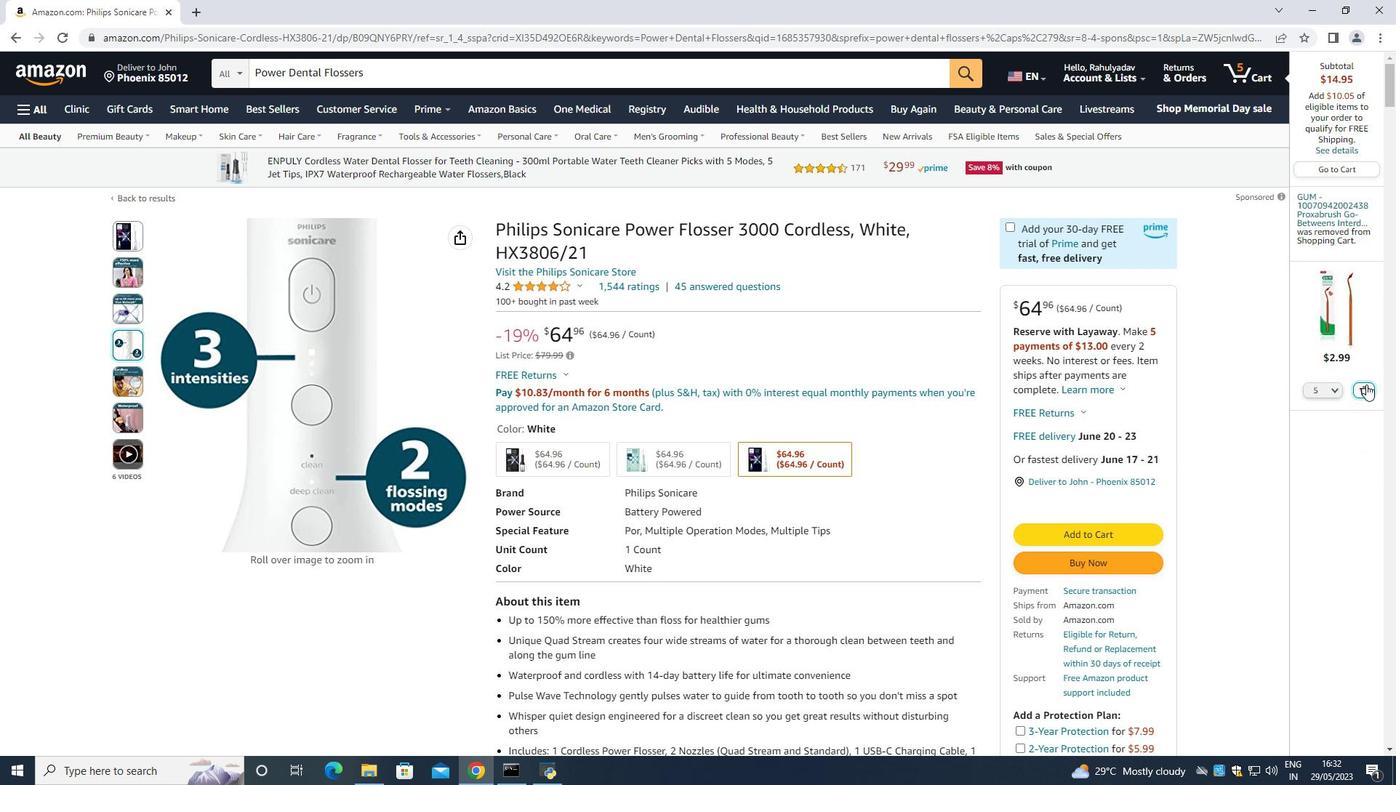 
Action: Mouse moved to (995, 365)
Screenshot: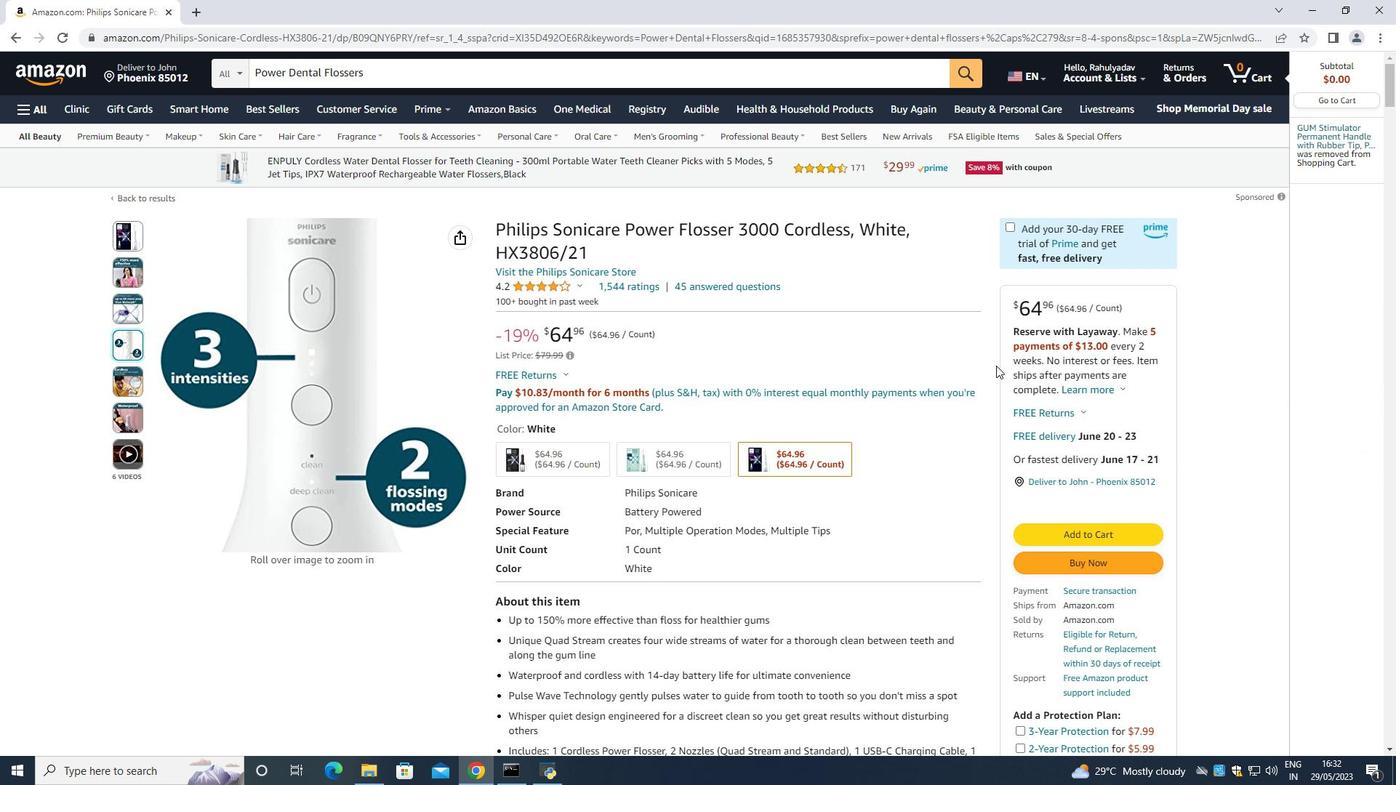 
Action: Mouse scrolled (995, 365) with delta (0, 0)
Screenshot: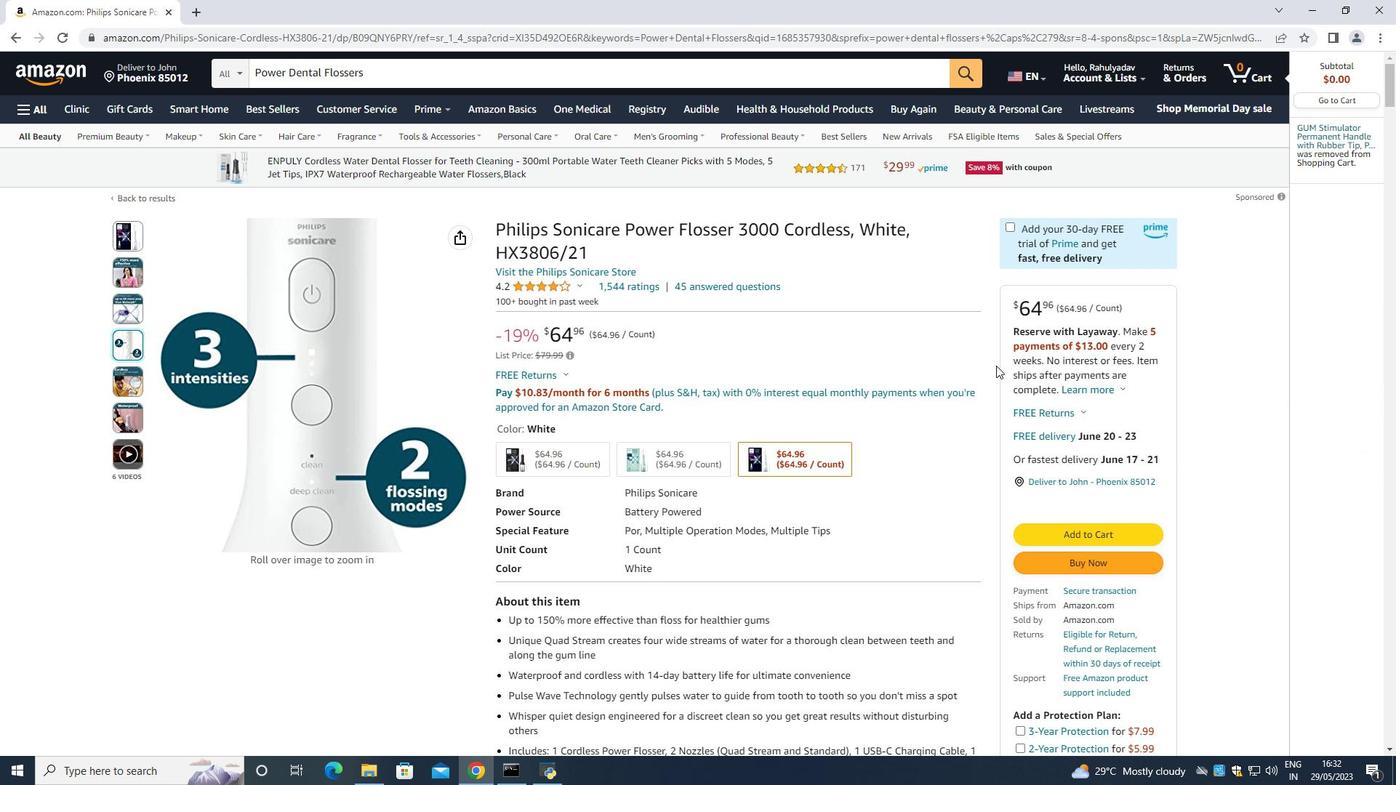 
Action: Mouse moved to (1087, 493)
Screenshot: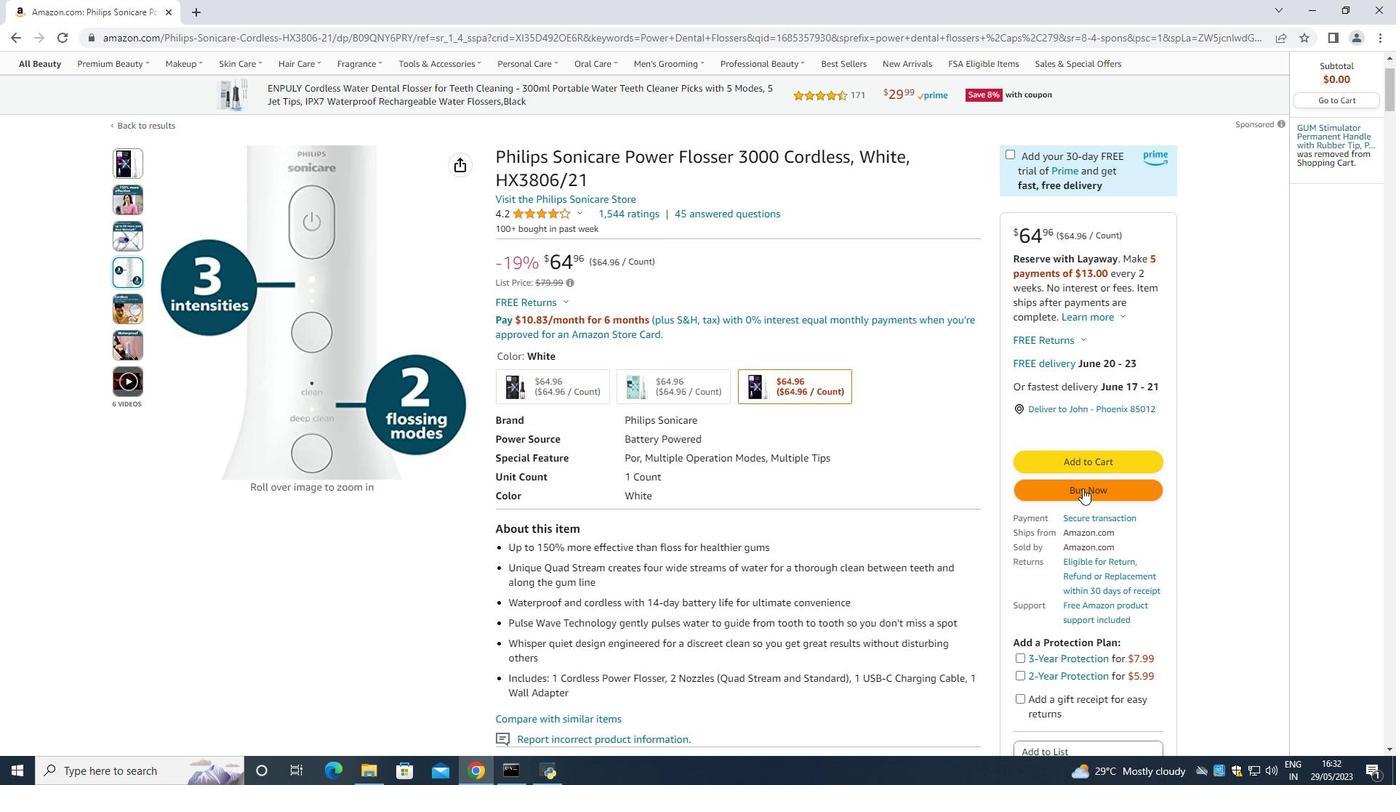 
Action: Mouse pressed left at (1087, 493)
Screenshot: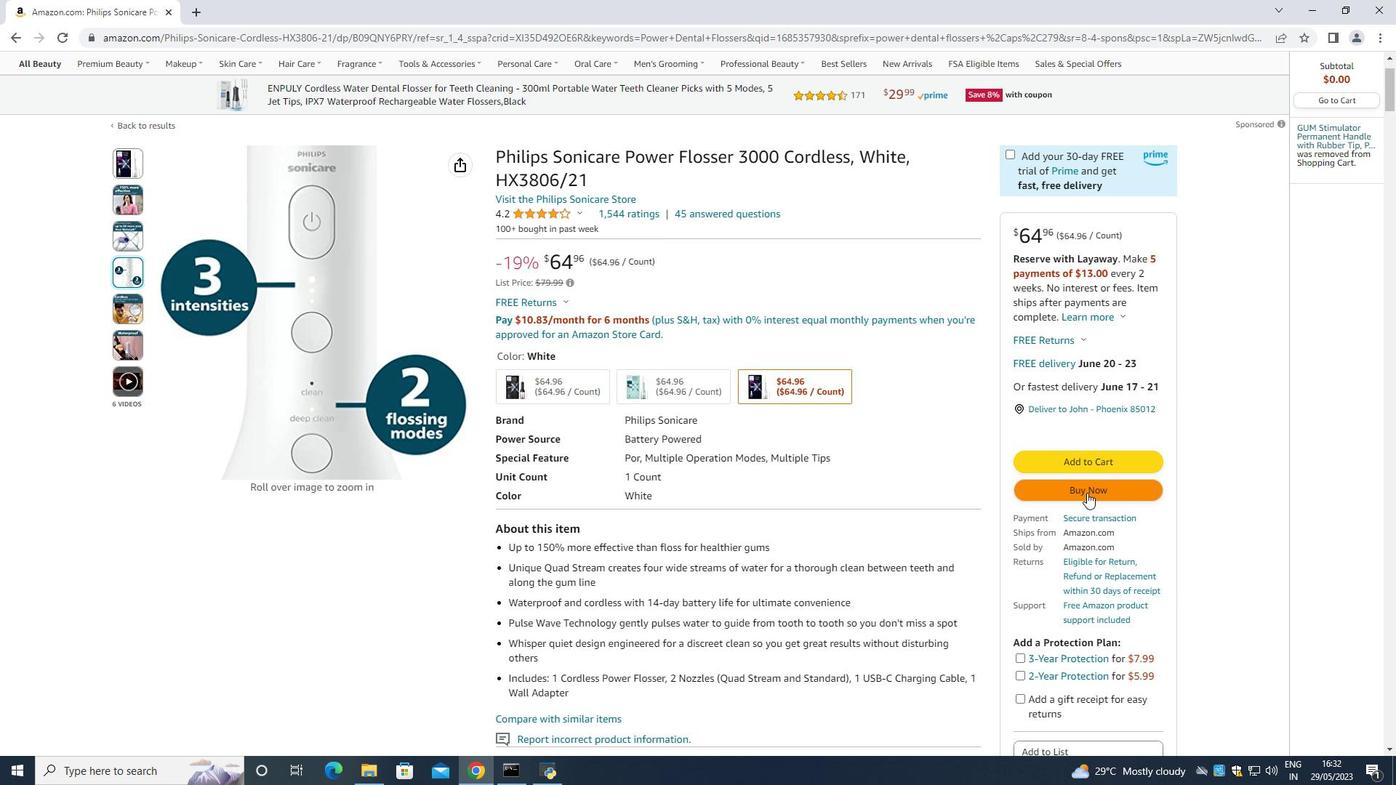 
Action: Mouse moved to (835, 120)
Screenshot: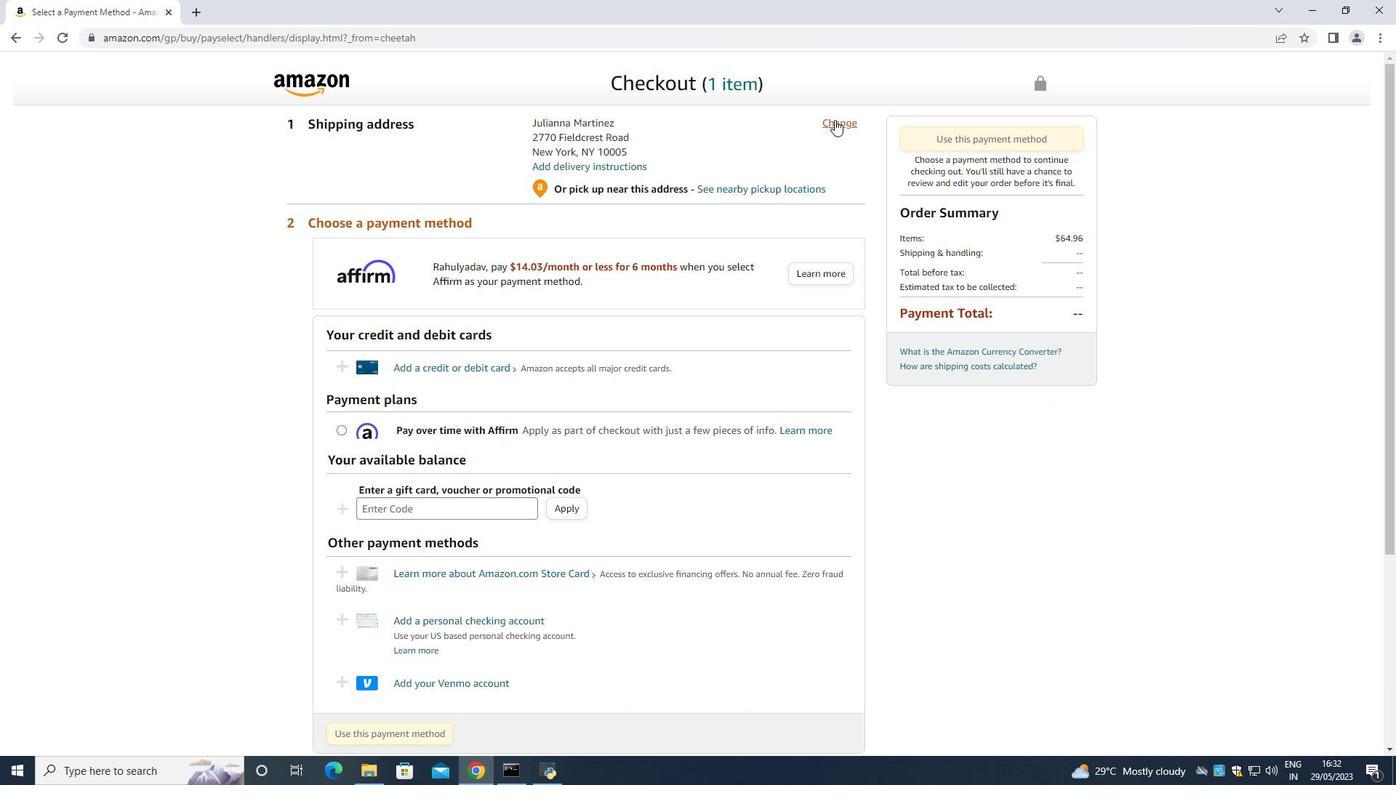 
Action: Mouse pressed left at (835, 120)
Screenshot: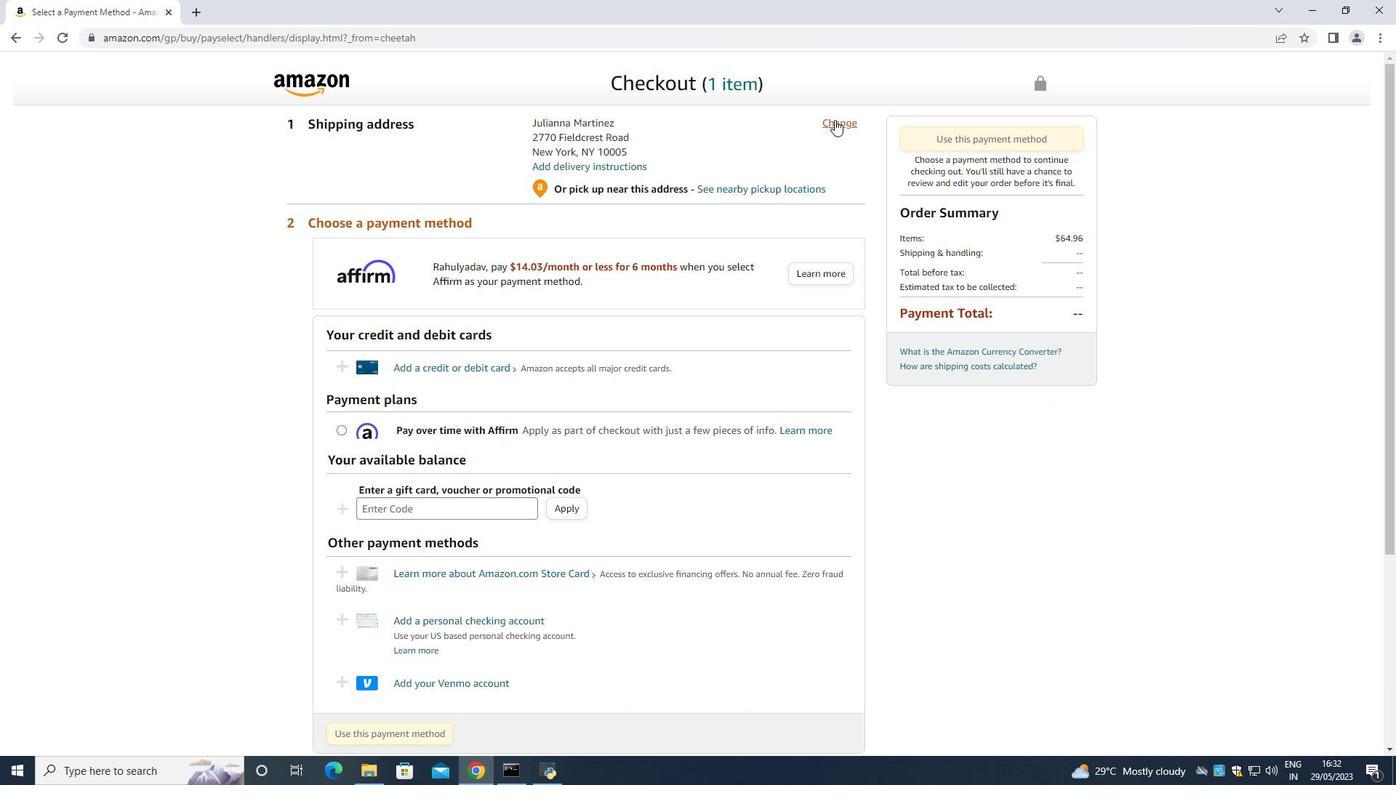
Action: Mouse moved to (642, 144)
Screenshot: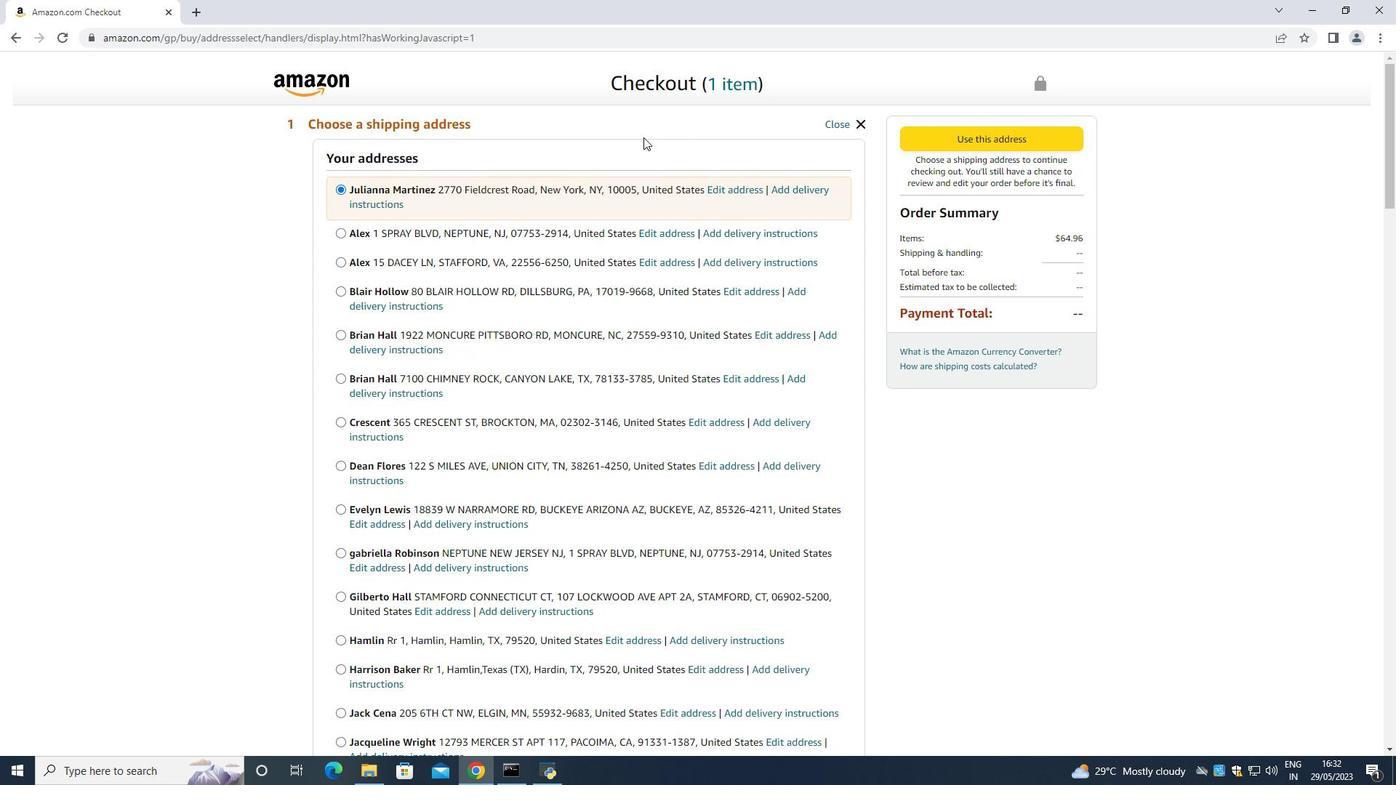 
Action: Mouse scrolled (642, 144) with delta (0, 0)
Screenshot: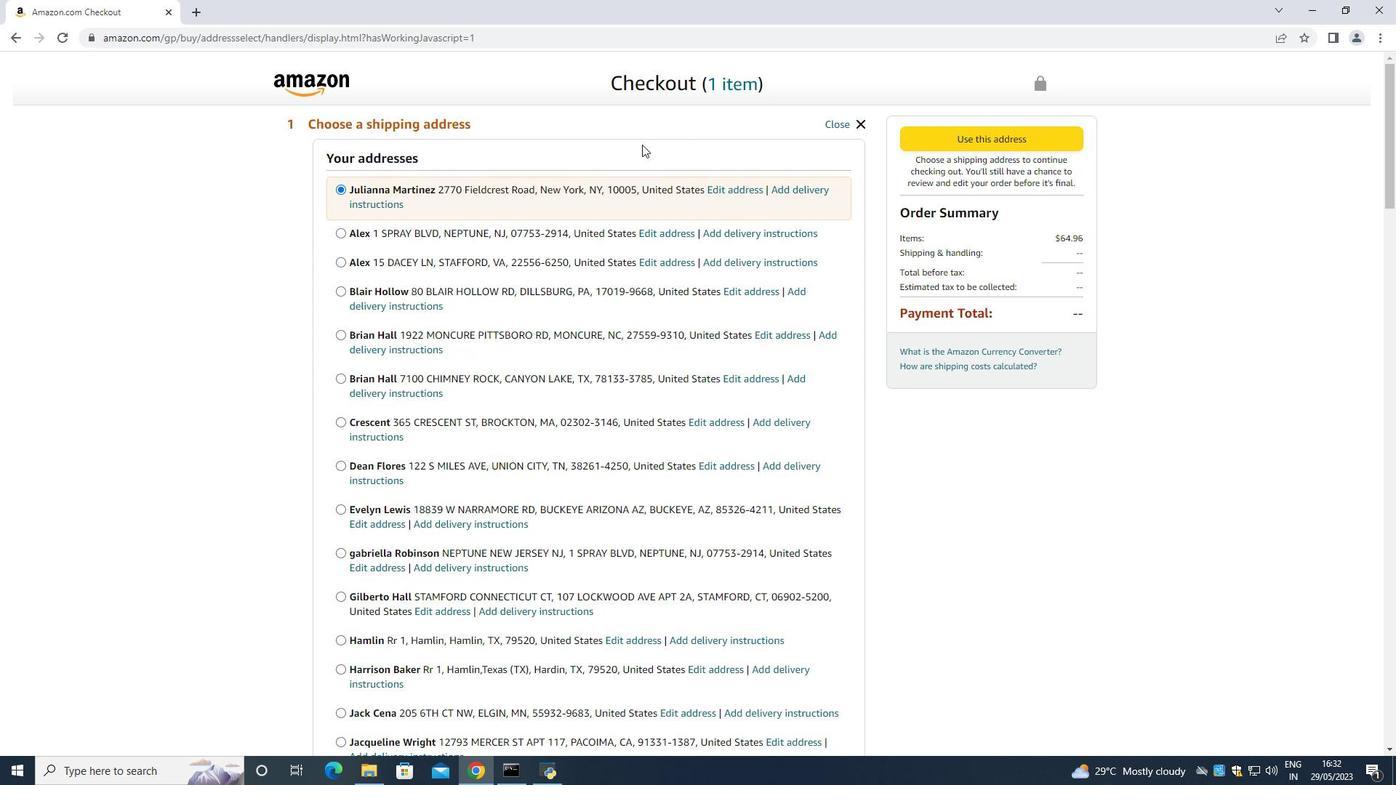 
Action: Mouse moved to (650, 240)
Screenshot: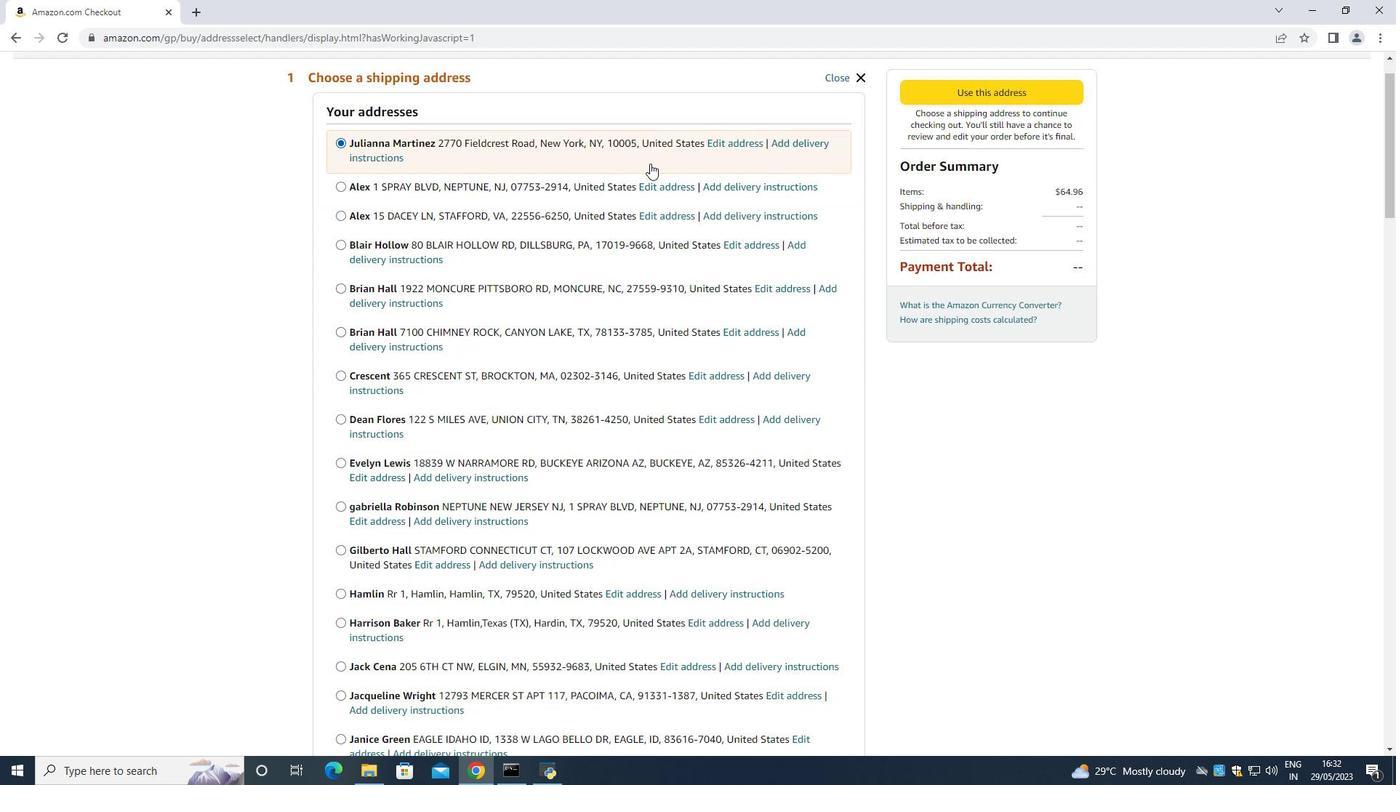 
Action: Key pressed <Key.down><Key.down><Key.down><Key.down><Key.down><Key.down><Key.down><Key.down><Key.down><Key.down><Key.down><Key.down><Key.down><Key.down><Key.down><Key.down><Key.down><Key.down><Key.down><Key.down><Key.down><Key.down><Key.down><Key.down><Key.down><Key.down><Key.down><Key.down><Key.down><Key.down><Key.down><Key.down><Key.down><Key.down><Key.down><Key.down><Key.down><Key.down><Key.down><Key.down><Key.down><Key.down><Key.down><Key.down><Key.down><Key.down><Key.down><Key.down><Key.down><Key.down><Key.down><Key.down><Key.down><Key.down><Key.down><Key.down><Key.down><Key.down><Key.down><Key.down><Key.down><Key.down><Key.down><Key.down><Key.down><Key.down><Key.down><Key.down><Key.down><Key.down><Key.down><Key.down><Key.down><Key.down><Key.down><Key.down><Key.down><Key.down><Key.down><Key.down><Key.down><Key.down><Key.down><Key.down><Key.down><Key.down><Key.down><Key.down><Key.down><Key.down><Key.down><Key.down><Key.down><Key.down><Key.down><Key.down><Key.down><Key.down>
